 Task: Buy 1 Electric Griddles from Indoor Grills & Griddles section under best seller category for shipping address: Cameron White, 2432 August Lane, Shreveport, Louisiana 71101, Cell Number 3184332610. Pay from credit card ending with 7965, CVV 549
Action: Mouse moved to (161, 89)
Screenshot: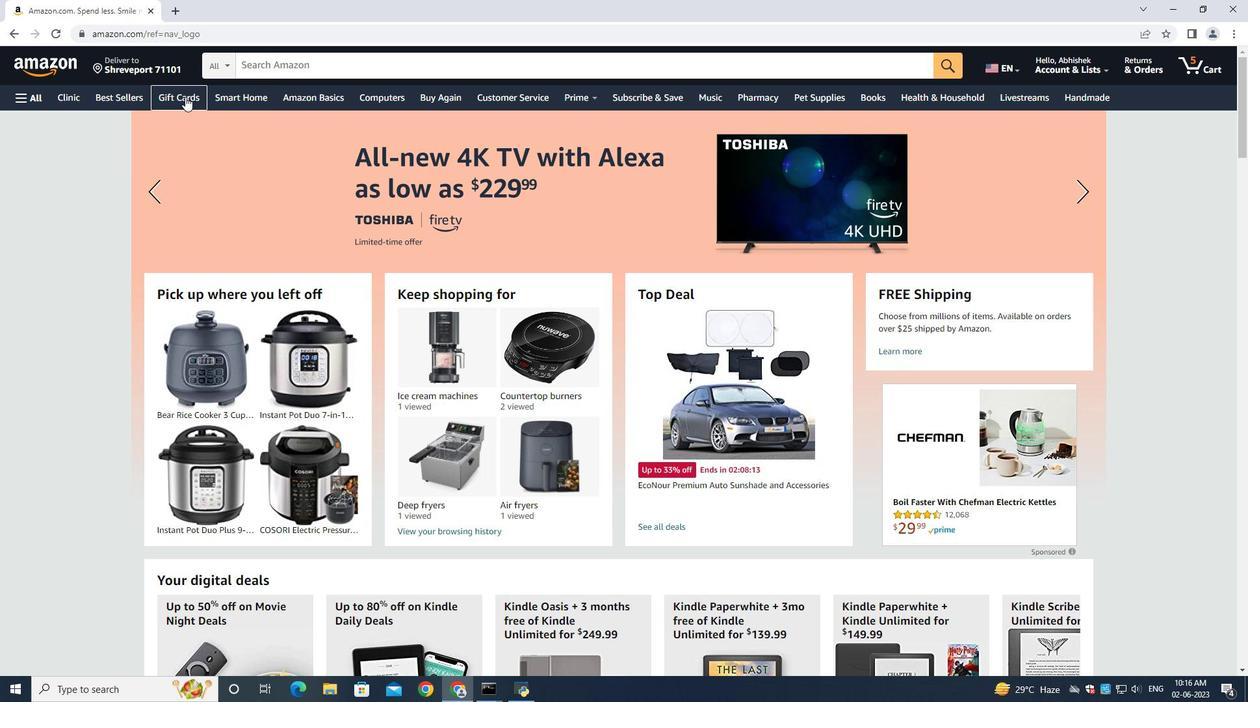 
Action: Mouse pressed left at (161, 89)
Screenshot: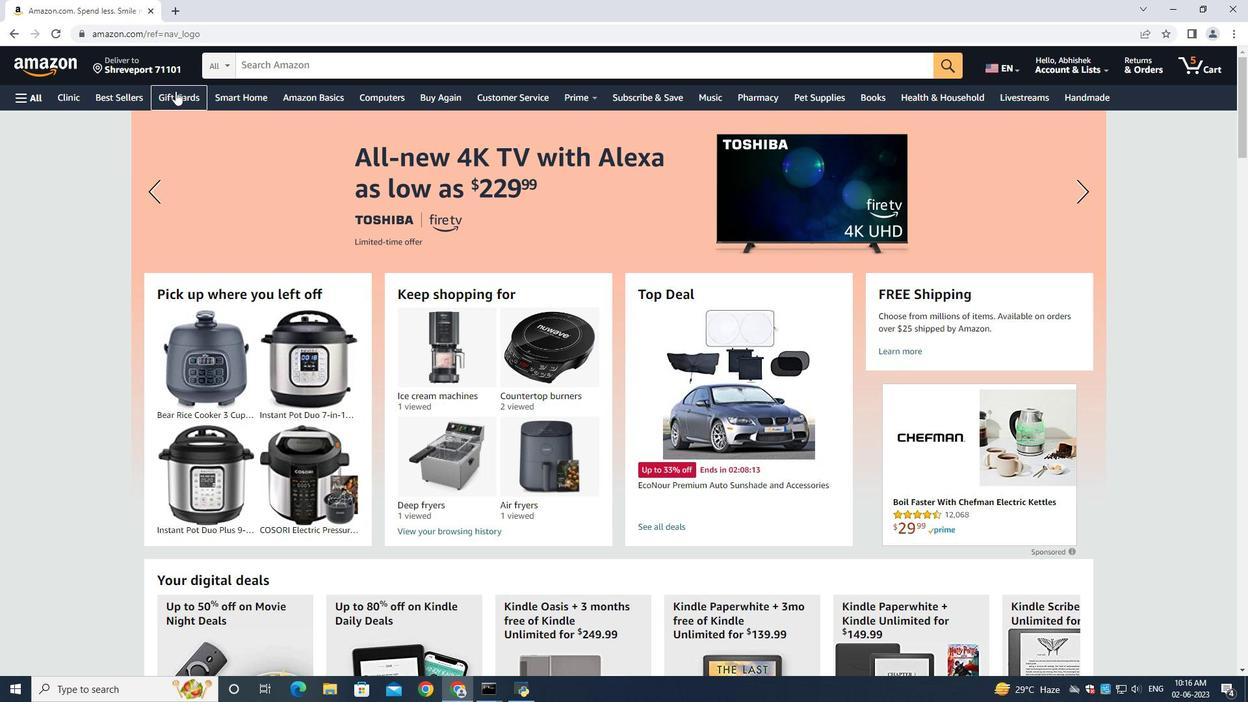 
Action: Mouse moved to (100, 92)
Screenshot: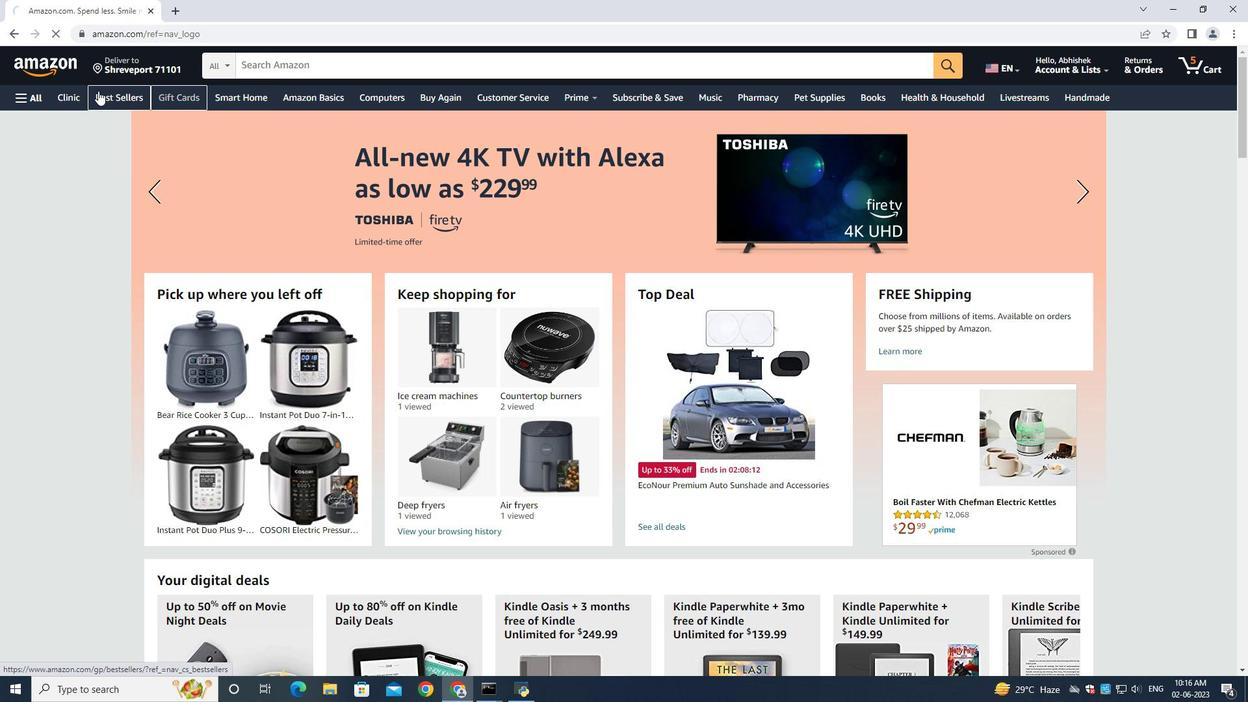 
Action: Mouse pressed left at (100, 92)
Screenshot: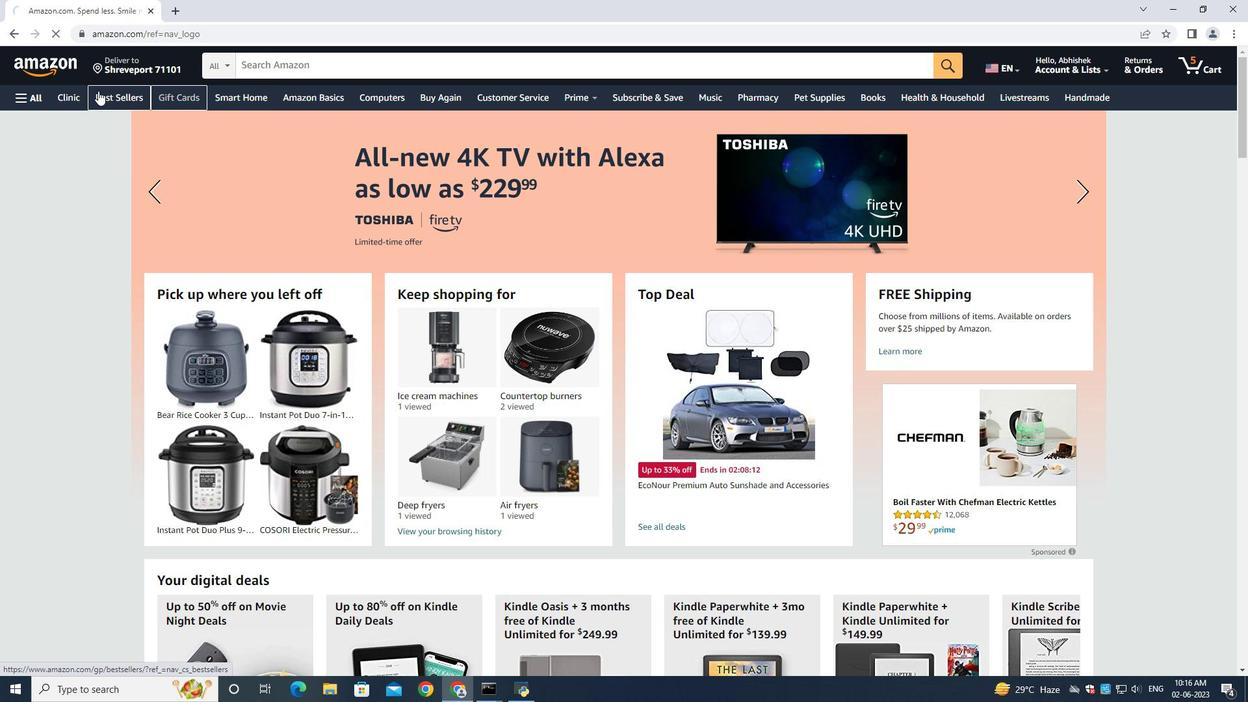
Action: Mouse moved to (102, 93)
Screenshot: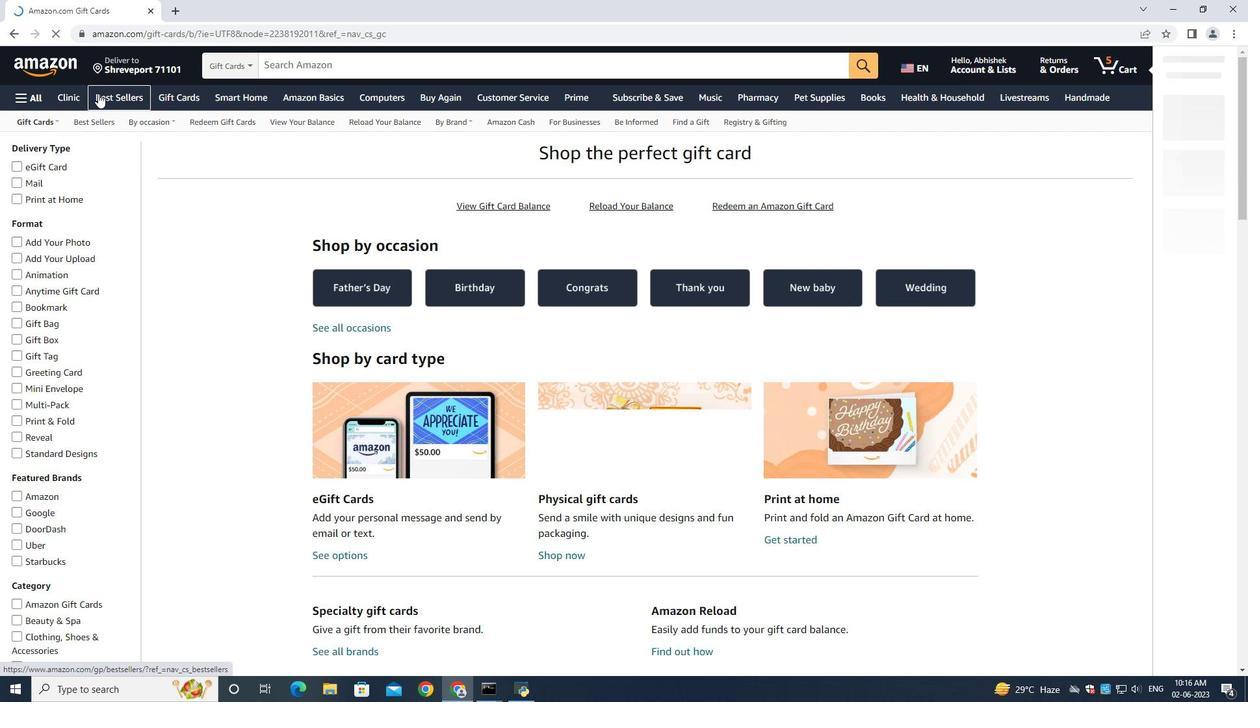 
Action: Mouse pressed left at (102, 93)
Screenshot: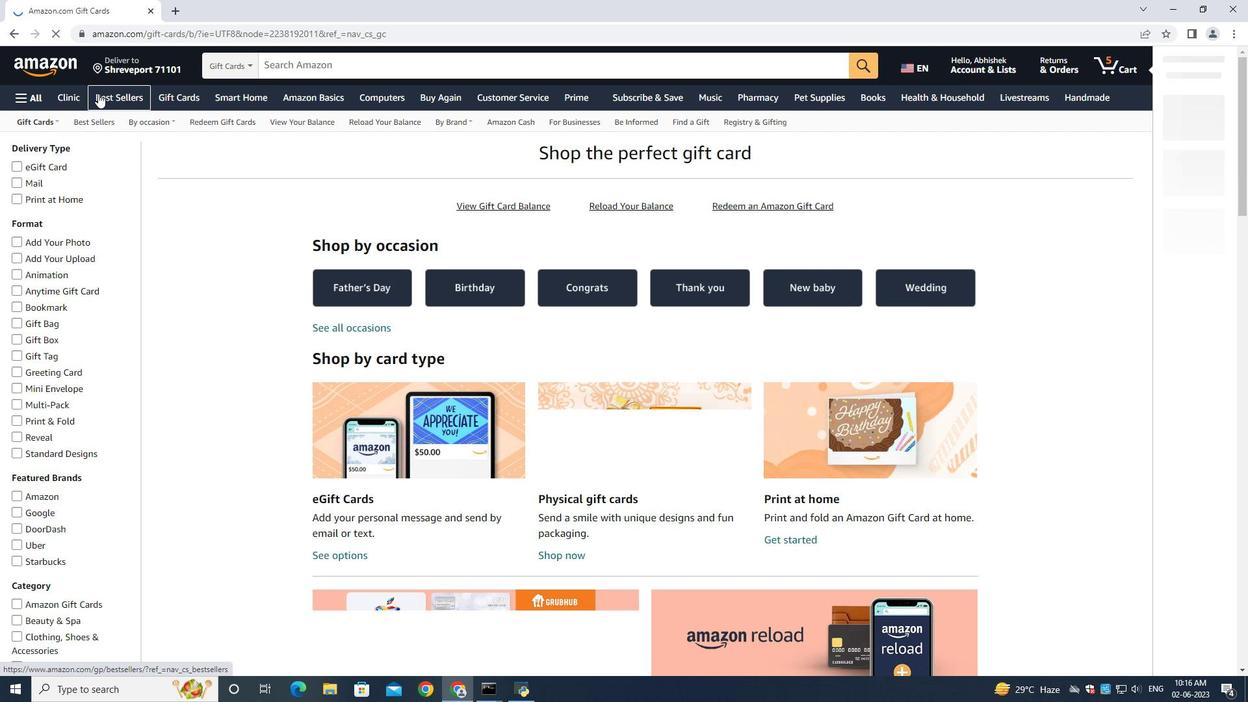 
Action: Mouse moved to (261, 71)
Screenshot: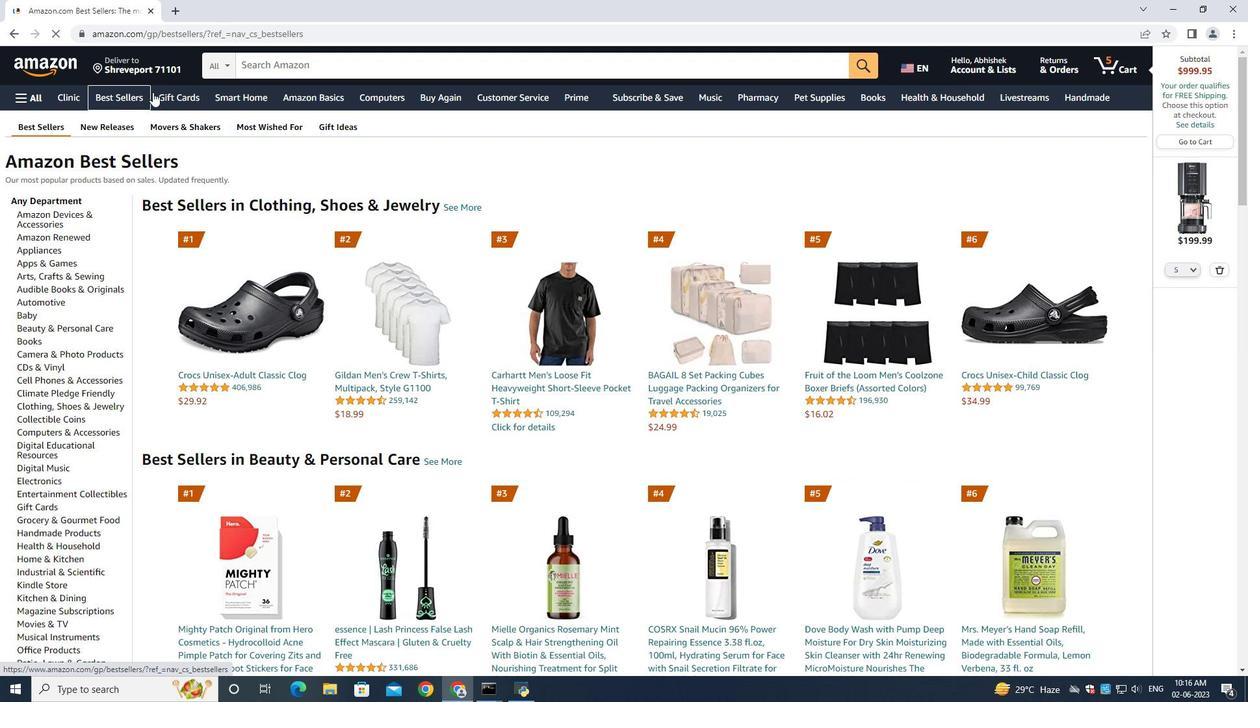 
Action: Mouse pressed left at (261, 71)
Screenshot: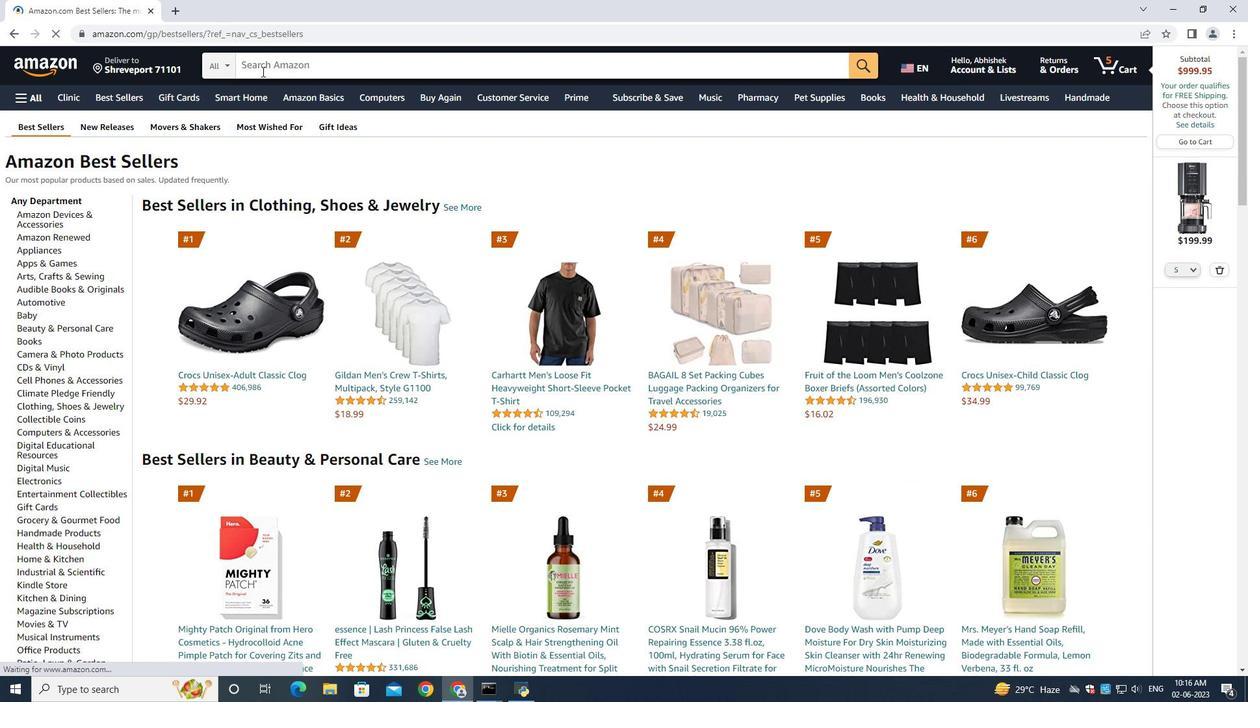 
Action: Key pressed <Key.shift>Electric<Key.space><Key.shift><Key.shift><Key.shift><Key.shift><Key.shift><Key.shift><Key.shift><Key.shift><Key.shift><Key.shift><Key.shift><Key.shift><Key.shift><Key.shift><Key.shift><Key.shift><Key.shift><Key.shift><Key.shift><Key.shift><Key.shift><Key.shift><Key.shift><Key.shift><Key.shift><Key.shift>Griddles<Key.enter>
Screenshot: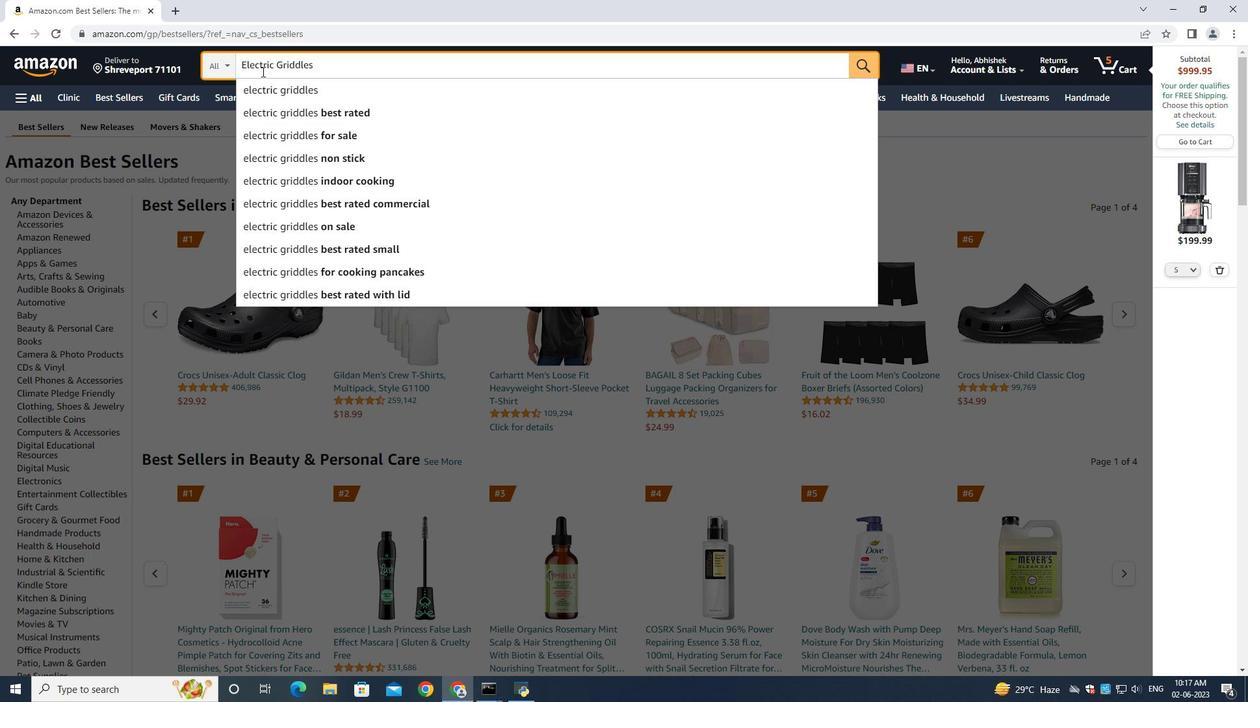 
Action: Mouse moved to (1229, 272)
Screenshot: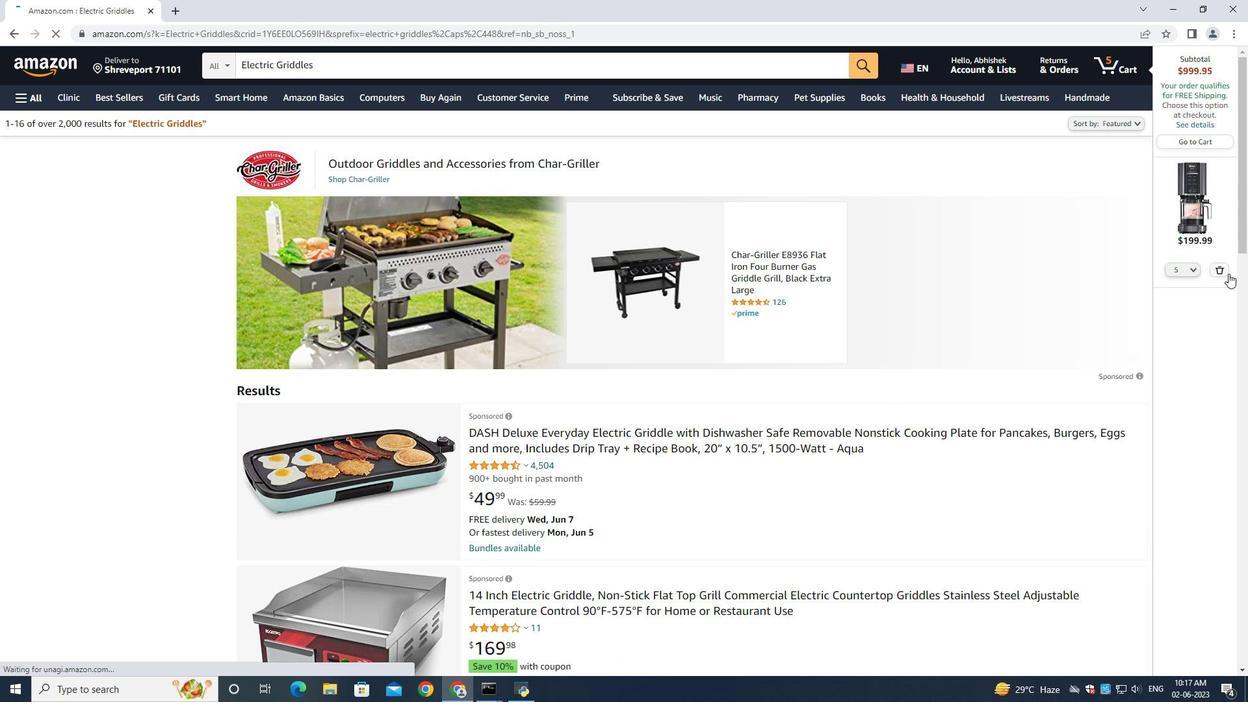 
Action: Mouse pressed left at (1229, 272)
Screenshot: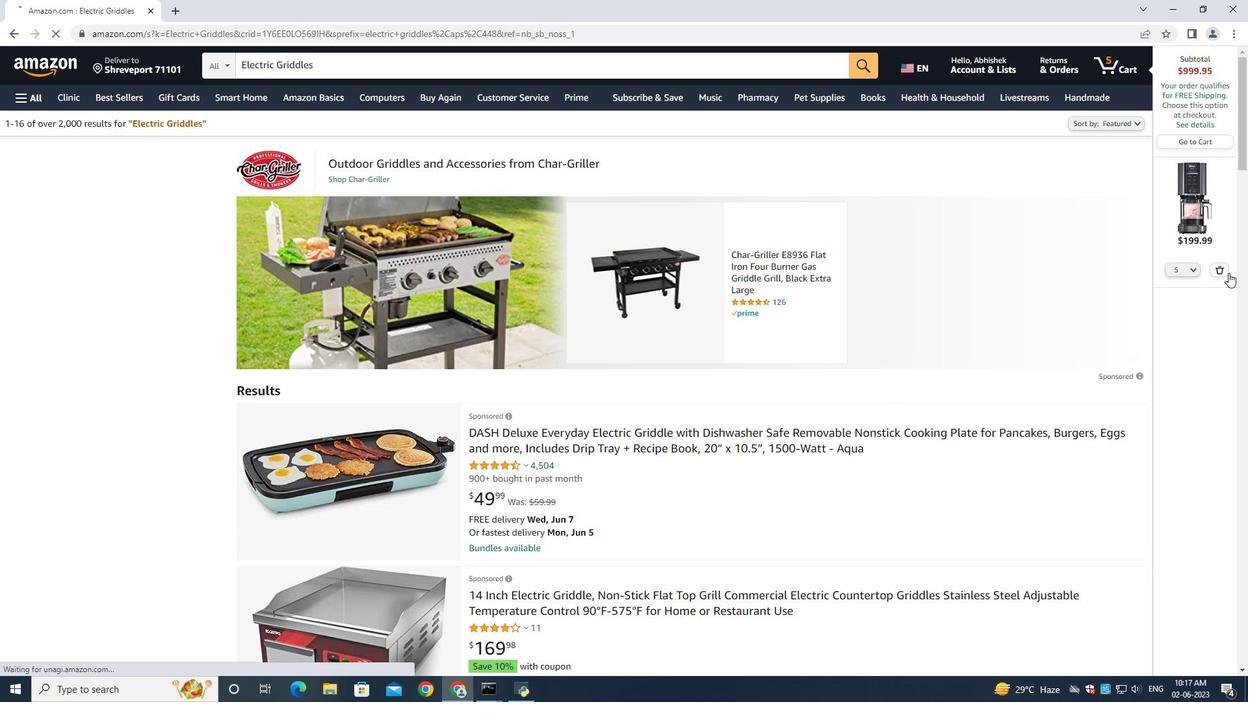 
Action: Mouse moved to (1220, 270)
Screenshot: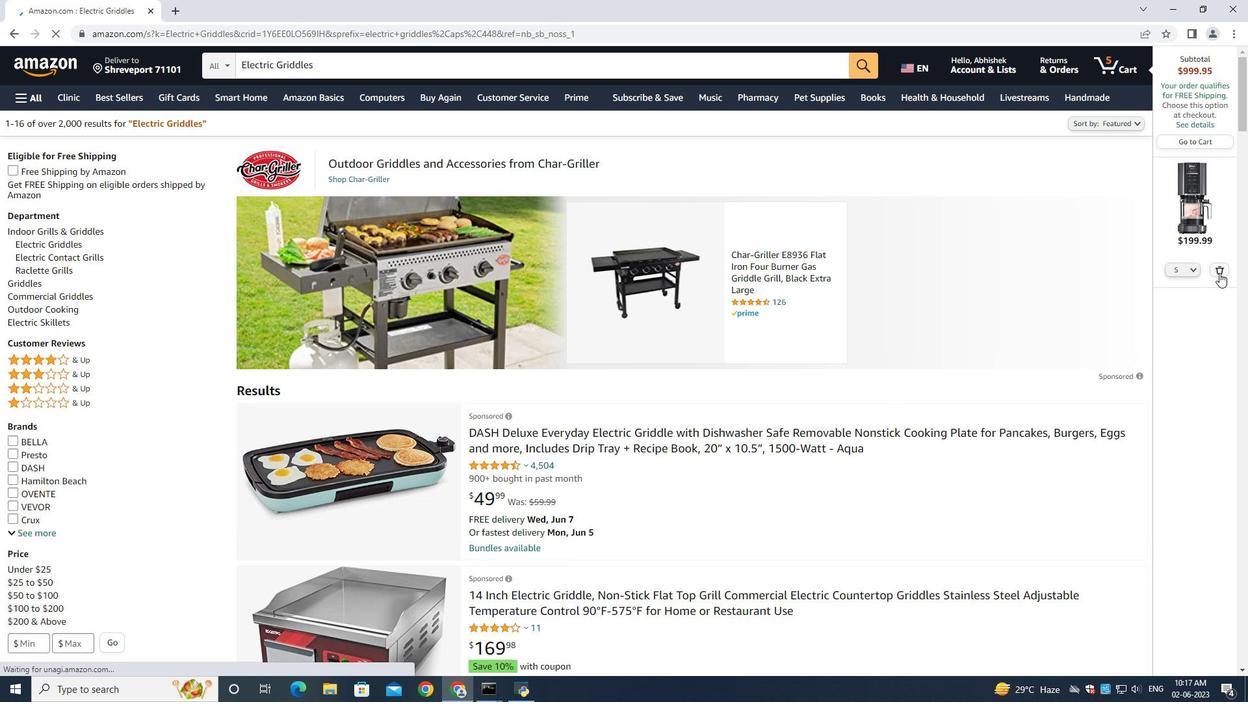 
Action: Mouse pressed left at (1220, 270)
Screenshot: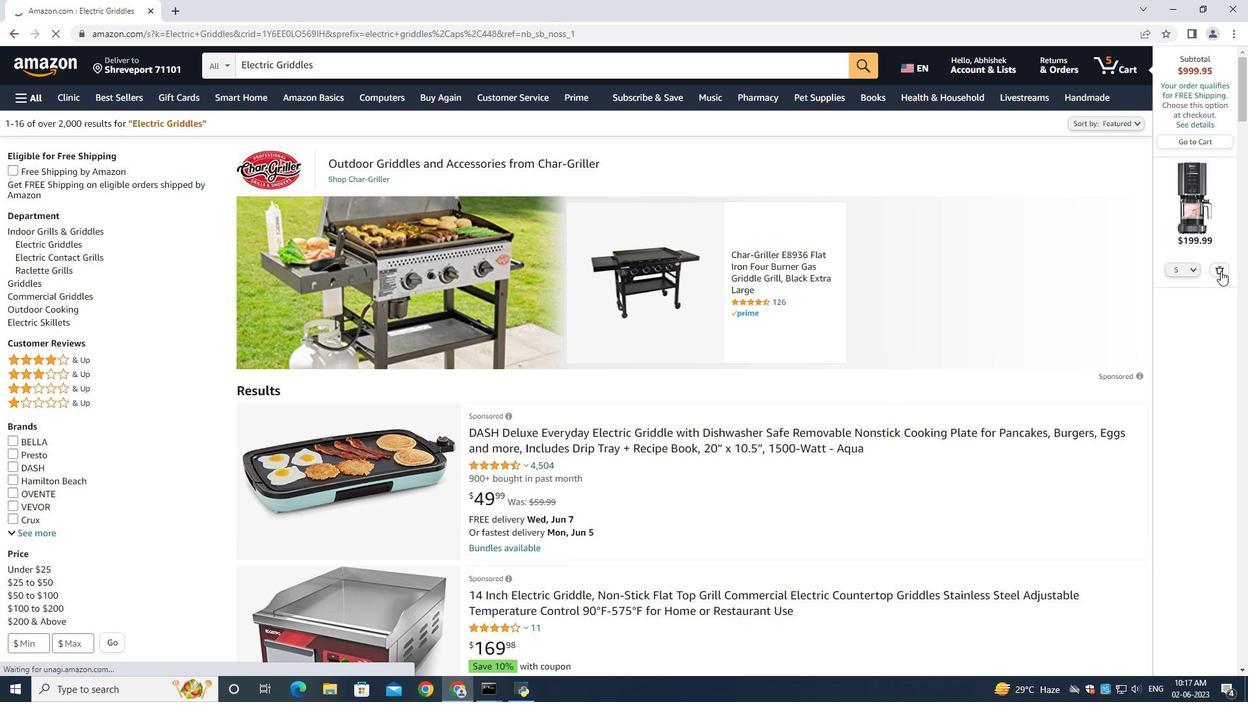 
Action: Mouse moved to (1216, 271)
Screenshot: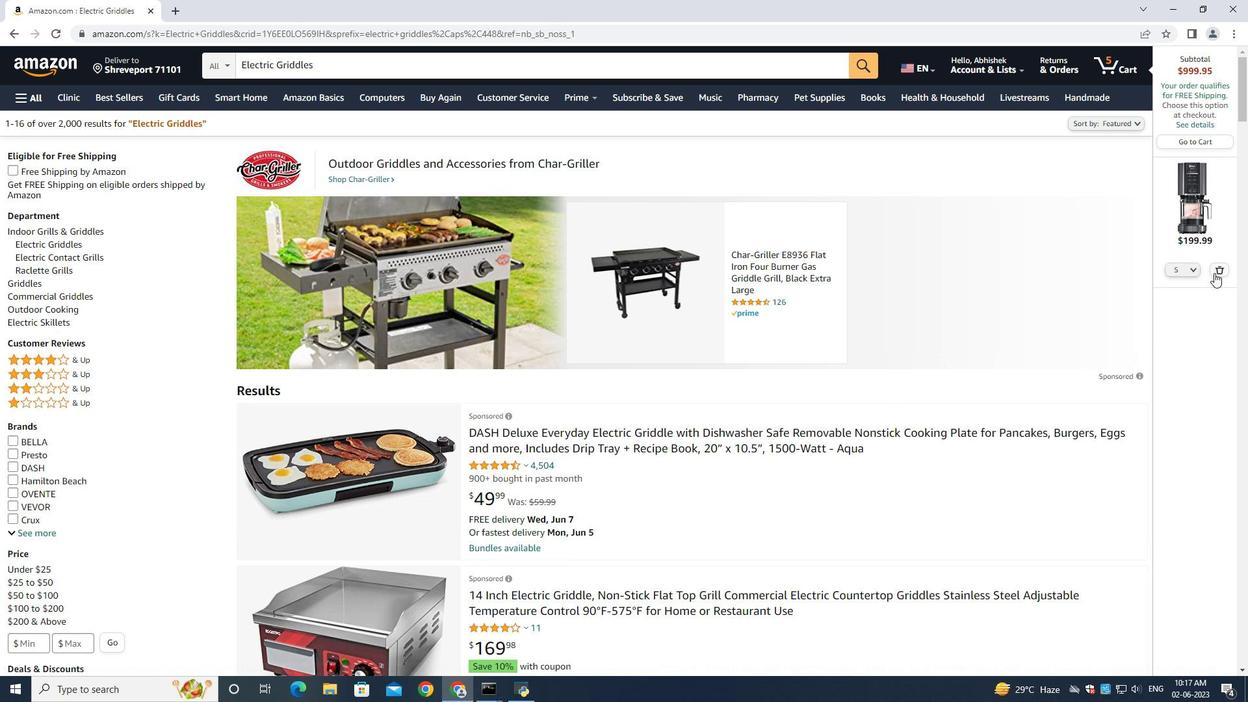 
Action: Mouse pressed left at (1216, 271)
Screenshot: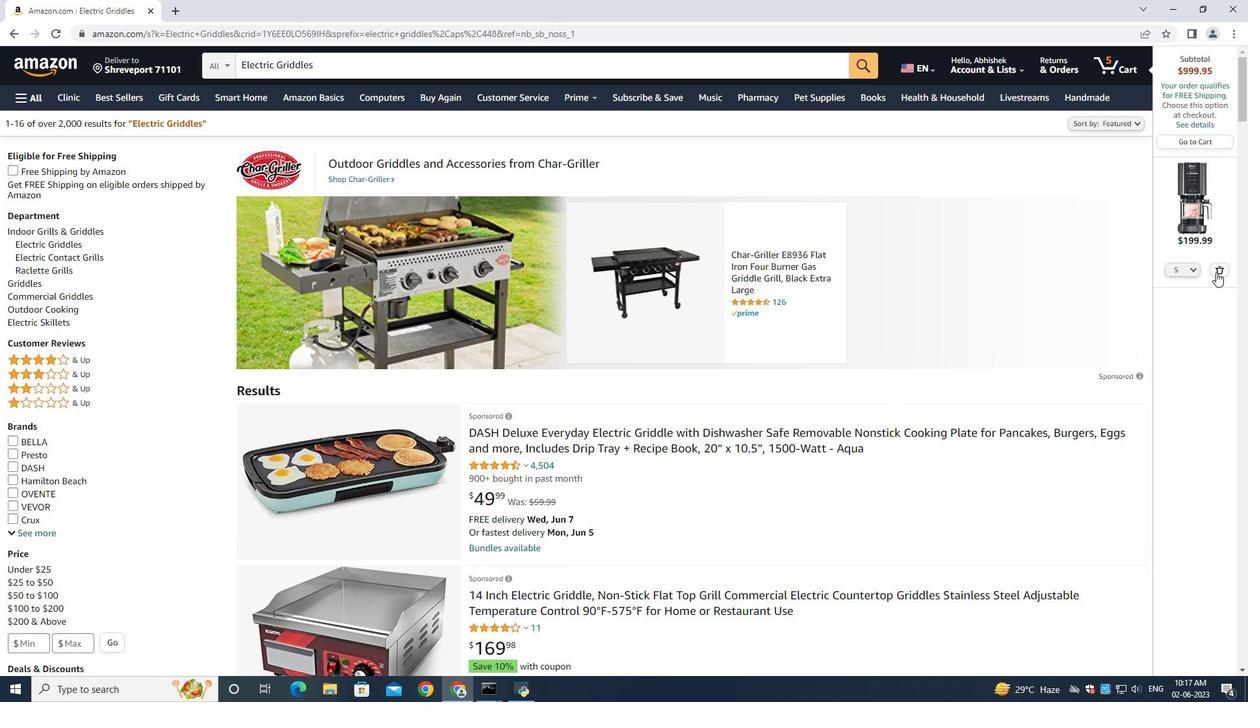 
Action: Mouse moved to (580, 326)
Screenshot: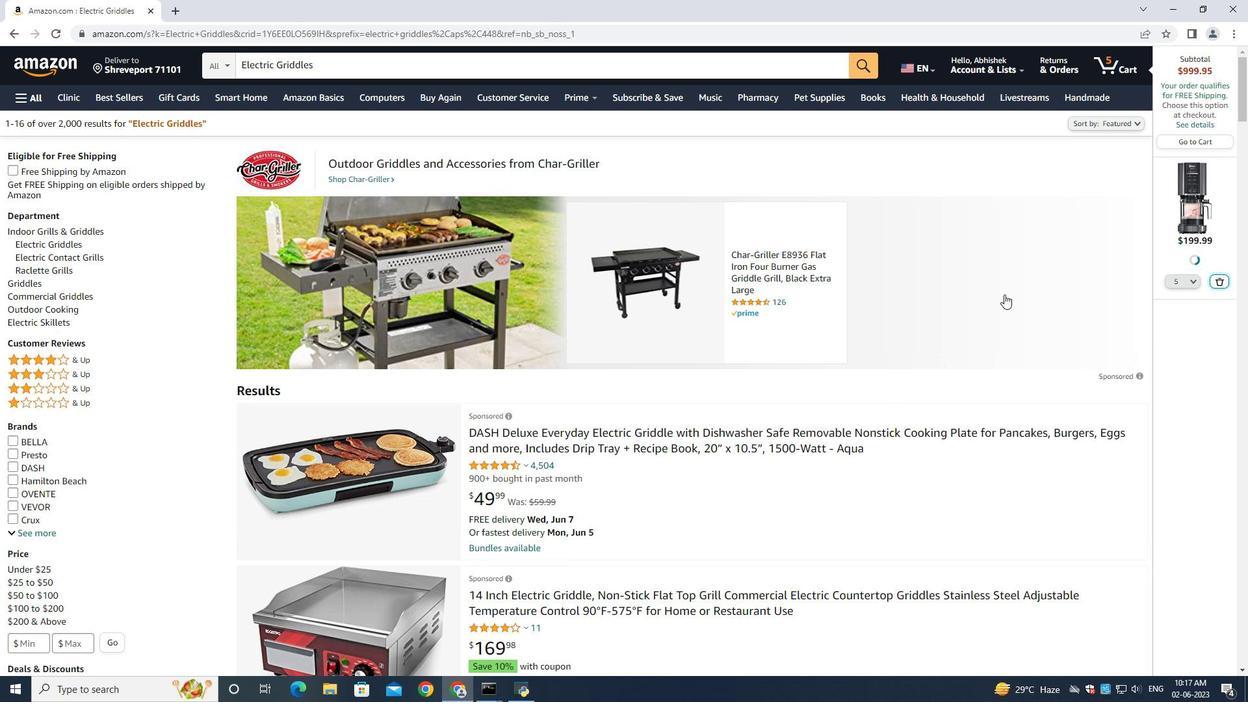 
Action: Mouse scrolled (580, 325) with delta (0, 0)
Screenshot: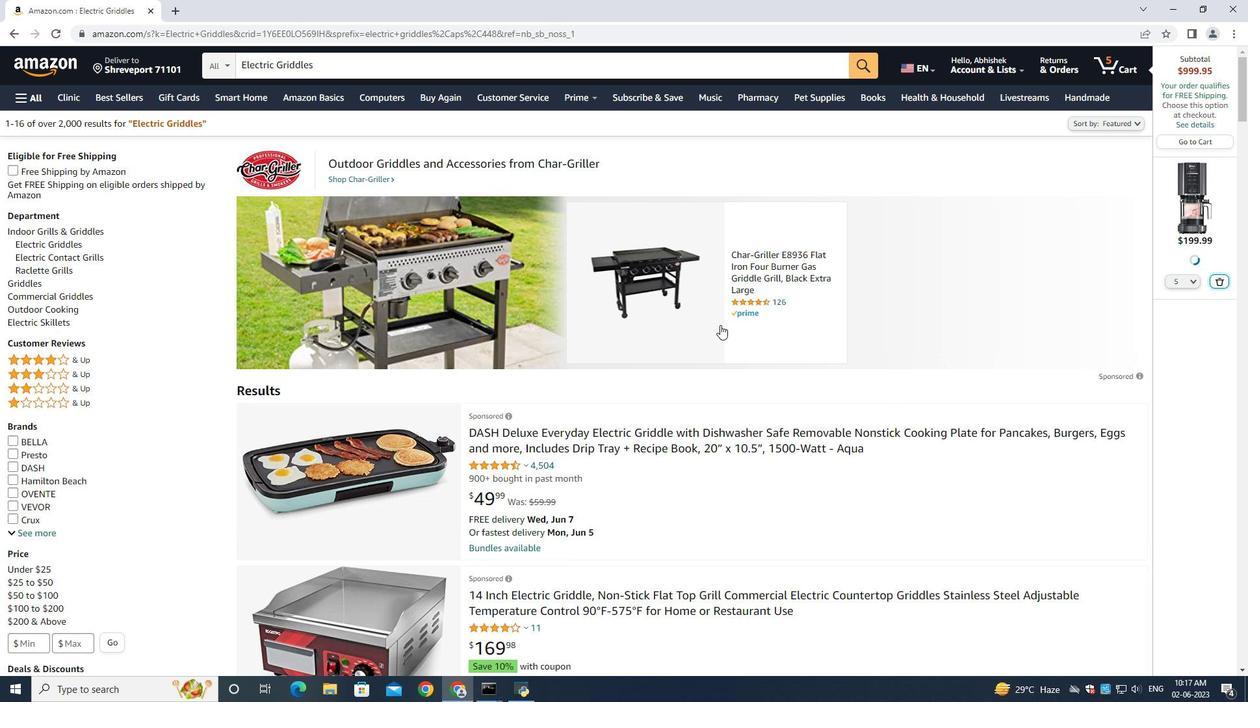 
Action: Mouse moved to (580, 326)
Screenshot: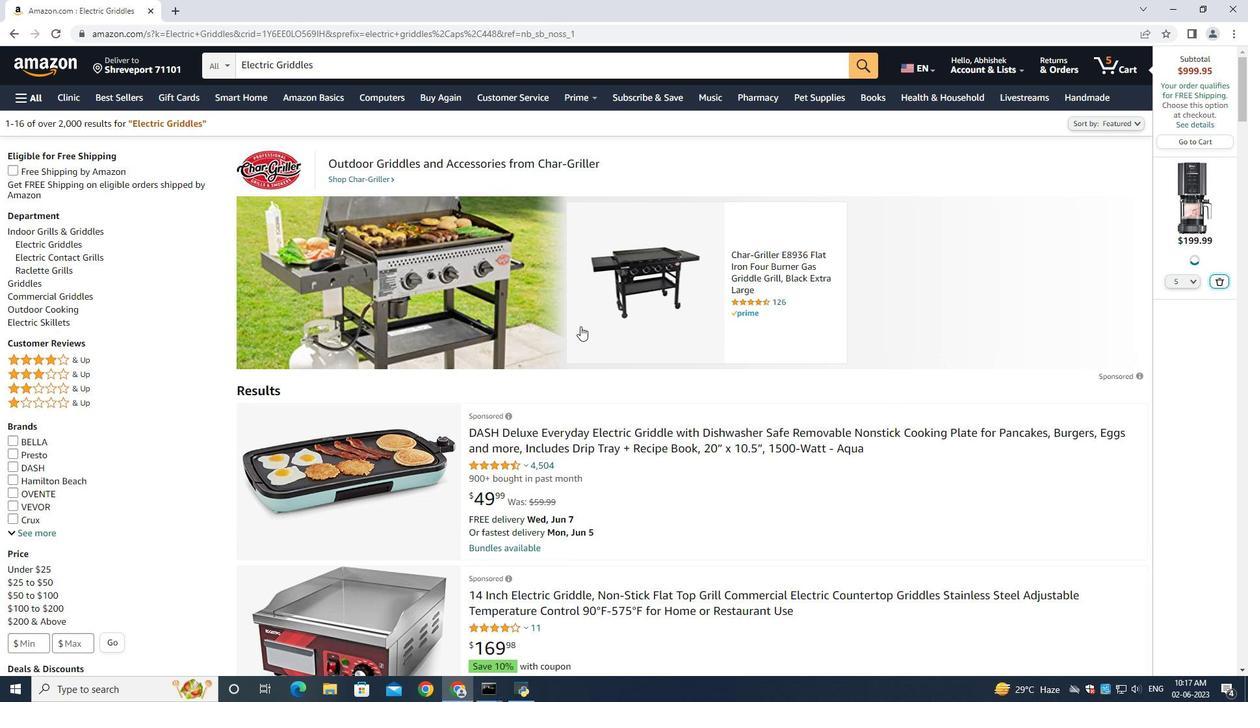 
Action: Mouse scrolled (580, 325) with delta (0, 0)
Screenshot: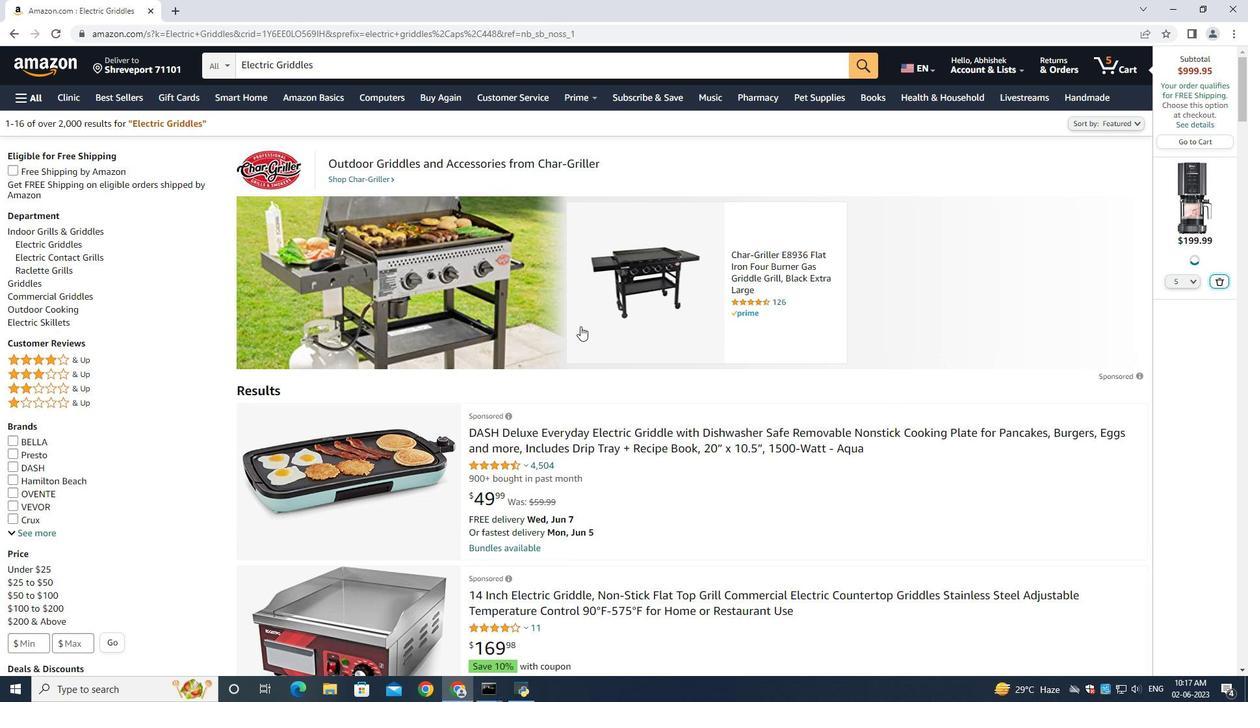
Action: Mouse moved to (580, 325)
Screenshot: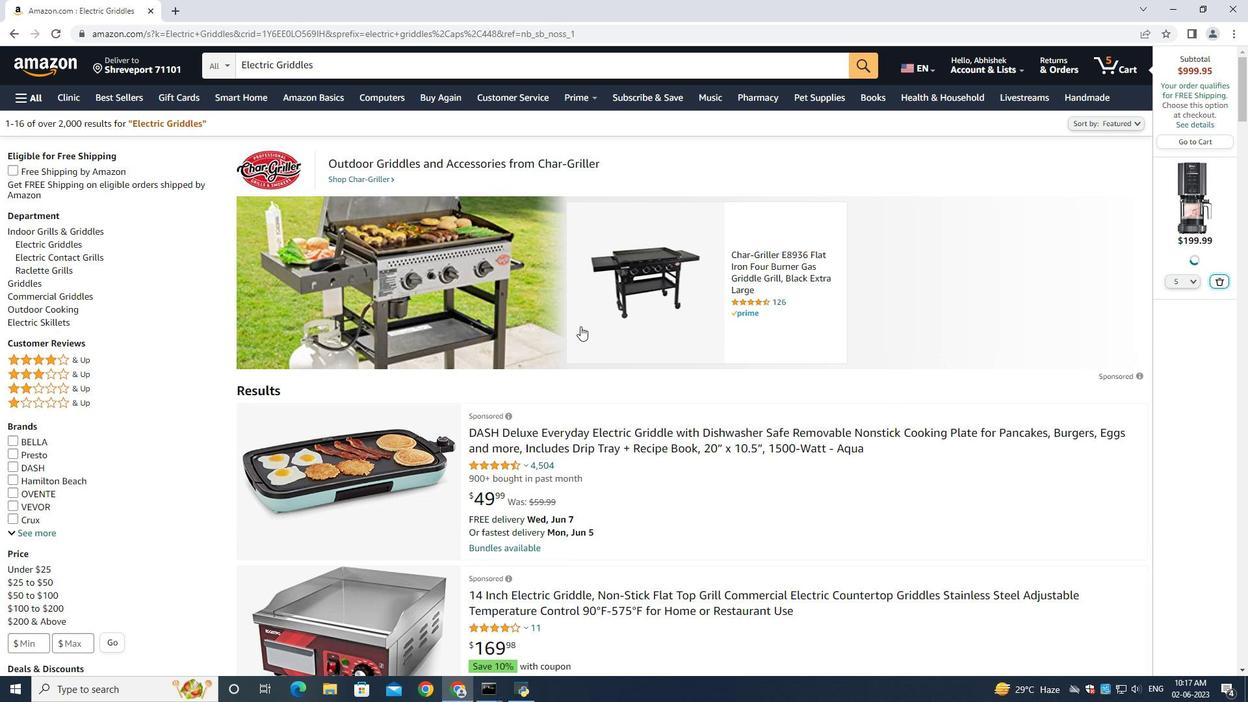 
Action: Mouse scrolled (580, 325) with delta (0, 0)
Screenshot: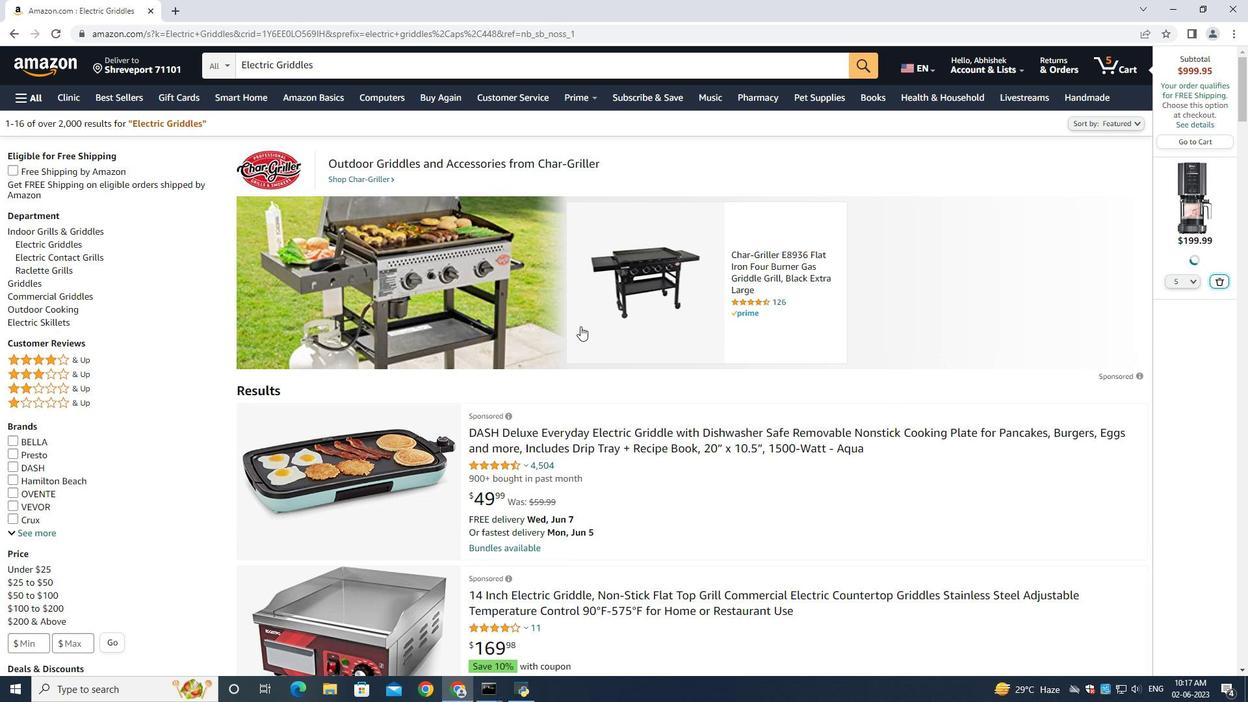 
Action: Mouse moved to (232, 271)
Screenshot: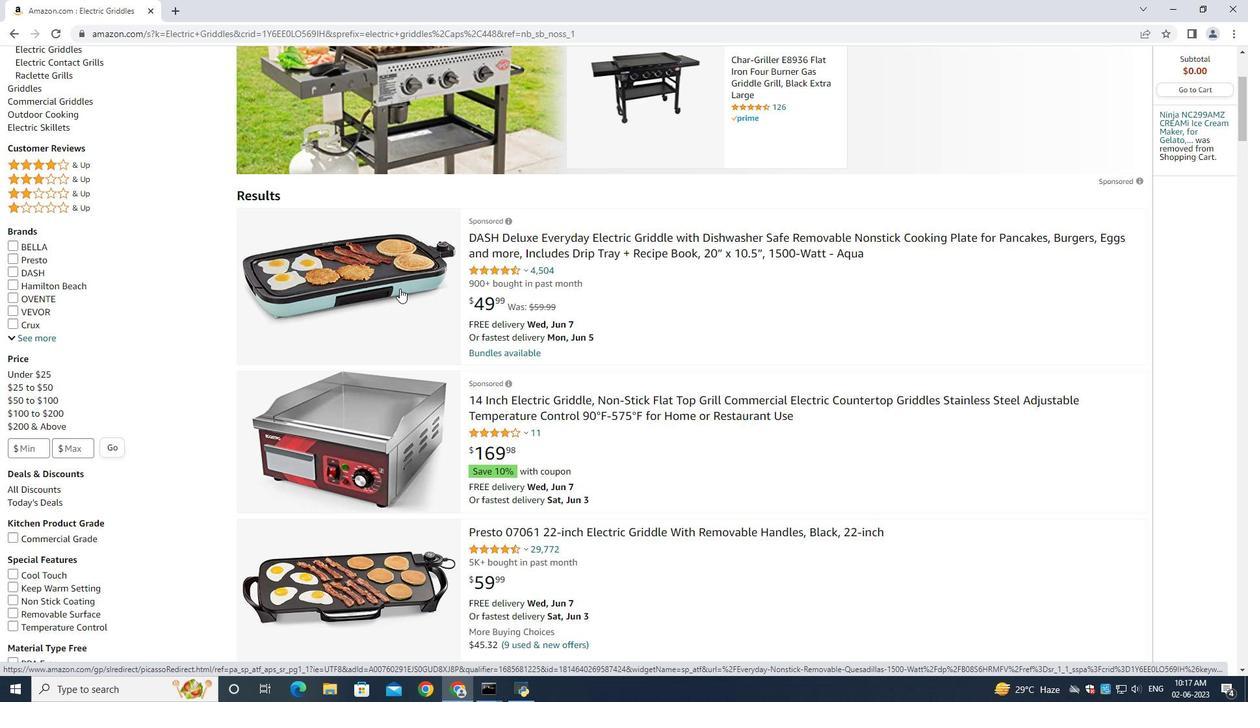 
Action: Mouse scrolled (232, 271) with delta (0, 0)
Screenshot: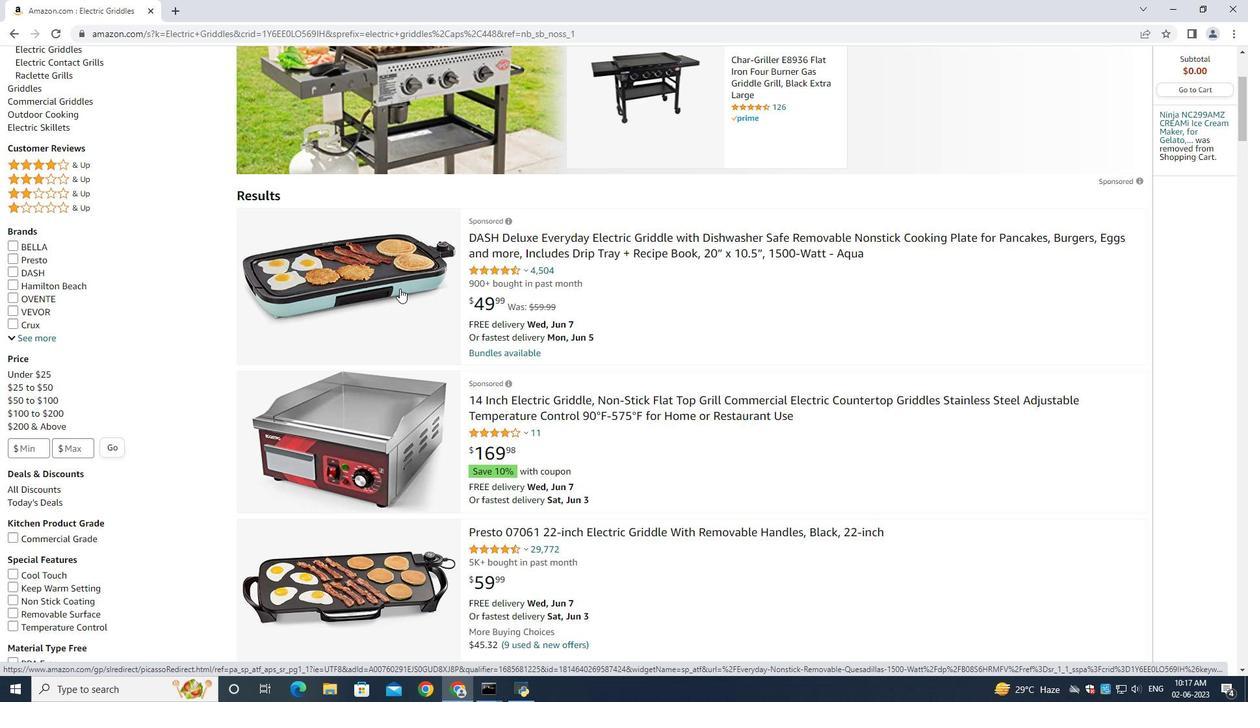 
Action: Mouse moved to (232, 271)
Screenshot: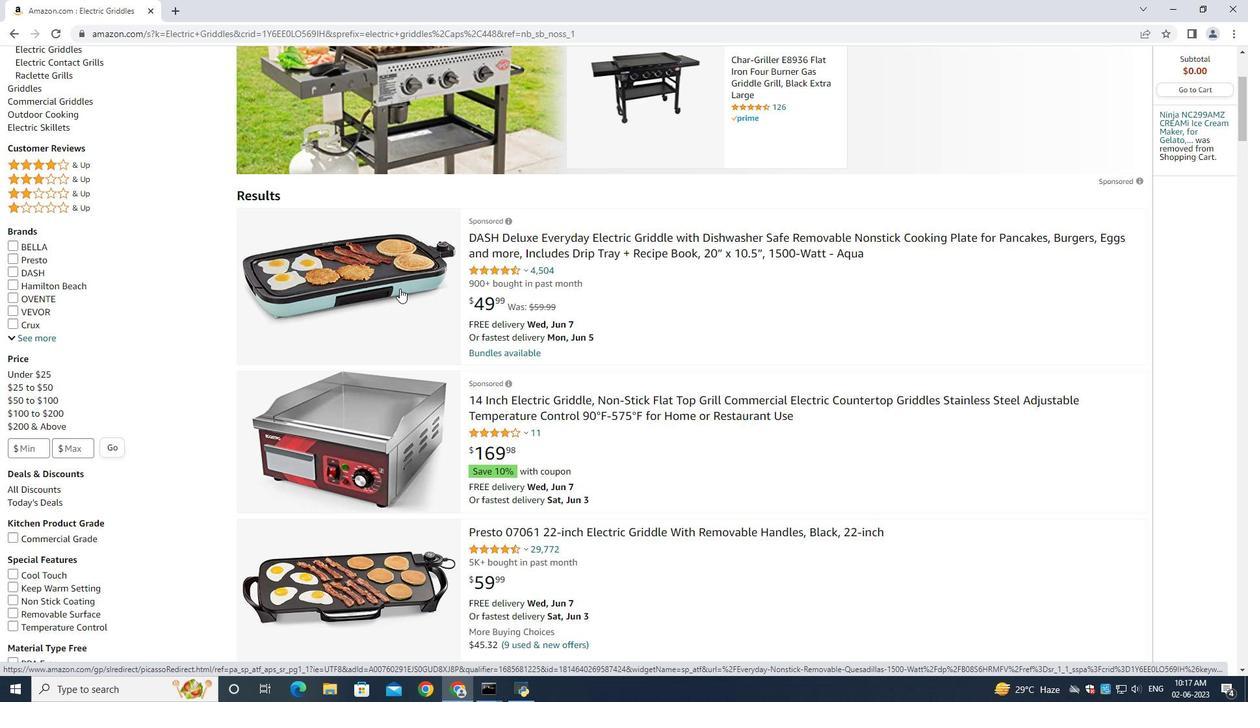 
Action: Mouse scrolled (232, 271) with delta (0, 0)
Screenshot: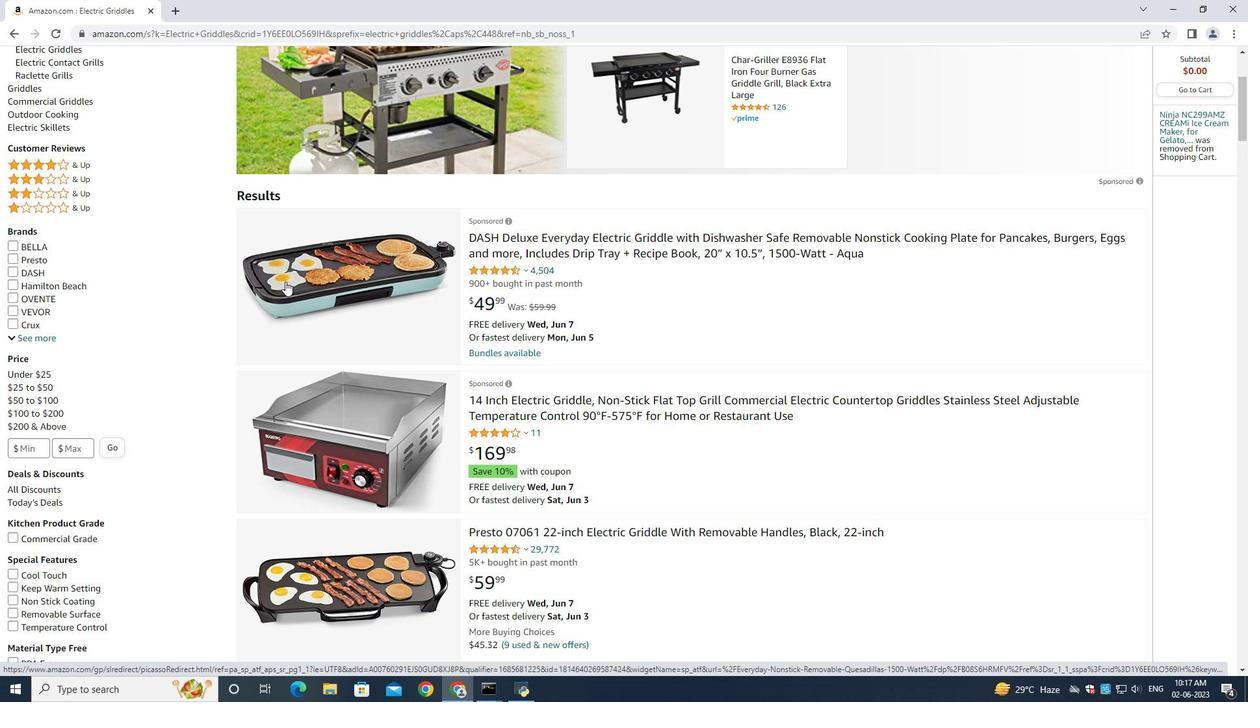 
Action: Mouse scrolled (232, 271) with delta (0, 0)
Screenshot: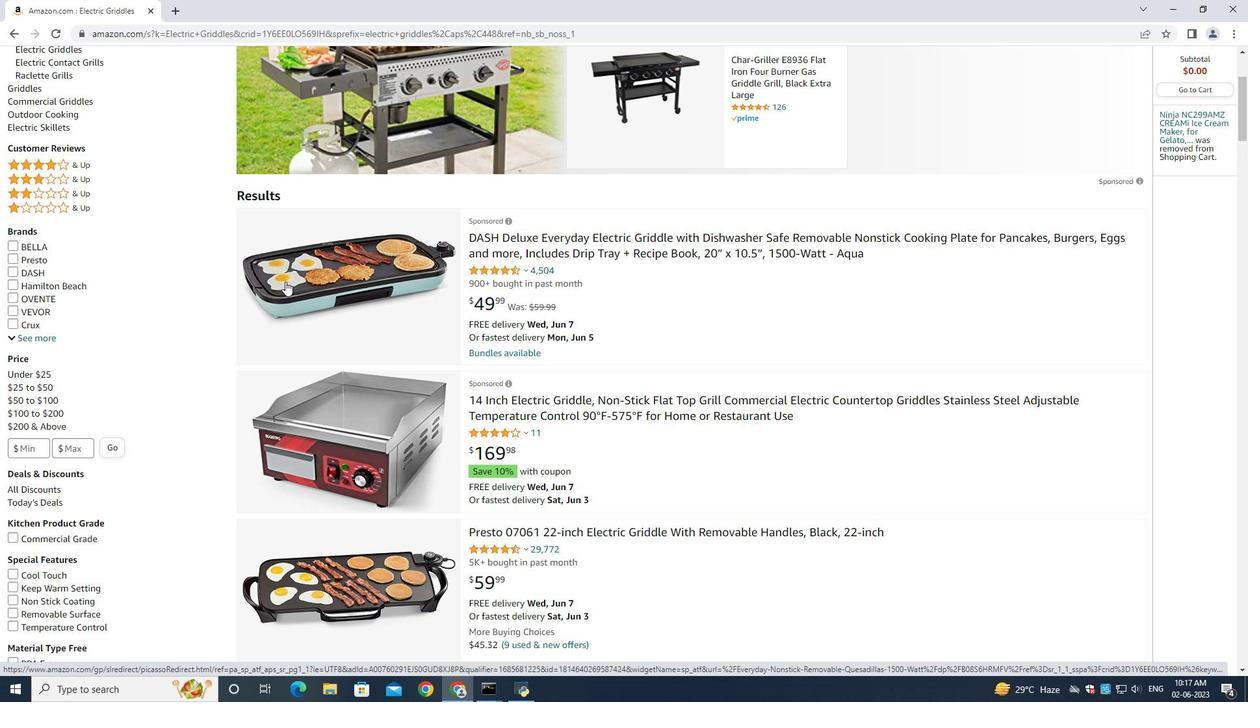 
Action: Mouse scrolled (232, 271) with delta (0, 0)
Screenshot: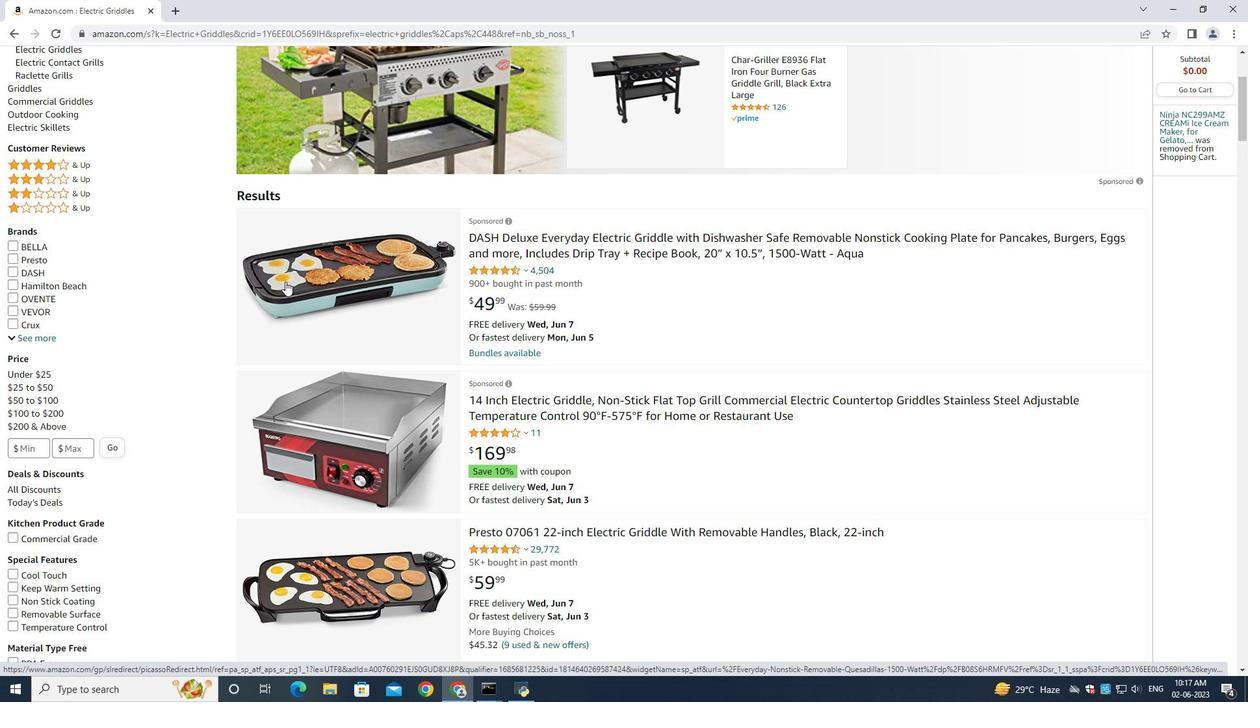 
Action: Mouse scrolled (232, 271) with delta (0, 0)
Screenshot: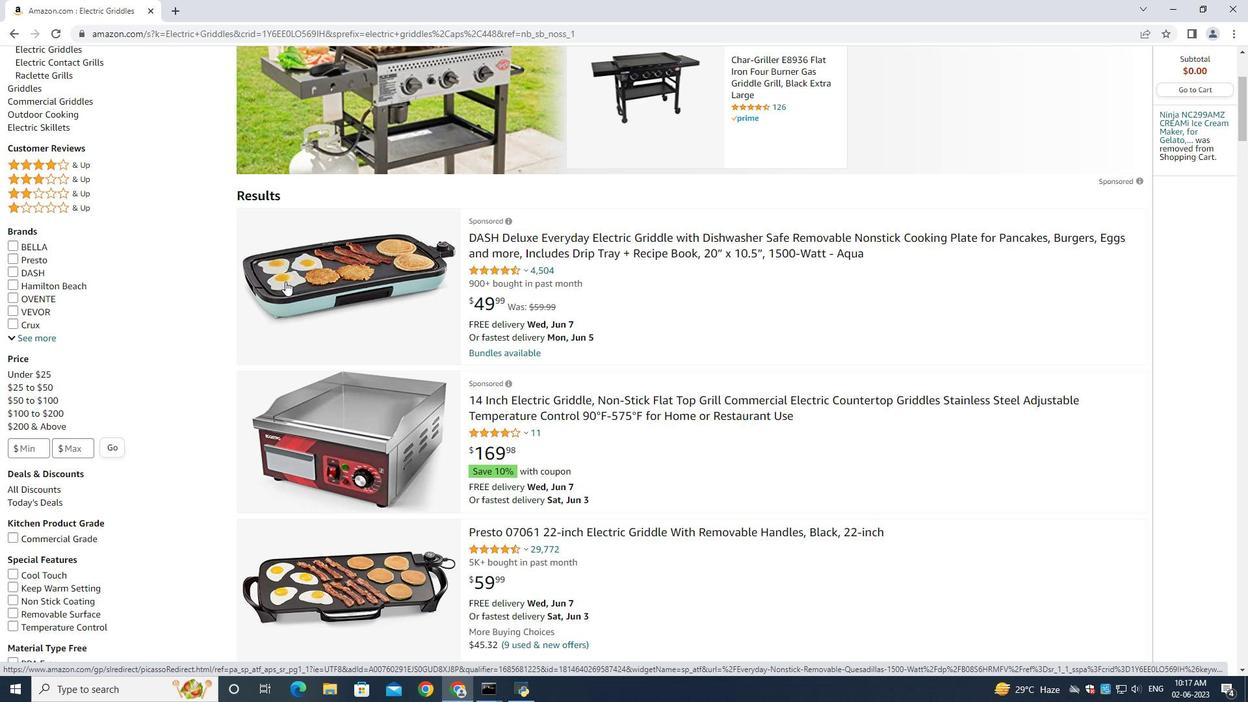 
Action: Mouse moved to (70, 232)
Screenshot: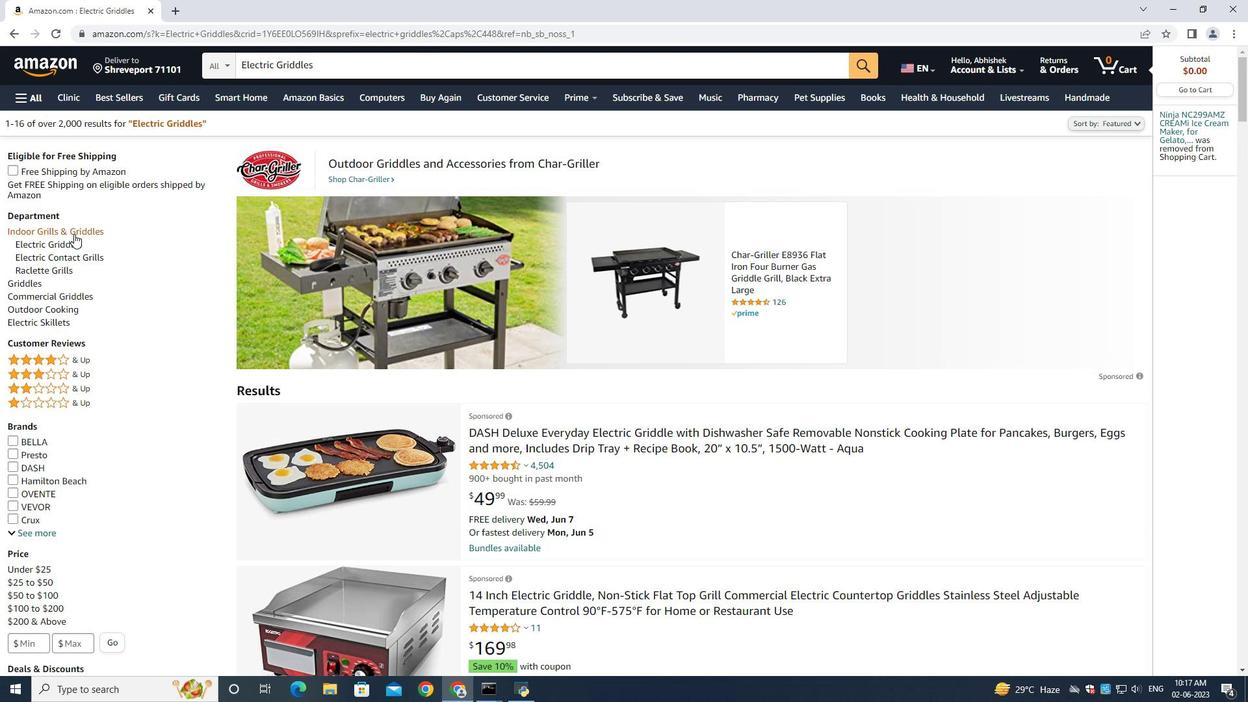 
Action: Mouse pressed left at (70, 232)
Screenshot: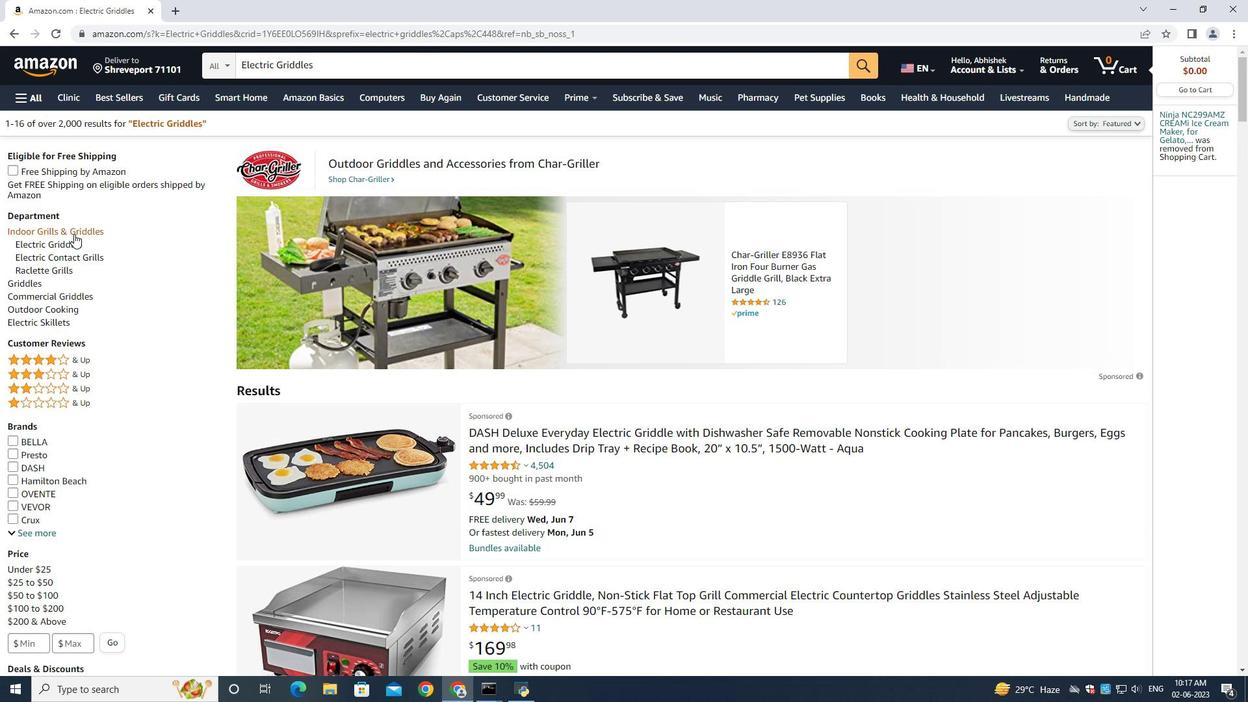 
Action: Mouse moved to (730, 410)
Screenshot: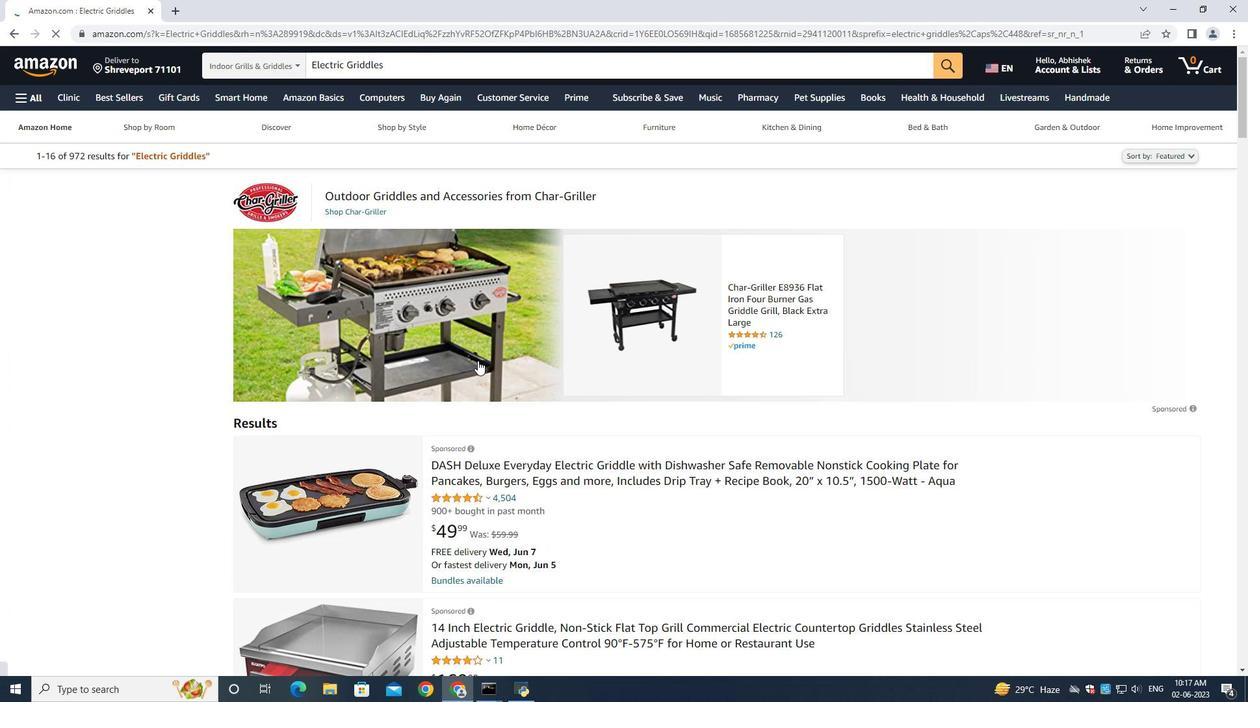 
Action: Mouse scrolled (730, 409) with delta (0, 0)
Screenshot: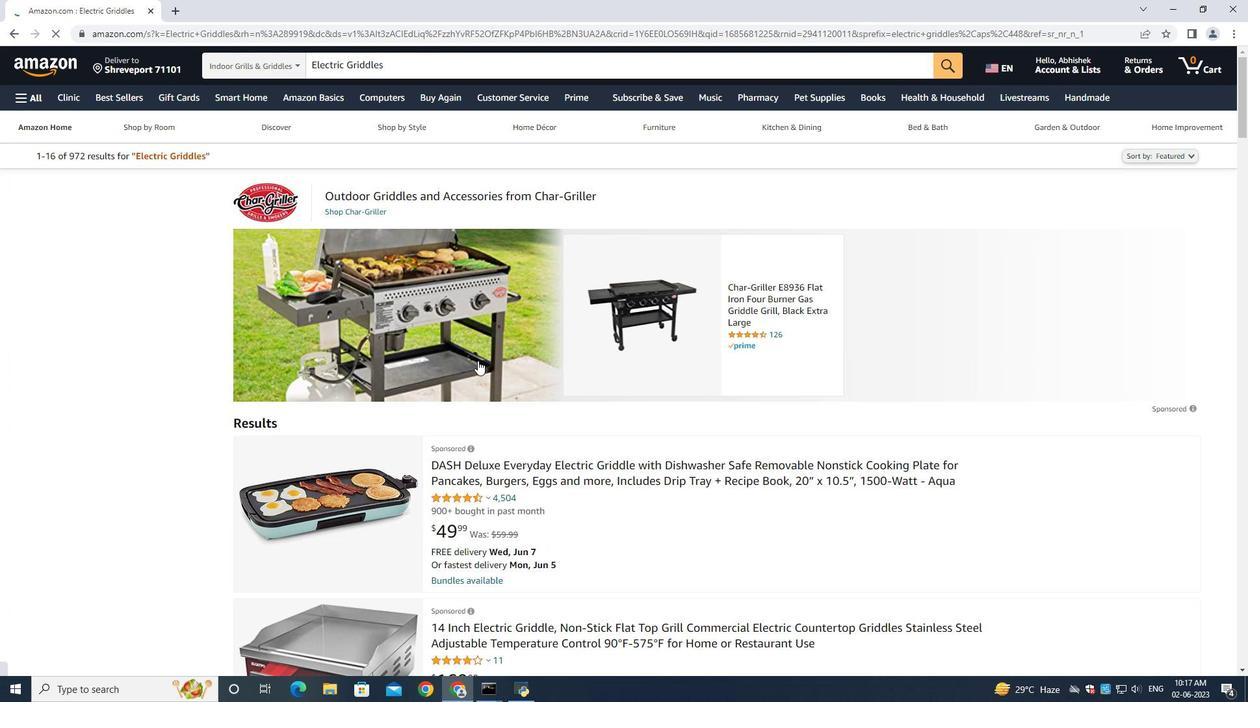 
Action: Mouse moved to (730, 410)
Screenshot: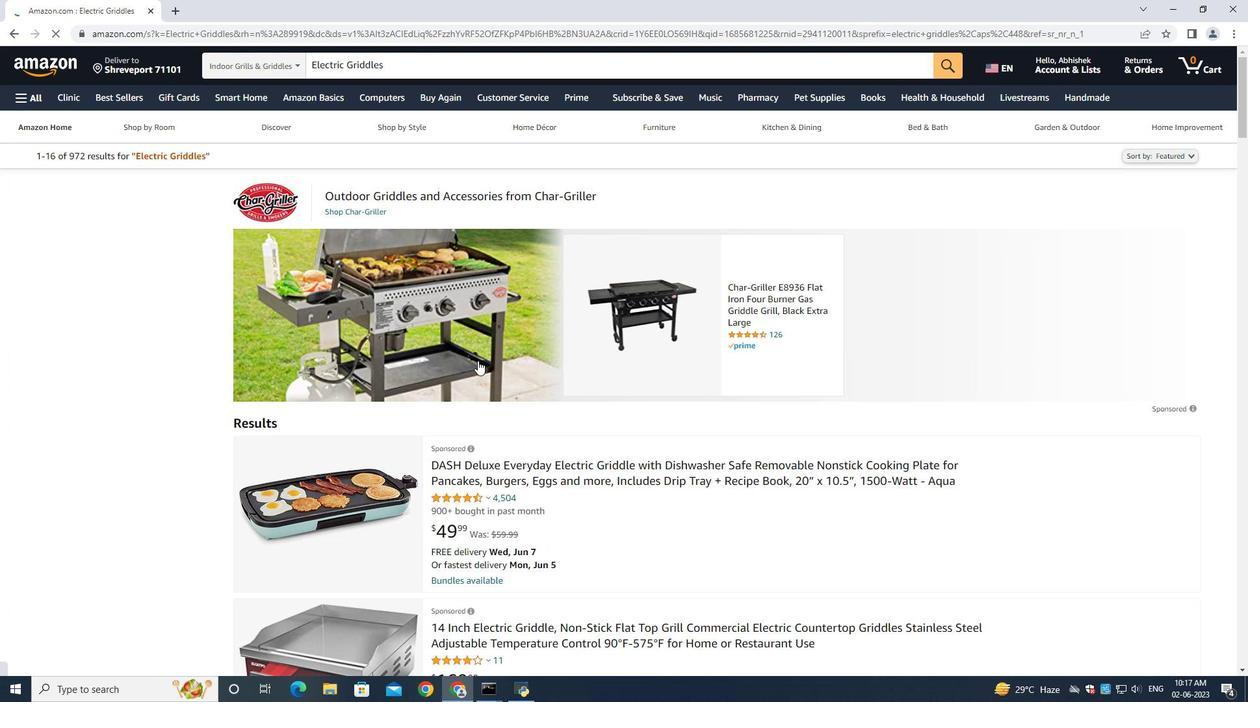 
Action: Mouse scrolled (730, 410) with delta (0, 0)
Screenshot: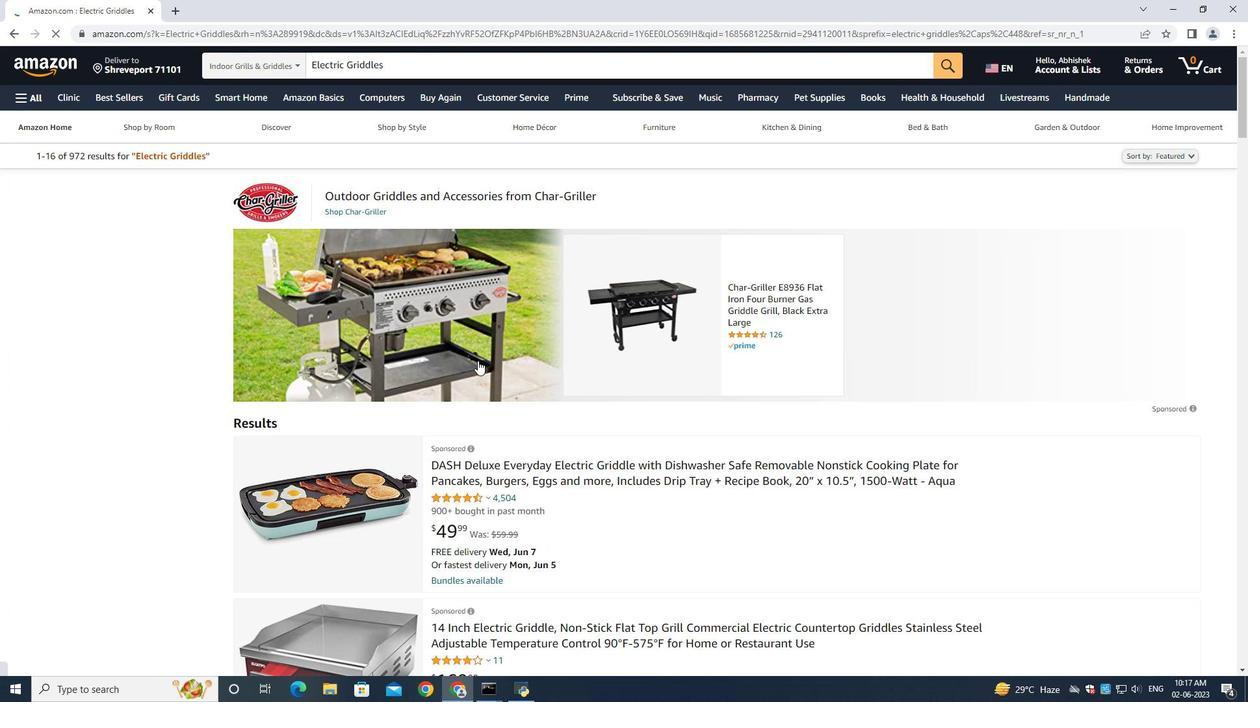 
Action: Mouse scrolled (730, 410) with delta (0, 0)
Screenshot: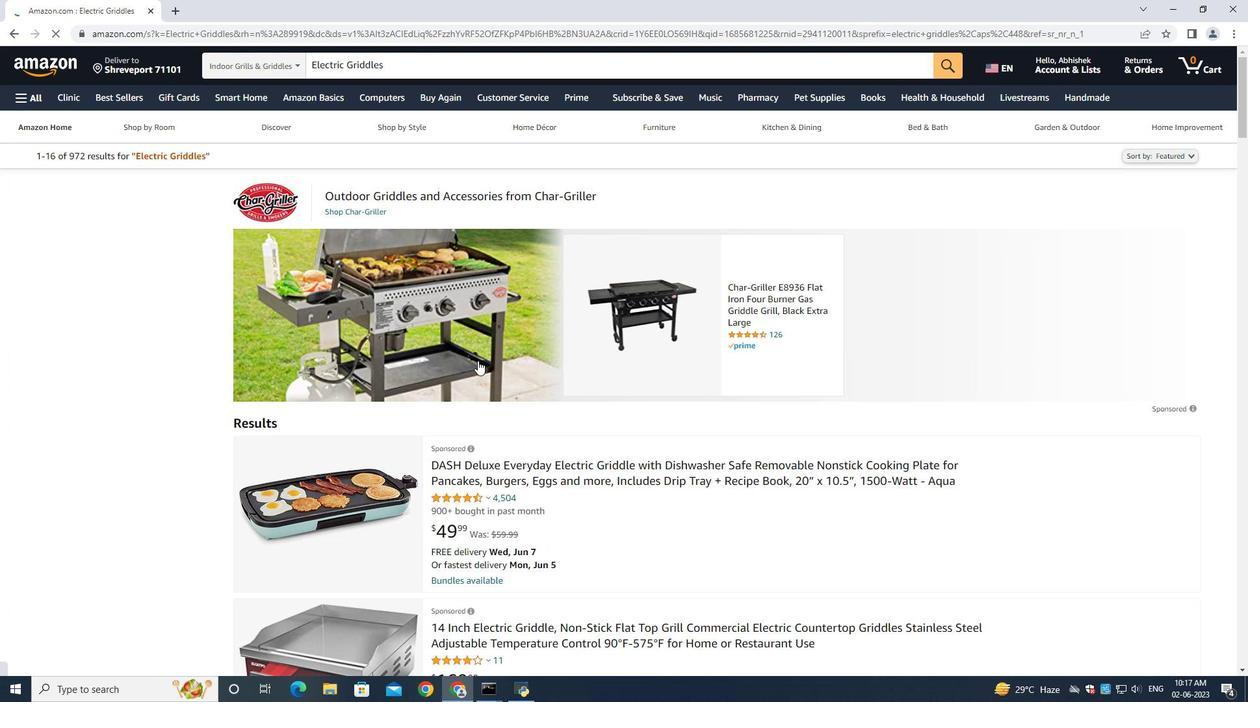
Action: Mouse scrolled (730, 410) with delta (0, 0)
Screenshot: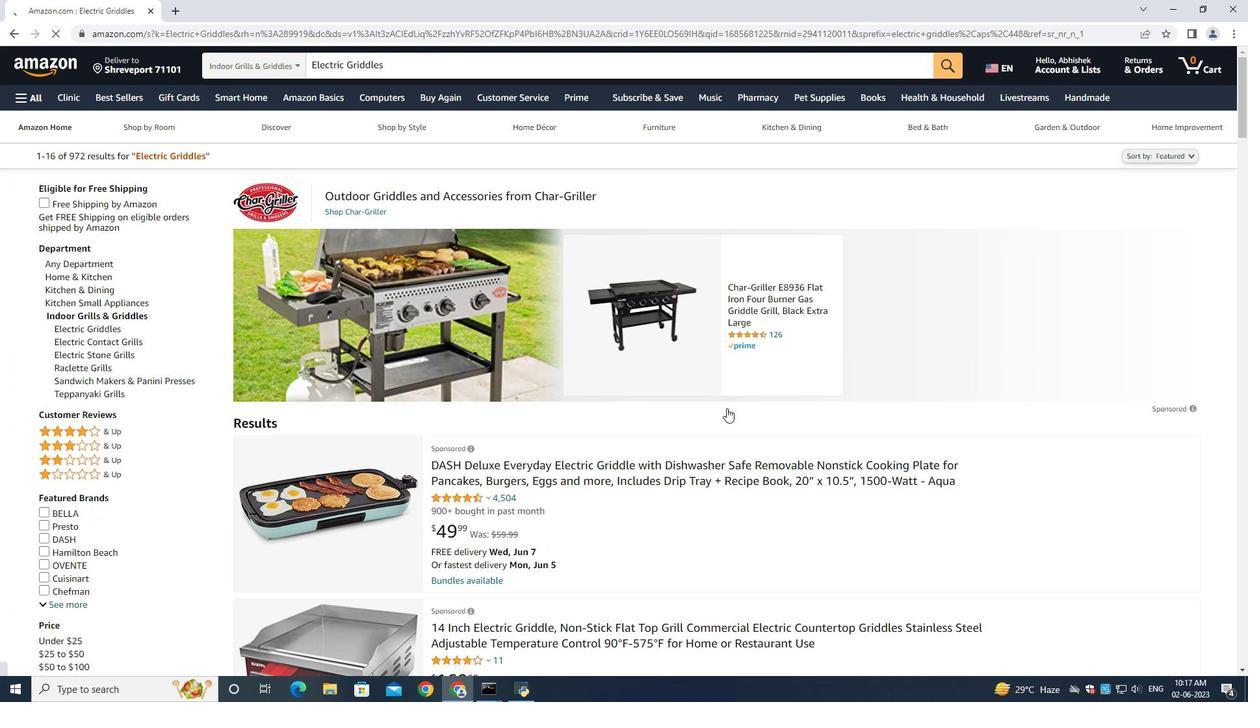 
Action: Mouse scrolled (730, 410) with delta (0, 0)
Screenshot: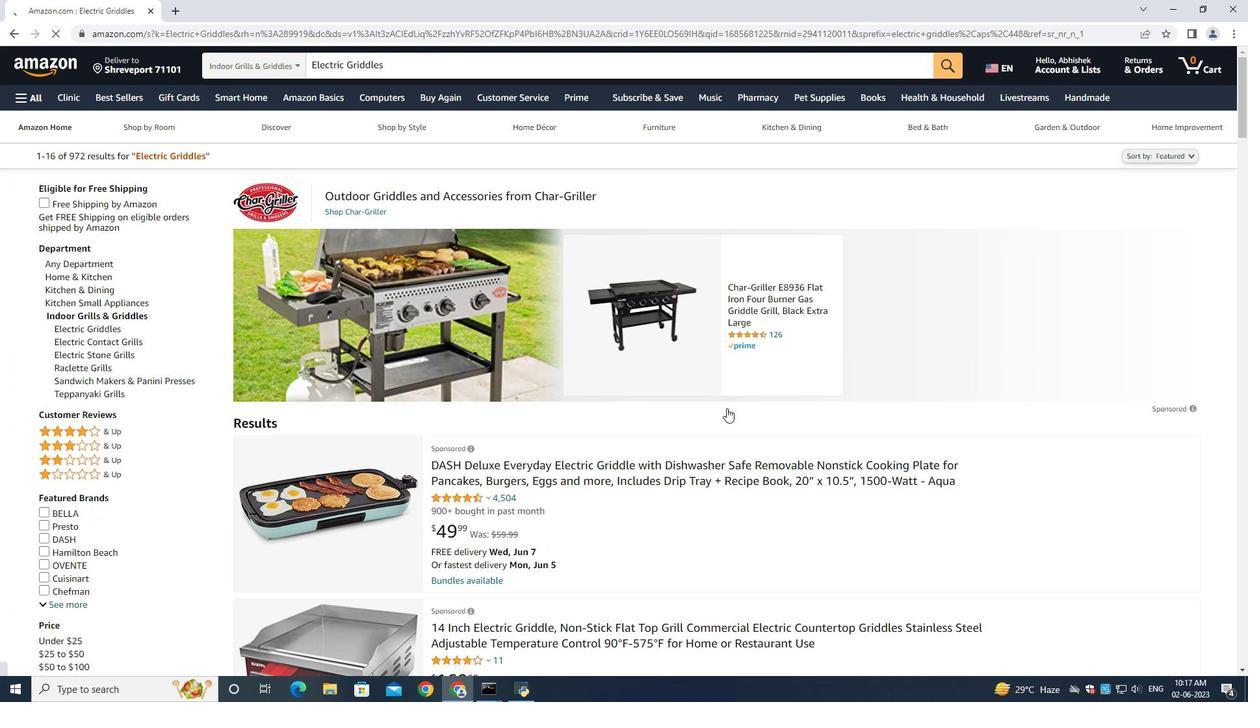 
Action: Mouse scrolled (730, 410) with delta (0, 0)
Screenshot: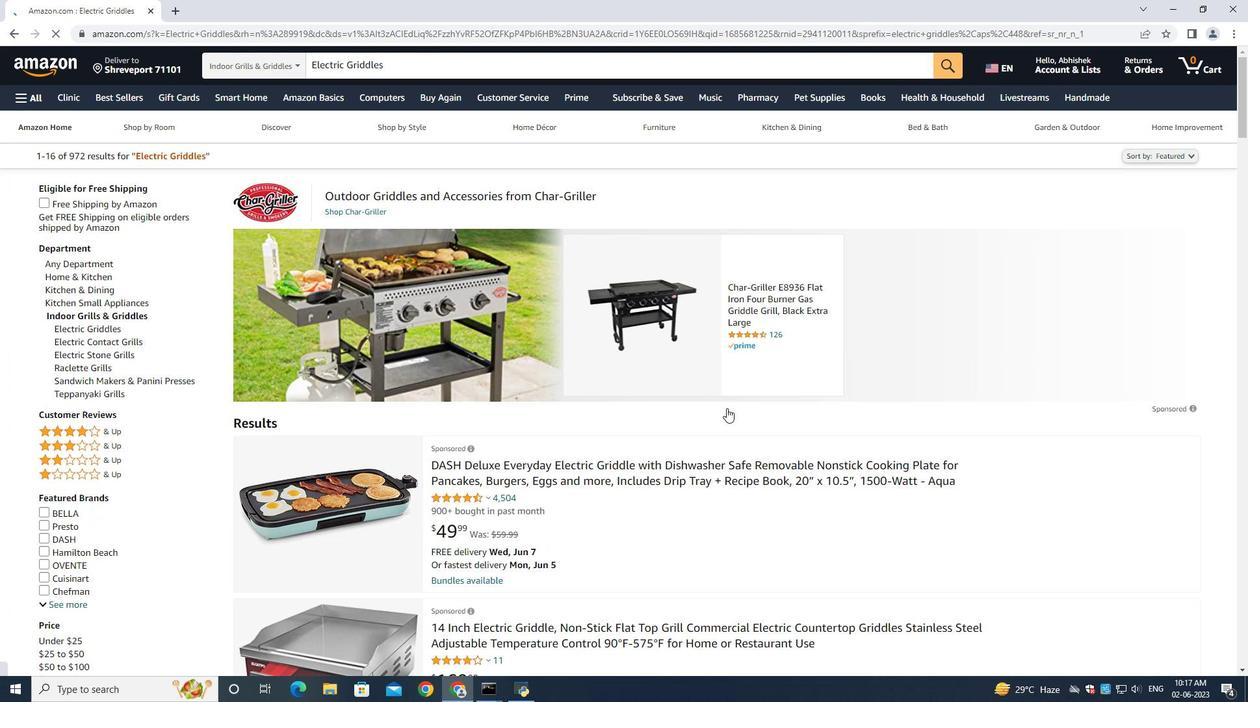 
Action: Mouse moved to (562, 284)
Screenshot: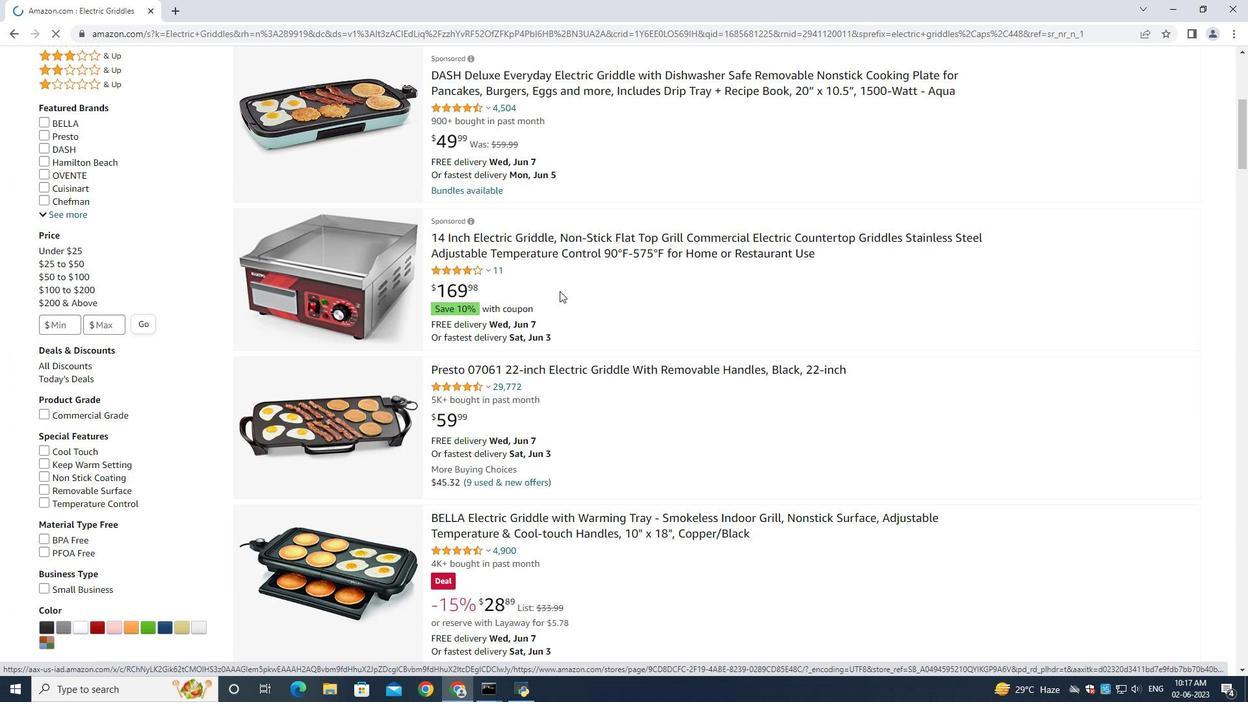 
Action: Mouse scrolled (562, 284) with delta (0, 0)
Screenshot: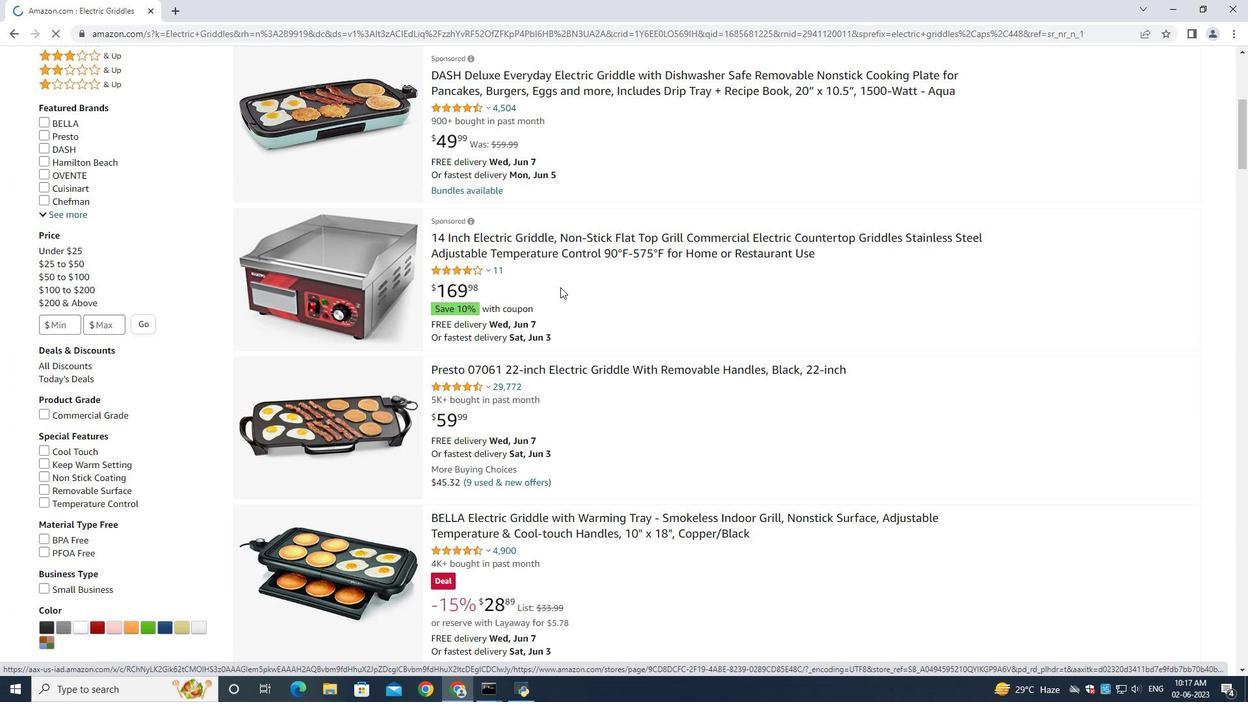 
Action: Mouse scrolled (562, 284) with delta (0, 0)
Screenshot: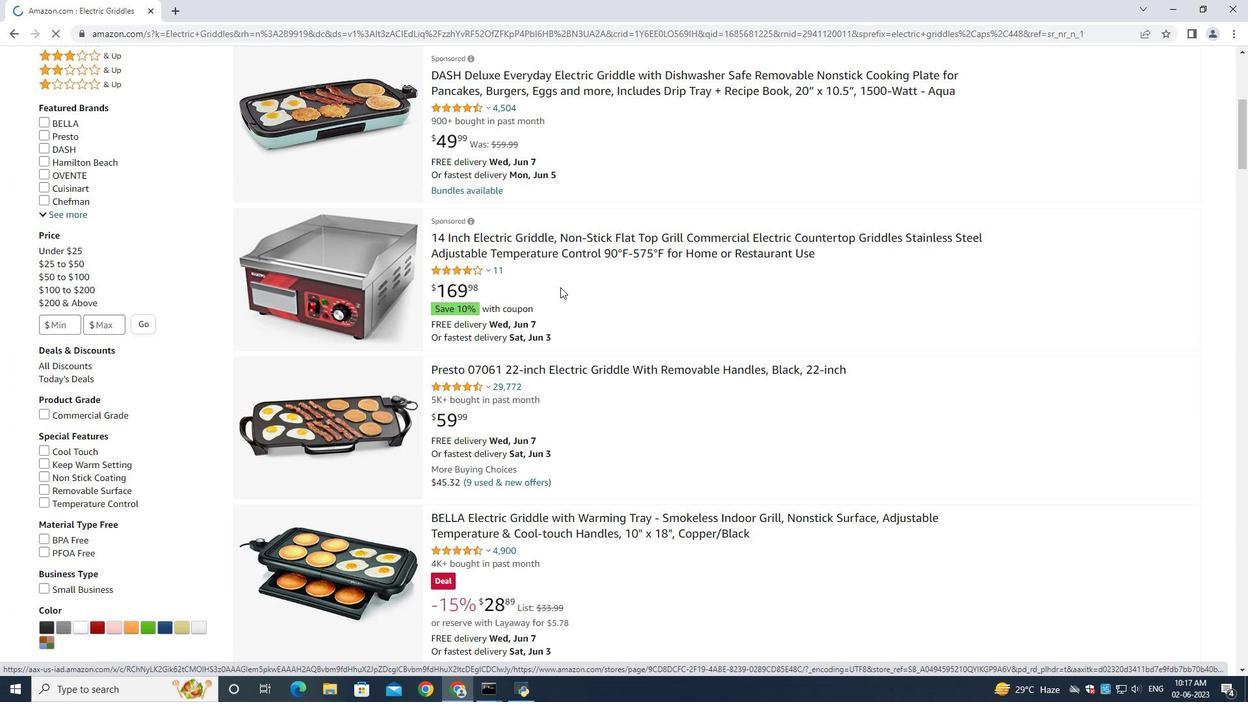 
Action: Mouse scrolled (562, 284) with delta (0, 0)
Screenshot: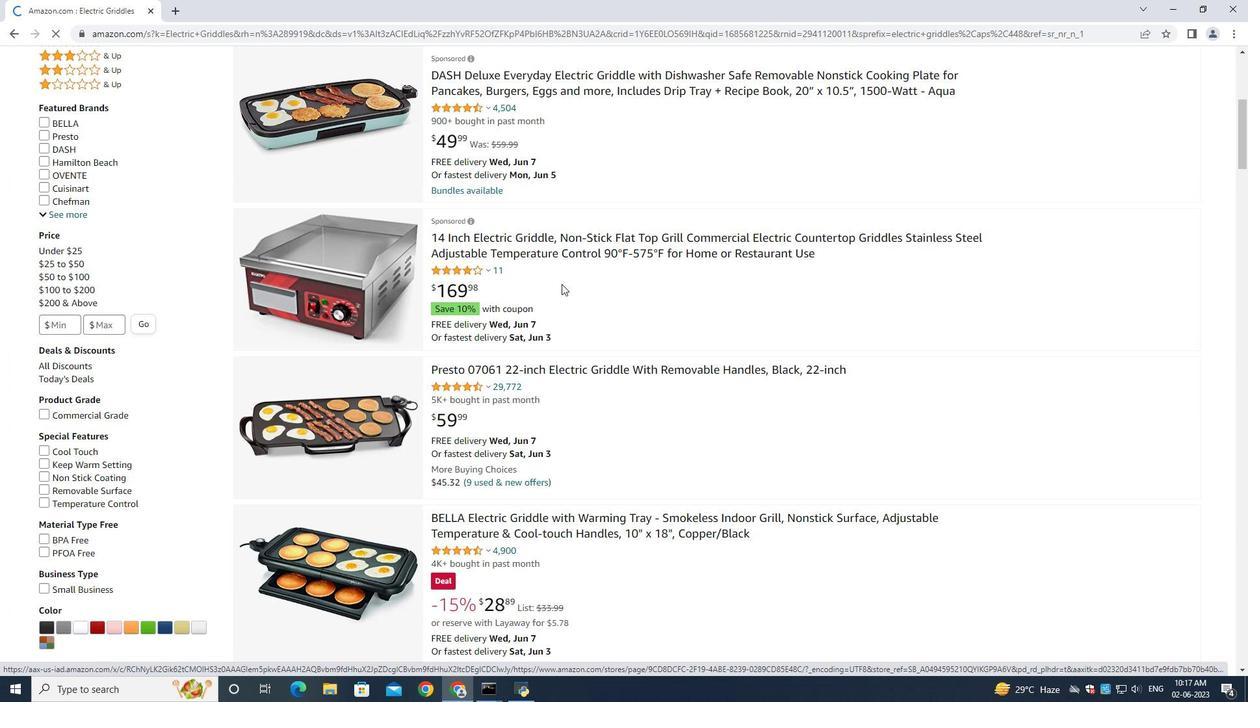 
Action: Mouse scrolled (562, 284) with delta (0, 0)
Screenshot: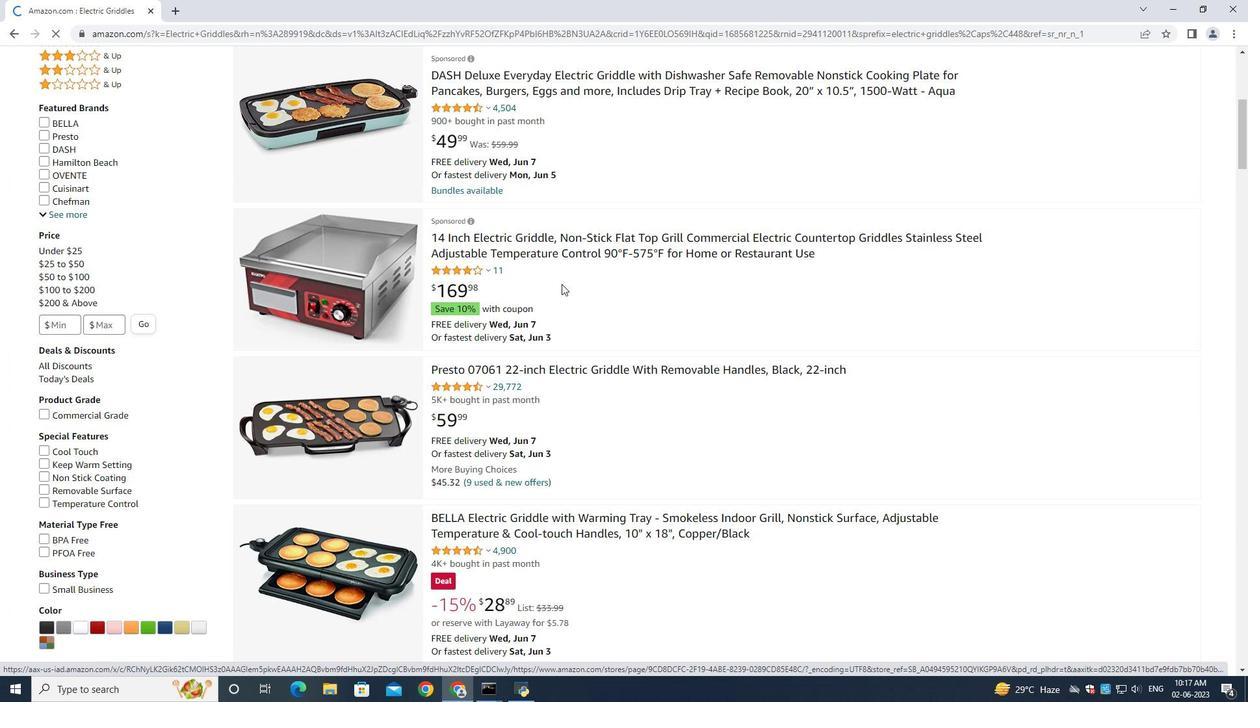 
Action: Mouse moved to (609, 349)
Screenshot: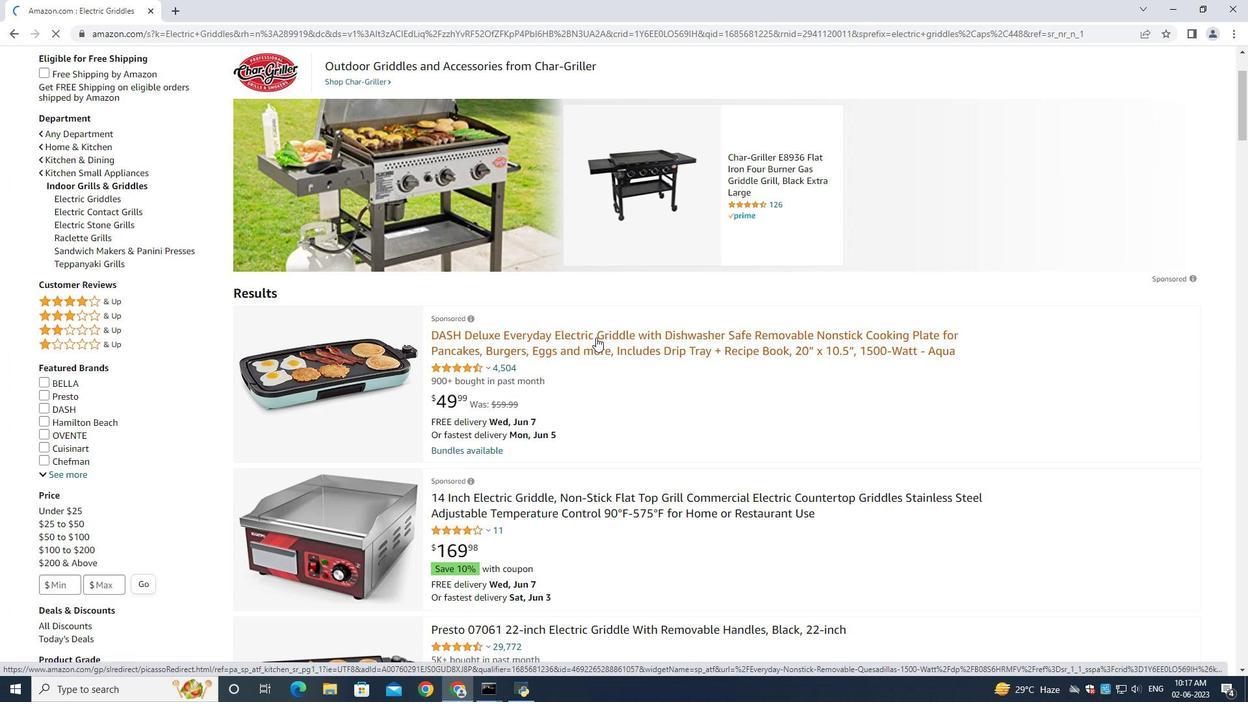 
Action: Mouse pressed left at (609, 349)
Screenshot: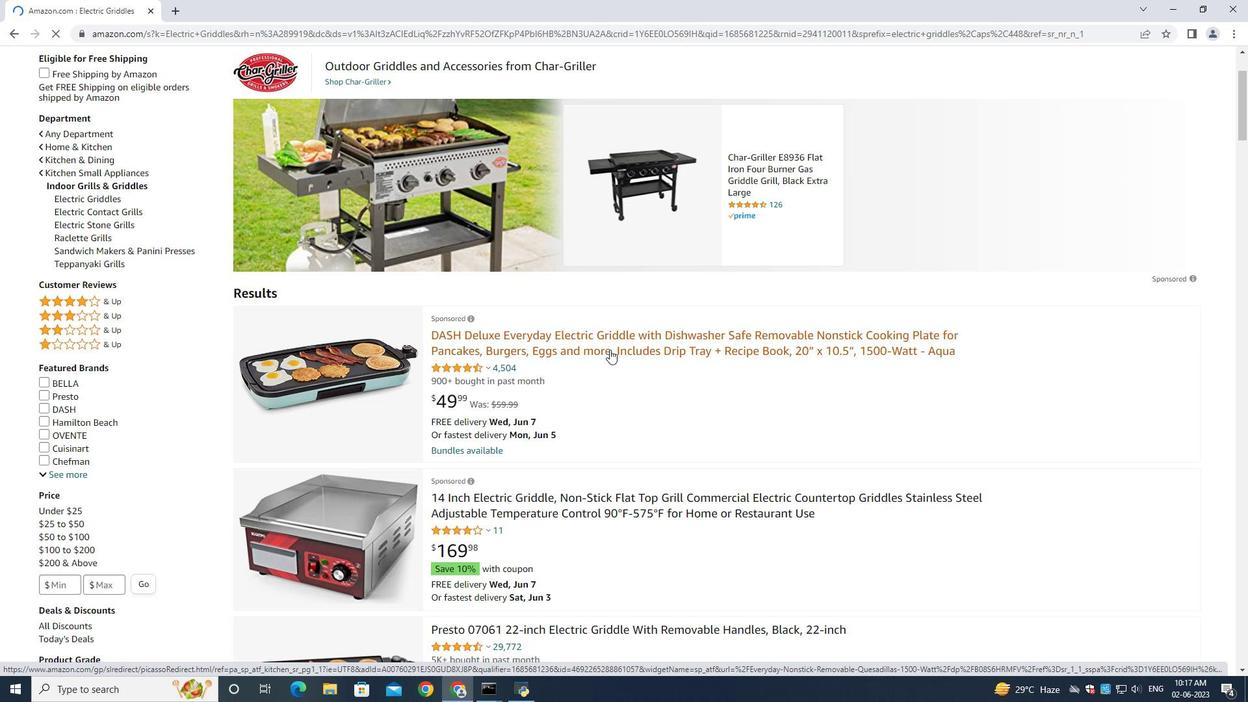 
Action: Mouse moved to (1007, 514)
Screenshot: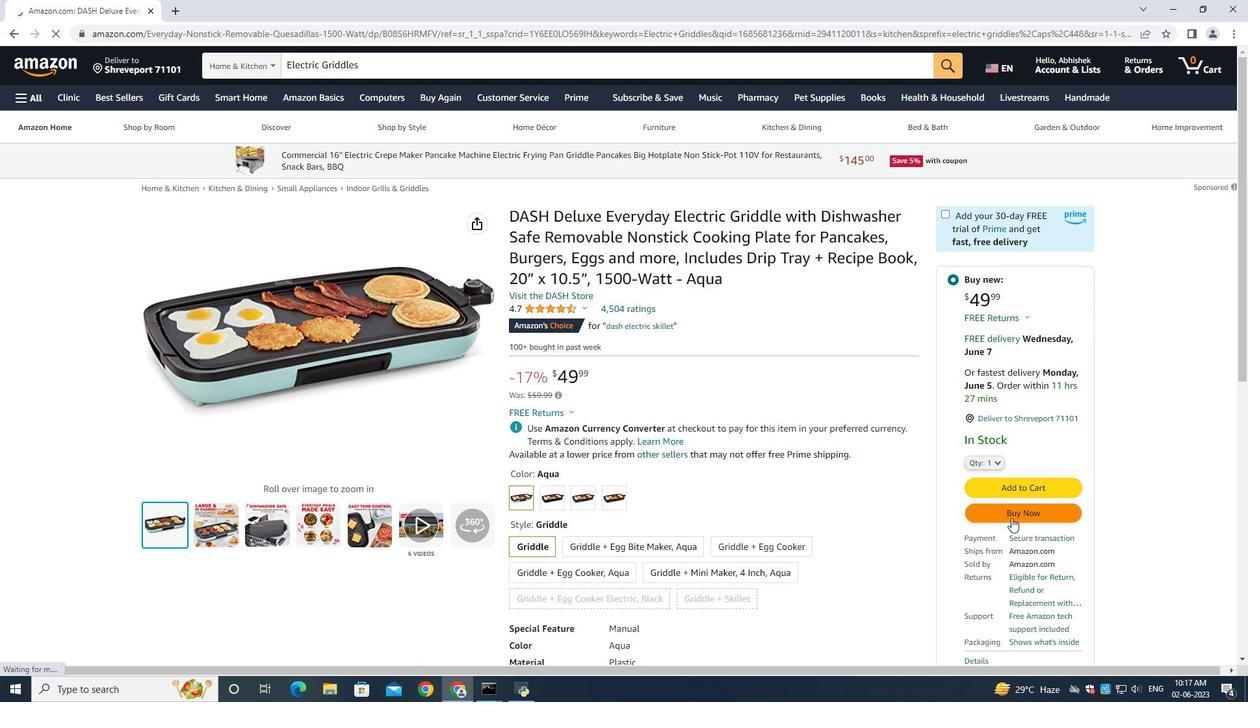 
Action: Mouse pressed left at (1007, 514)
Screenshot: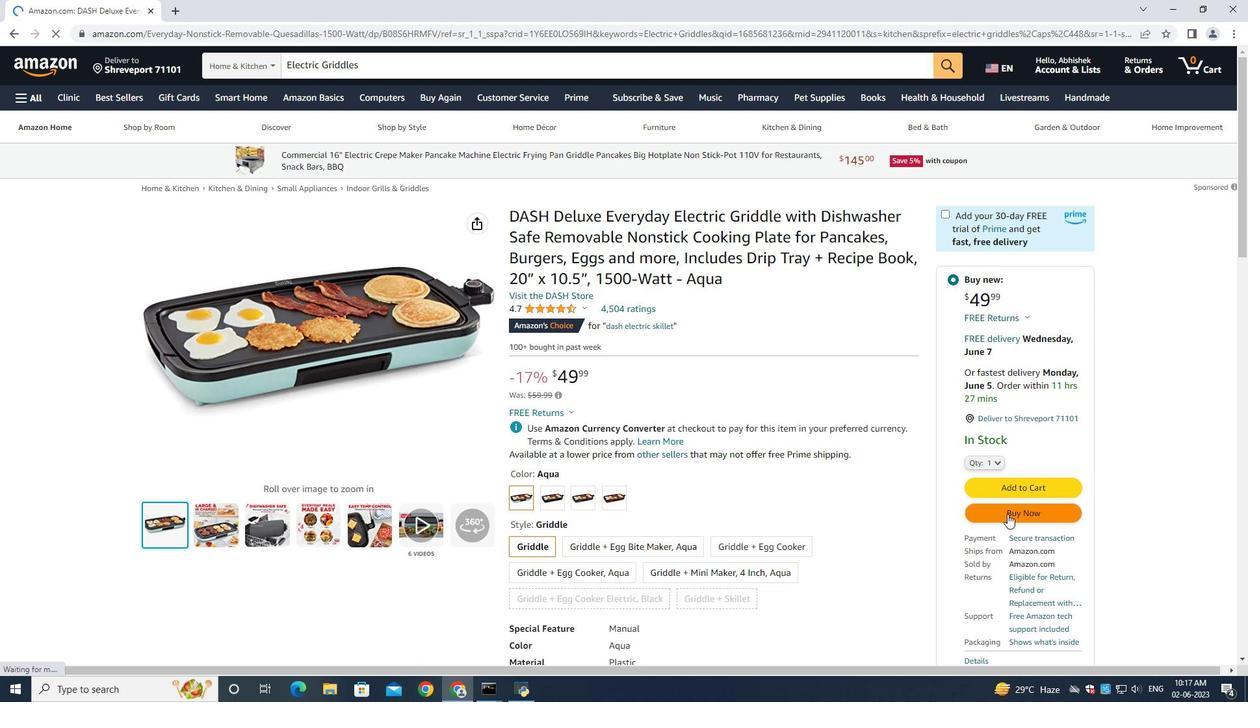 
Action: Mouse moved to (527, 439)
Screenshot: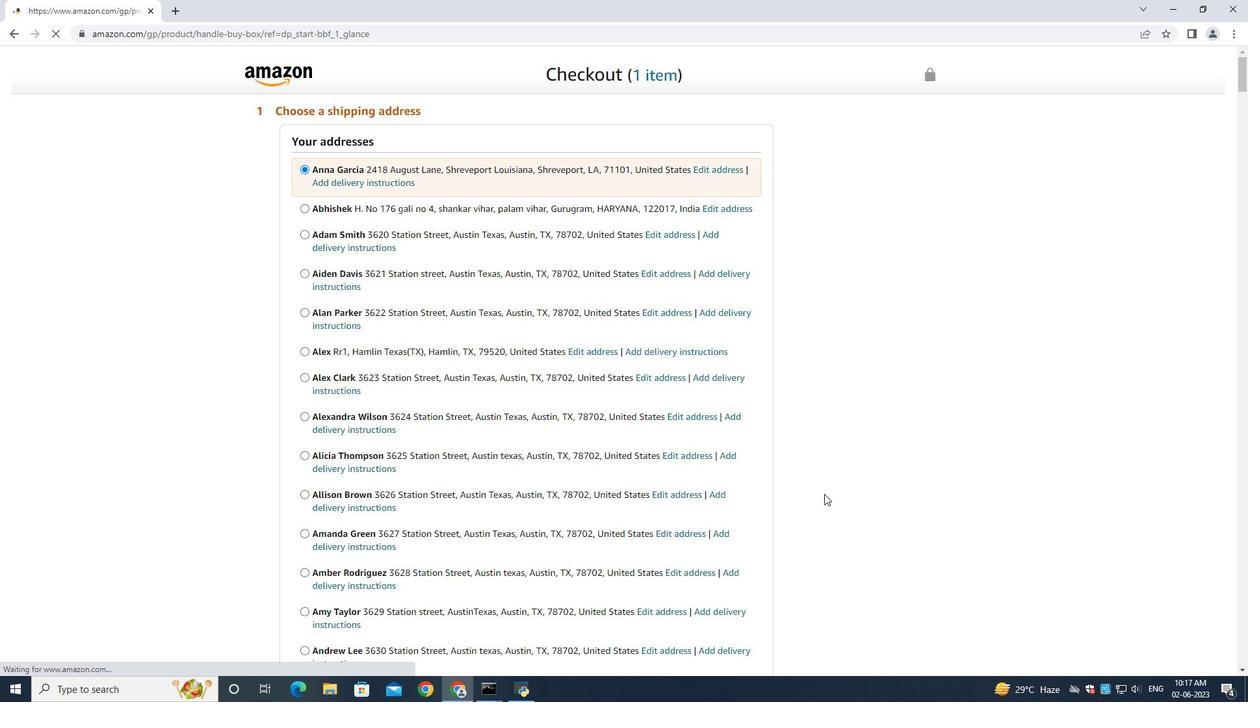 
Action: Mouse scrolled (527, 438) with delta (0, 0)
Screenshot: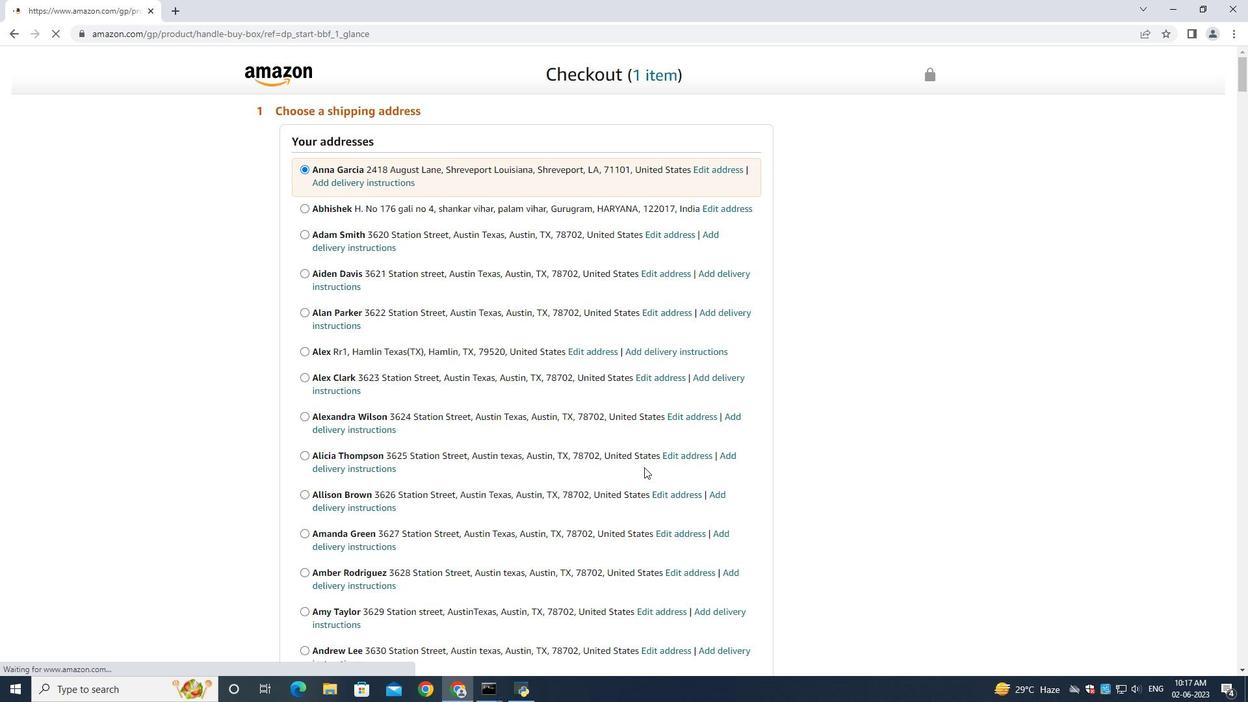 
Action: Mouse scrolled (527, 438) with delta (0, 0)
Screenshot: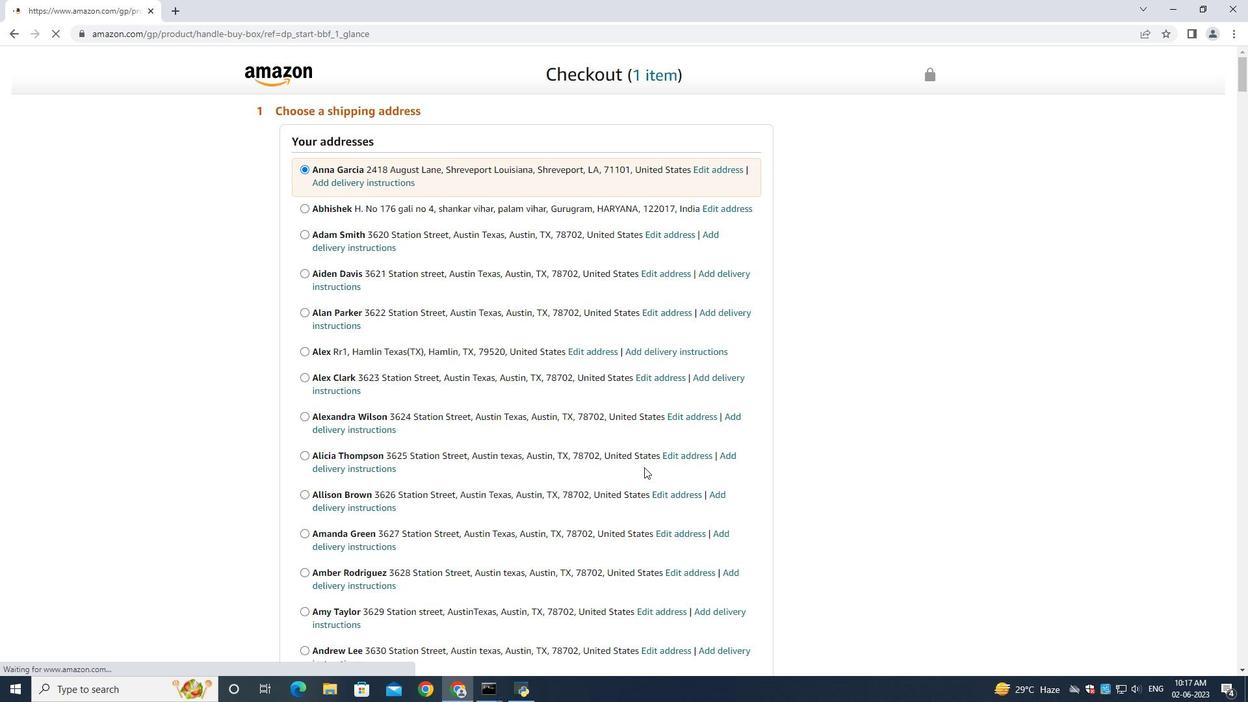 
Action: Mouse scrolled (527, 438) with delta (0, 0)
Screenshot: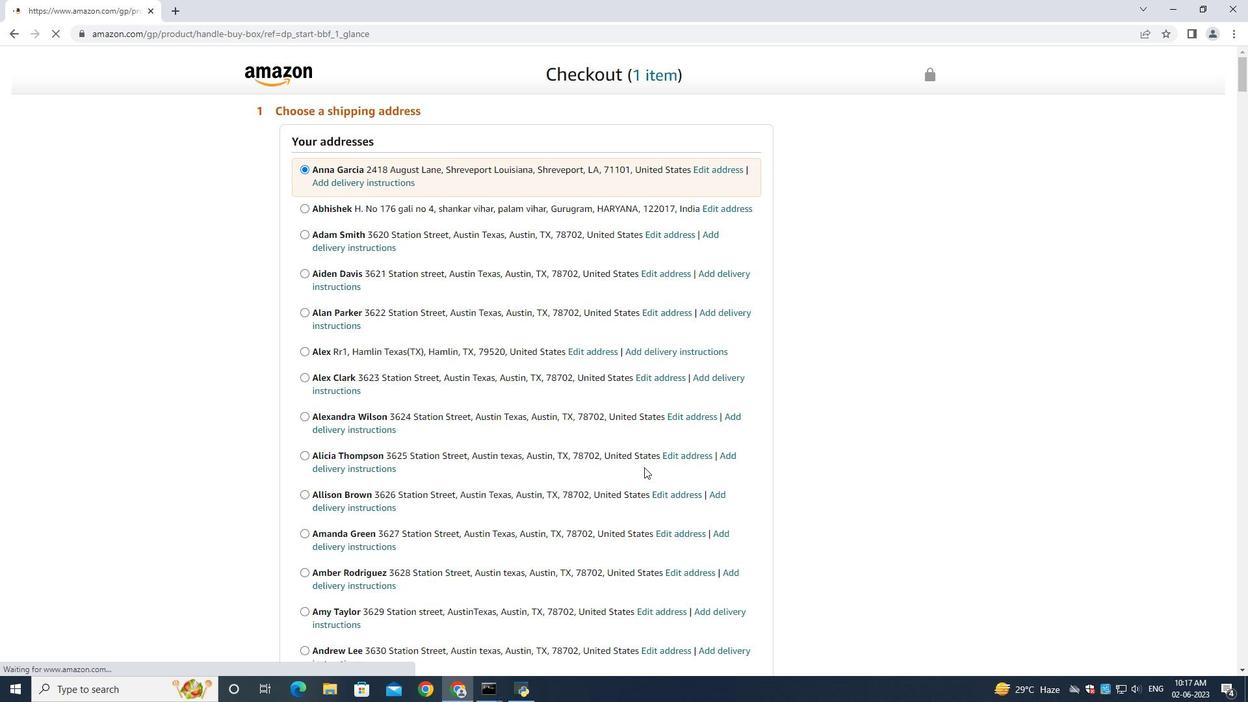 
Action: Mouse scrolled (527, 438) with delta (0, 0)
Screenshot: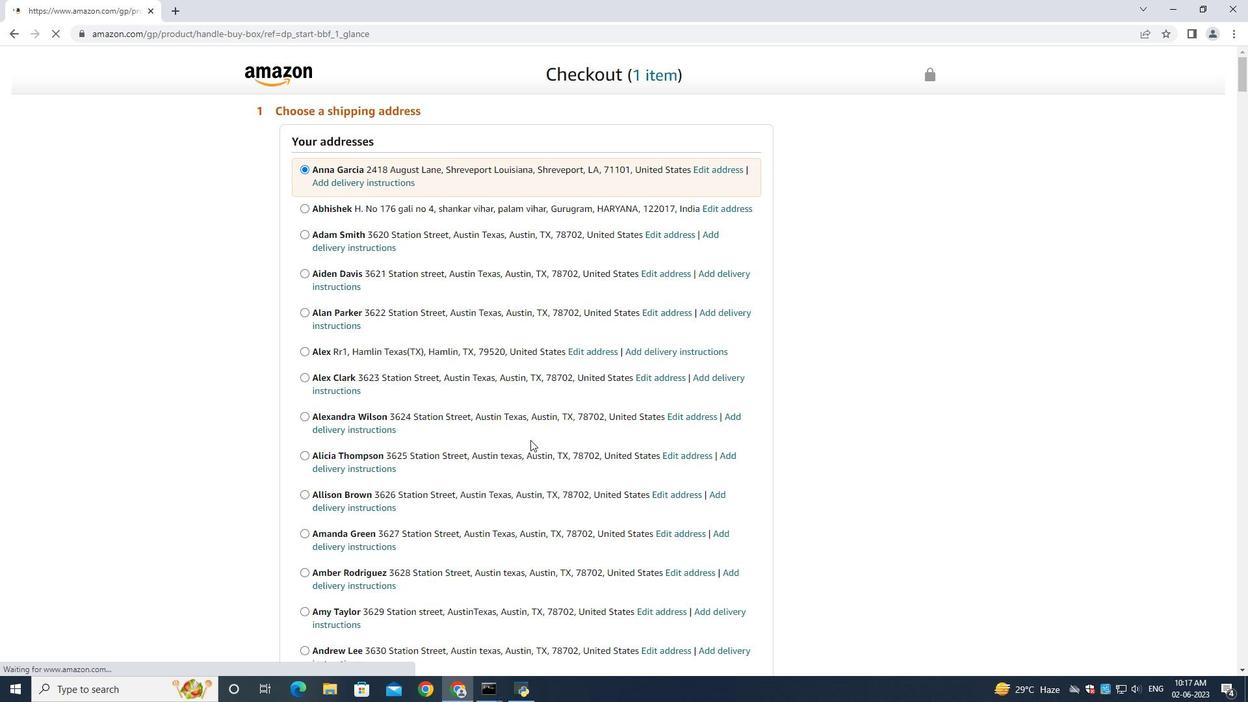 
Action: Mouse scrolled (527, 438) with delta (0, -1)
Screenshot: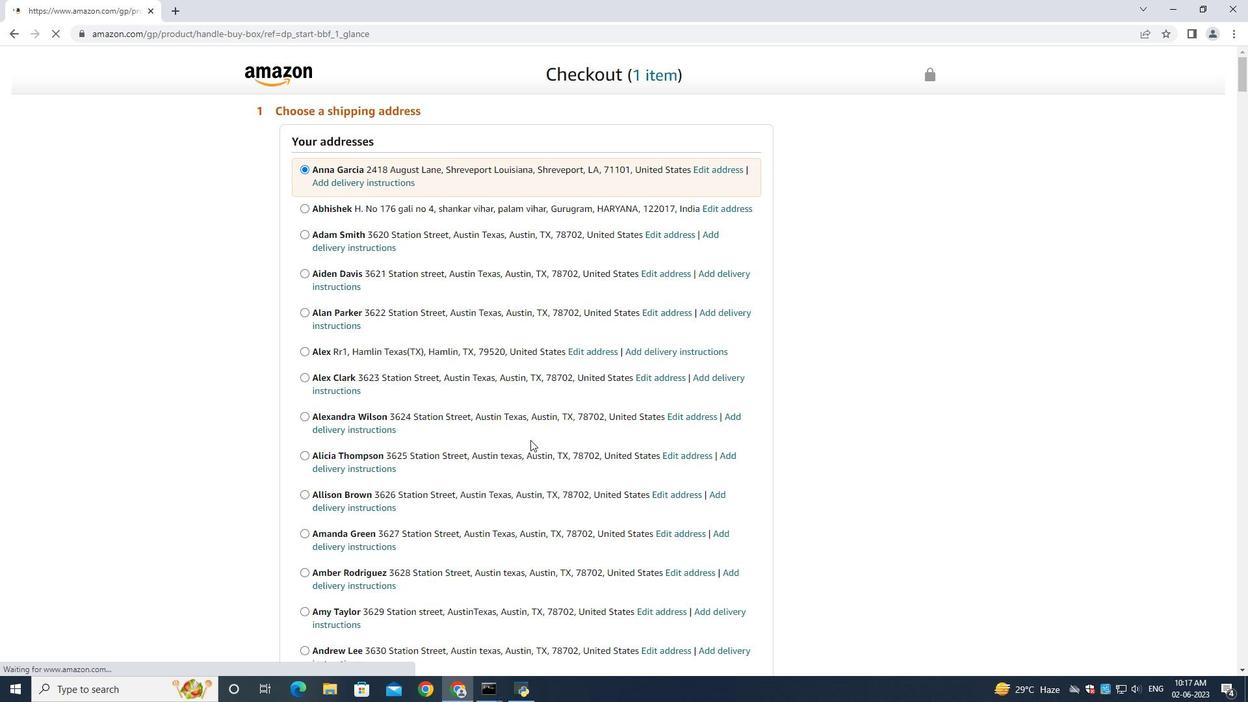 
Action: Mouse scrolled (527, 438) with delta (0, 0)
Screenshot: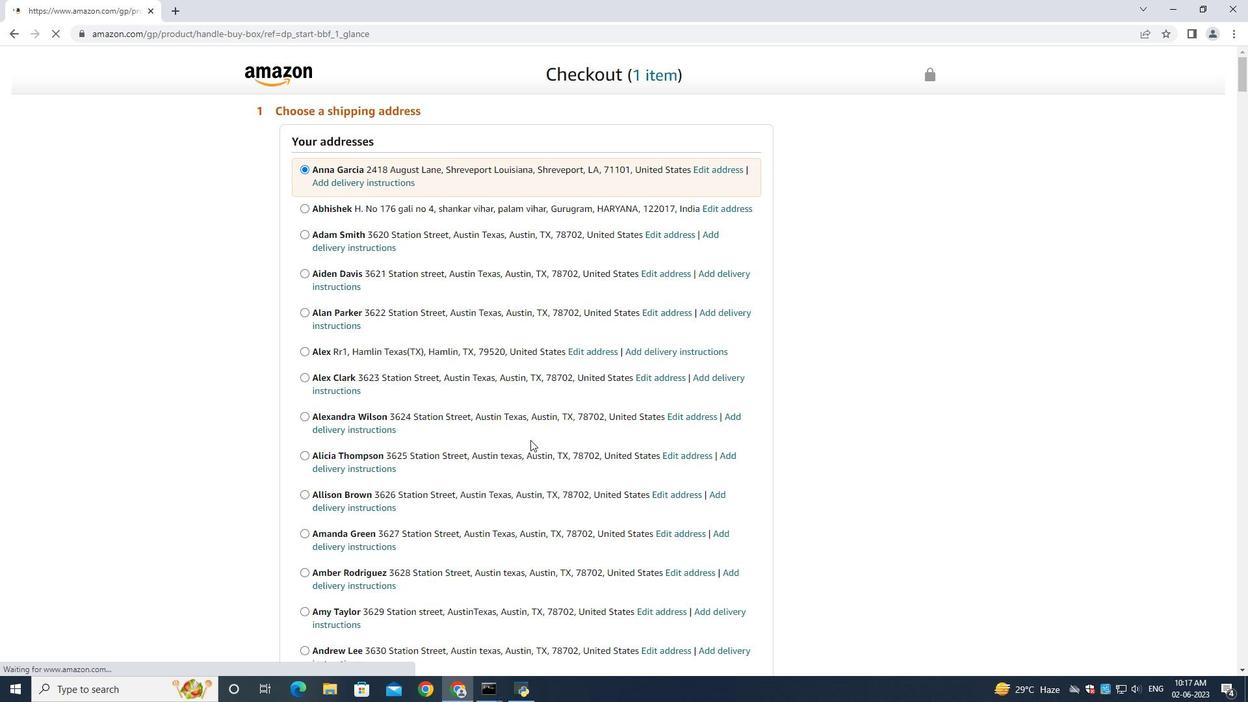 
Action: Mouse scrolled (527, 438) with delta (0, 0)
Screenshot: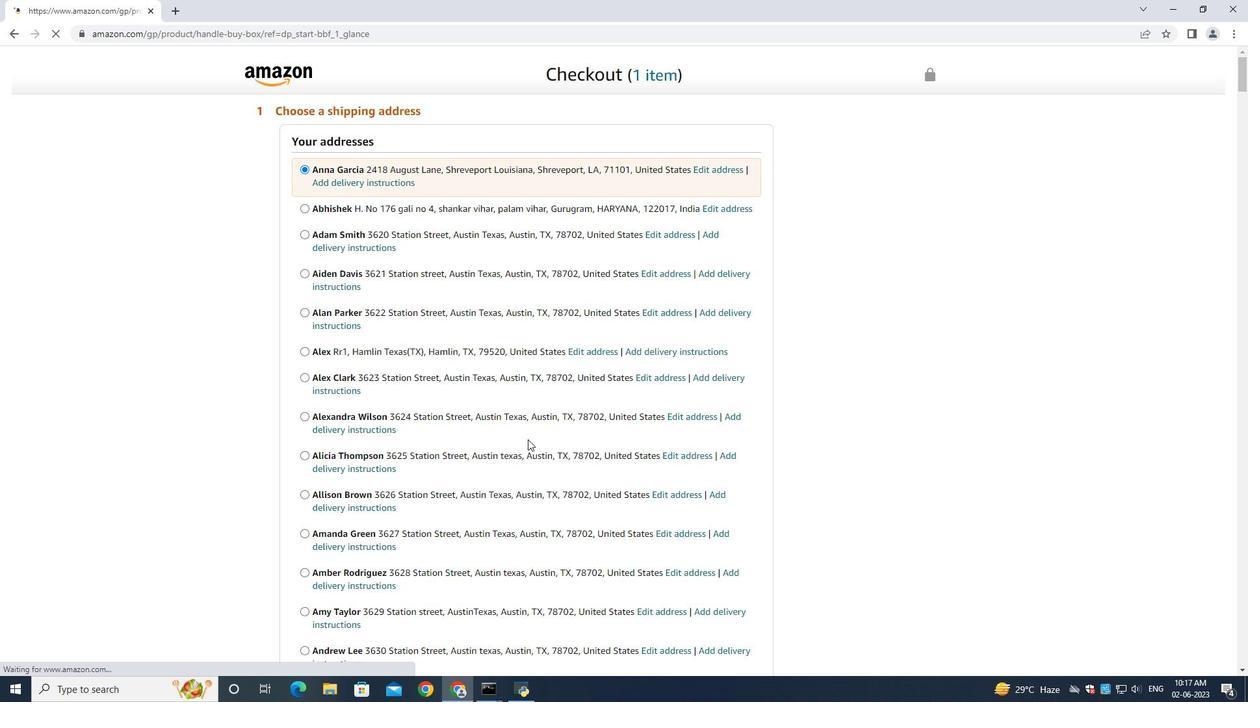
Action: Mouse moved to (527, 435)
Screenshot: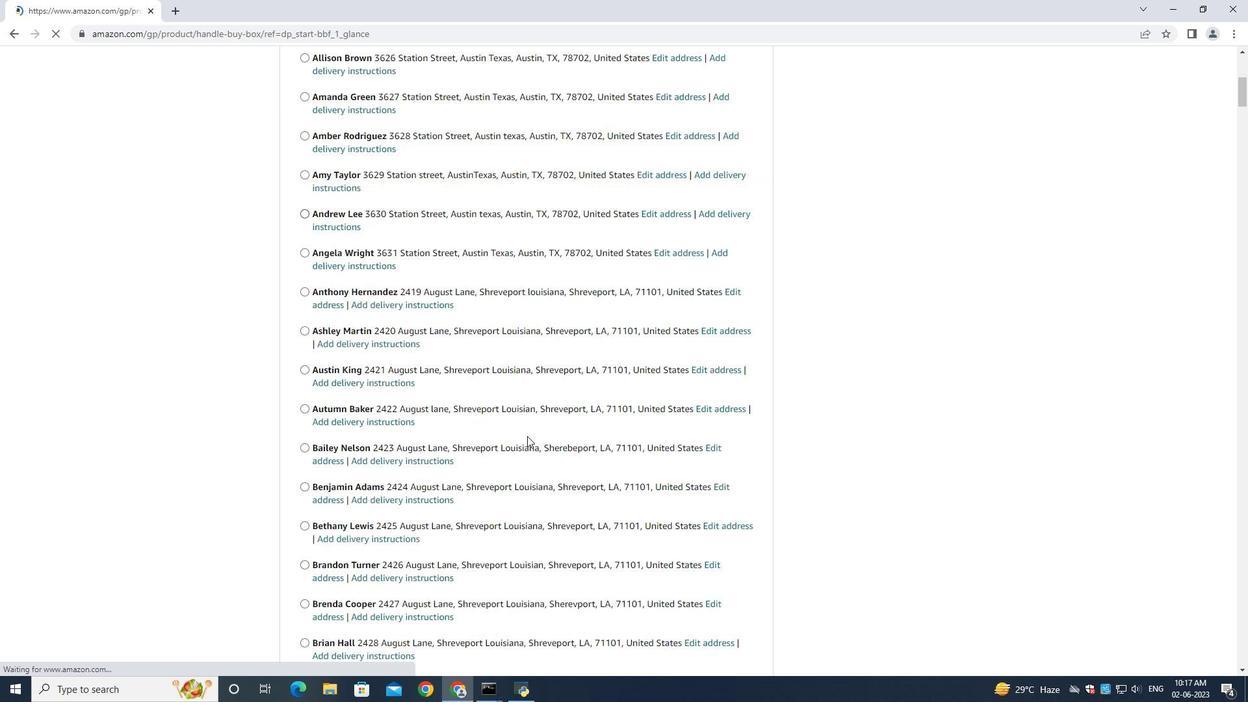 
Action: Mouse scrolled (527, 434) with delta (0, 0)
Screenshot: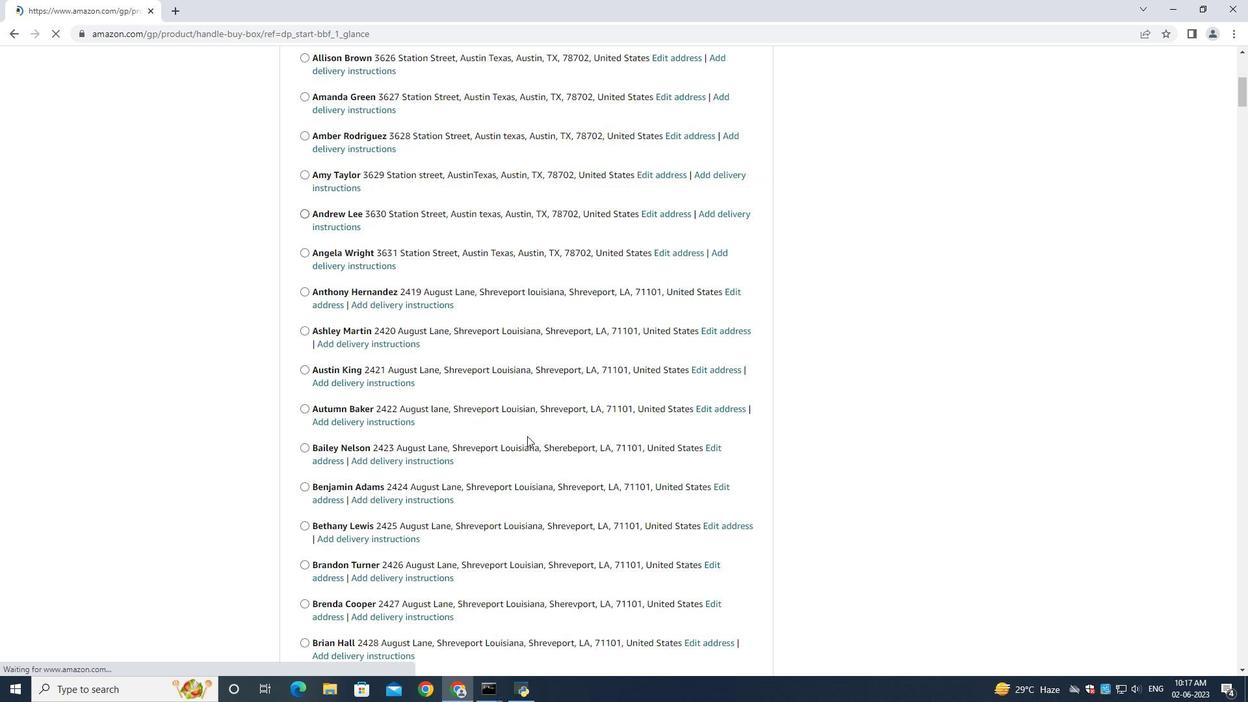 
Action: Mouse scrolled (527, 434) with delta (0, 0)
Screenshot: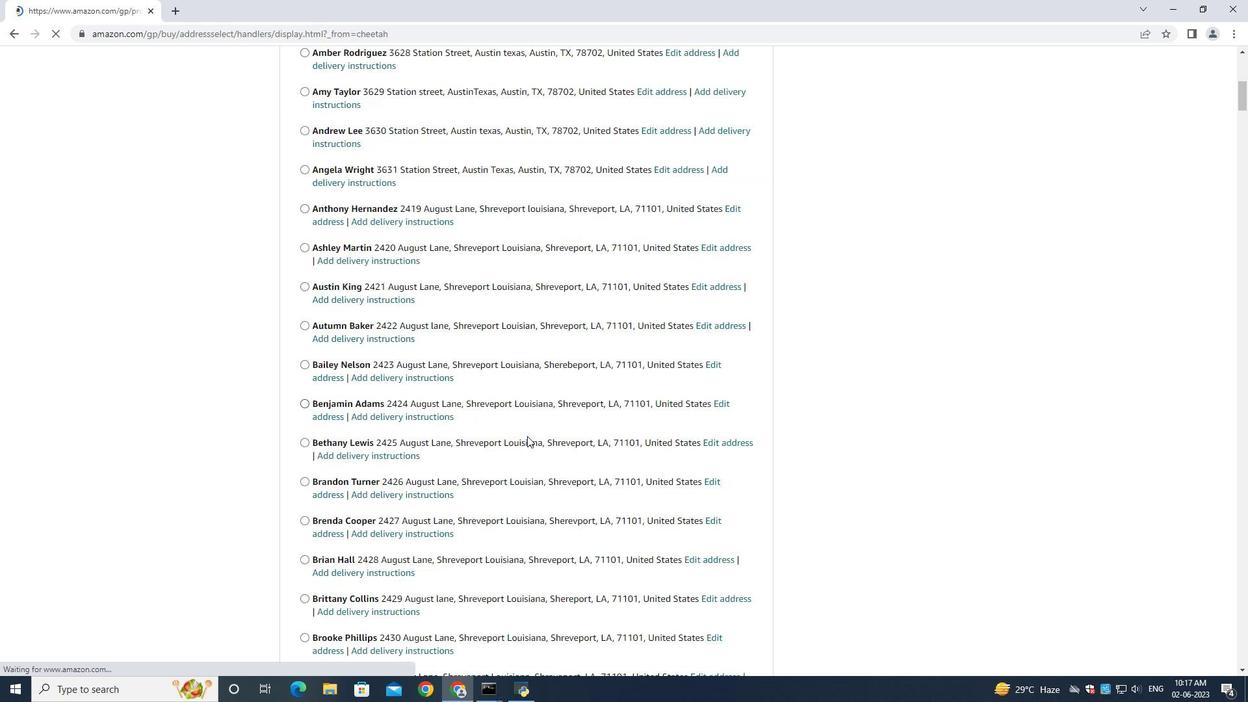 
Action: Mouse scrolled (527, 434) with delta (0, 0)
Screenshot: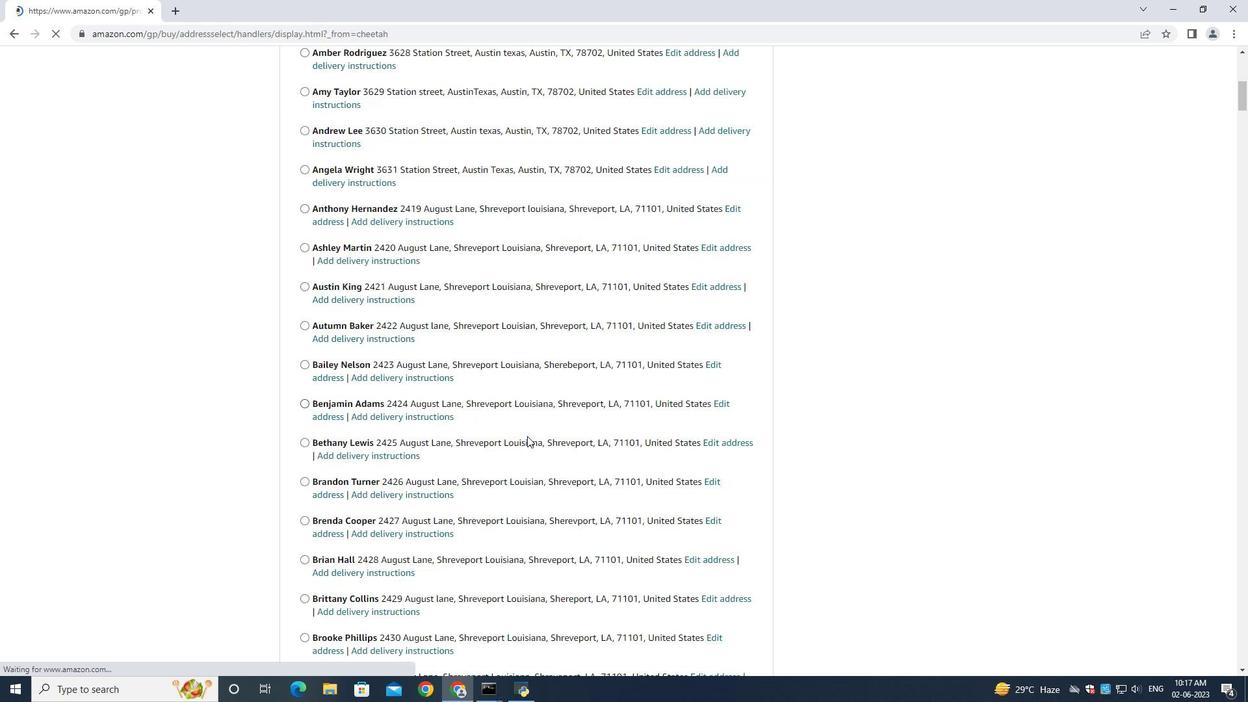 
Action: Mouse scrolled (527, 434) with delta (0, -1)
Screenshot: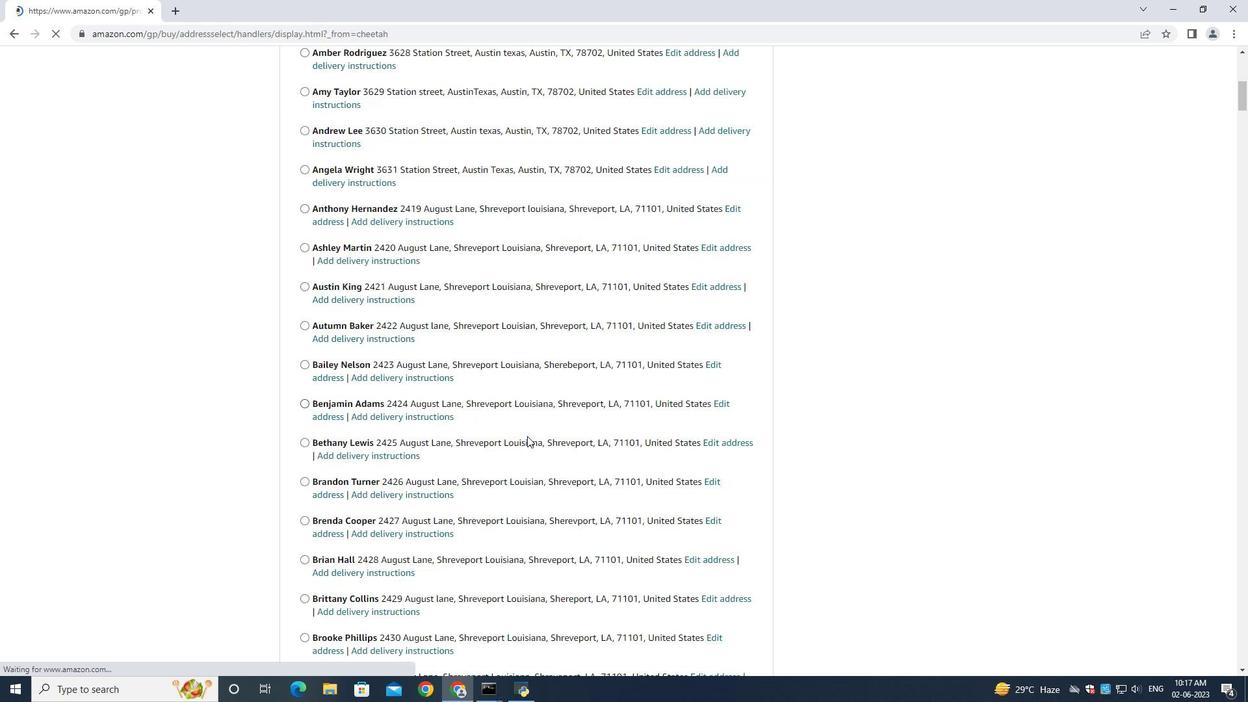 
Action: Mouse scrolled (527, 434) with delta (0, 0)
Screenshot: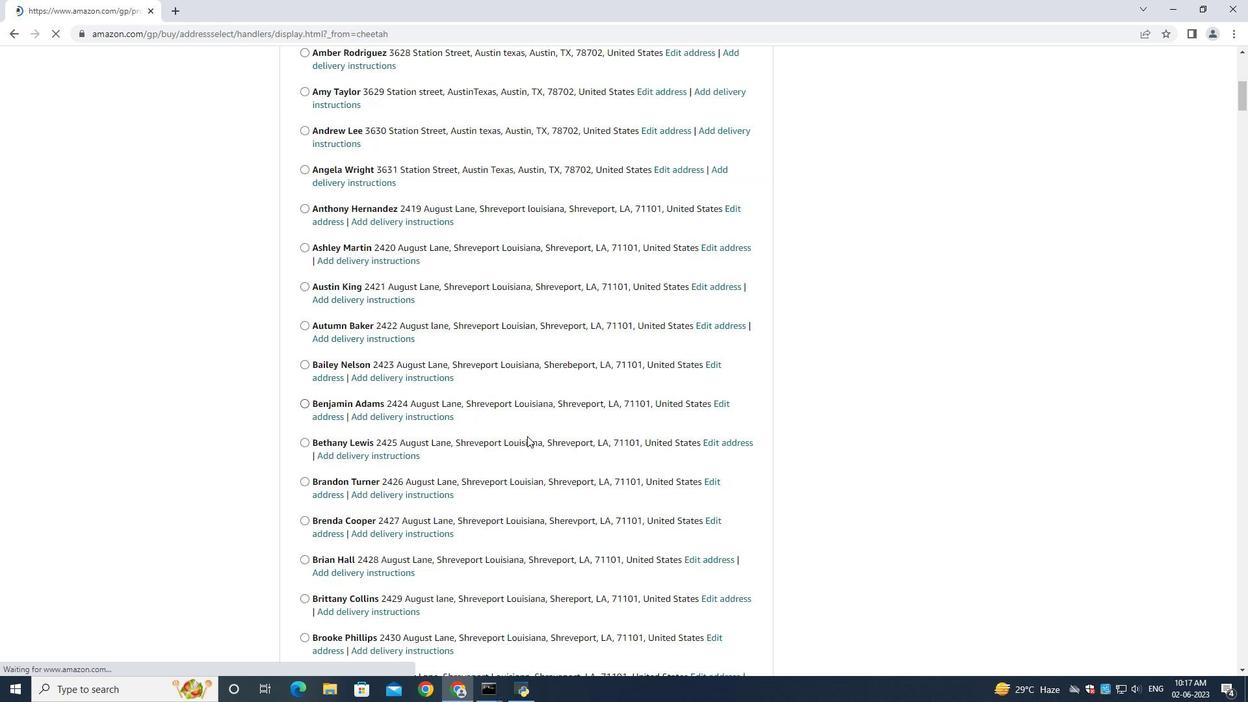 
Action: Mouse scrolled (527, 434) with delta (0, 0)
Screenshot: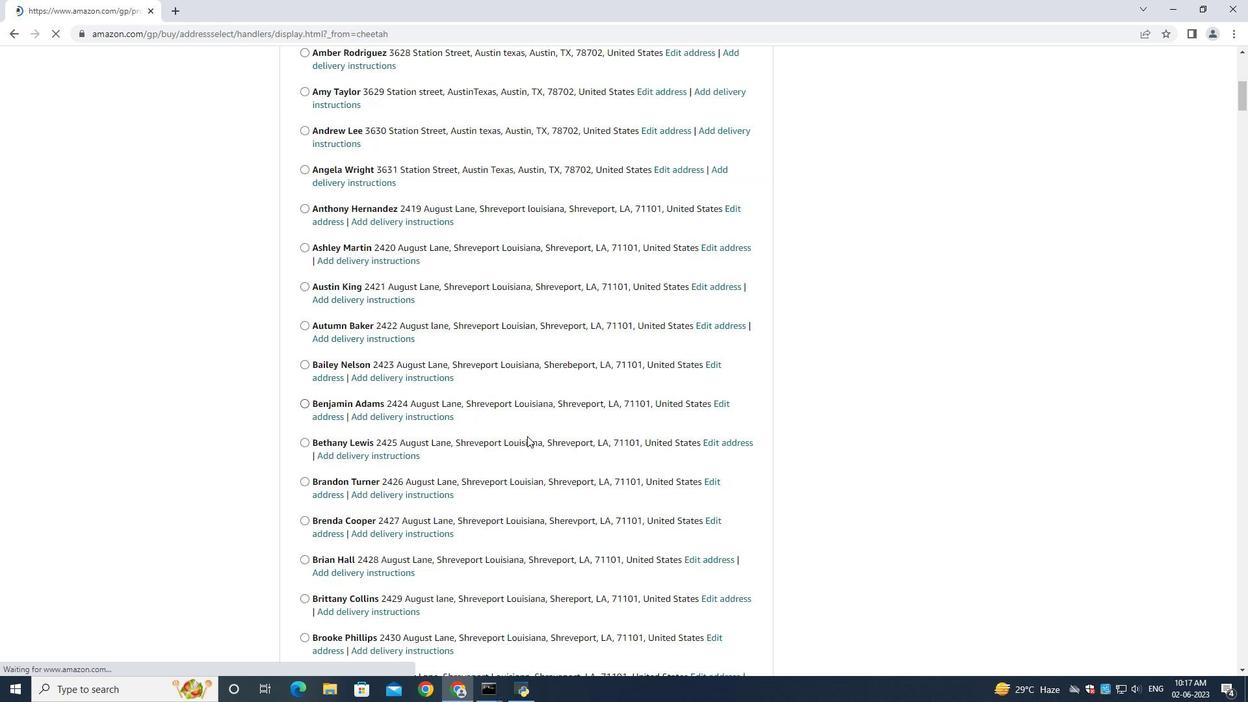 
Action: Mouse scrolled (527, 434) with delta (0, 0)
Screenshot: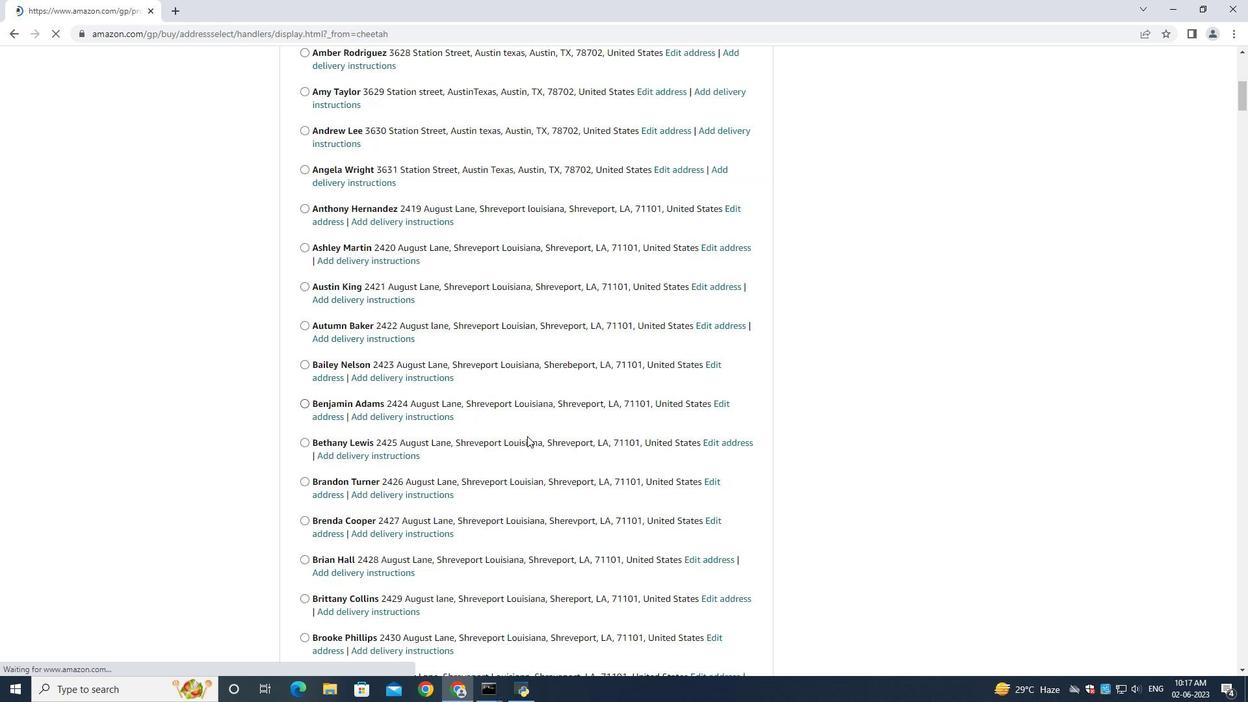 
Action: Mouse moved to (526, 432)
Screenshot: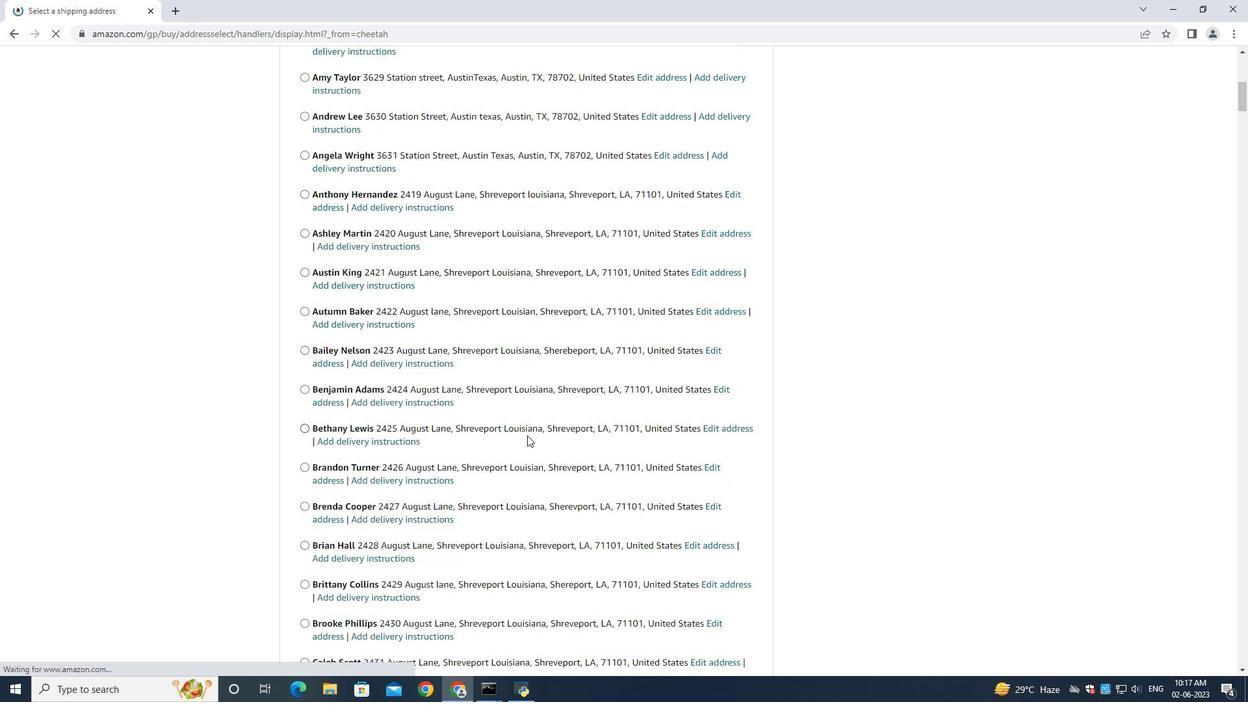 
Action: Mouse scrolled (526, 432) with delta (0, 0)
Screenshot: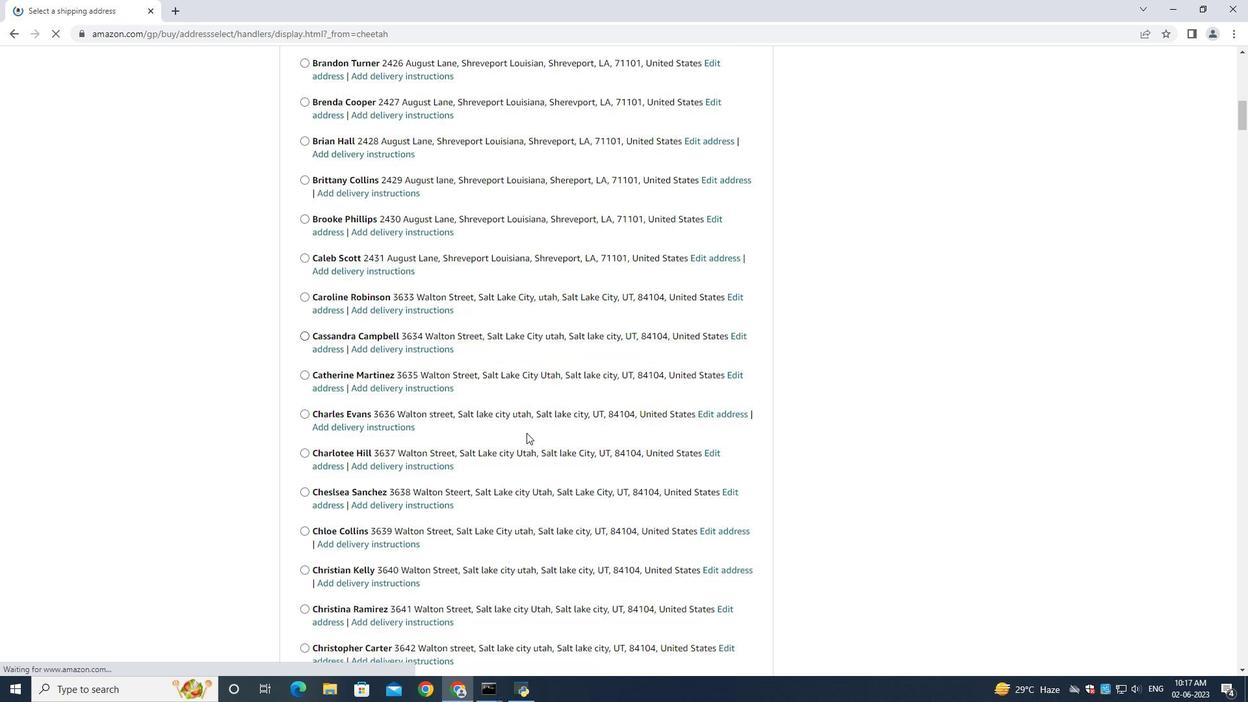
Action: Mouse scrolled (526, 432) with delta (0, 0)
Screenshot: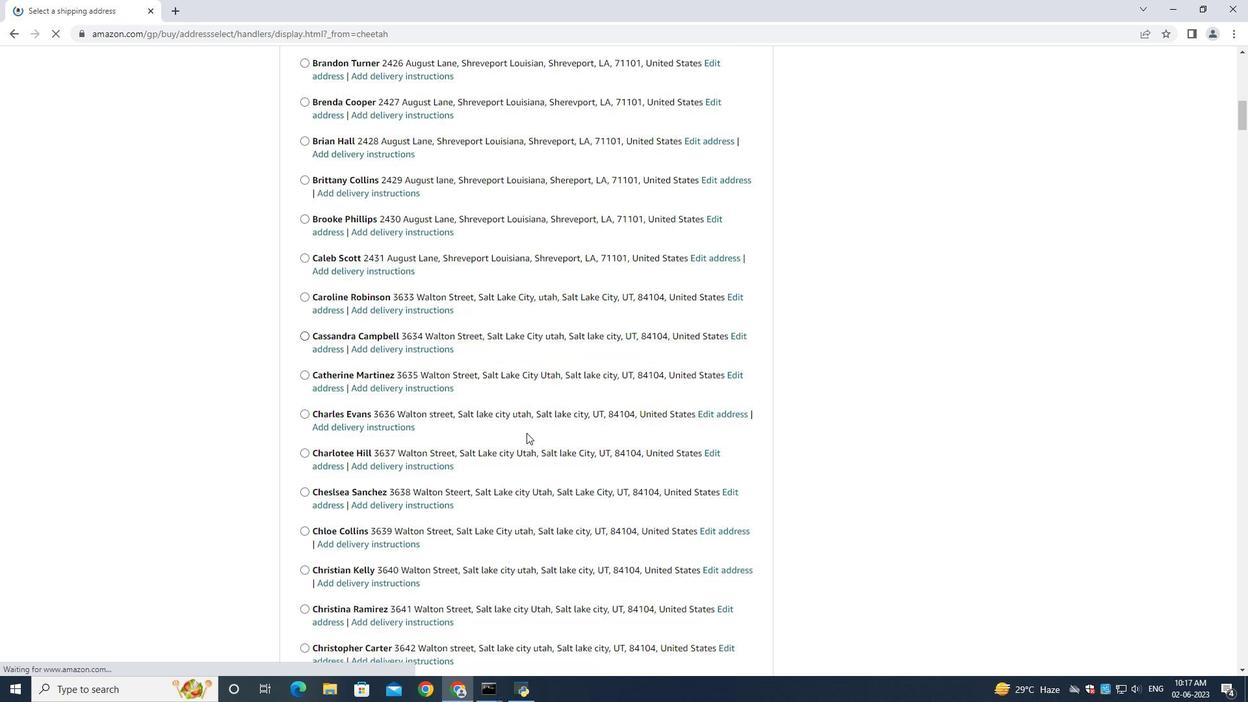 
Action: Mouse scrolled (526, 432) with delta (0, 0)
Screenshot: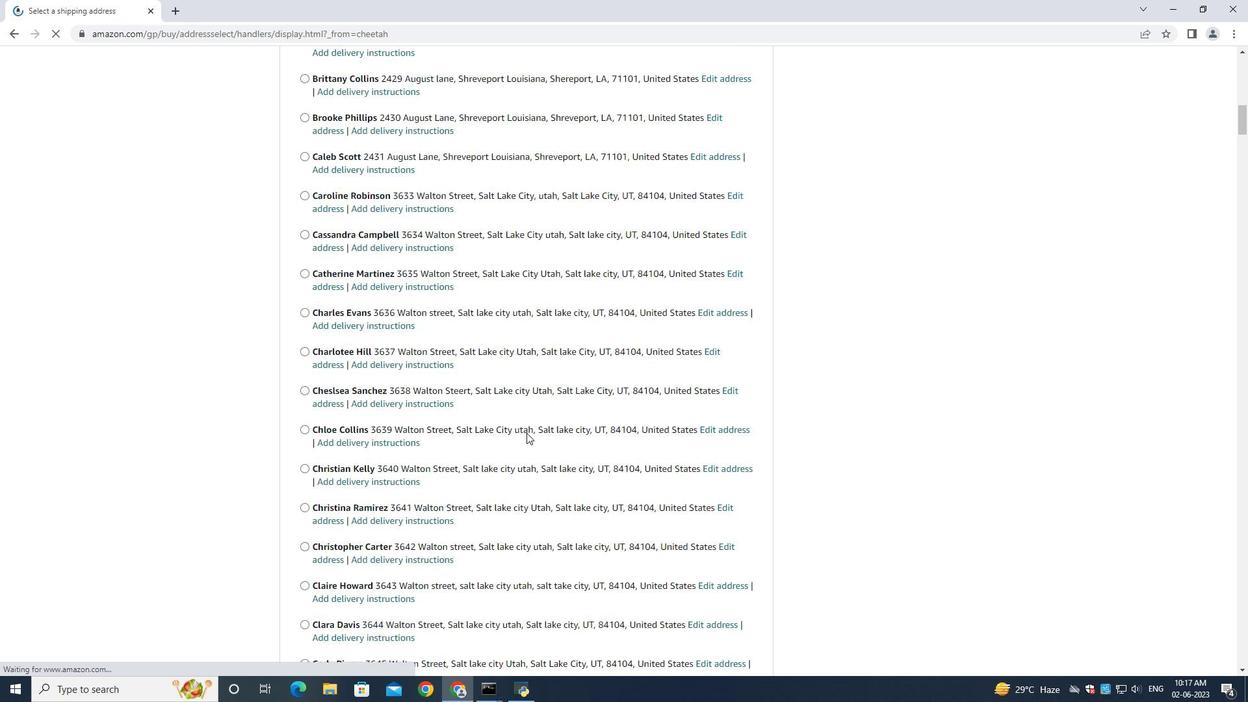 
Action: Mouse scrolled (526, 432) with delta (0, 0)
Screenshot: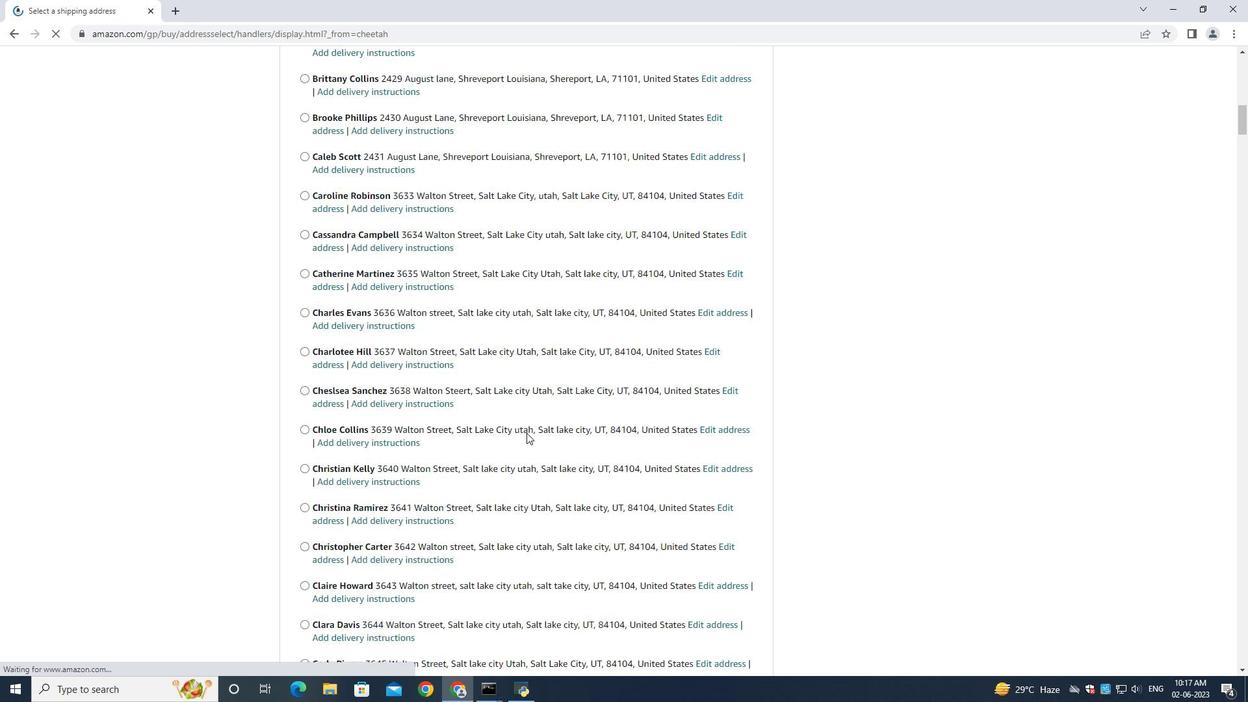 
Action: Mouse scrolled (526, 432) with delta (0, 0)
Screenshot: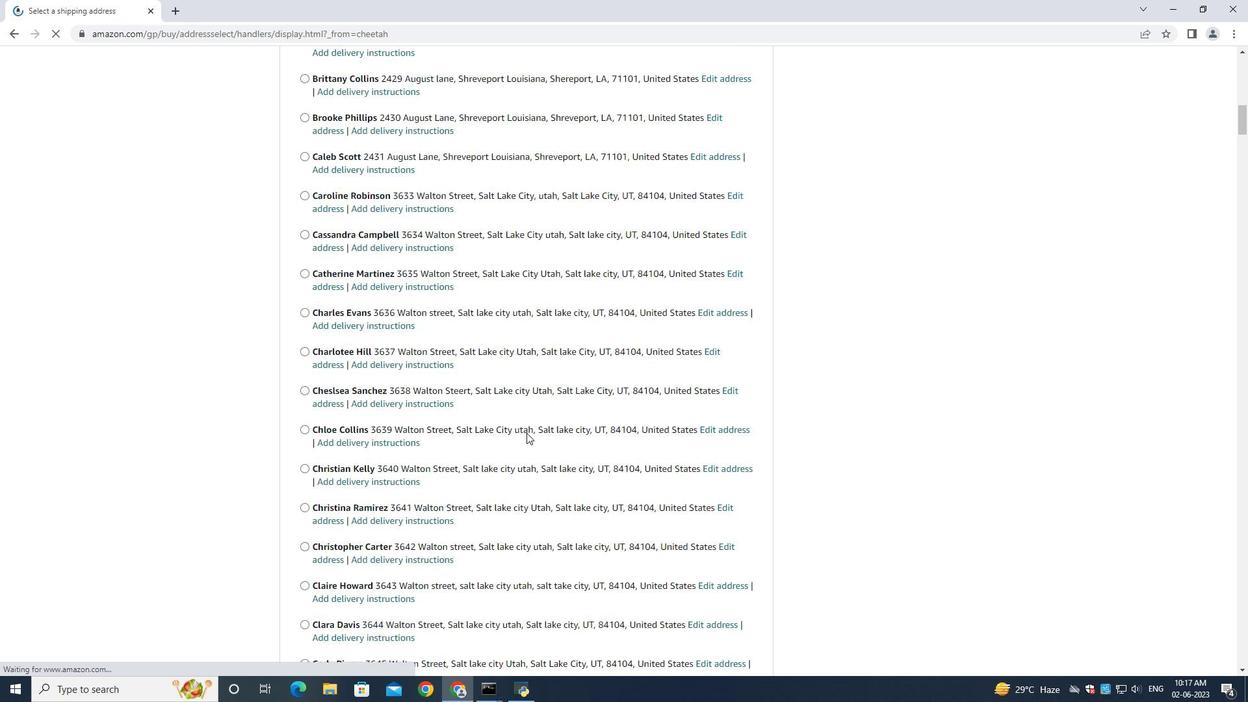 
Action: Mouse scrolled (526, 431) with delta (0, -1)
Screenshot: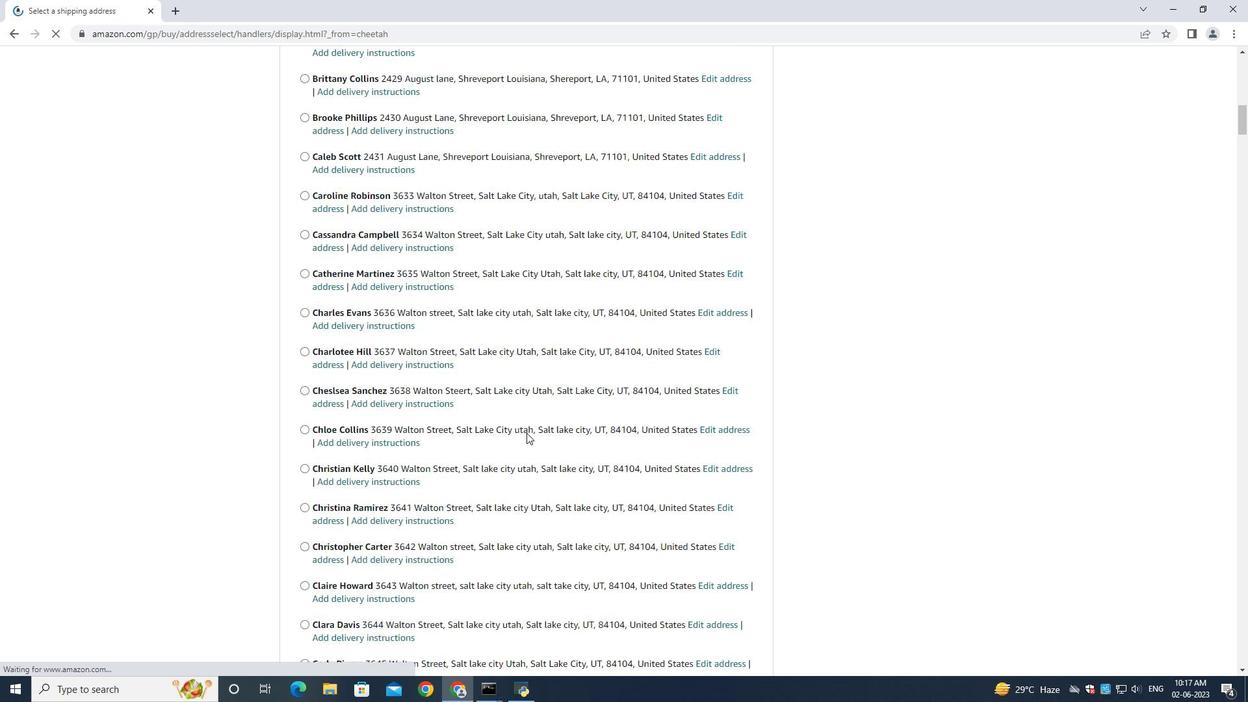 
Action: Mouse scrolled (526, 432) with delta (0, 0)
Screenshot: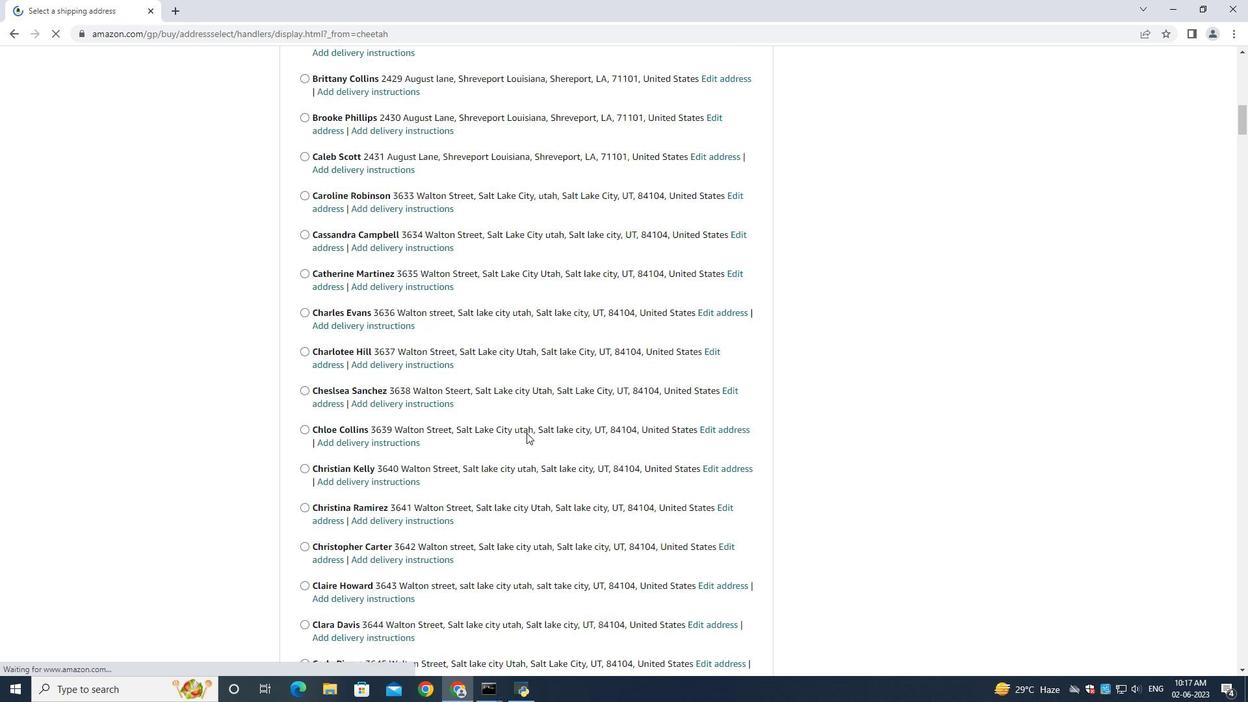 
Action: Mouse scrolled (526, 432) with delta (0, 0)
Screenshot: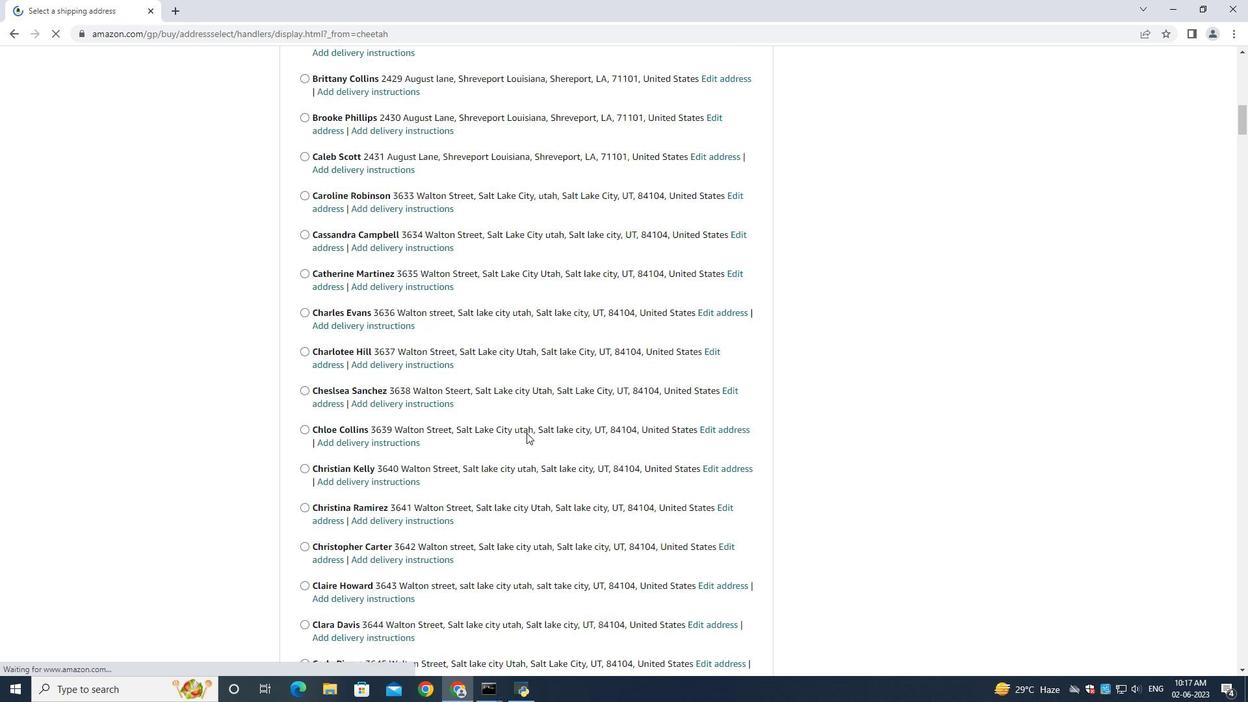 
Action: Mouse moved to (527, 431)
Screenshot: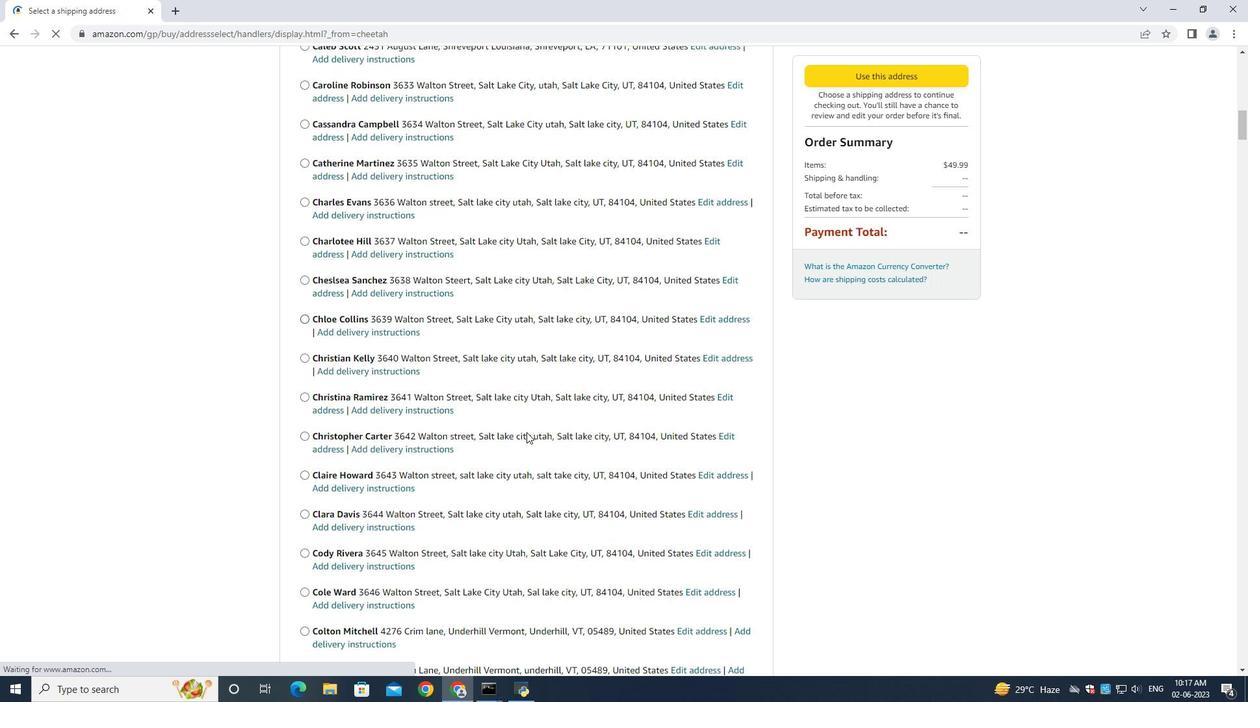 
Action: Mouse scrolled (527, 430) with delta (0, 0)
Screenshot: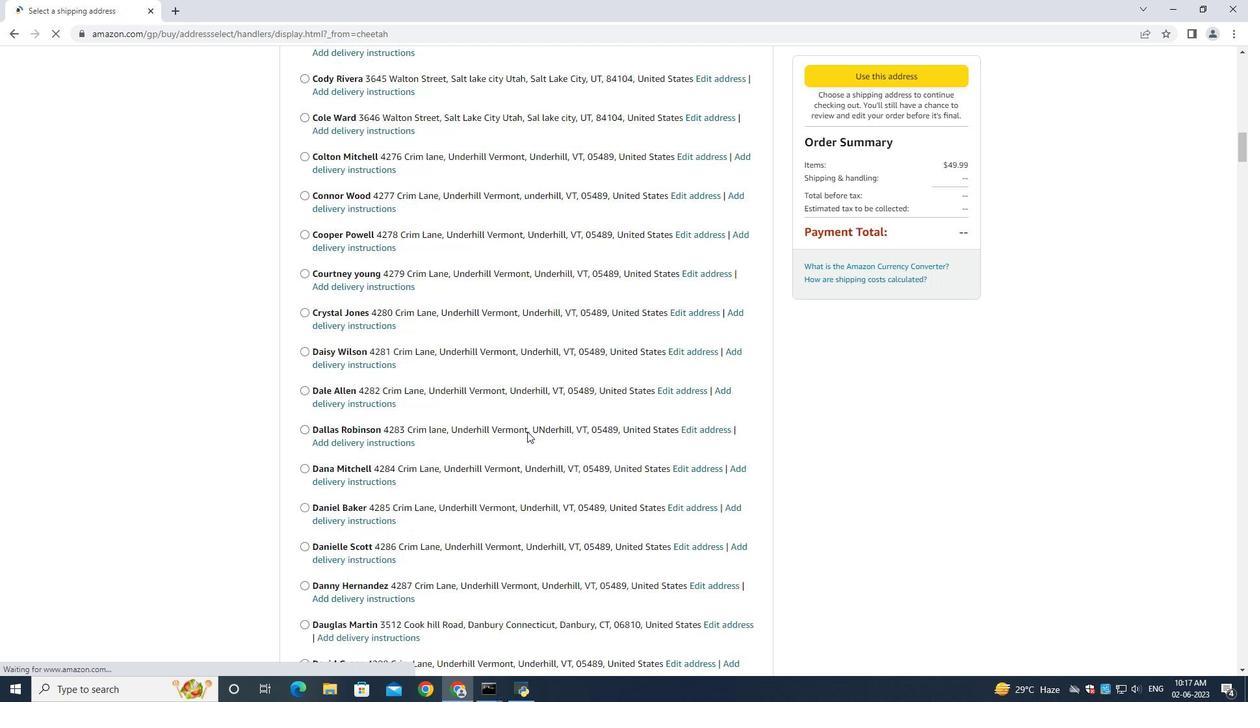 
Action: Mouse scrolled (527, 430) with delta (0, 0)
Screenshot: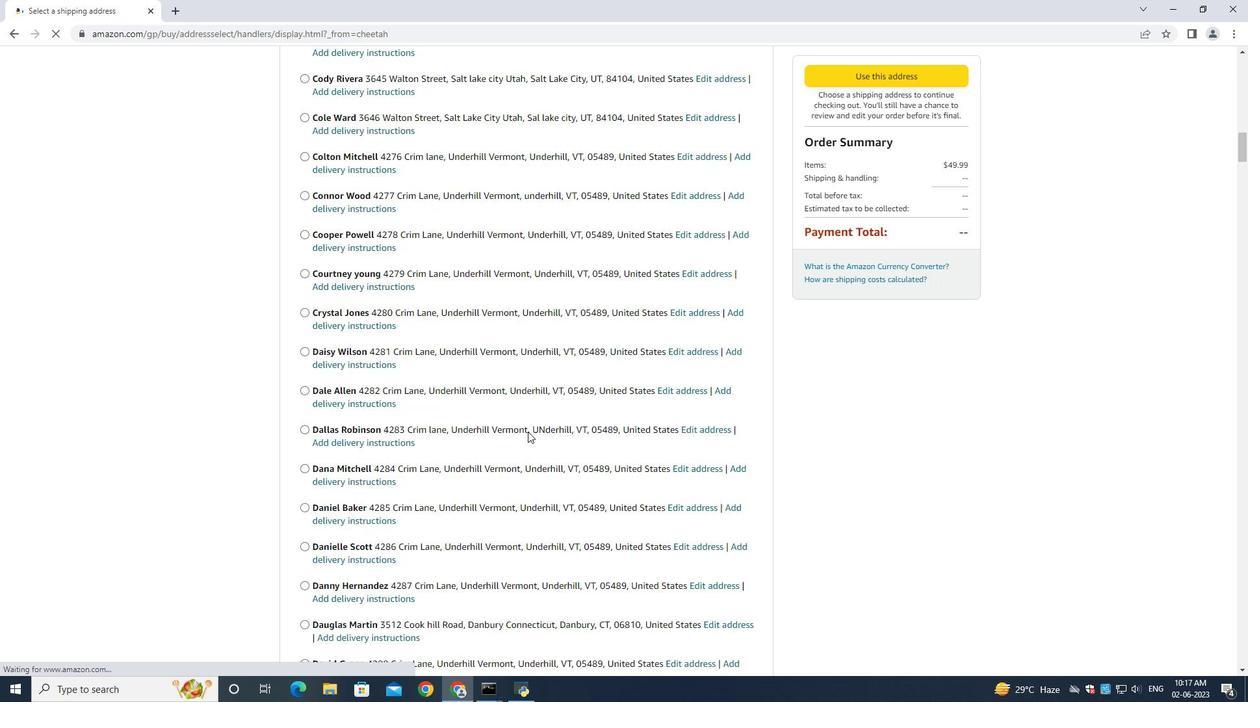 
Action: Mouse scrolled (527, 430) with delta (0, 0)
Screenshot: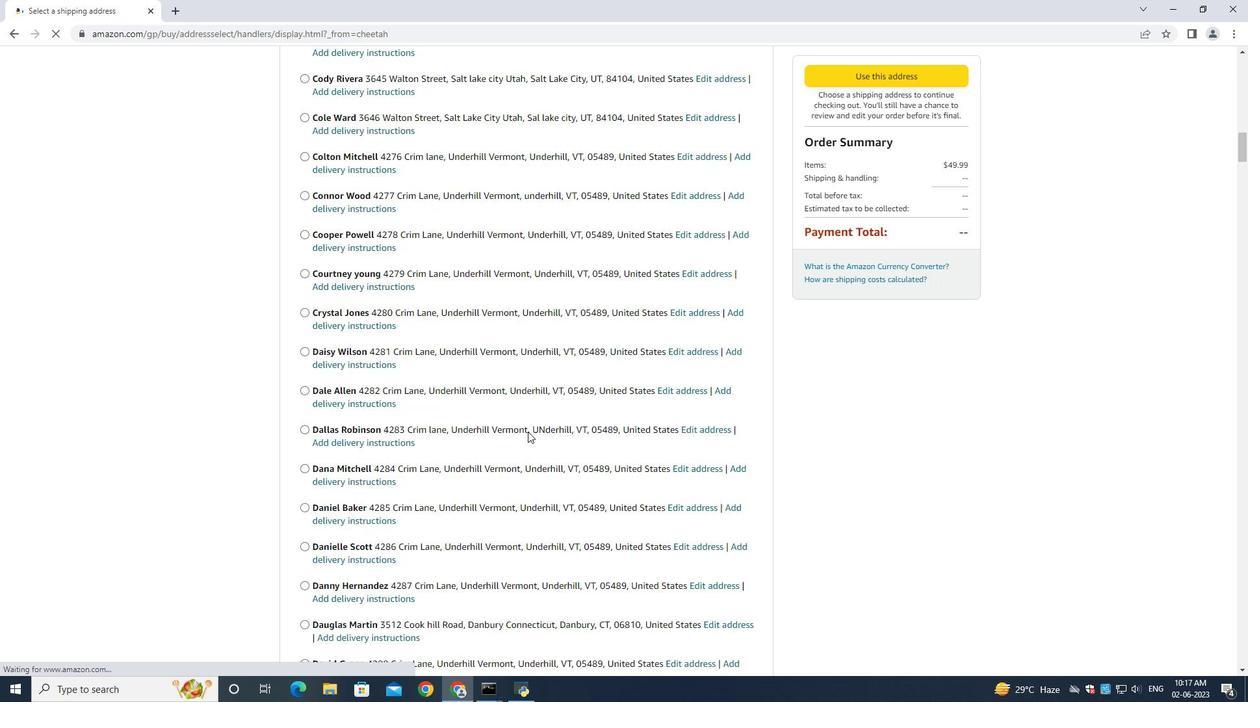 
Action: Mouse scrolled (527, 430) with delta (0, 0)
Screenshot: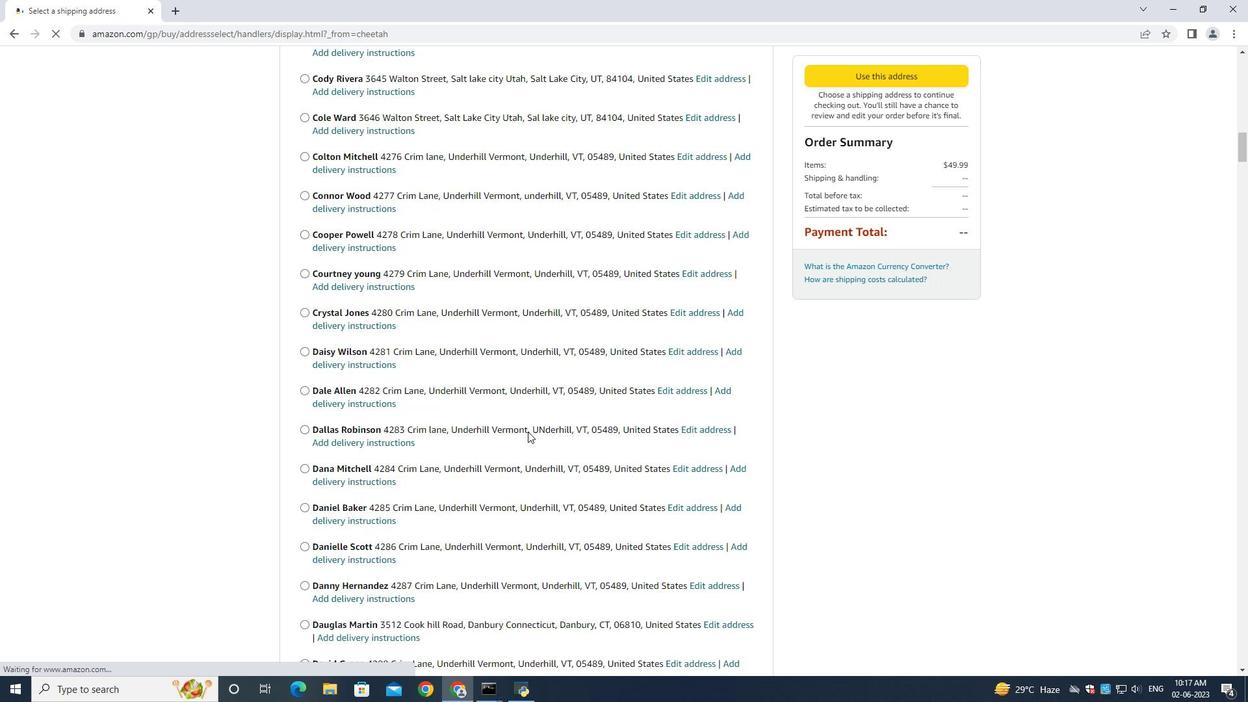 
Action: Mouse scrolled (527, 430) with delta (0, 0)
Screenshot: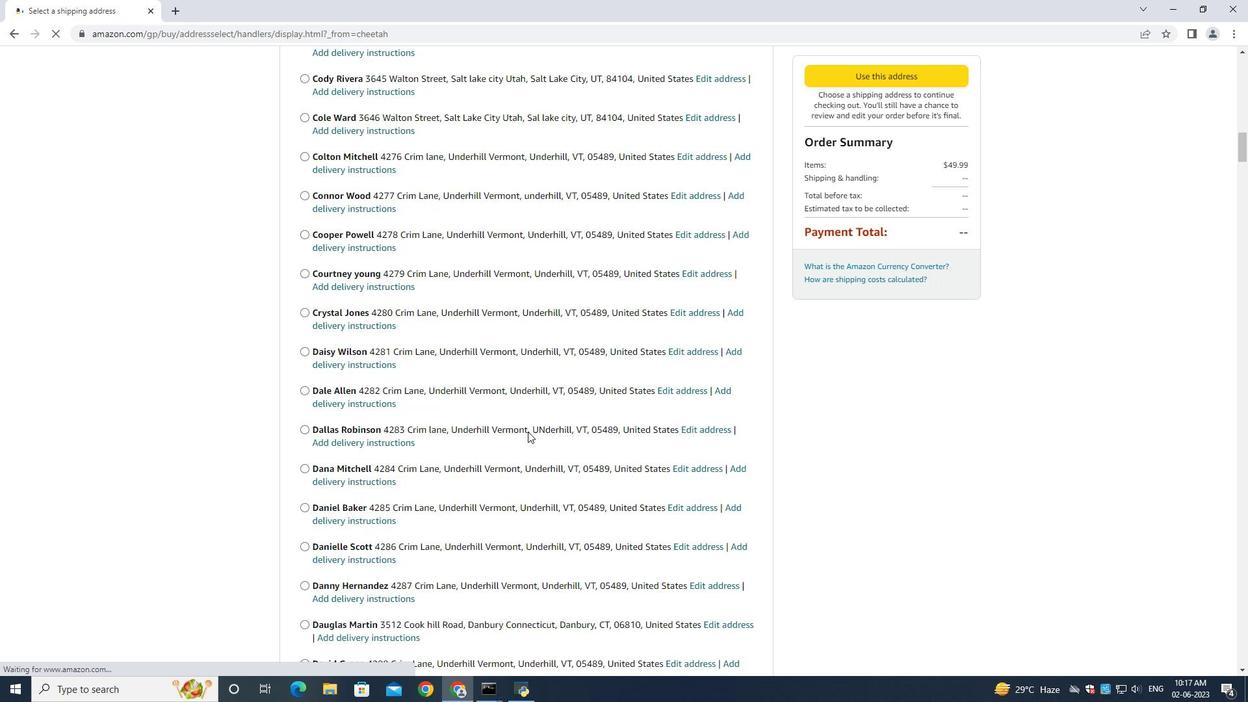 
Action: Mouse scrolled (527, 430) with delta (0, 0)
Screenshot: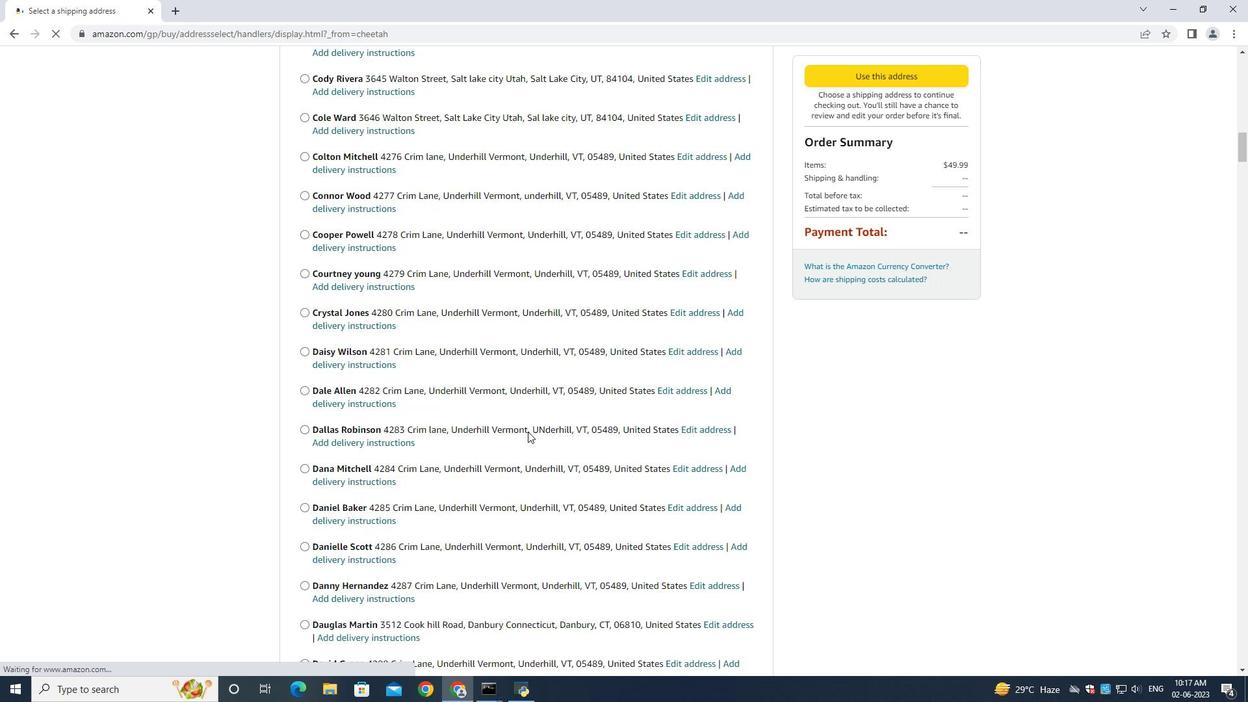 
Action: Mouse scrolled (527, 430) with delta (0, 0)
Screenshot: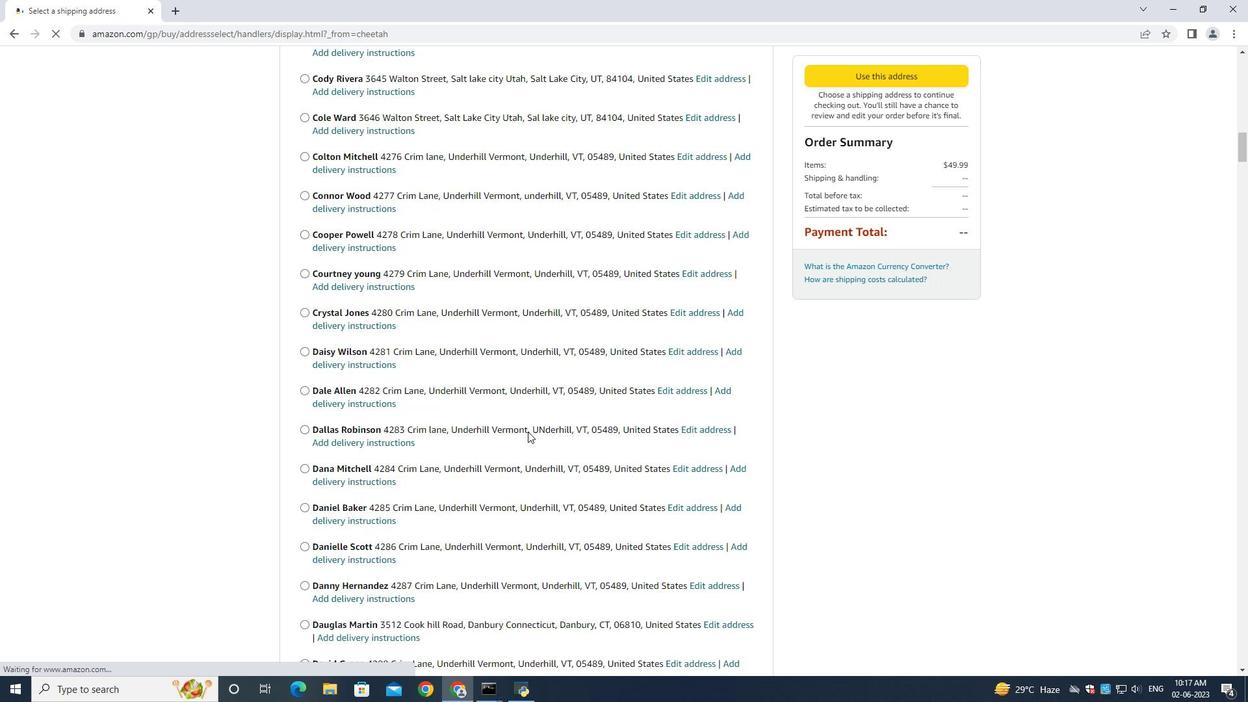
Action: Mouse scrolled (527, 430) with delta (0, 0)
Screenshot: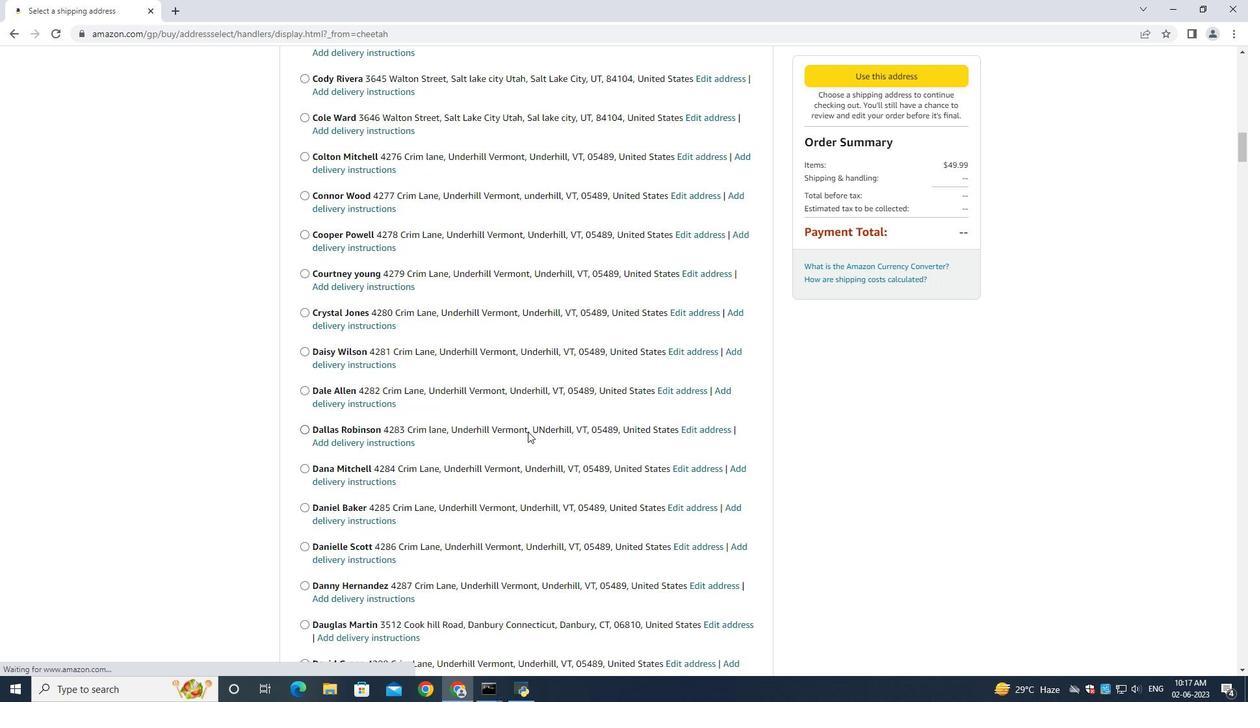
Action: Mouse scrolled (527, 430) with delta (0, 0)
Screenshot: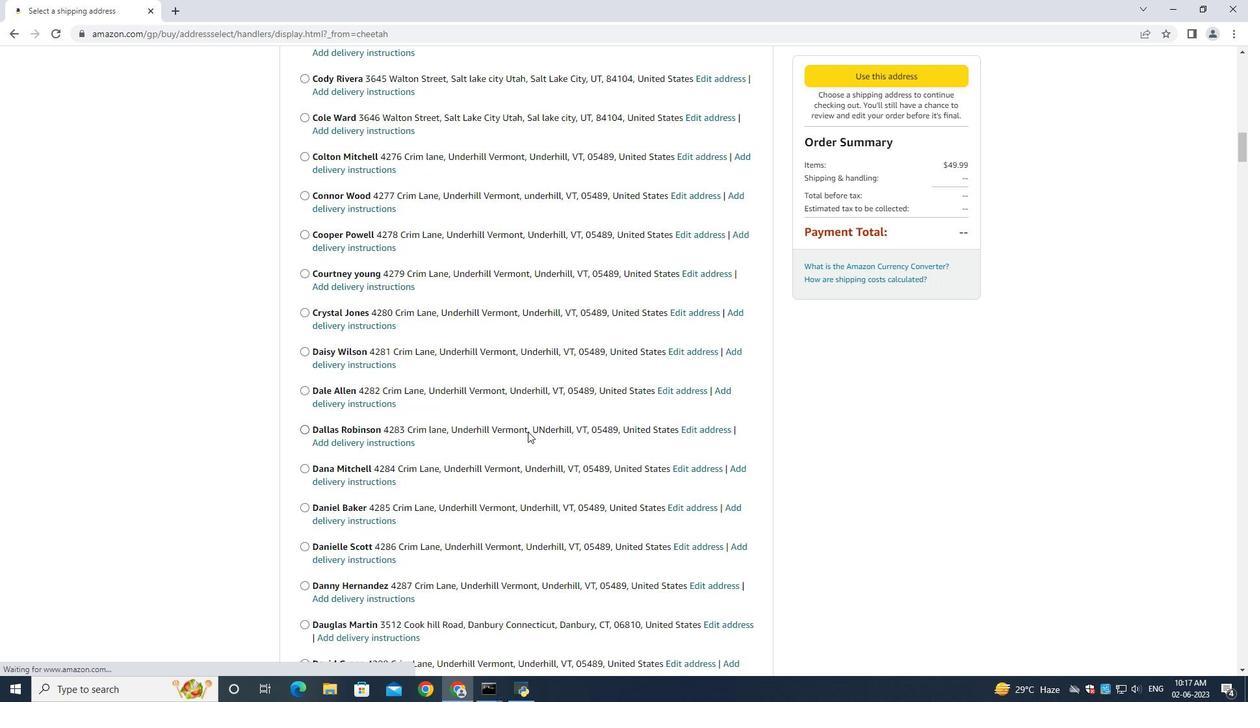 
Action: Mouse scrolled (527, 430) with delta (0, 0)
Screenshot: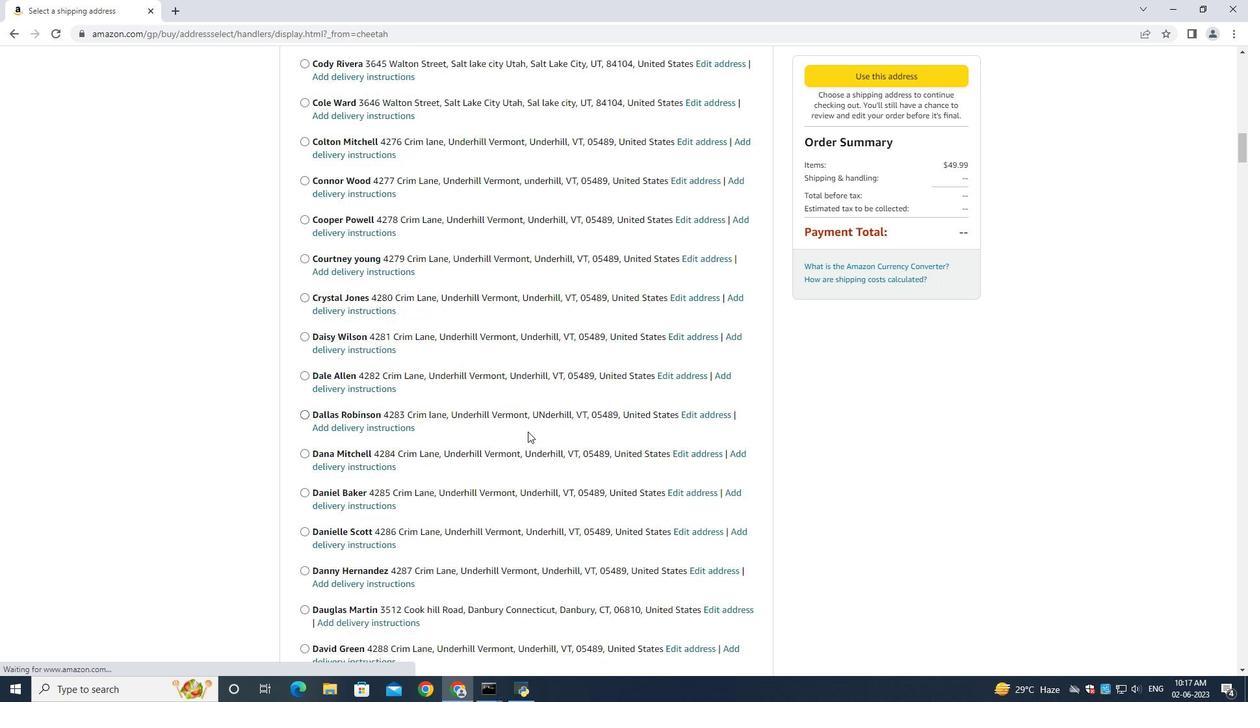 
Action: Mouse scrolled (527, 430) with delta (0, 0)
Screenshot: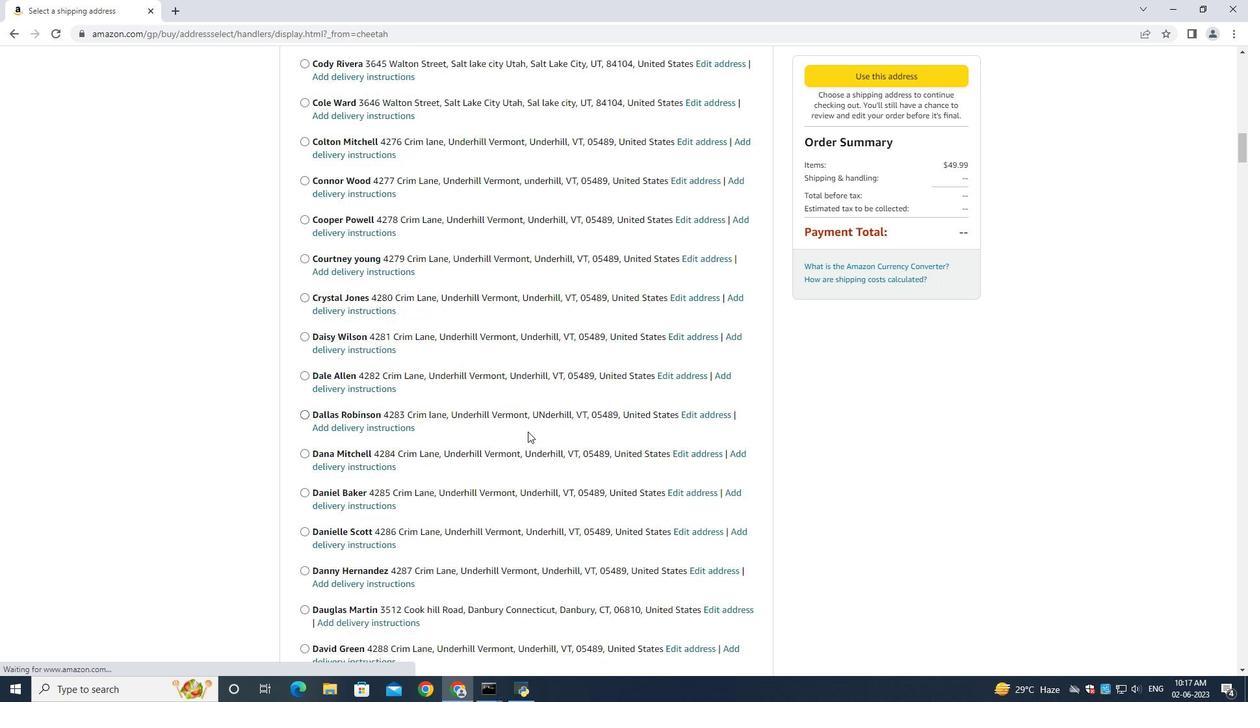 
Action: Mouse scrolled (527, 430) with delta (0, 0)
Screenshot: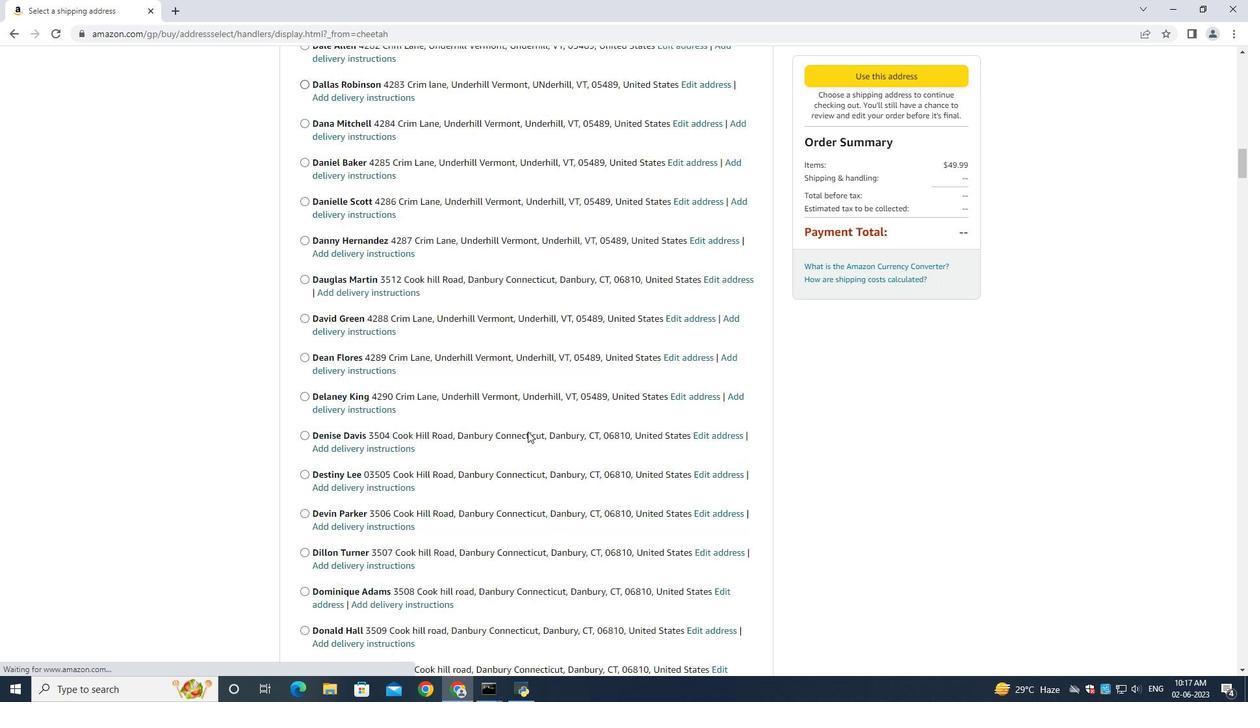 
Action: Mouse scrolled (527, 430) with delta (0, 0)
Screenshot: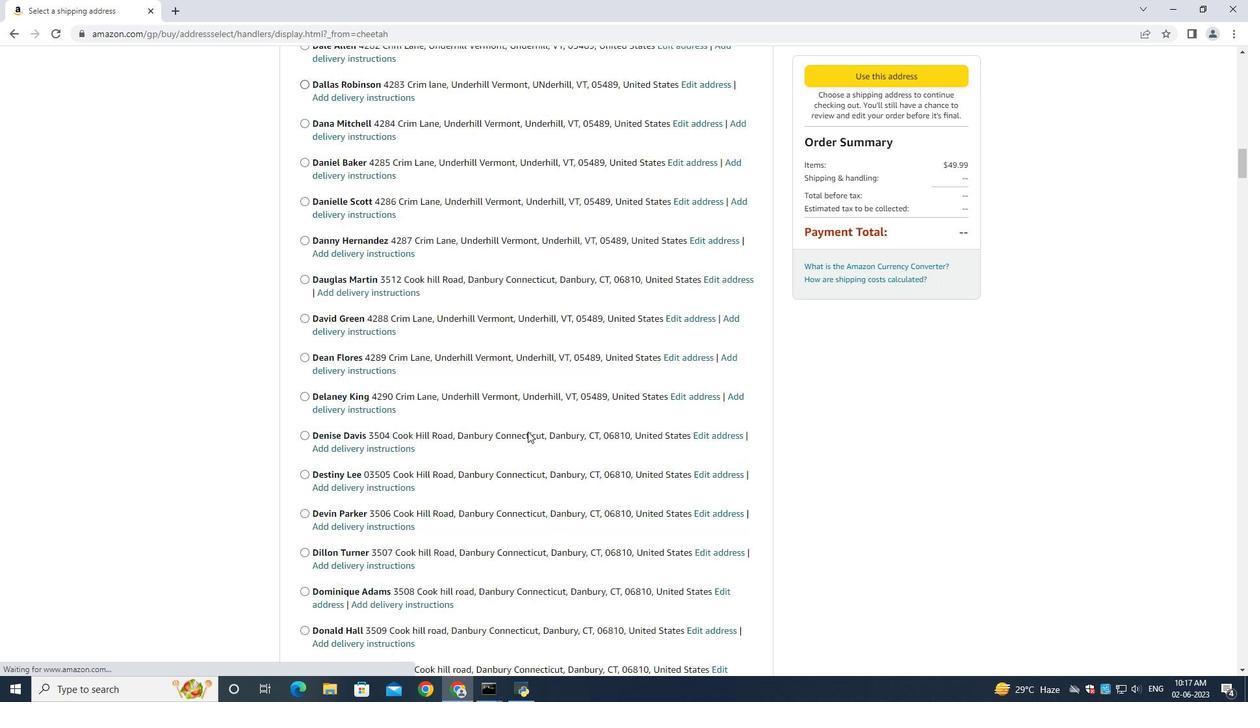 
Action: Mouse moved to (527, 431)
Screenshot: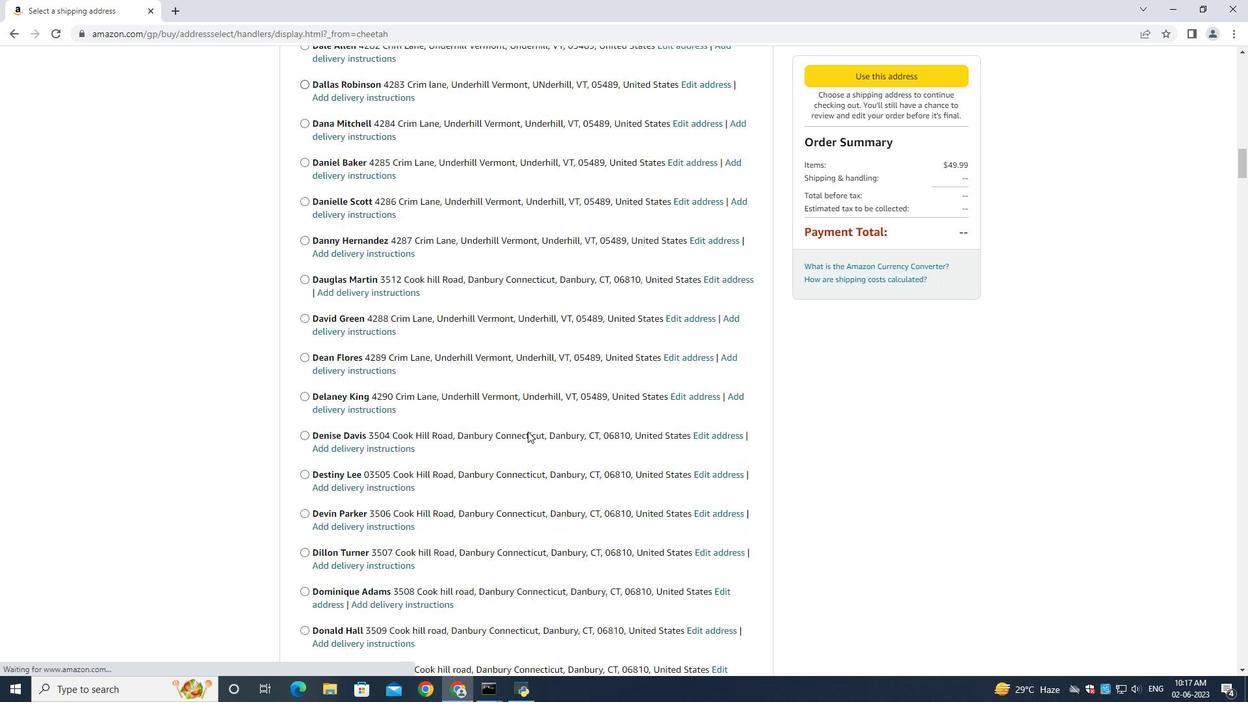 
Action: Mouse scrolled (527, 430) with delta (0, 0)
Screenshot: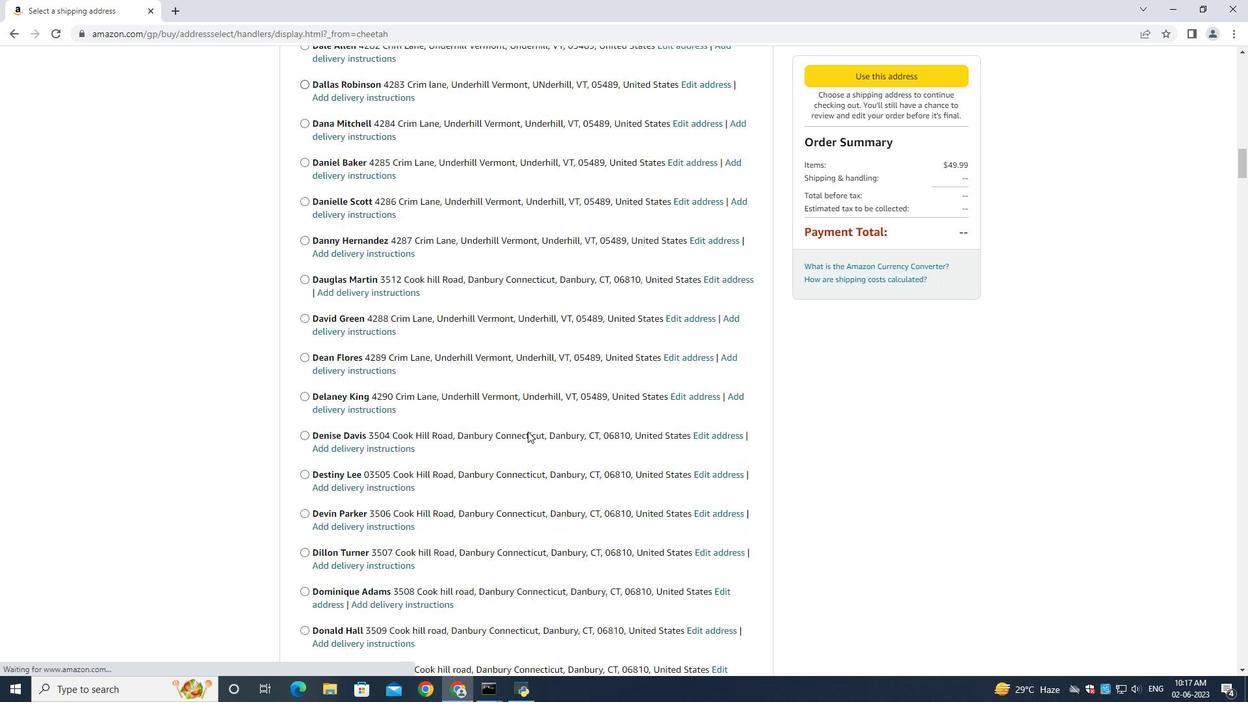 
Action: Mouse scrolled (527, 430) with delta (0, 0)
Screenshot: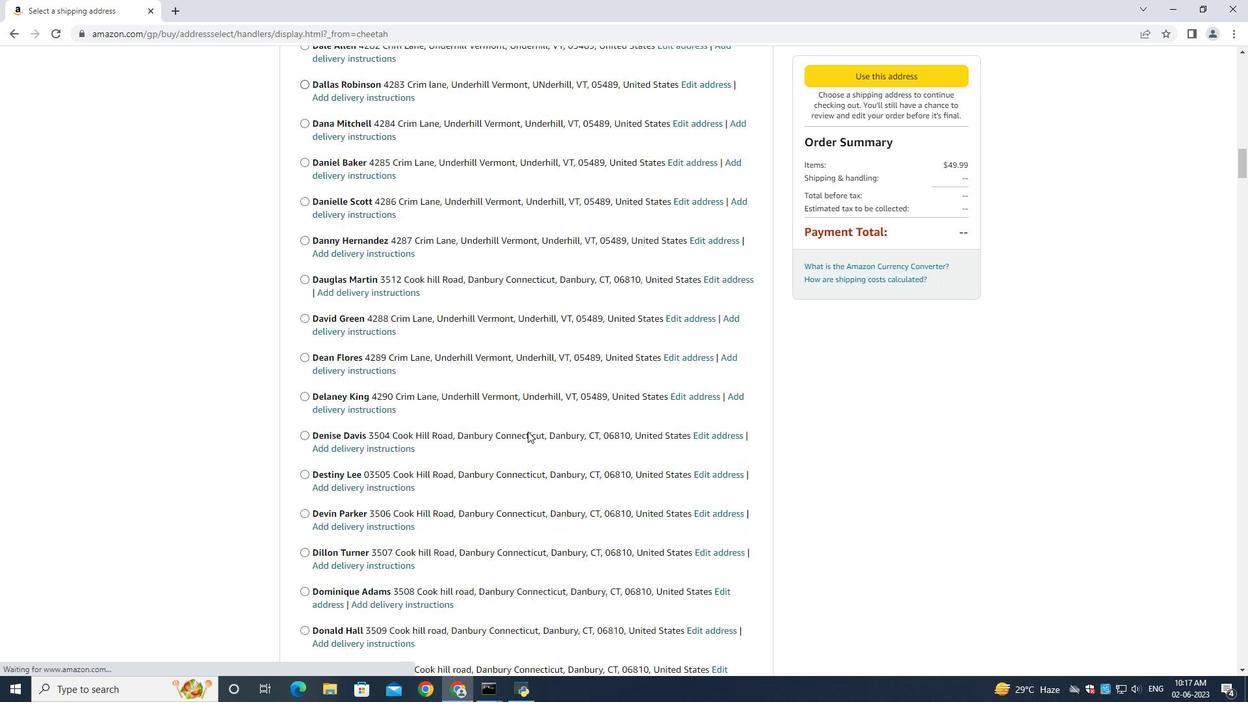 
Action: Mouse scrolled (527, 430) with delta (0, 0)
Screenshot: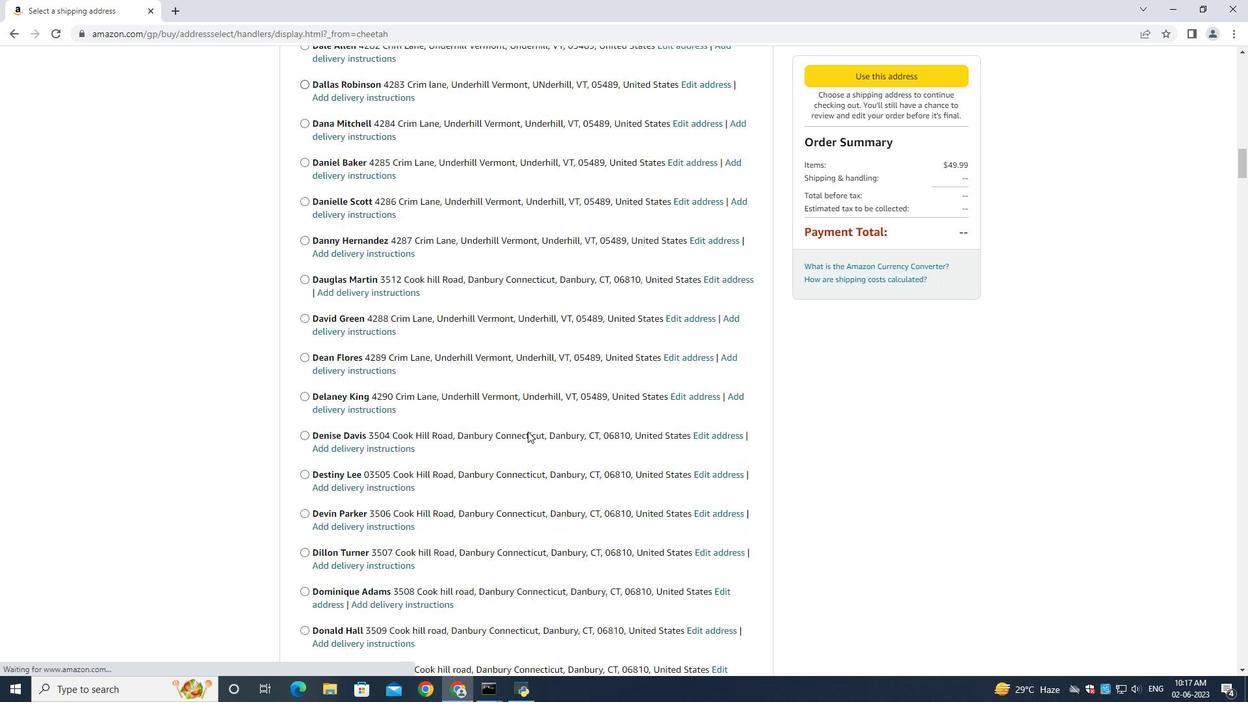 
Action: Mouse scrolled (527, 430) with delta (0, 0)
Screenshot: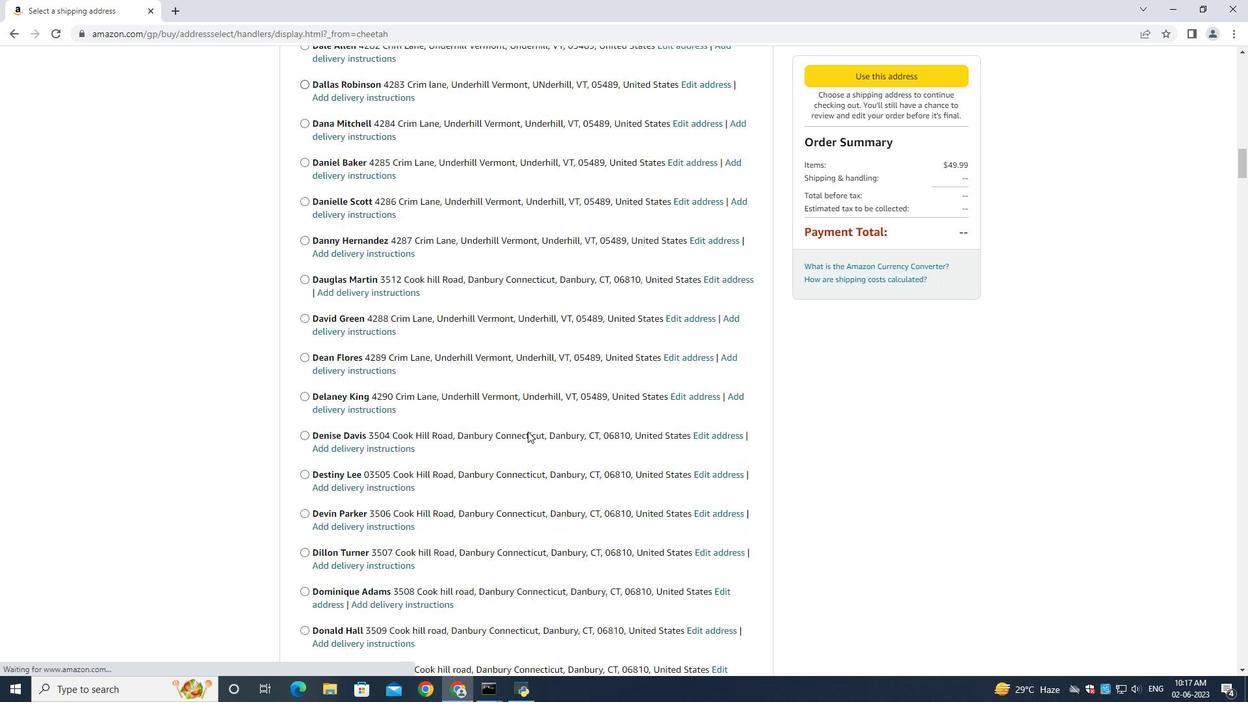 
Action: Mouse scrolled (527, 430) with delta (0, 0)
Screenshot: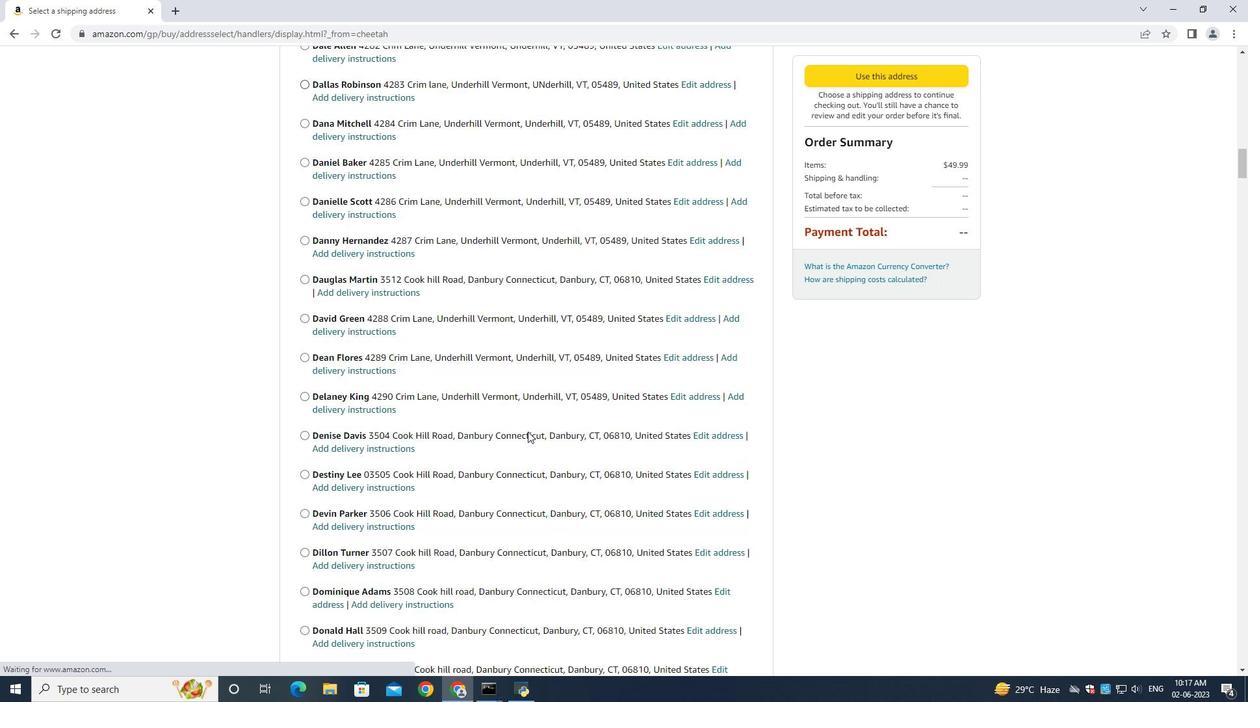 
Action: Mouse moved to (527, 431)
Screenshot: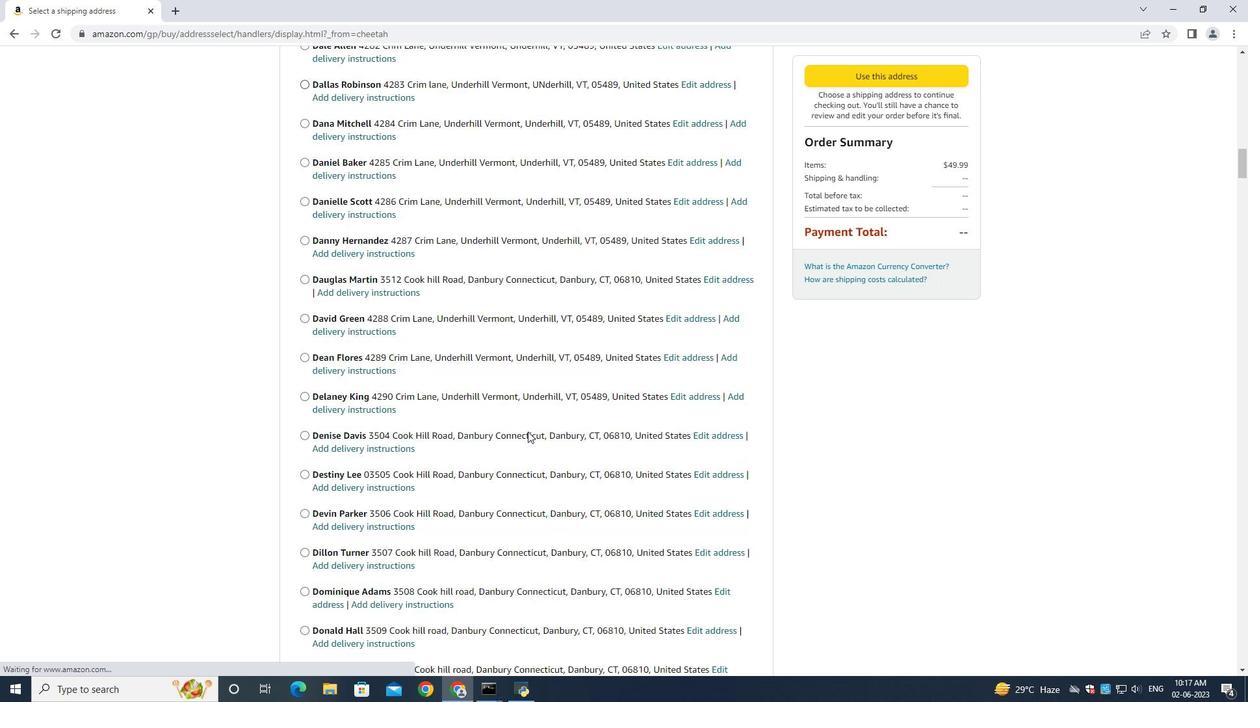 
Action: Mouse scrolled (527, 430) with delta (0, 0)
Screenshot: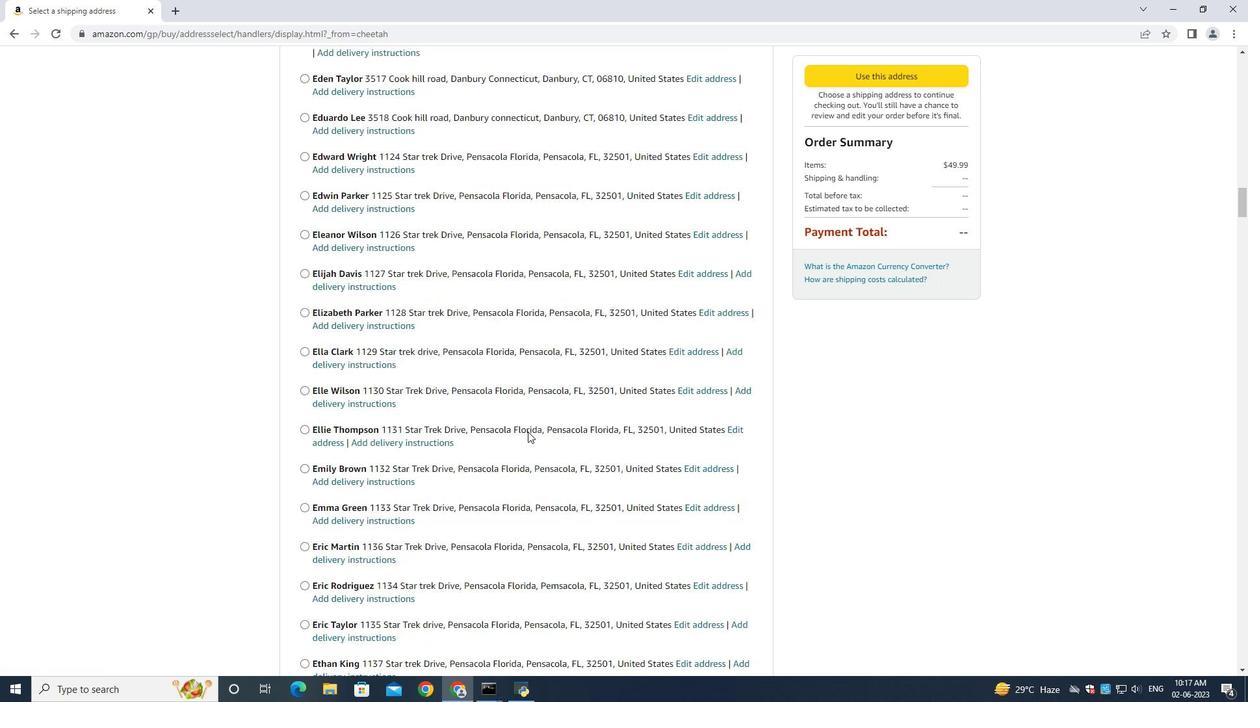 
Action: Mouse scrolled (527, 430) with delta (0, 0)
Screenshot: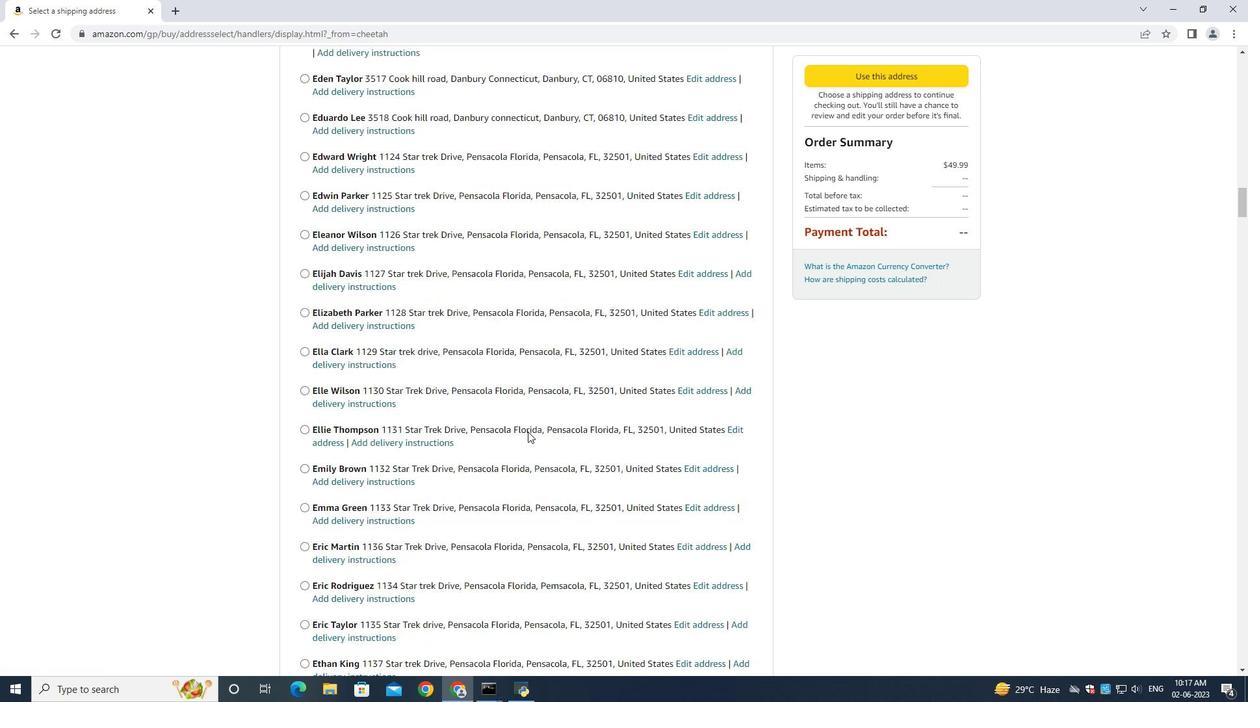 
Action: Mouse scrolled (527, 430) with delta (0, 0)
Screenshot: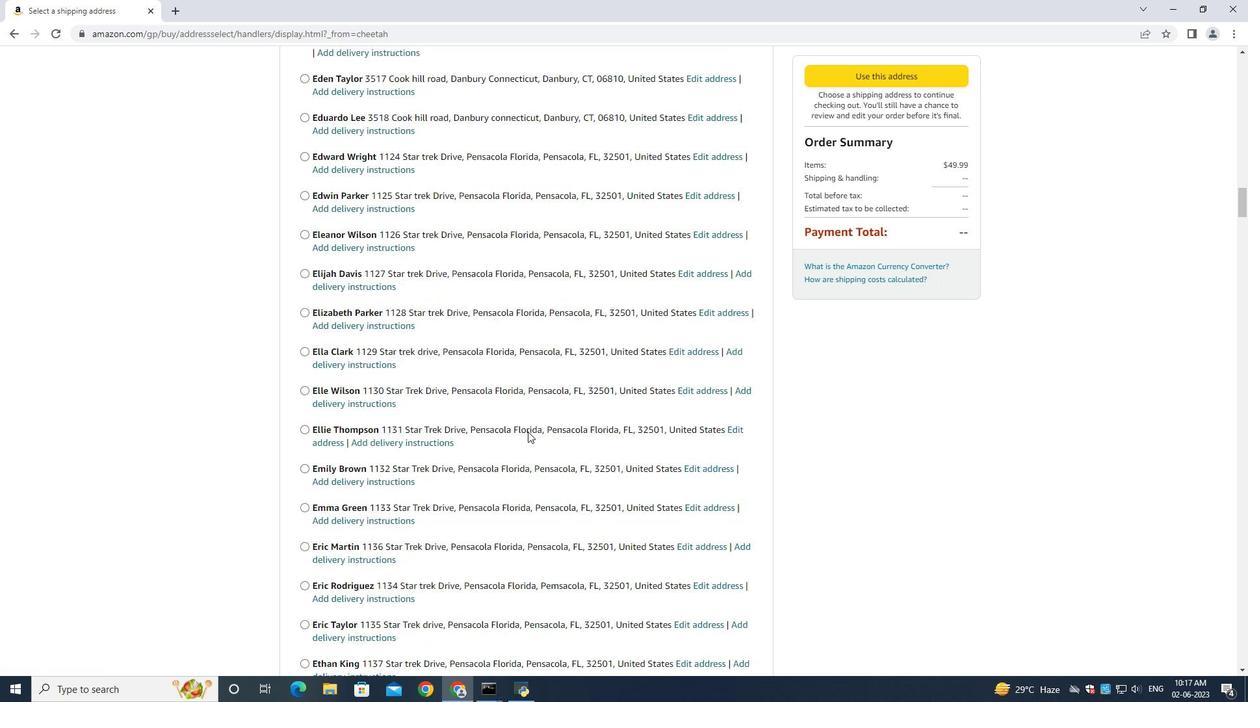 
Action: Mouse scrolled (527, 430) with delta (0, 0)
Screenshot: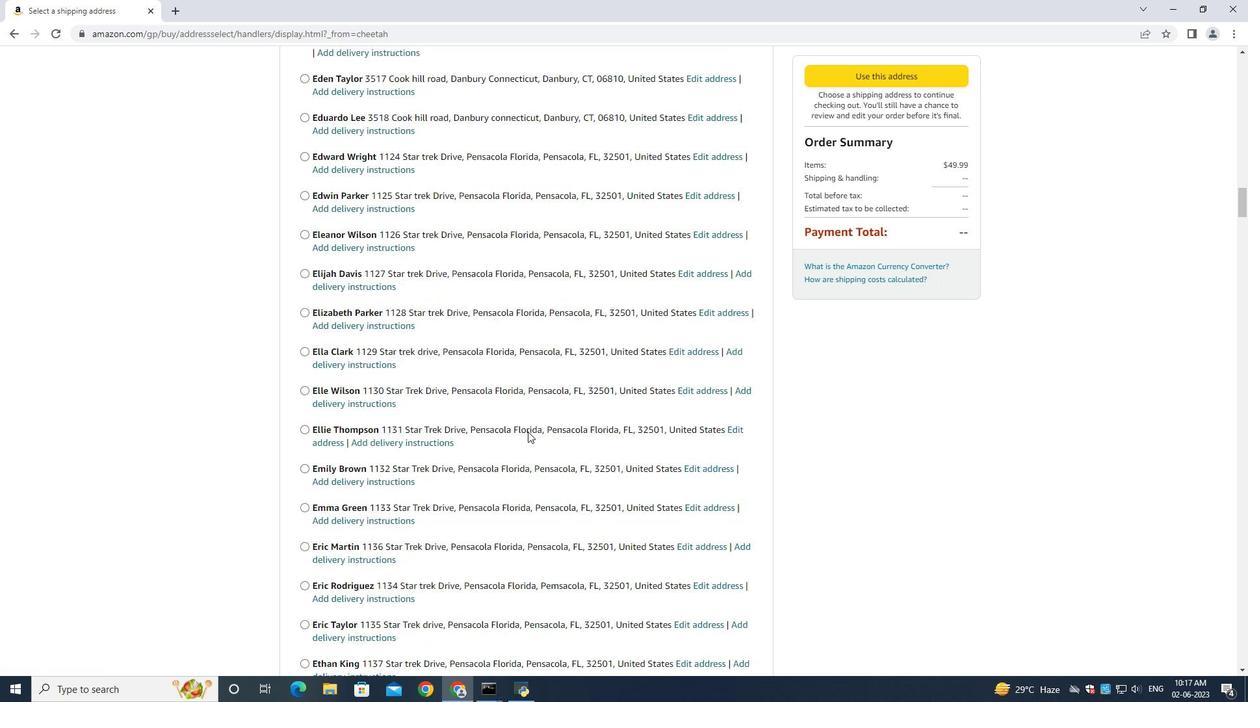 
Action: Mouse scrolled (527, 430) with delta (0, 0)
Screenshot: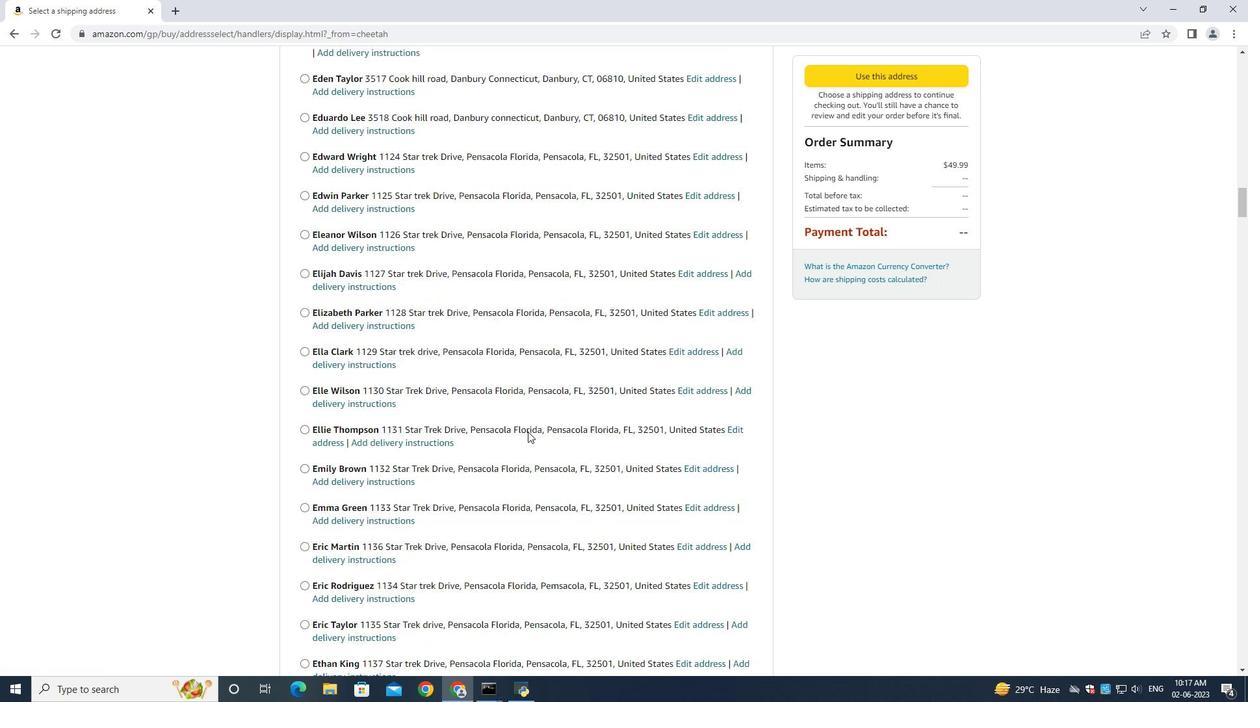 
Action: Mouse scrolled (527, 430) with delta (0, 0)
Screenshot: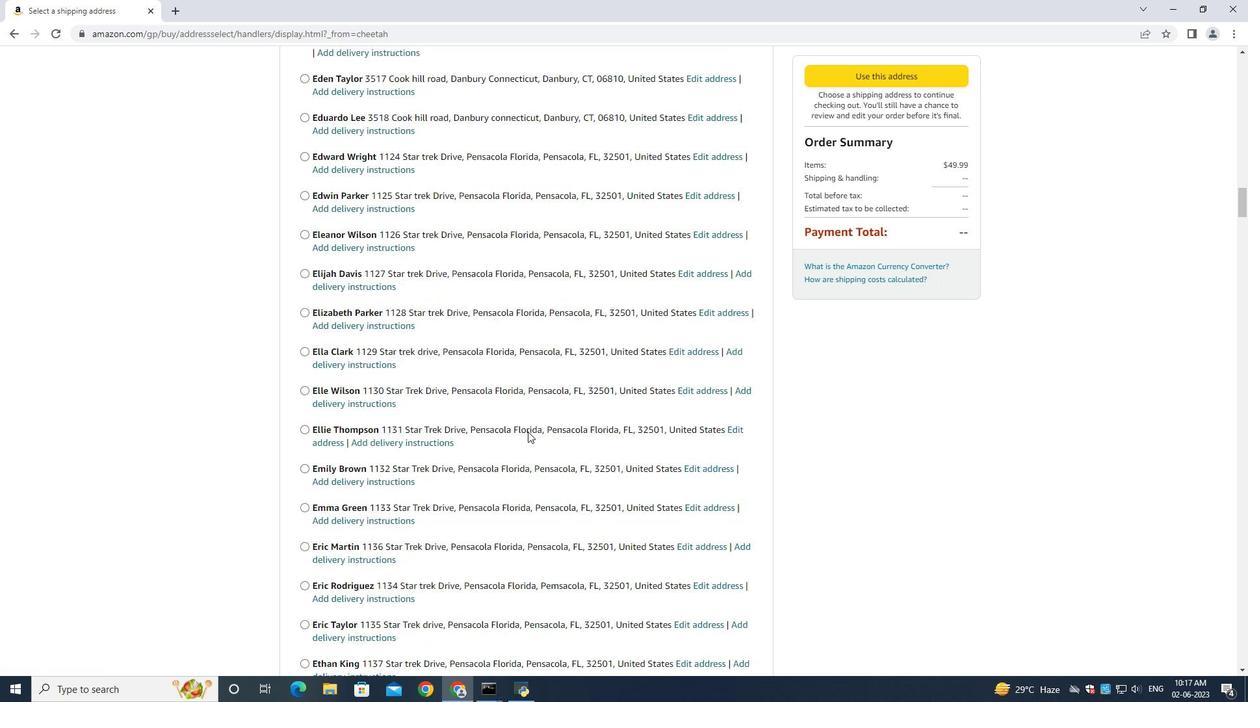
Action: Mouse scrolled (527, 430) with delta (0, 0)
Screenshot: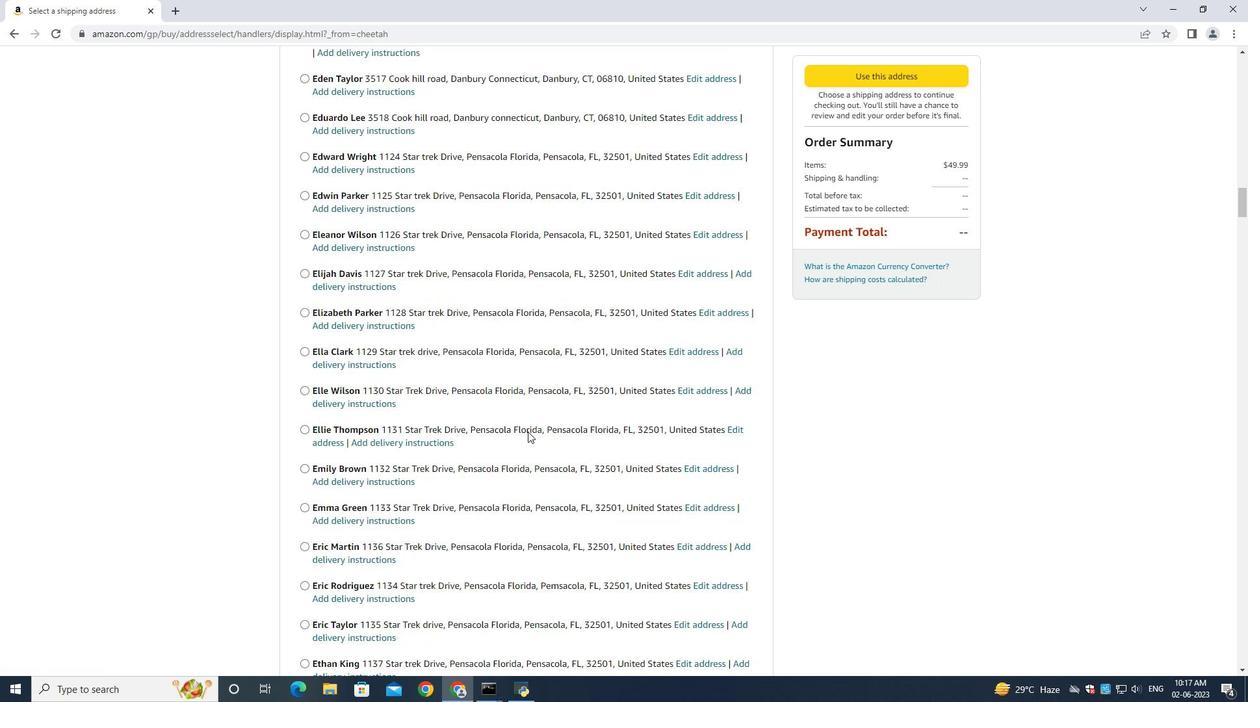 
Action: Mouse scrolled (527, 430) with delta (0, 0)
Screenshot: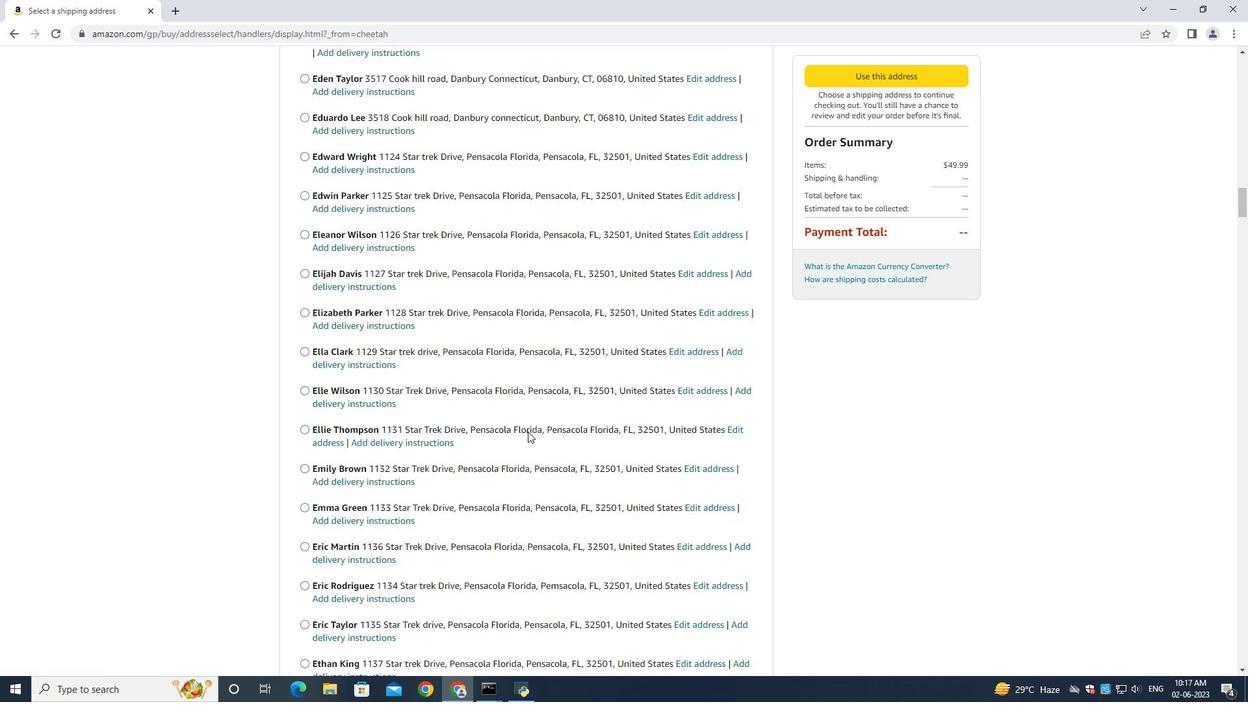 
Action: Mouse moved to (527, 432)
Screenshot: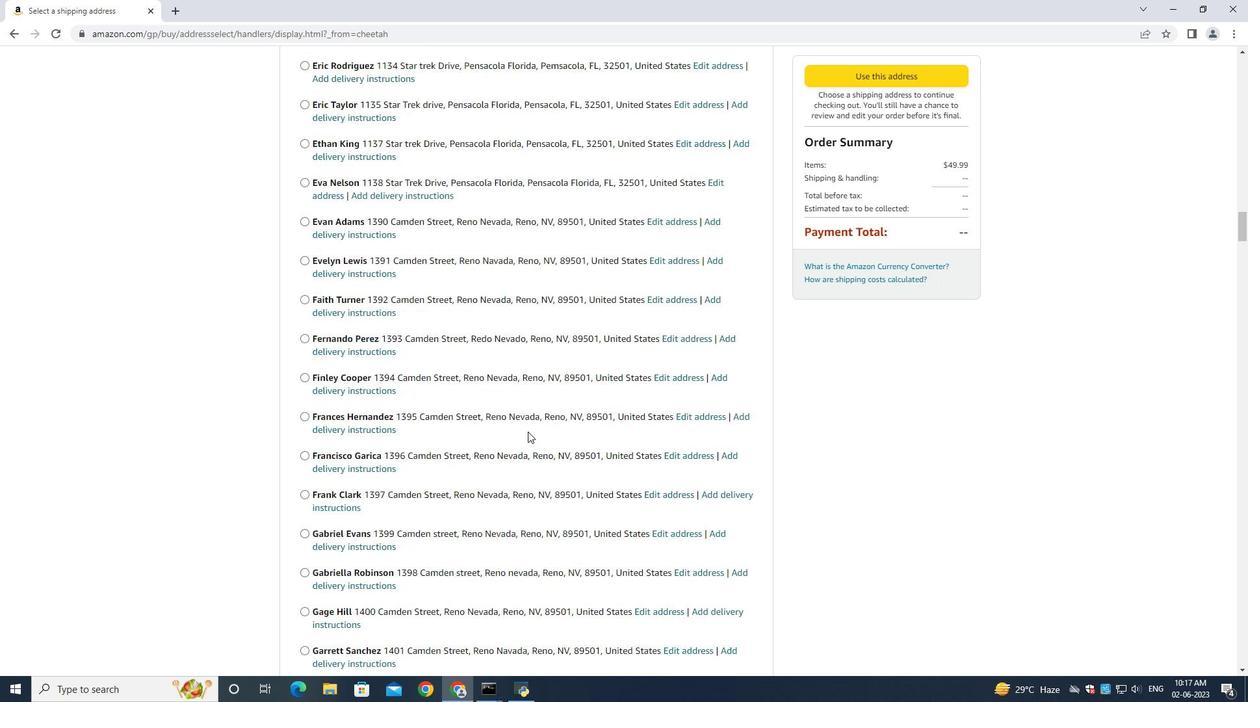
Action: Mouse scrolled (527, 432) with delta (0, 0)
Screenshot: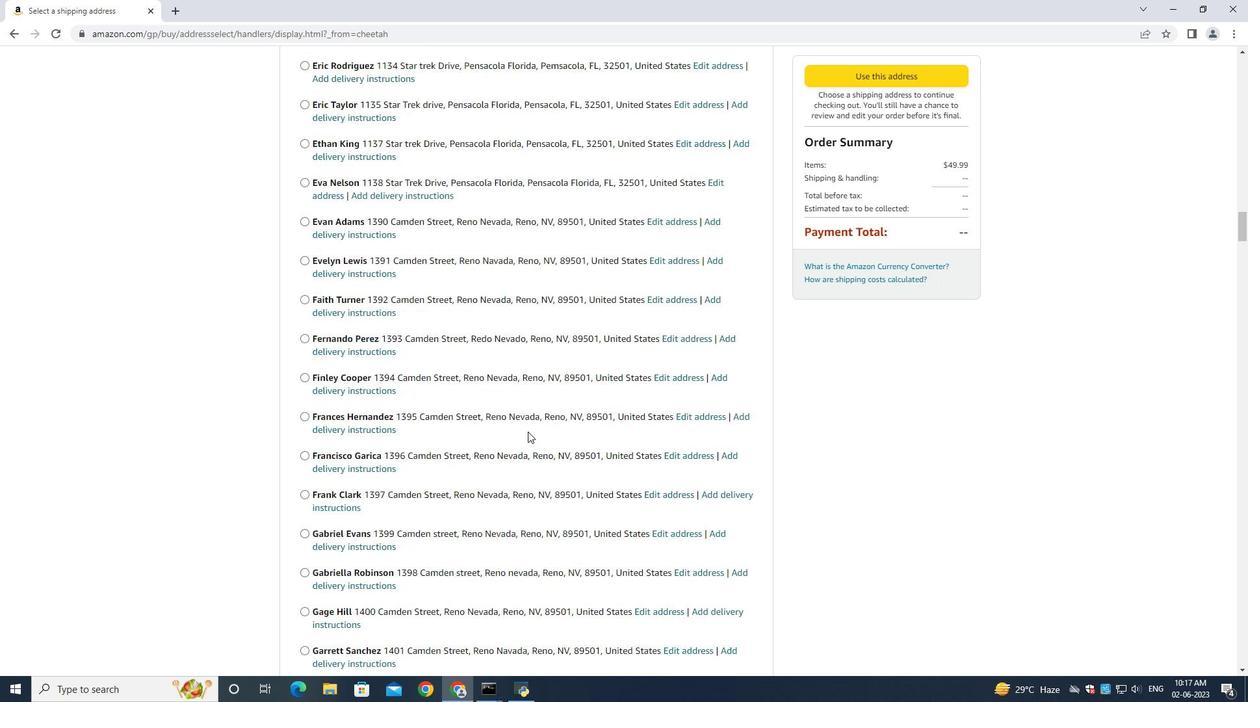 
Action: Mouse moved to (528, 434)
Screenshot: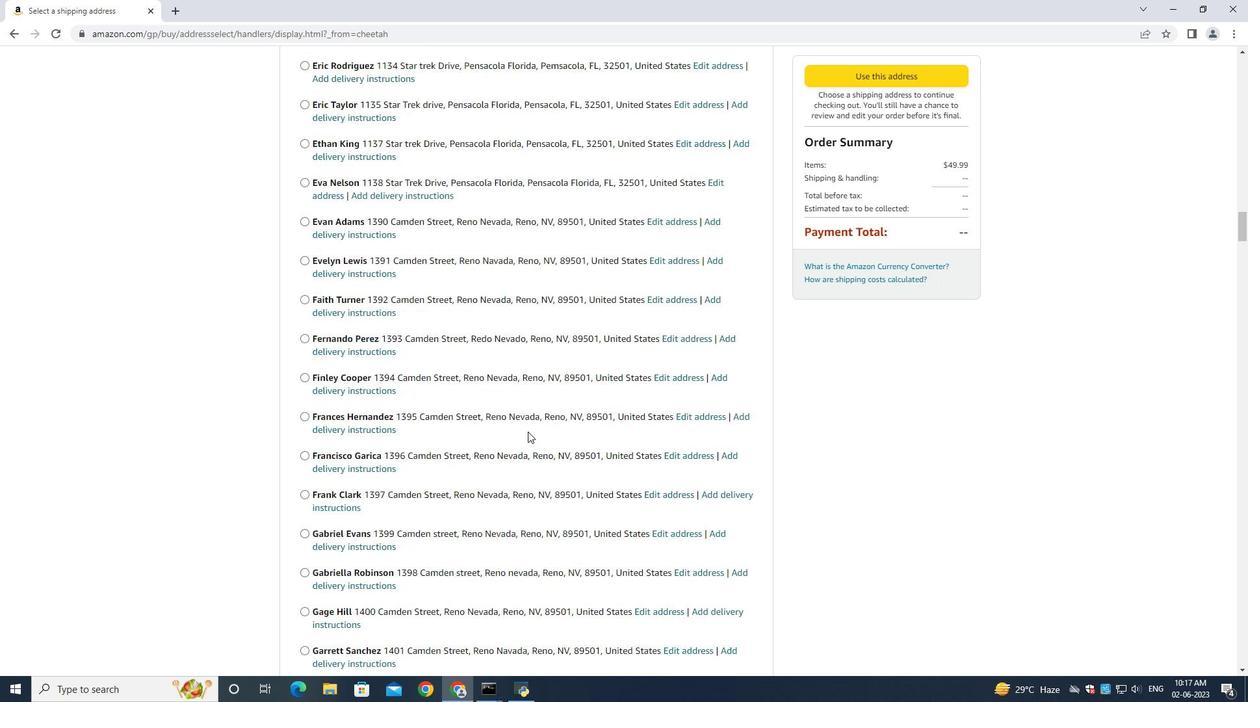 
Action: Mouse scrolled (528, 433) with delta (0, 0)
Screenshot: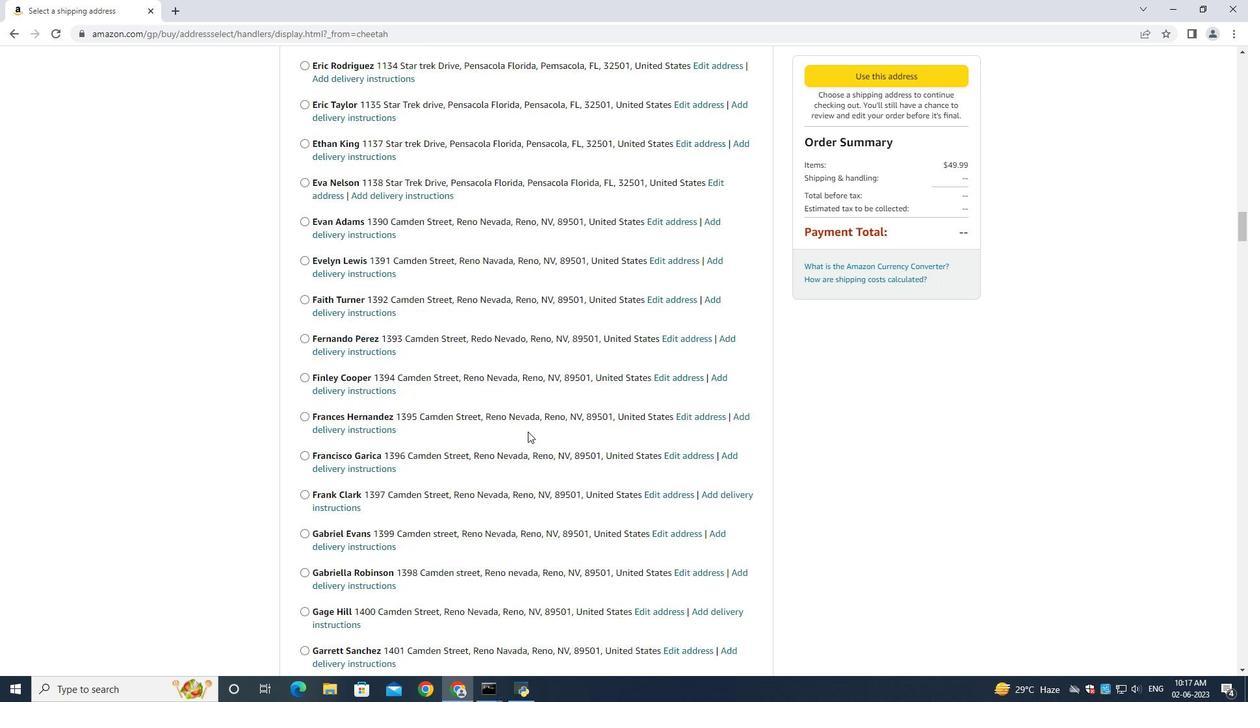
Action: Mouse scrolled (528, 433) with delta (0, 0)
Screenshot: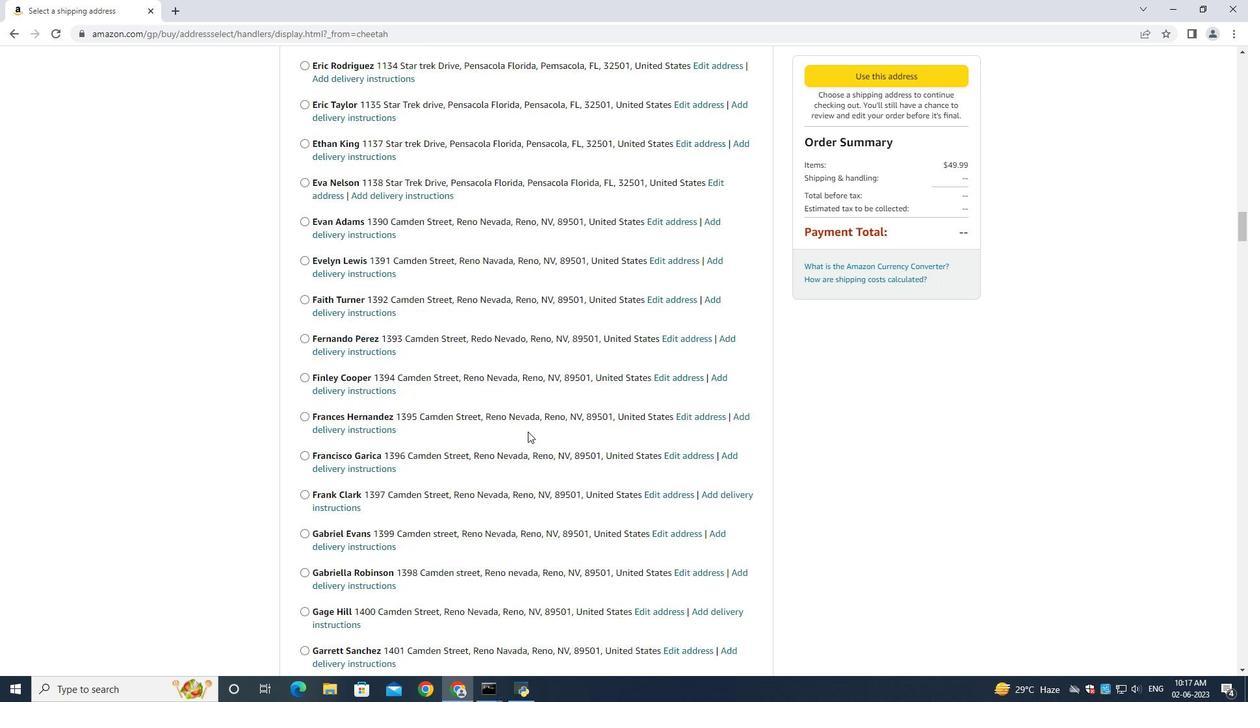 
Action: Mouse moved to (528, 434)
Screenshot: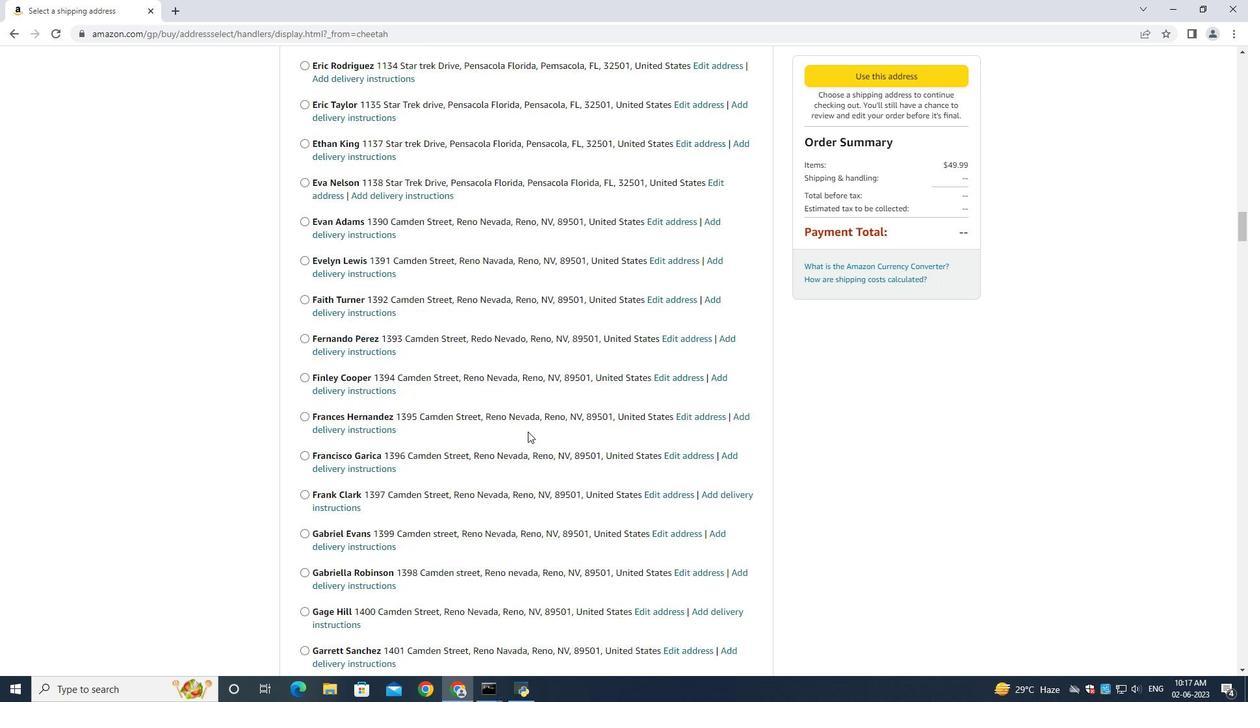 
Action: Mouse scrolled (528, 434) with delta (0, 0)
Screenshot: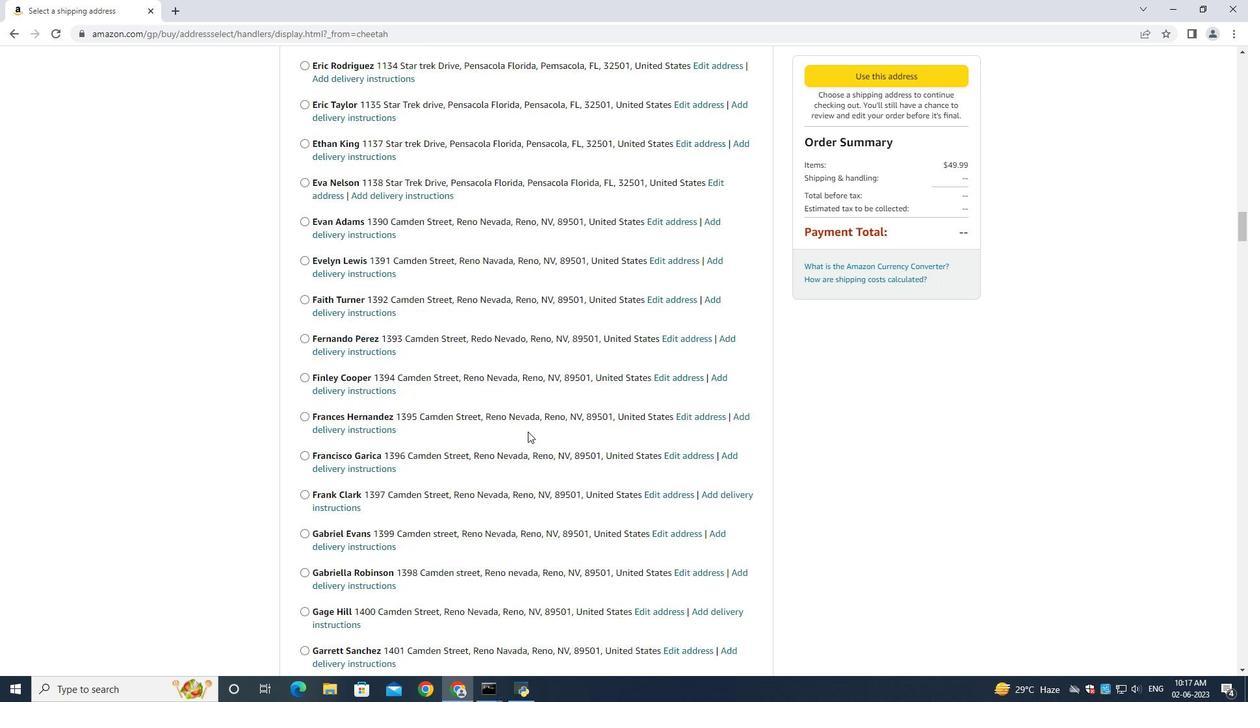 
Action: Mouse scrolled (528, 434) with delta (0, 0)
Screenshot: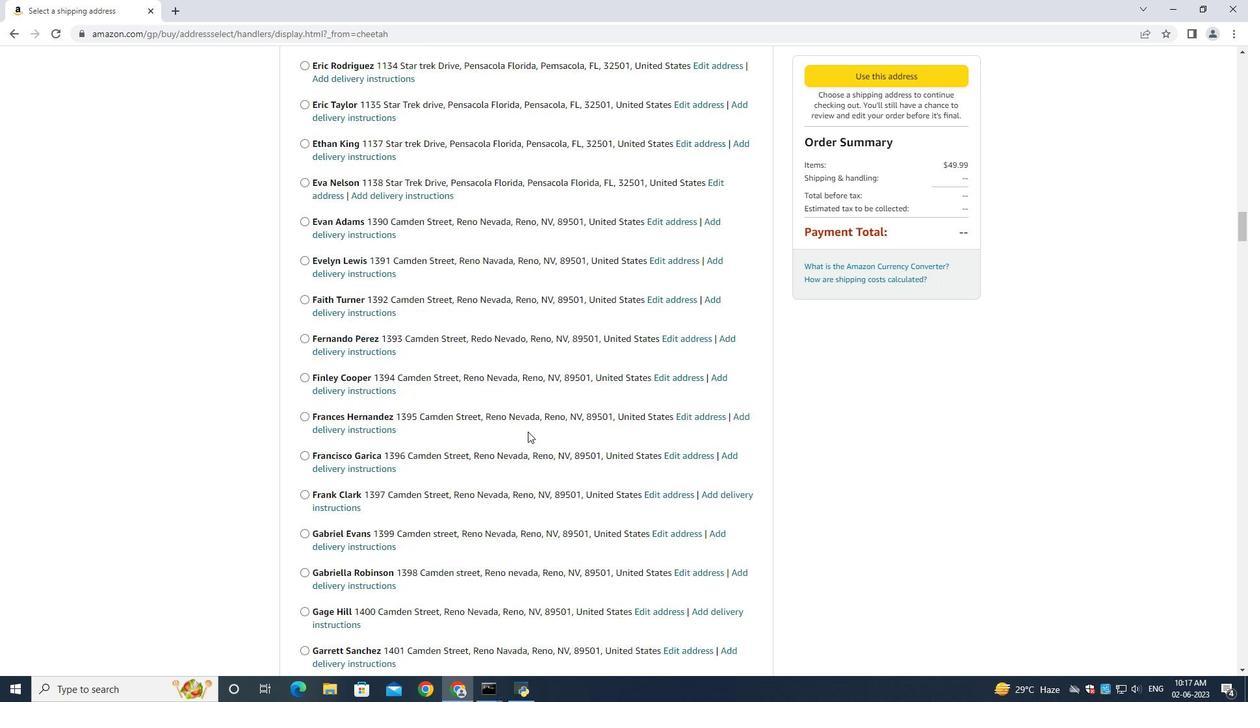 
Action: Mouse scrolled (528, 434) with delta (0, 0)
Screenshot: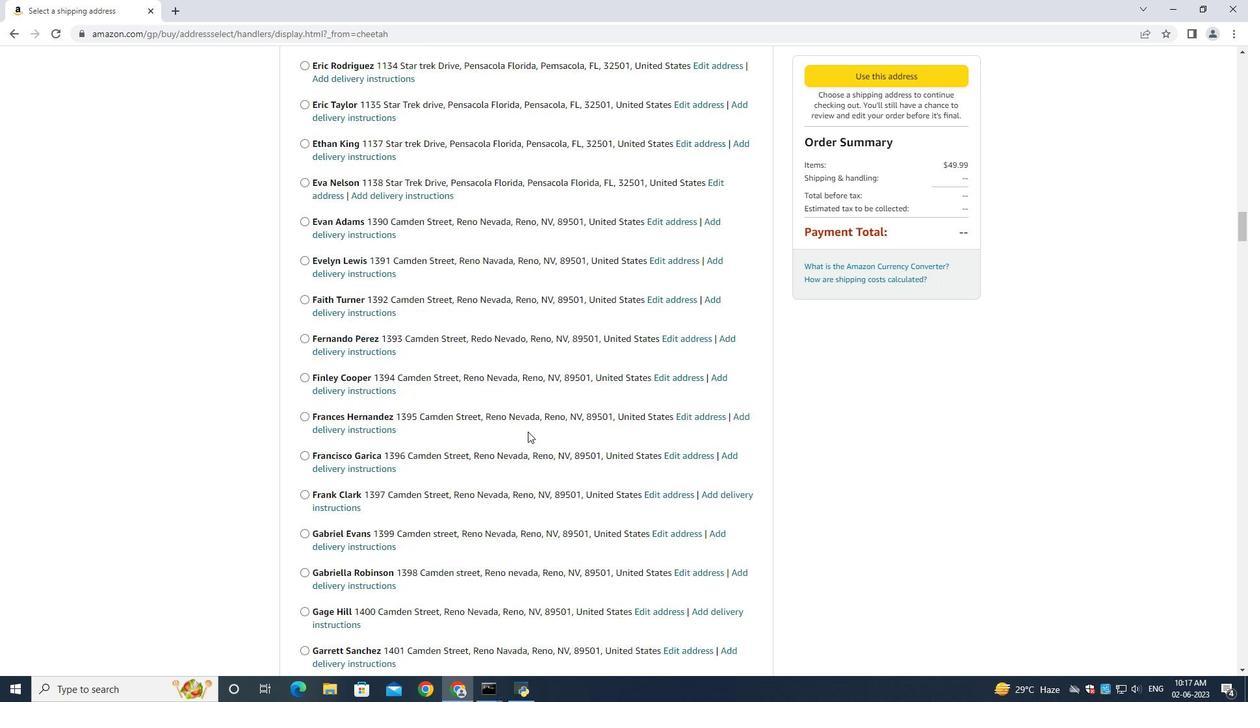 
Action: Mouse scrolled (528, 434) with delta (0, 0)
Screenshot: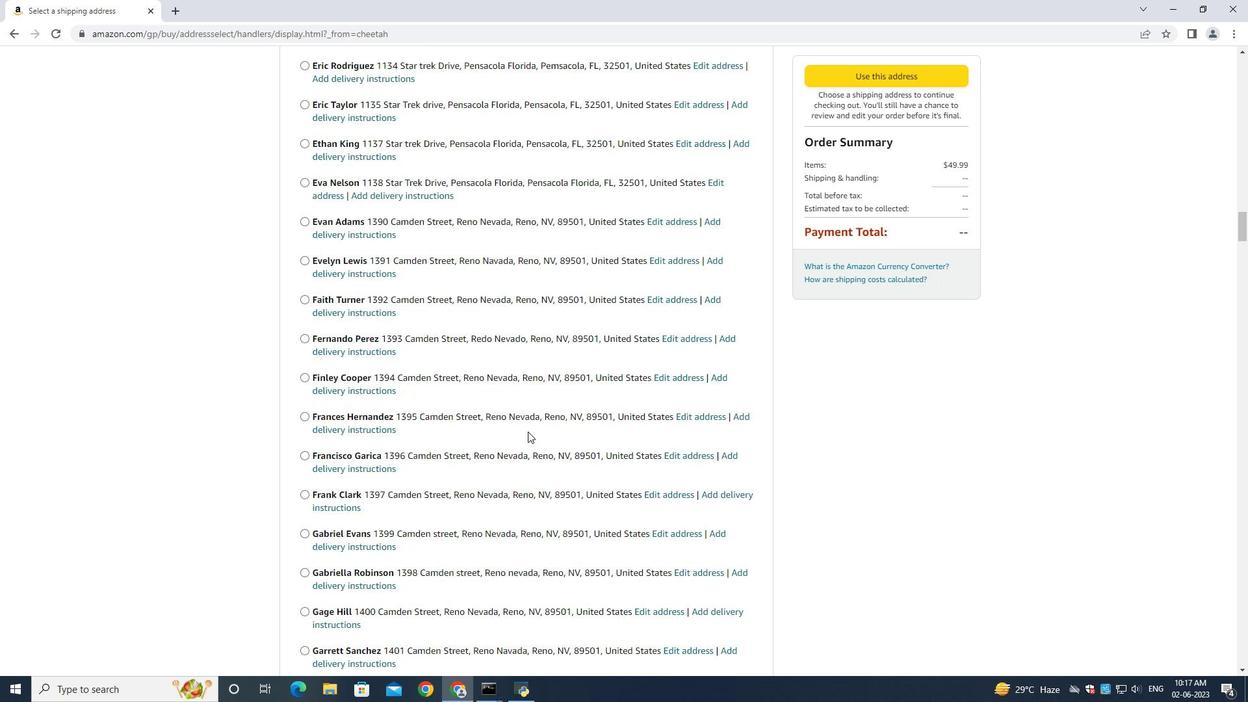 
Action: Mouse scrolled (528, 434) with delta (0, 0)
Screenshot: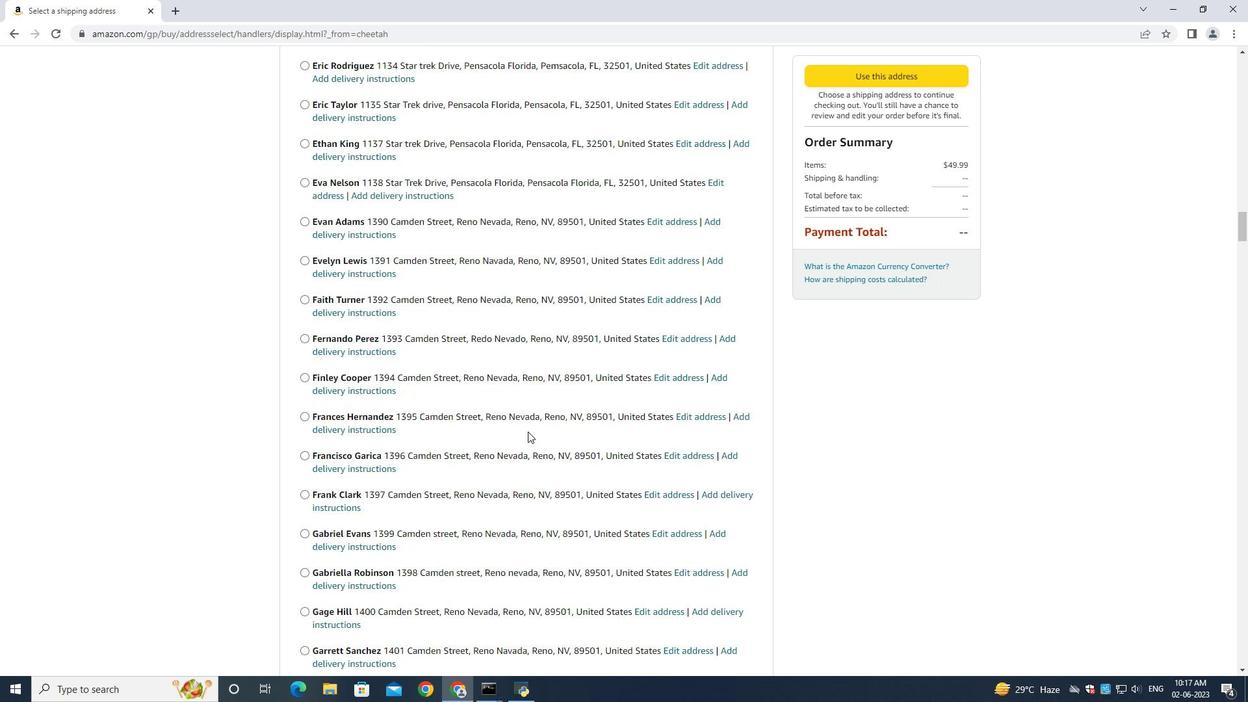 
Action: Mouse scrolled (528, 434) with delta (0, 0)
Screenshot: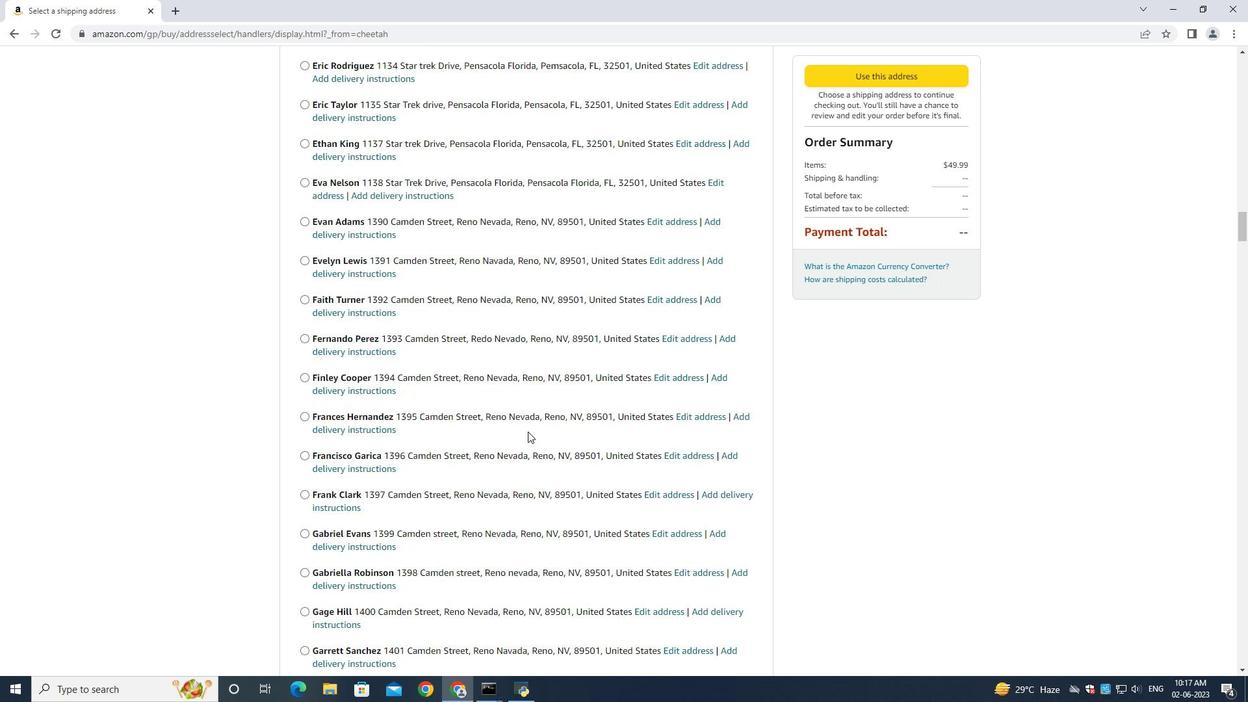 
Action: Mouse scrolled (528, 434) with delta (0, 0)
Screenshot: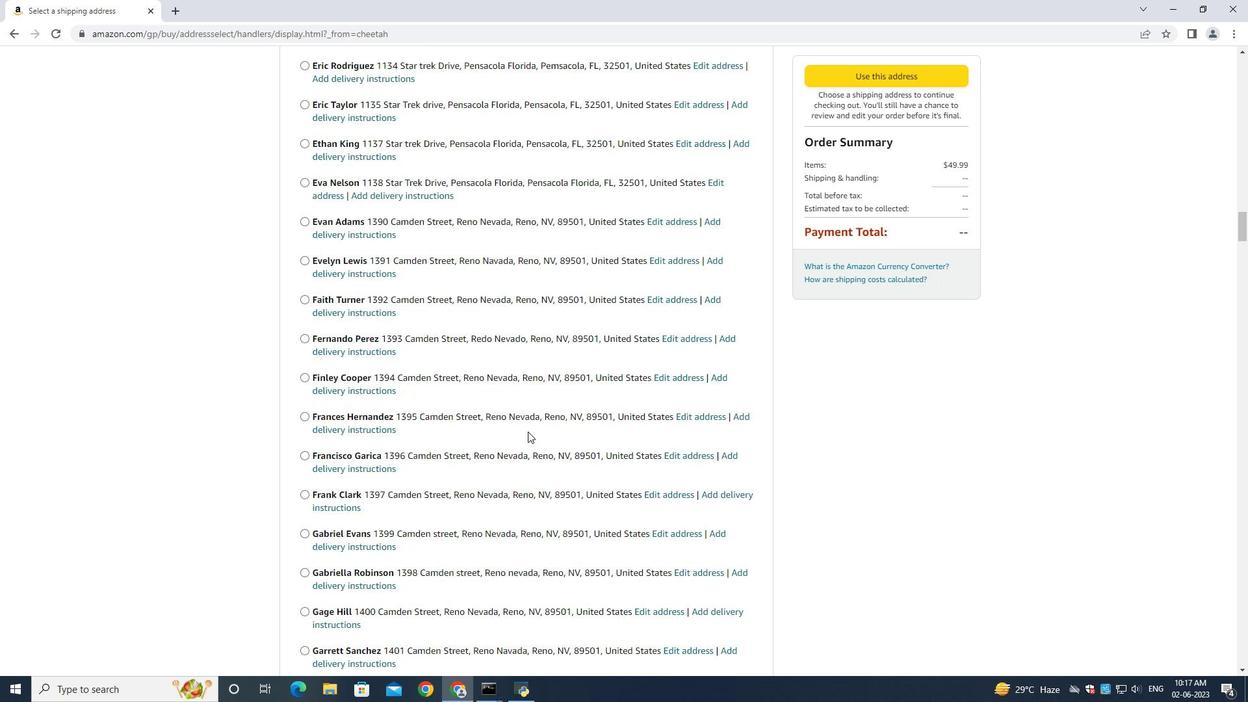 
Action: Mouse scrolled (528, 434) with delta (0, 0)
Screenshot: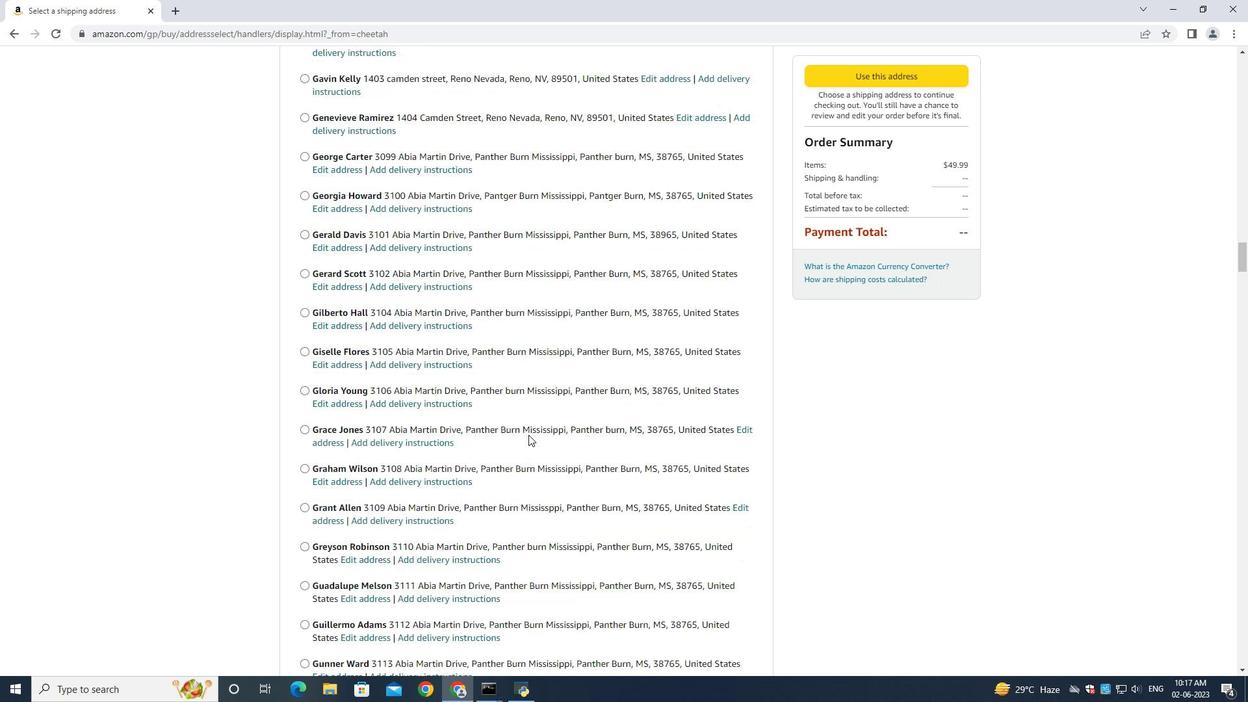 
Action: Mouse scrolled (528, 434) with delta (0, 0)
Screenshot: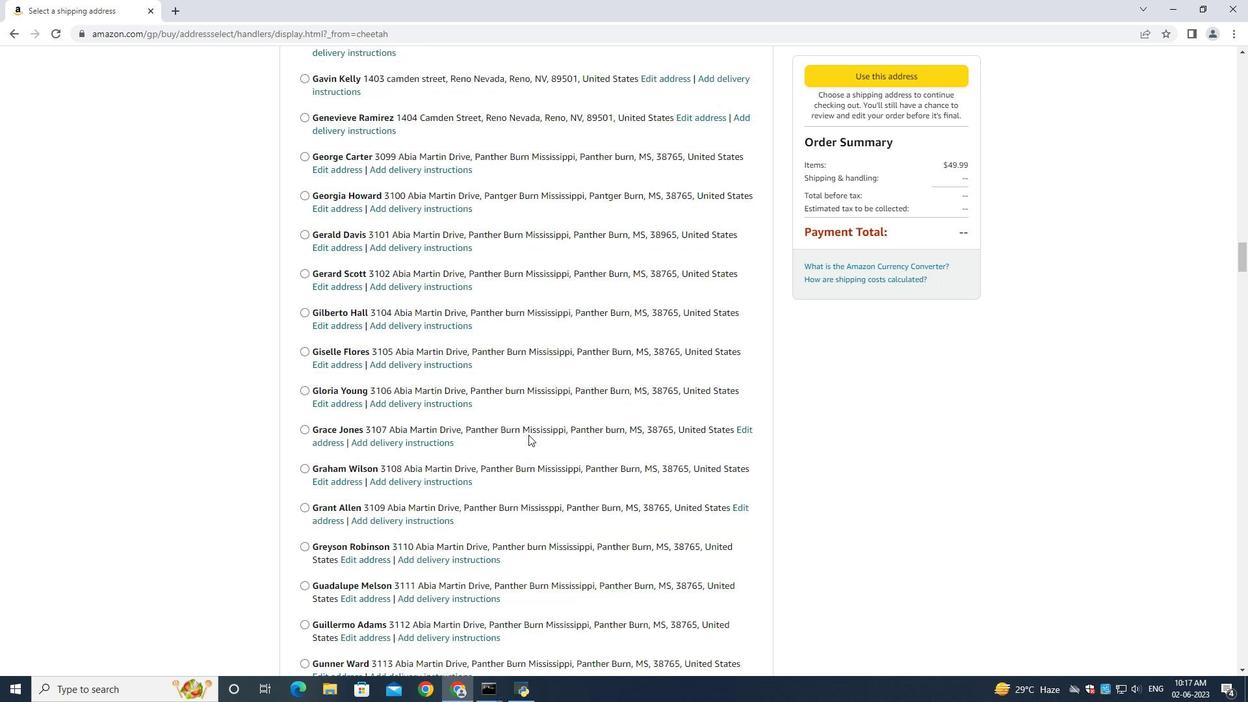 
Action: Mouse scrolled (528, 434) with delta (0, 0)
Screenshot: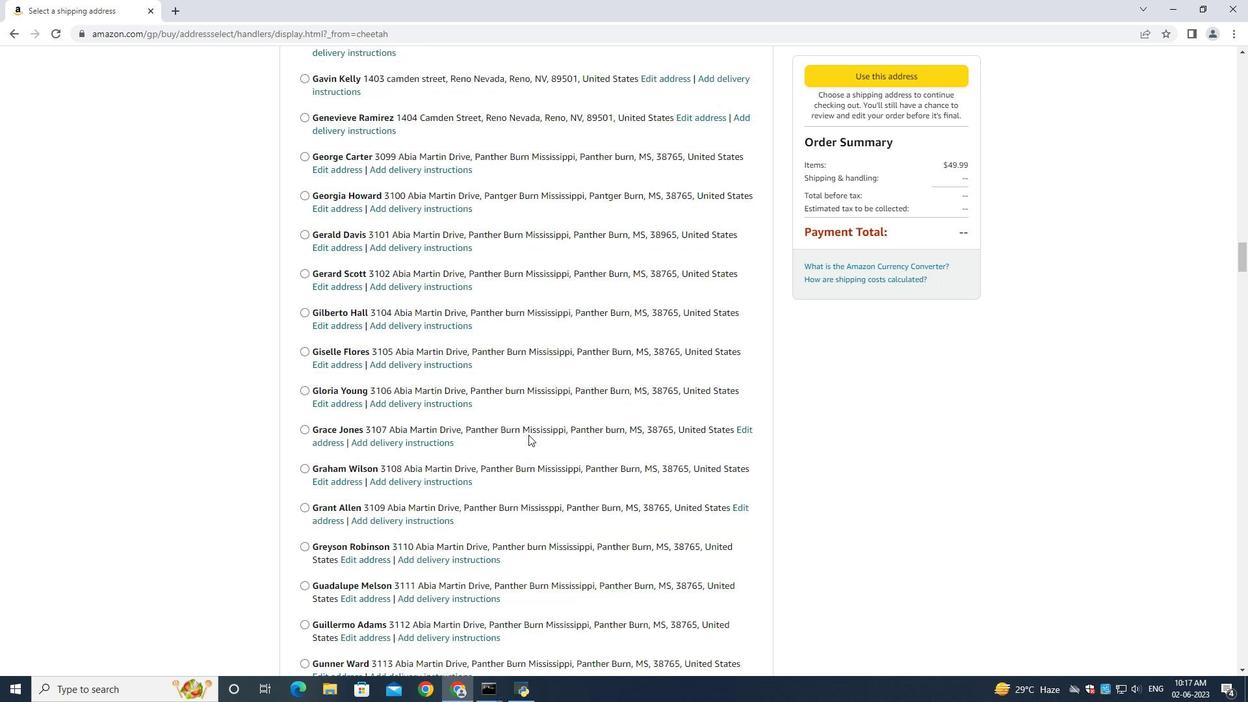 
Action: Mouse scrolled (528, 434) with delta (0, 0)
Screenshot: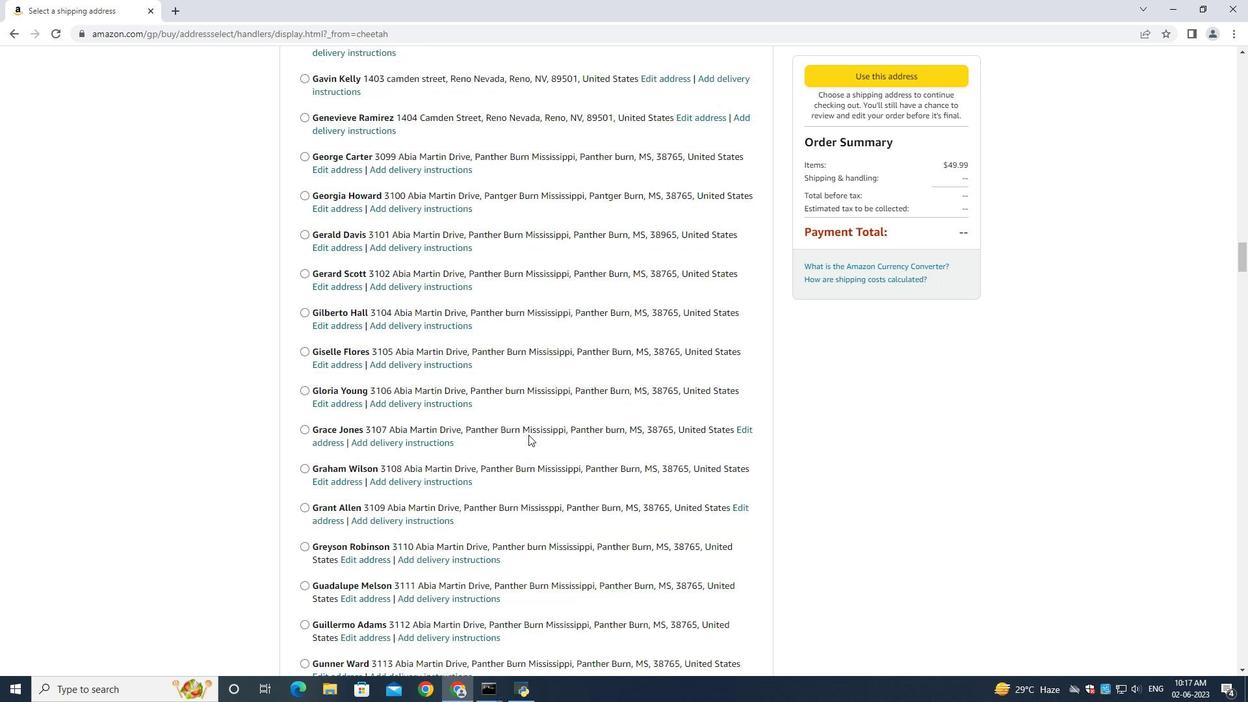 
Action: Mouse scrolled (528, 433) with delta (0, -1)
Screenshot: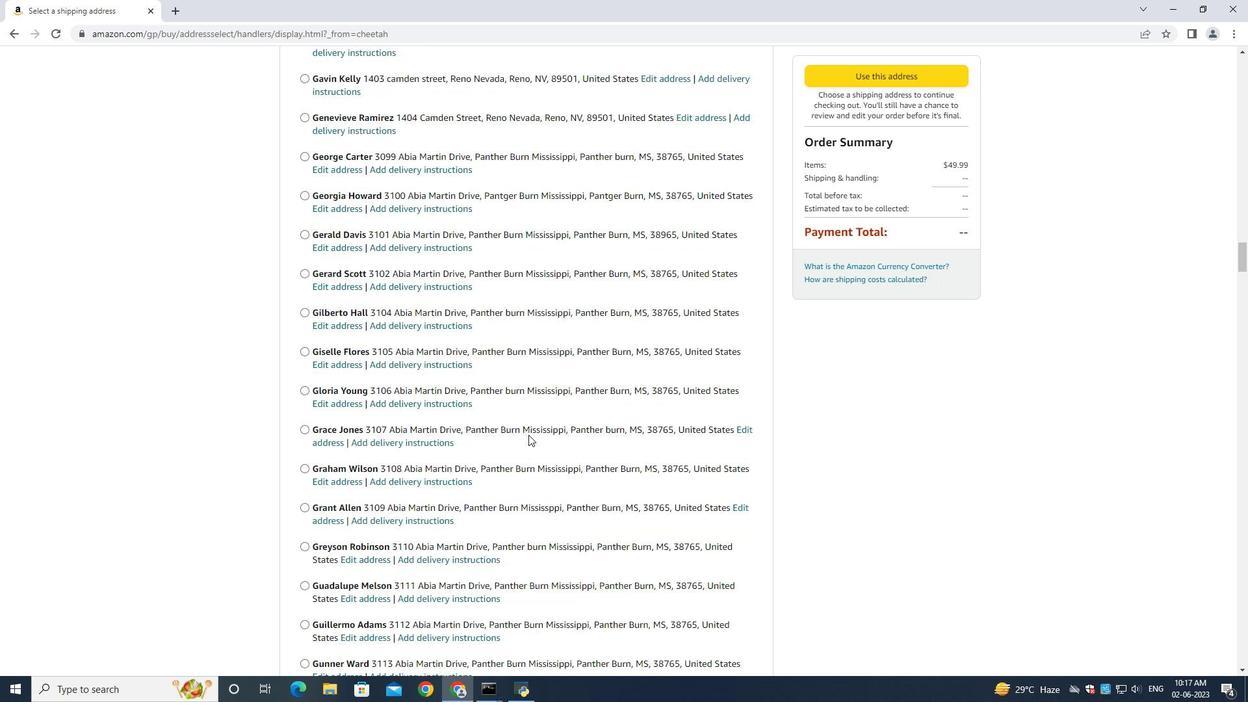 
Action: Mouse scrolled (528, 434) with delta (0, 0)
Screenshot: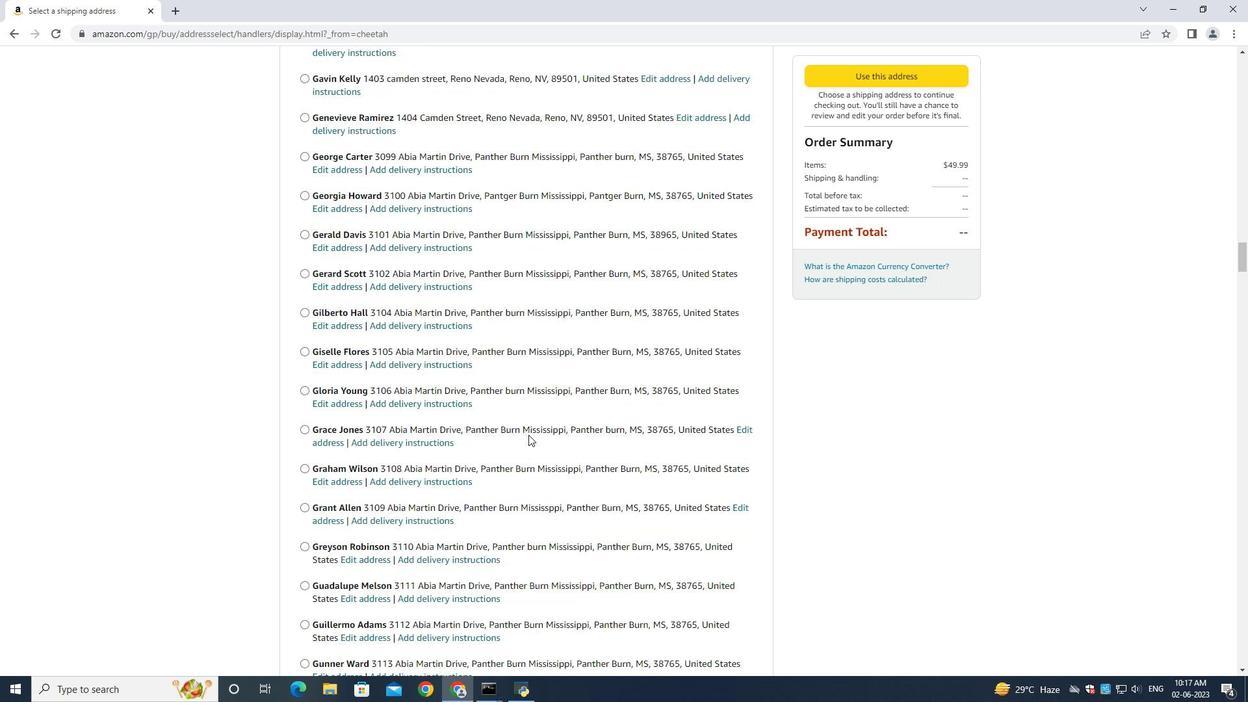 
Action: Mouse scrolled (528, 434) with delta (0, 0)
Screenshot: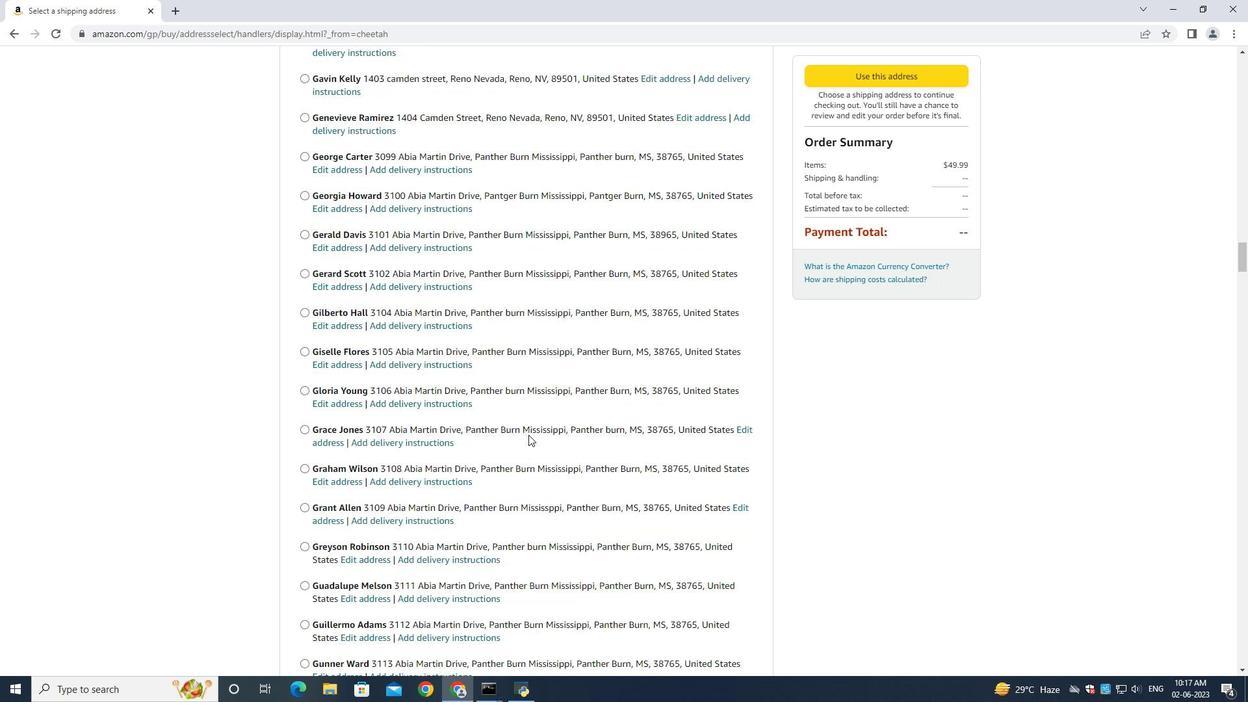 
Action: Mouse scrolled (528, 434) with delta (0, 0)
Screenshot: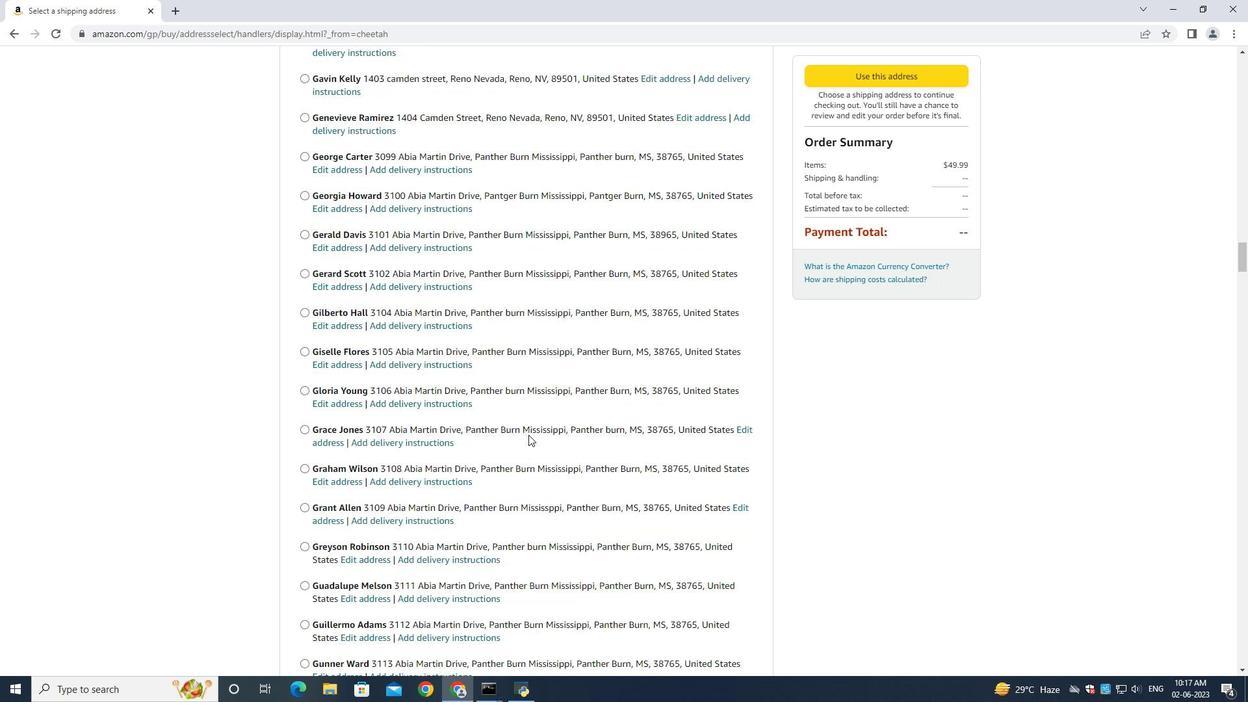 
Action: Mouse scrolled (528, 434) with delta (0, 0)
Screenshot: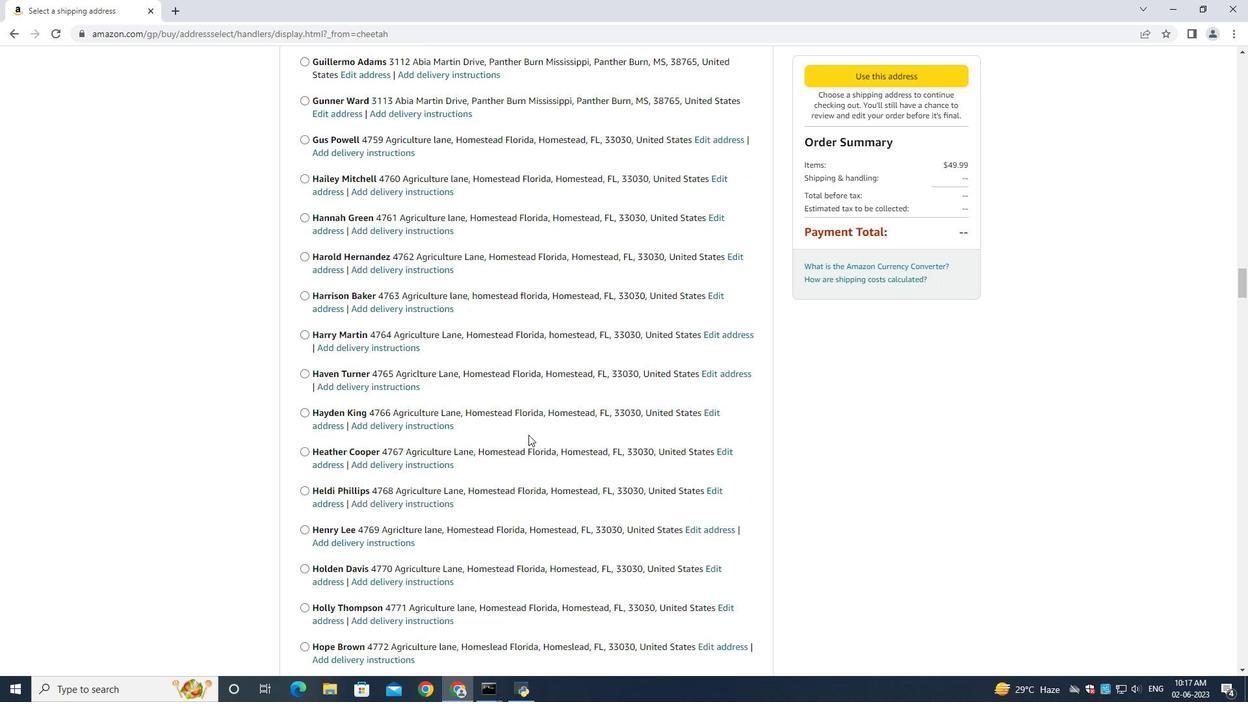 
Action: Mouse scrolled (528, 434) with delta (0, 0)
Screenshot: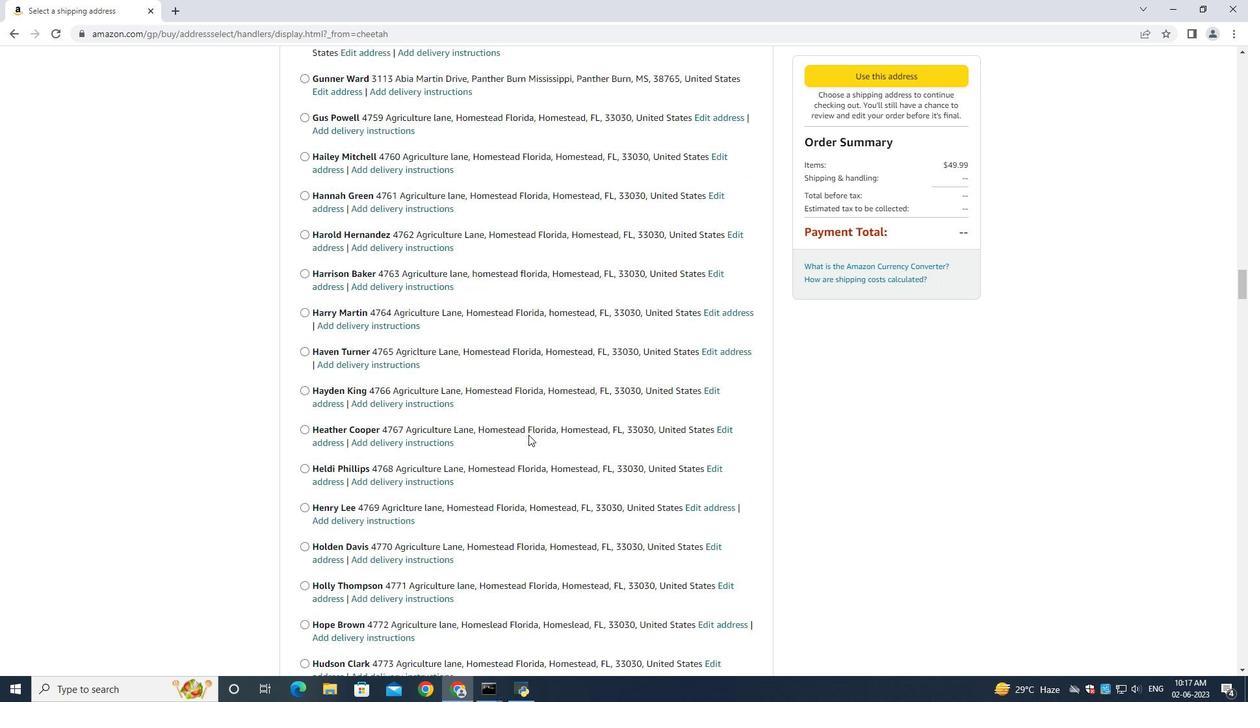 
Action: Mouse scrolled (528, 434) with delta (0, 0)
Screenshot: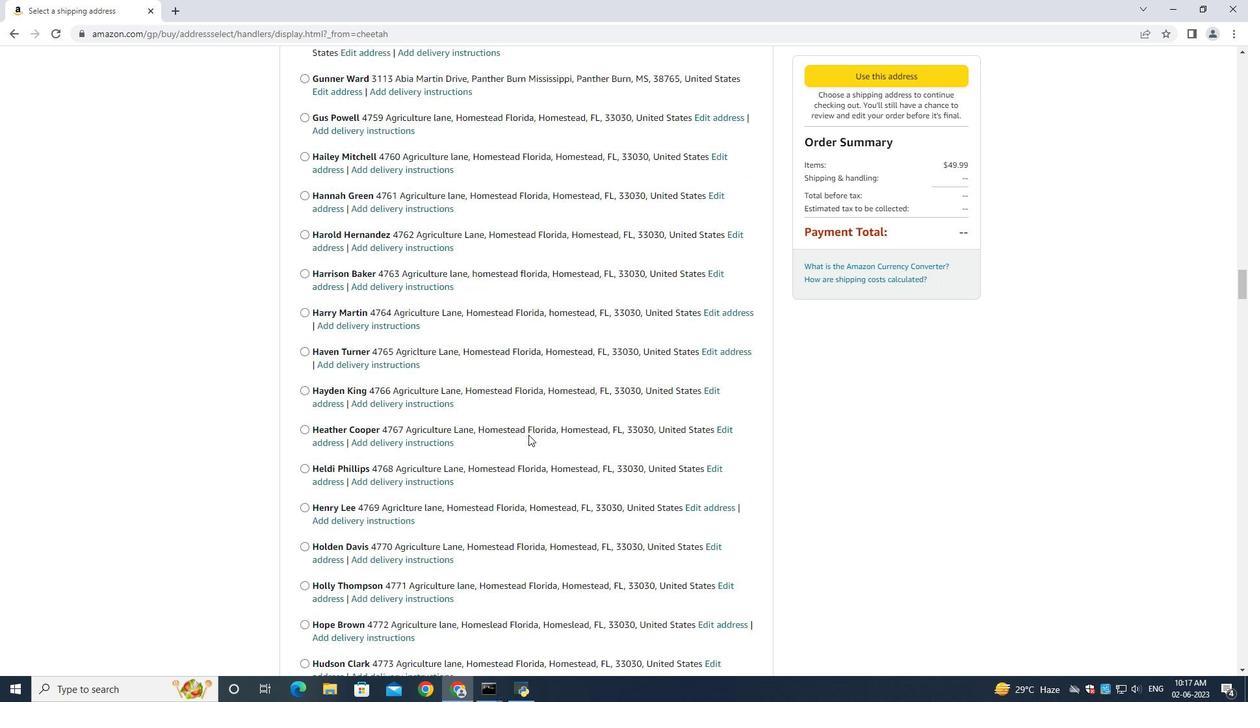 
Action: Mouse scrolled (528, 433) with delta (0, -1)
Screenshot: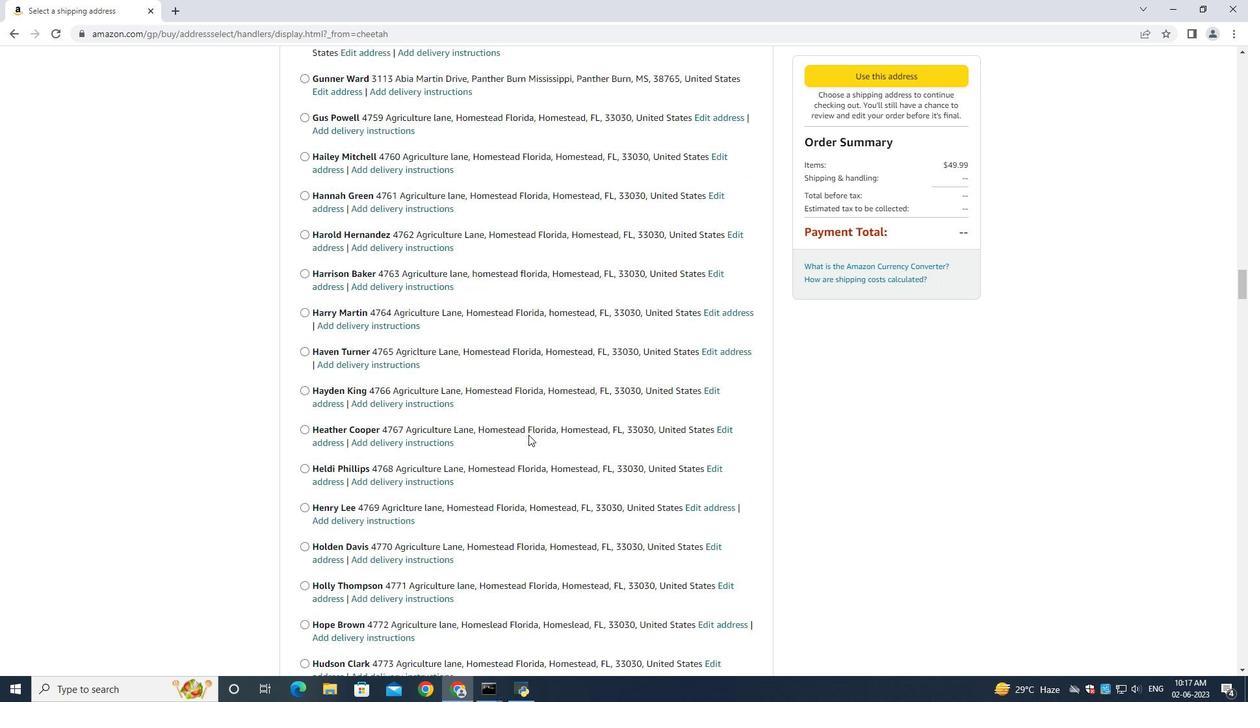 
Action: Mouse scrolled (528, 434) with delta (0, 0)
Screenshot: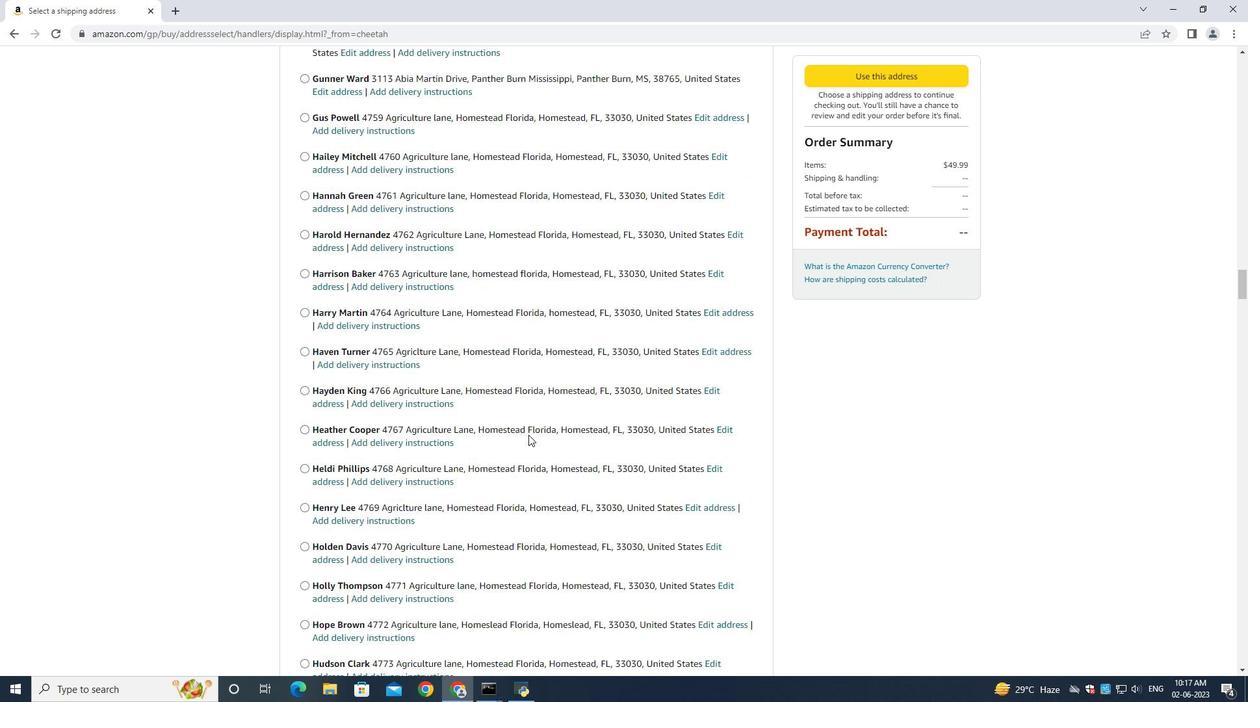 
Action: Mouse scrolled (528, 434) with delta (0, 0)
Screenshot: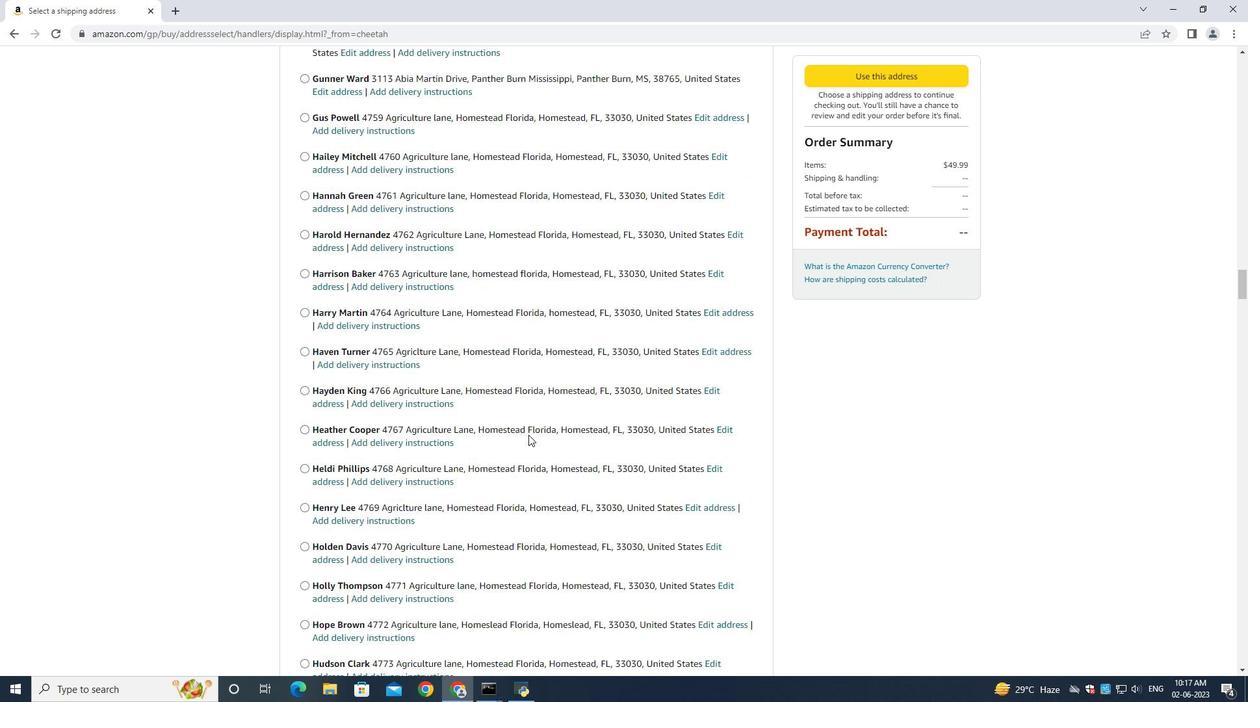
Action: Mouse scrolled (528, 434) with delta (0, 0)
Screenshot: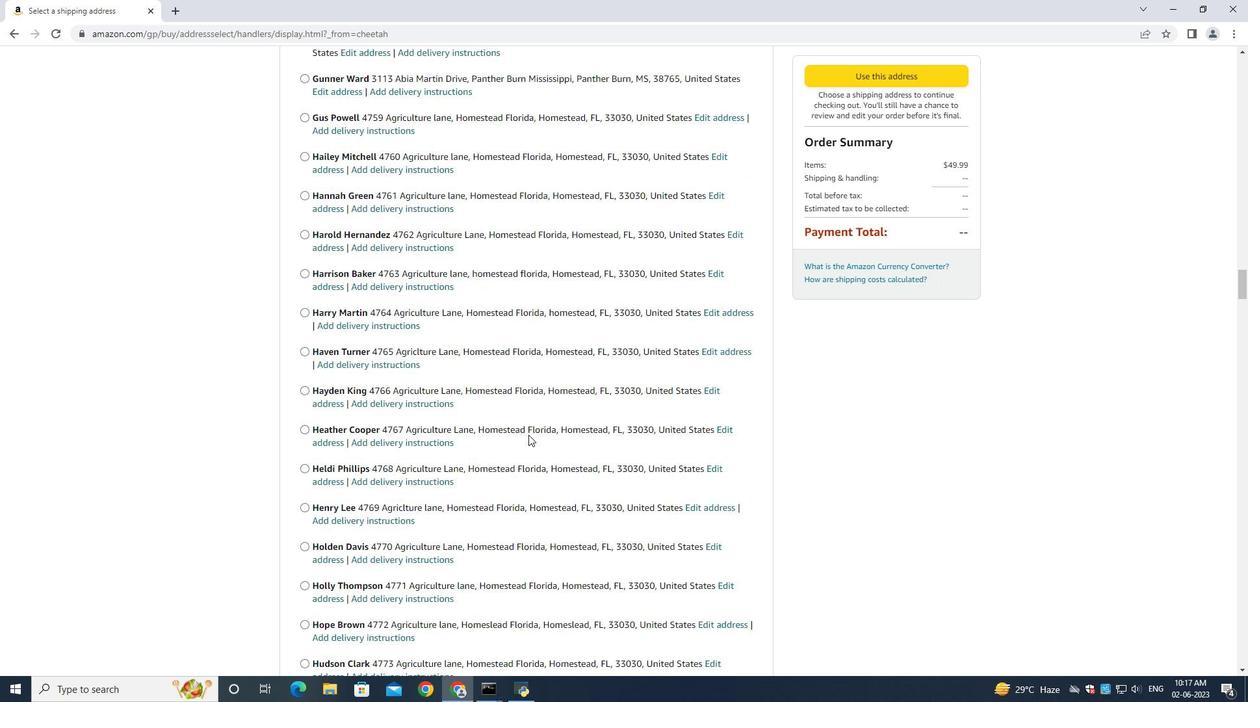 
Action: Mouse scrolled (528, 434) with delta (0, 0)
Screenshot: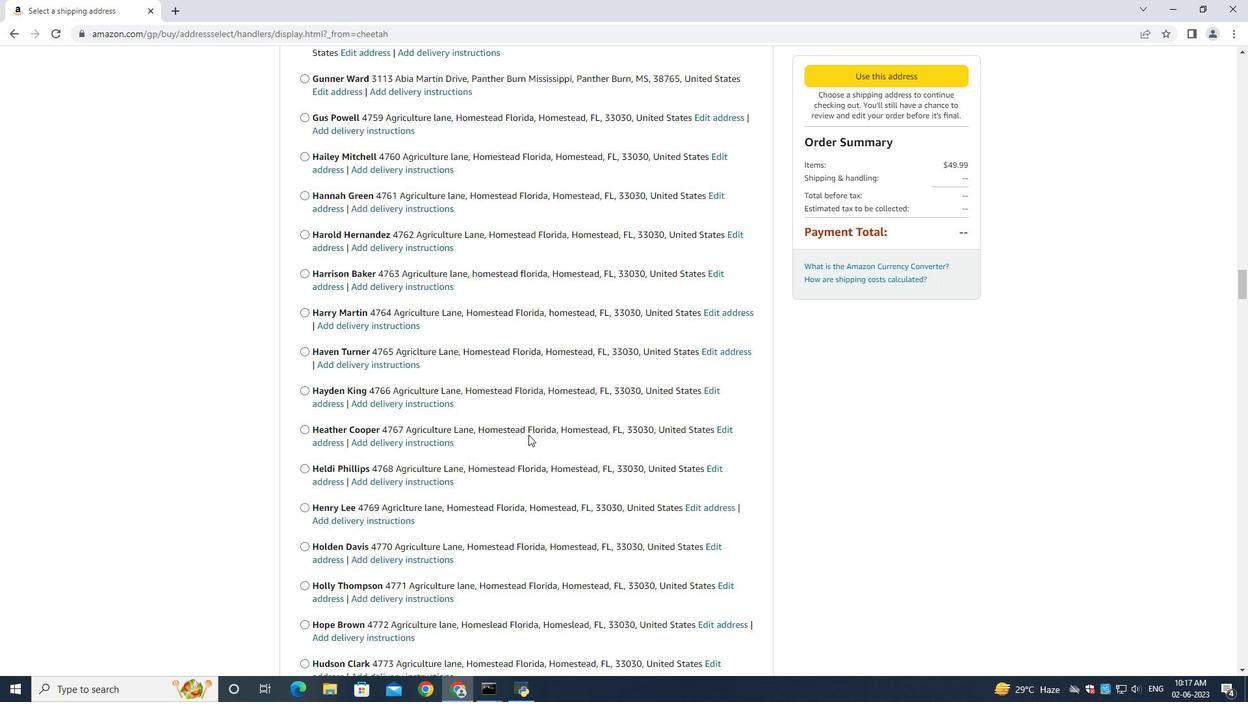 
Action: Mouse scrolled (528, 434) with delta (0, 0)
Screenshot: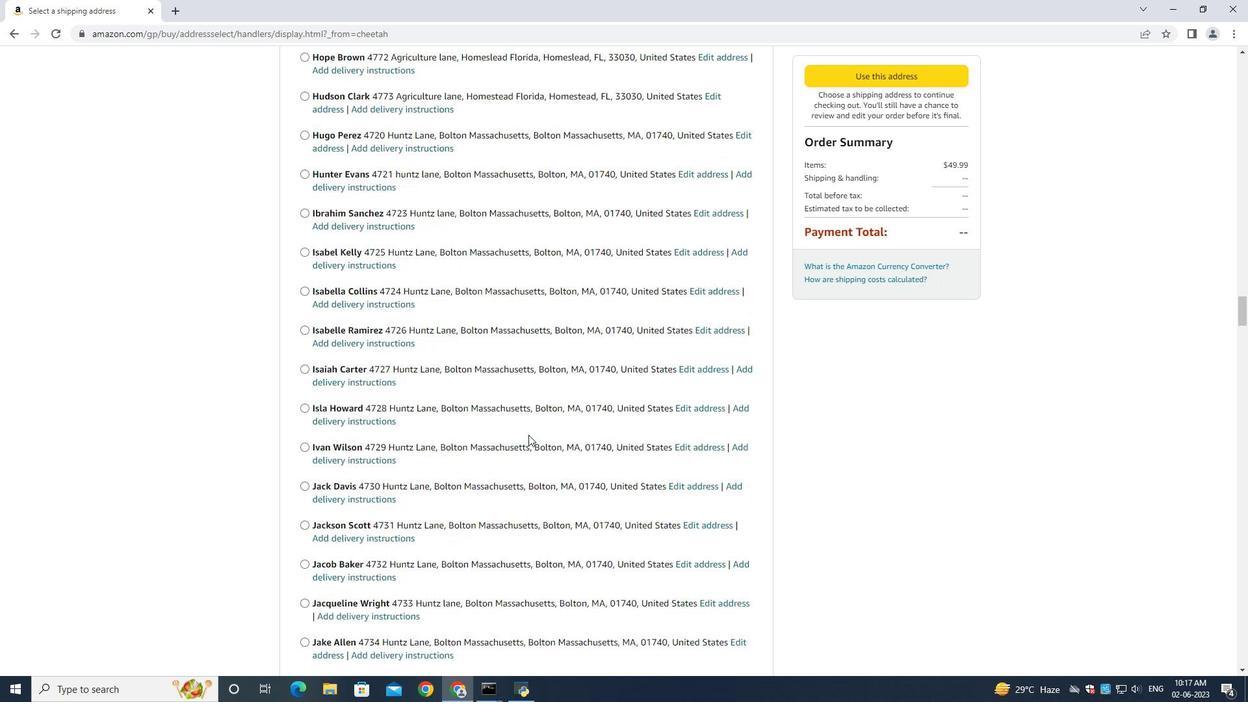 
Action: Mouse scrolled (528, 434) with delta (0, 0)
Screenshot: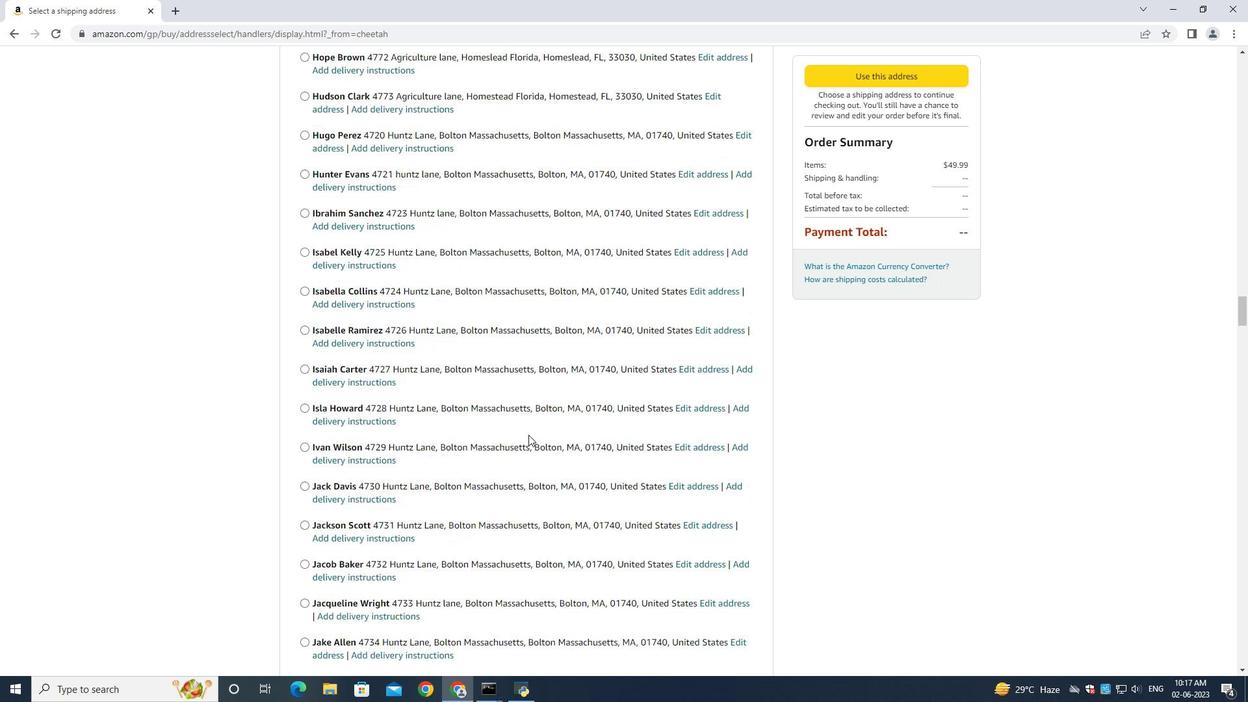 
Action: Mouse scrolled (528, 434) with delta (0, 0)
Screenshot: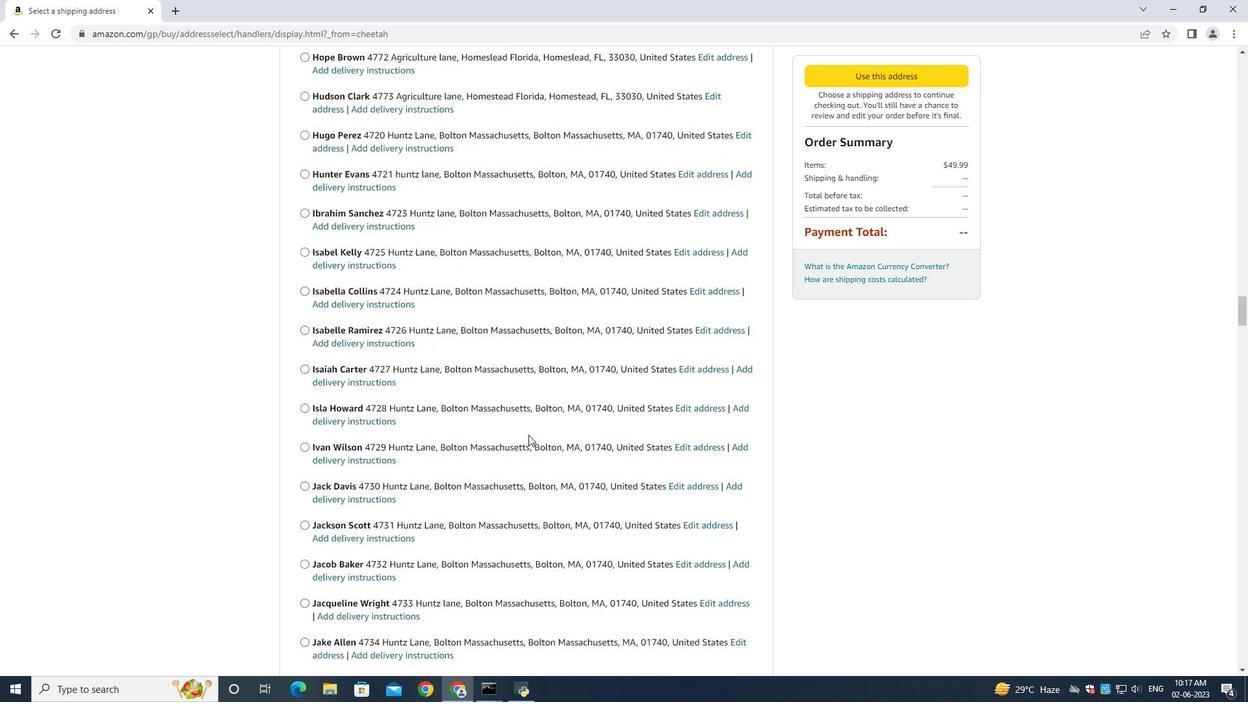 
Action: Mouse scrolled (528, 434) with delta (0, 0)
Screenshot: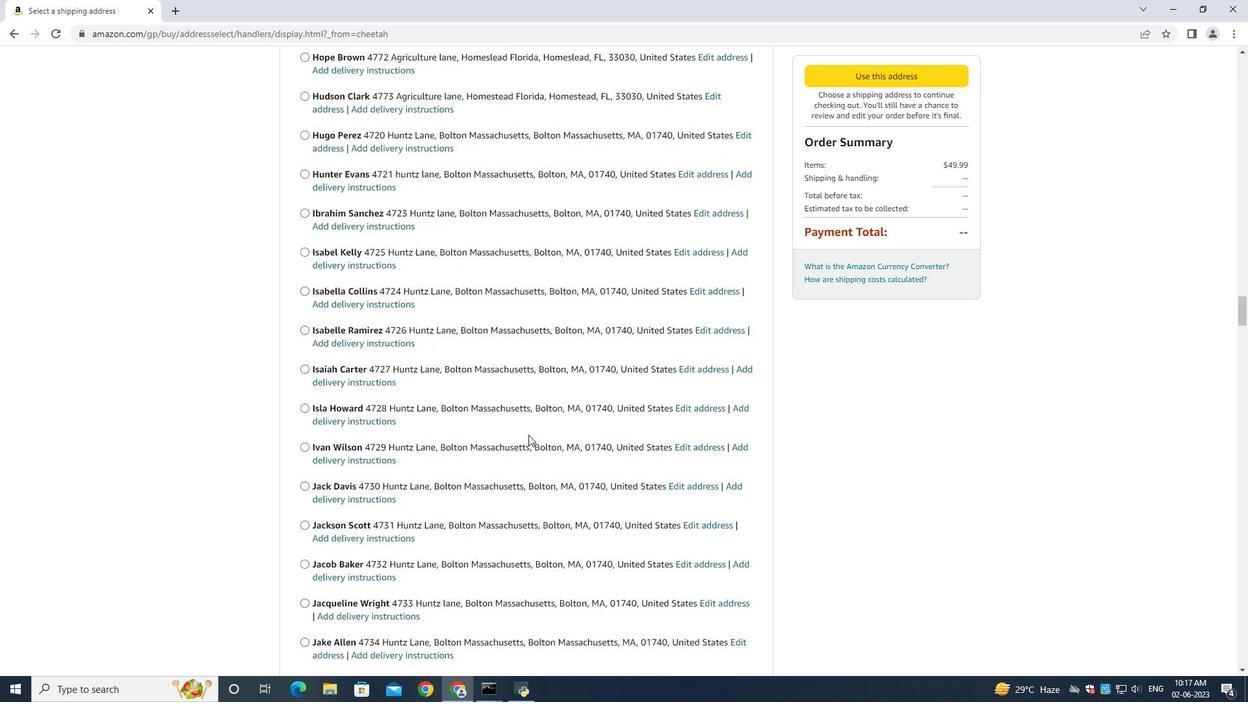 
Action: Mouse scrolled (528, 434) with delta (0, 0)
Screenshot: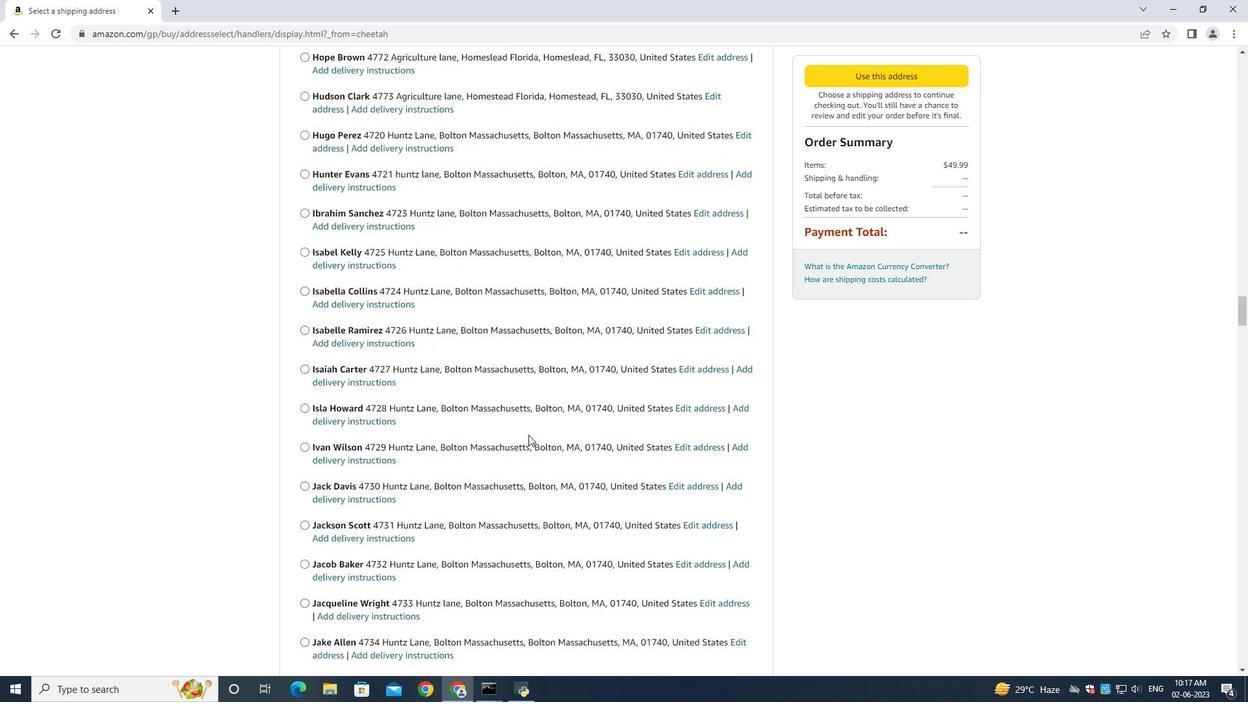 
Action: Mouse scrolled (528, 434) with delta (0, 0)
Screenshot: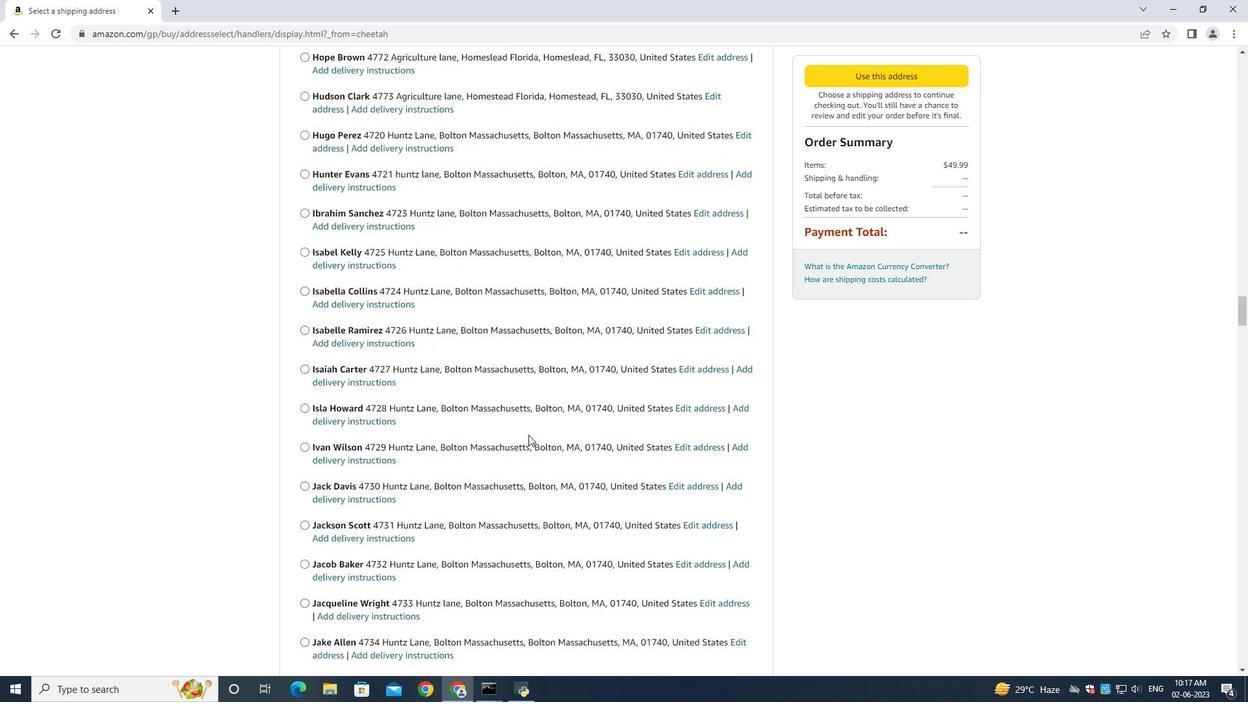 
Action: Mouse scrolled (528, 434) with delta (0, 0)
Screenshot: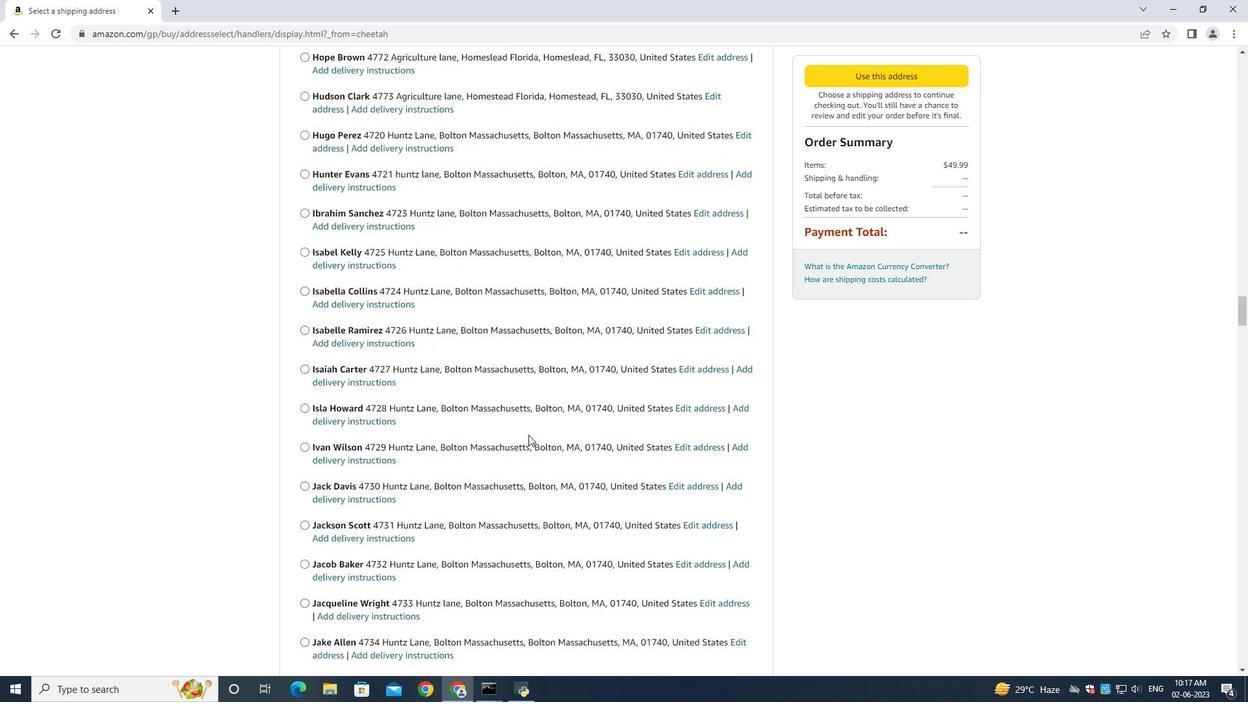 
Action: Mouse moved to (527, 429)
Screenshot: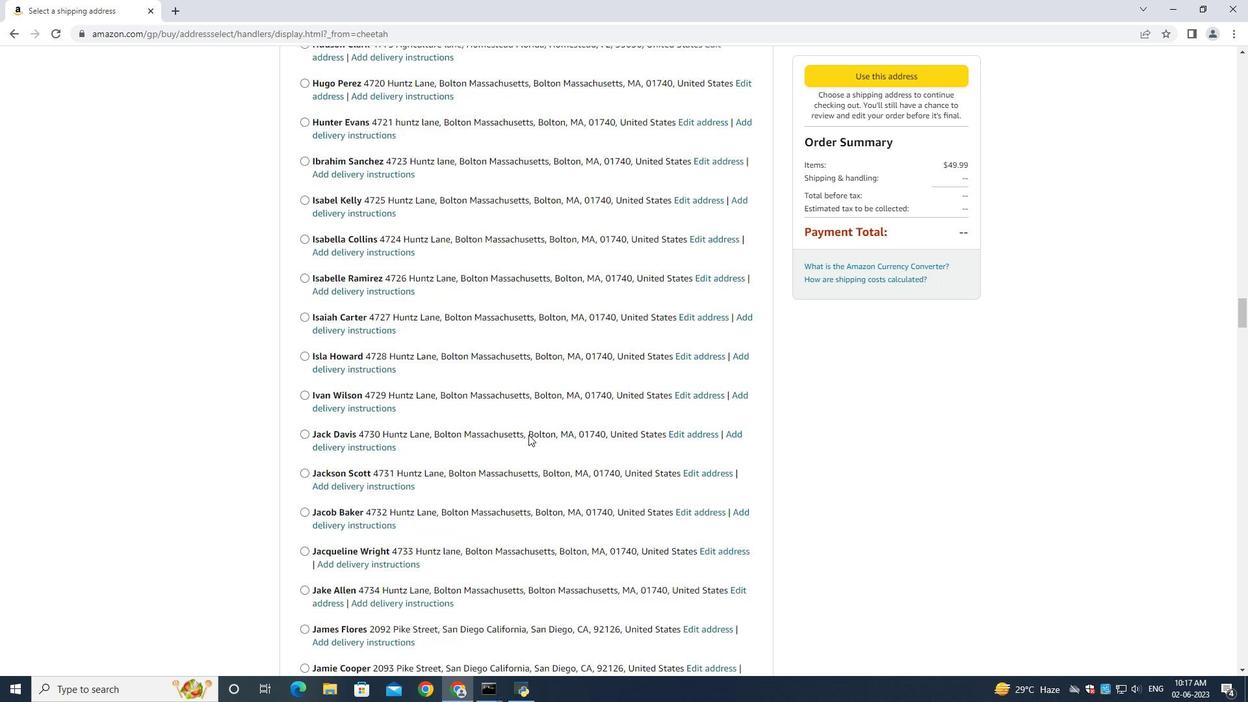 
Action: Mouse scrolled (527, 429) with delta (0, 0)
Screenshot: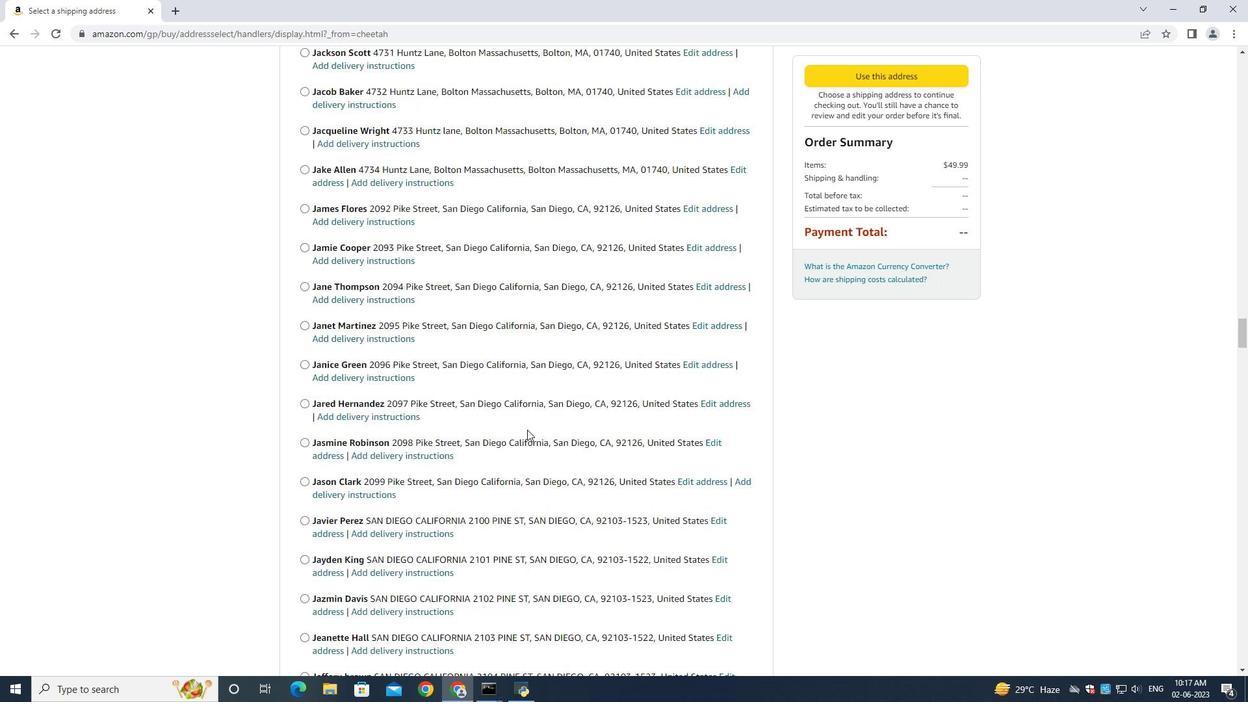 
Action: Mouse scrolled (527, 429) with delta (0, 0)
Screenshot: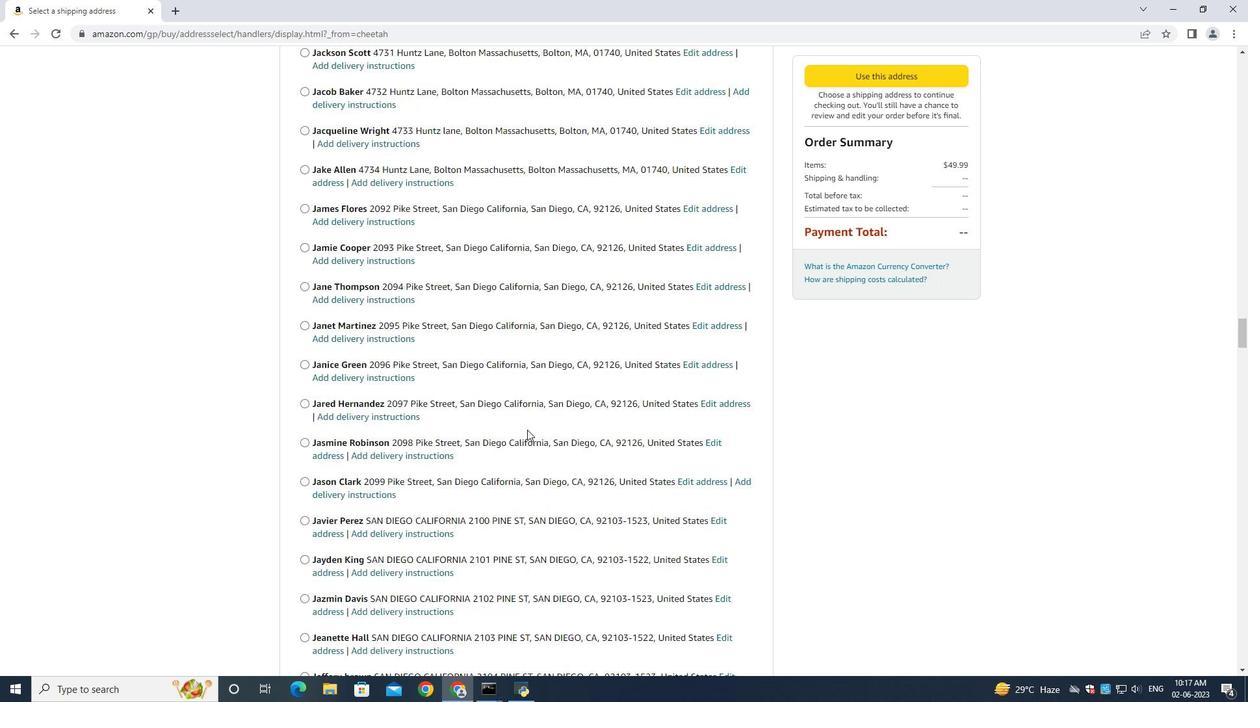 
Action: Mouse scrolled (527, 429) with delta (0, 0)
Screenshot: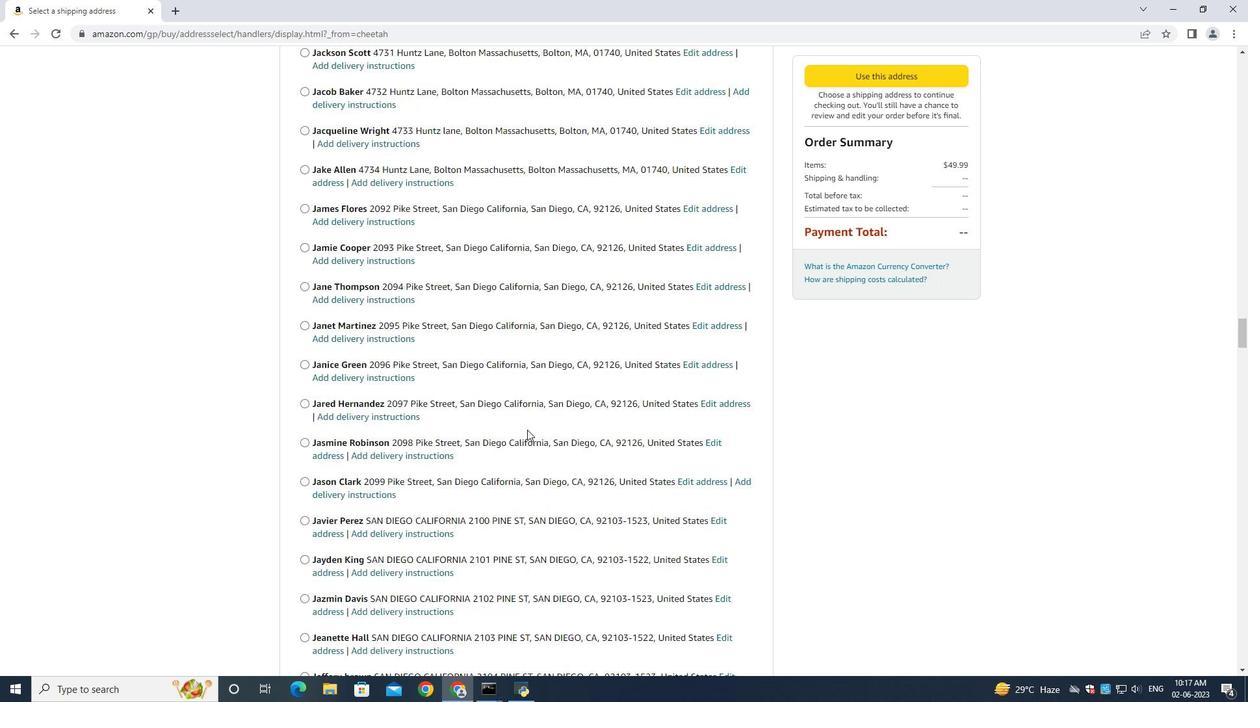
Action: Mouse scrolled (527, 429) with delta (0, 0)
Screenshot: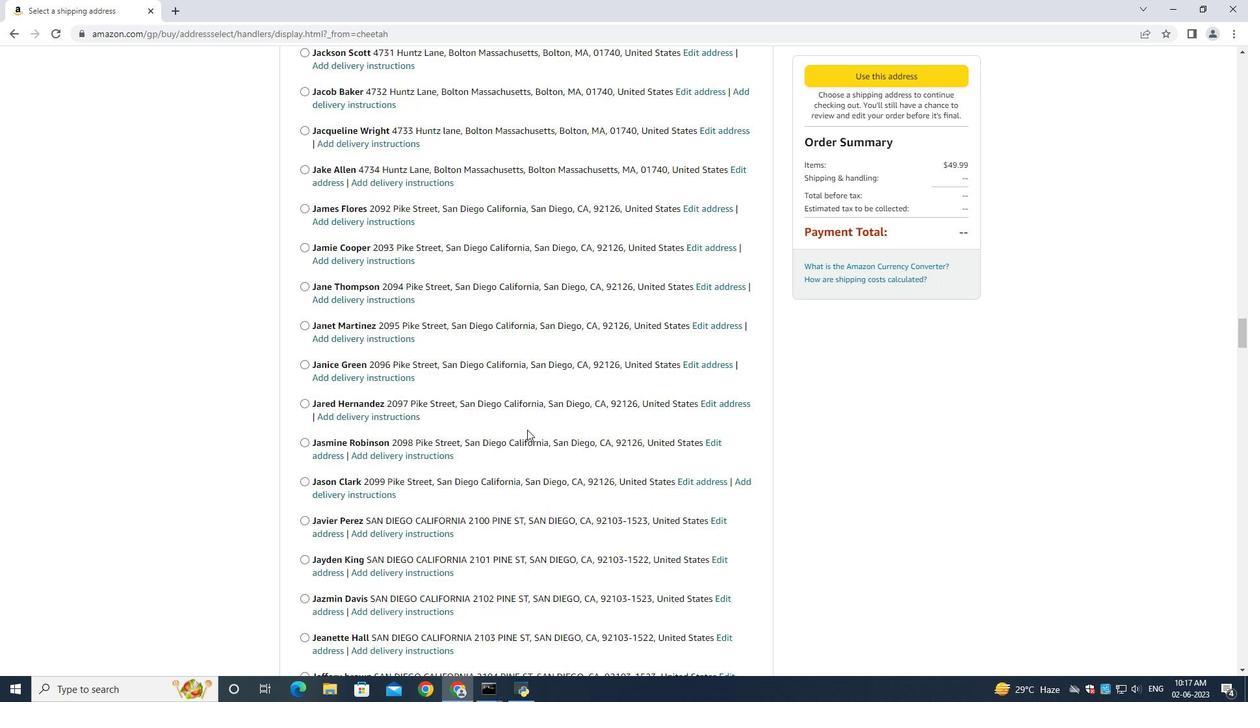 
Action: Mouse scrolled (527, 429) with delta (0, 0)
Screenshot: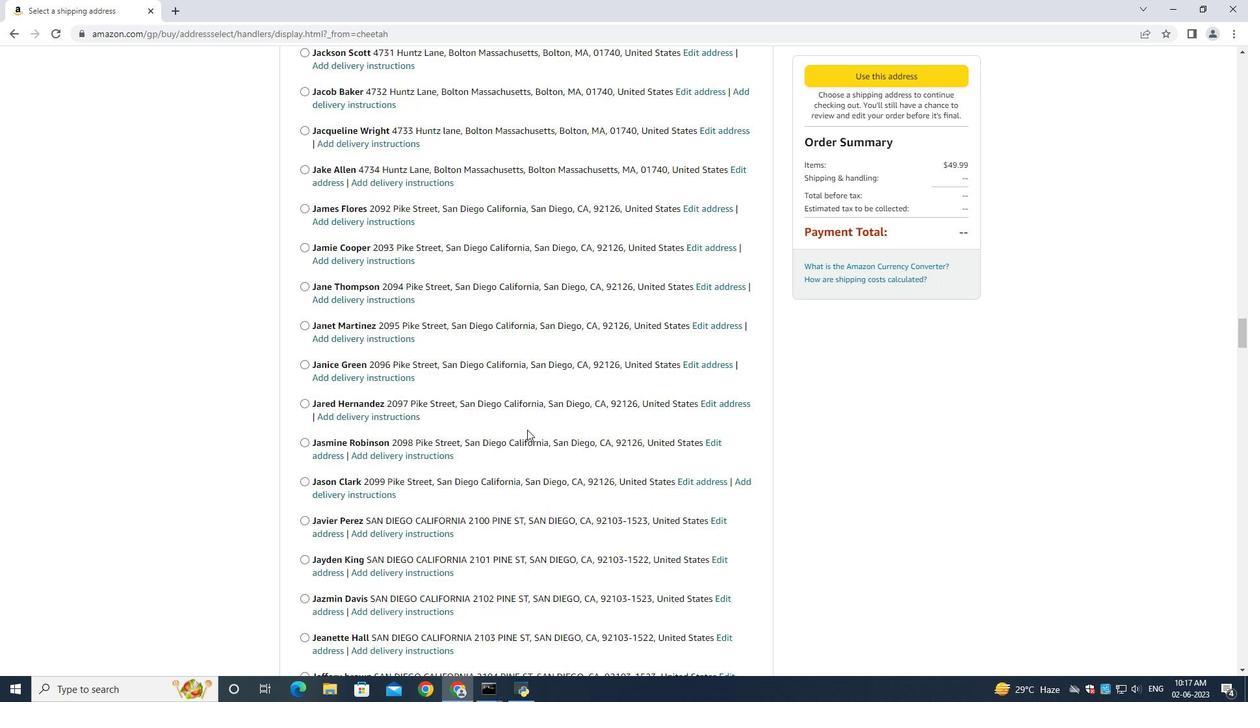 
Action: Mouse scrolled (527, 429) with delta (0, 0)
Screenshot: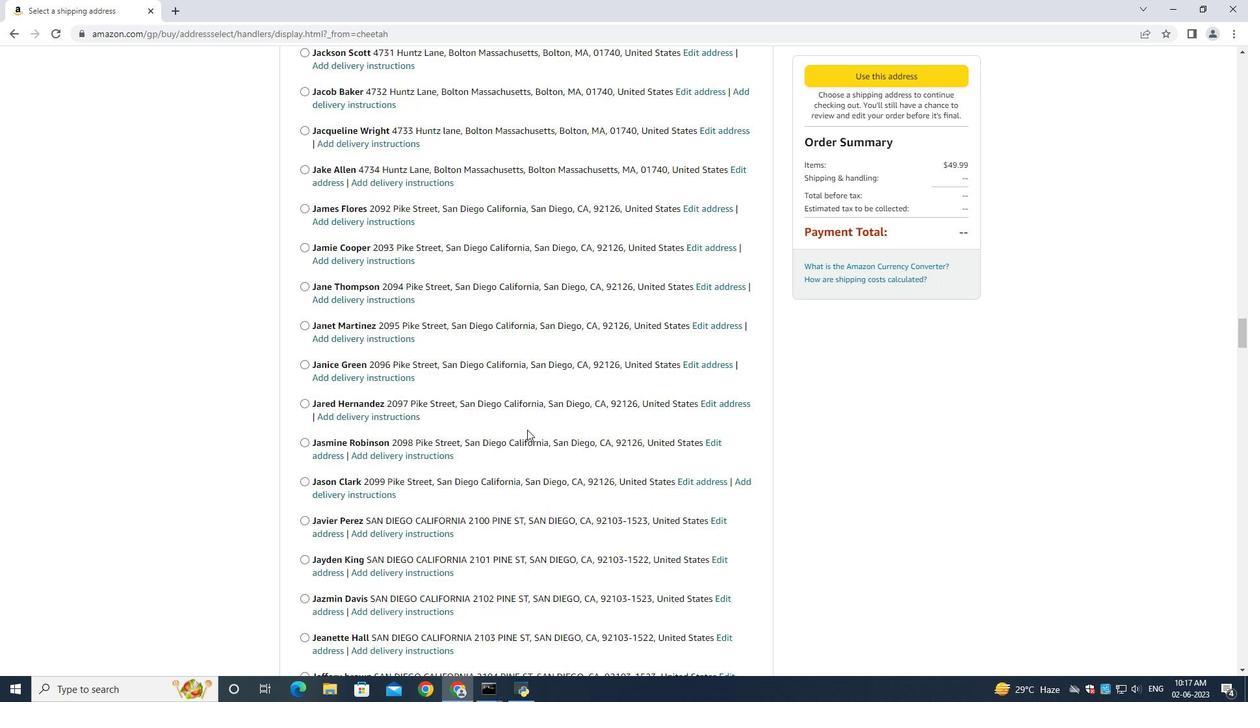 
Action: Mouse scrolled (527, 429) with delta (0, 0)
Screenshot: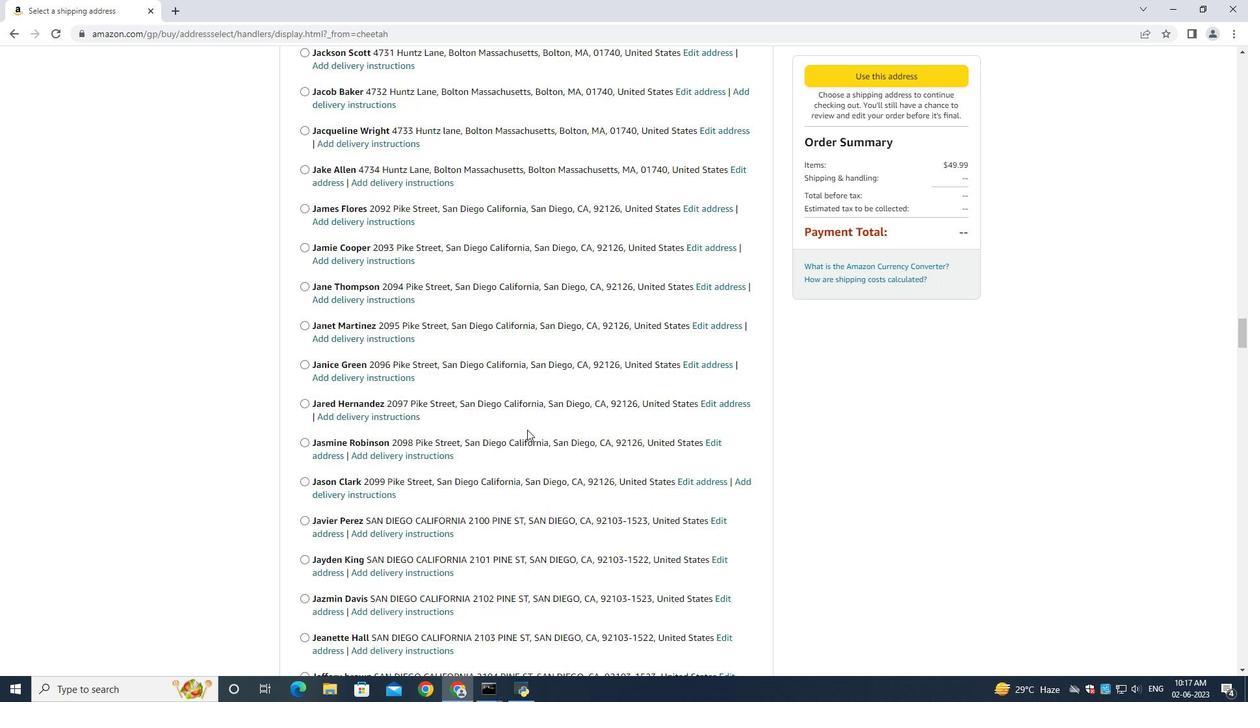 
Action: Mouse scrolled (527, 429) with delta (0, 0)
Screenshot: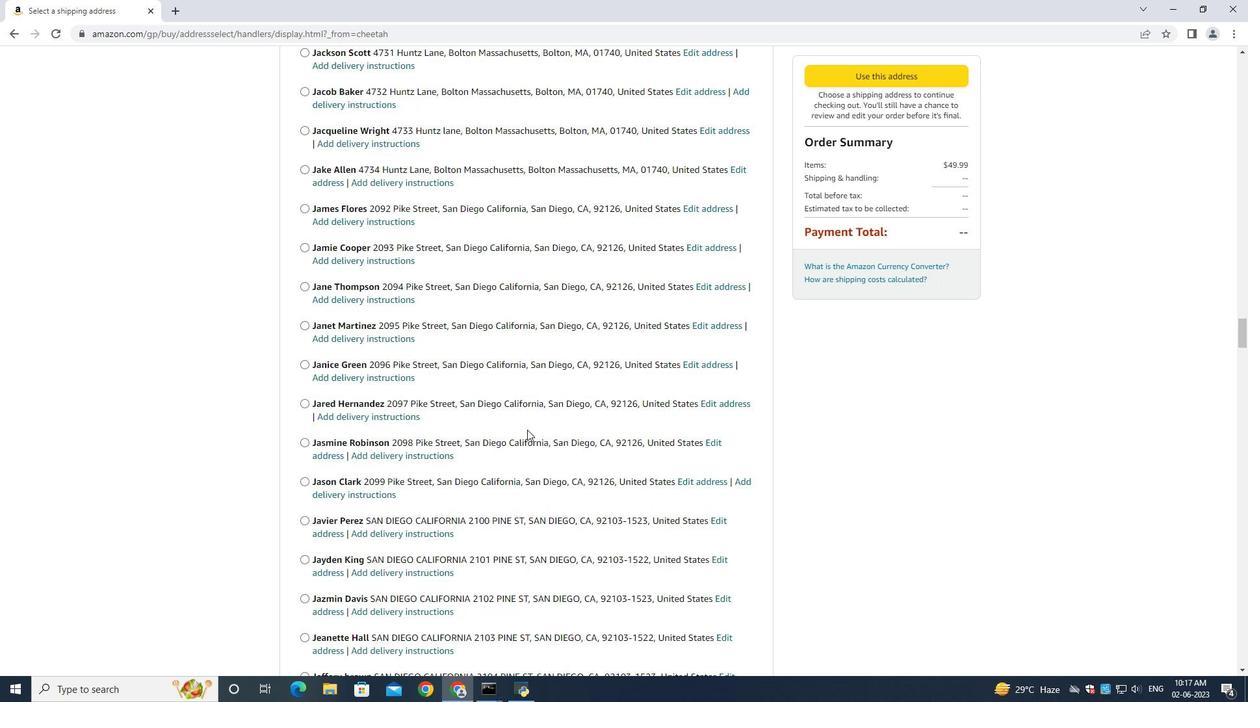 
Action: Mouse scrolled (527, 429) with delta (0, 0)
Screenshot: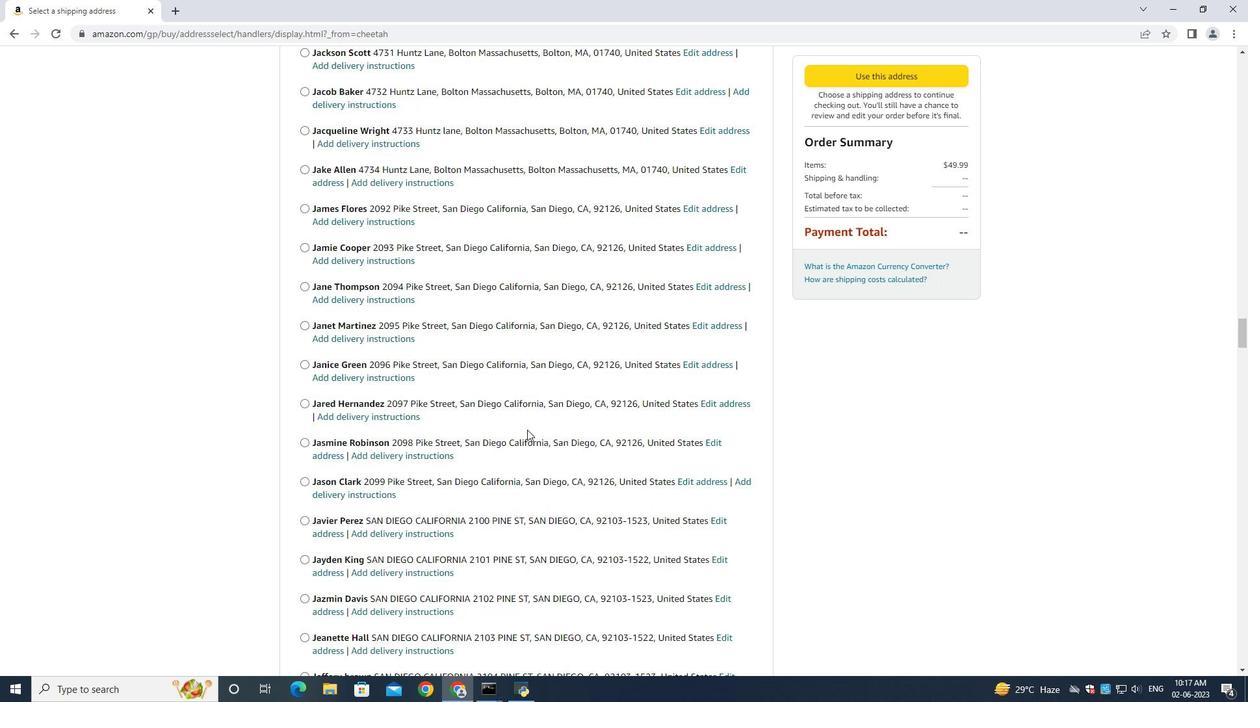 
Action: Mouse moved to (527, 429)
Screenshot: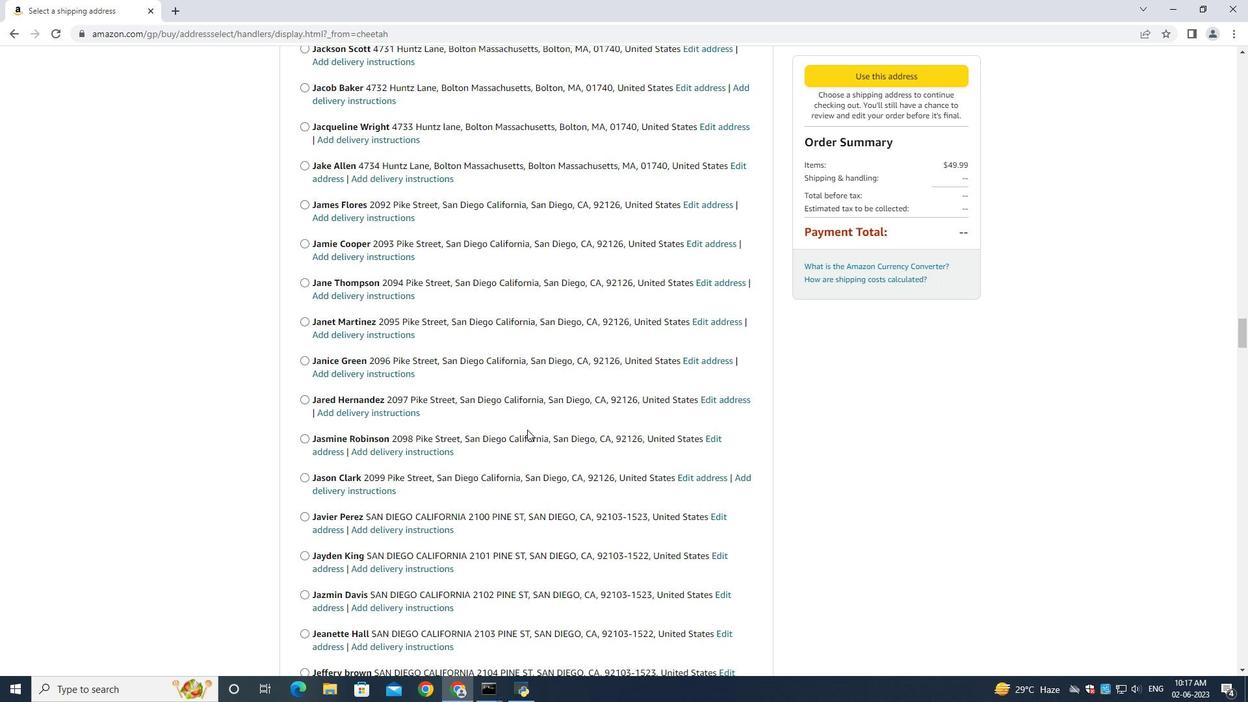
Action: Mouse scrolled (527, 428) with delta (0, 0)
Screenshot: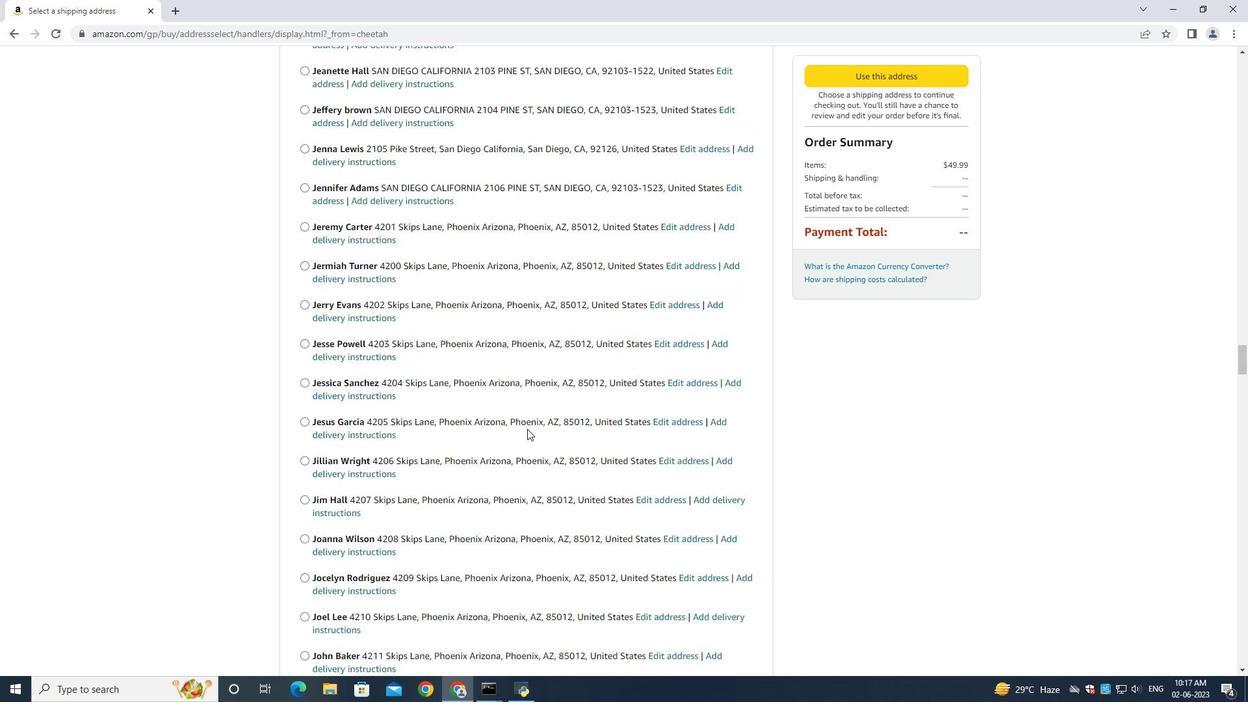 
Action: Mouse scrolled (527, 428) with delta (0, 0)
Screenshot: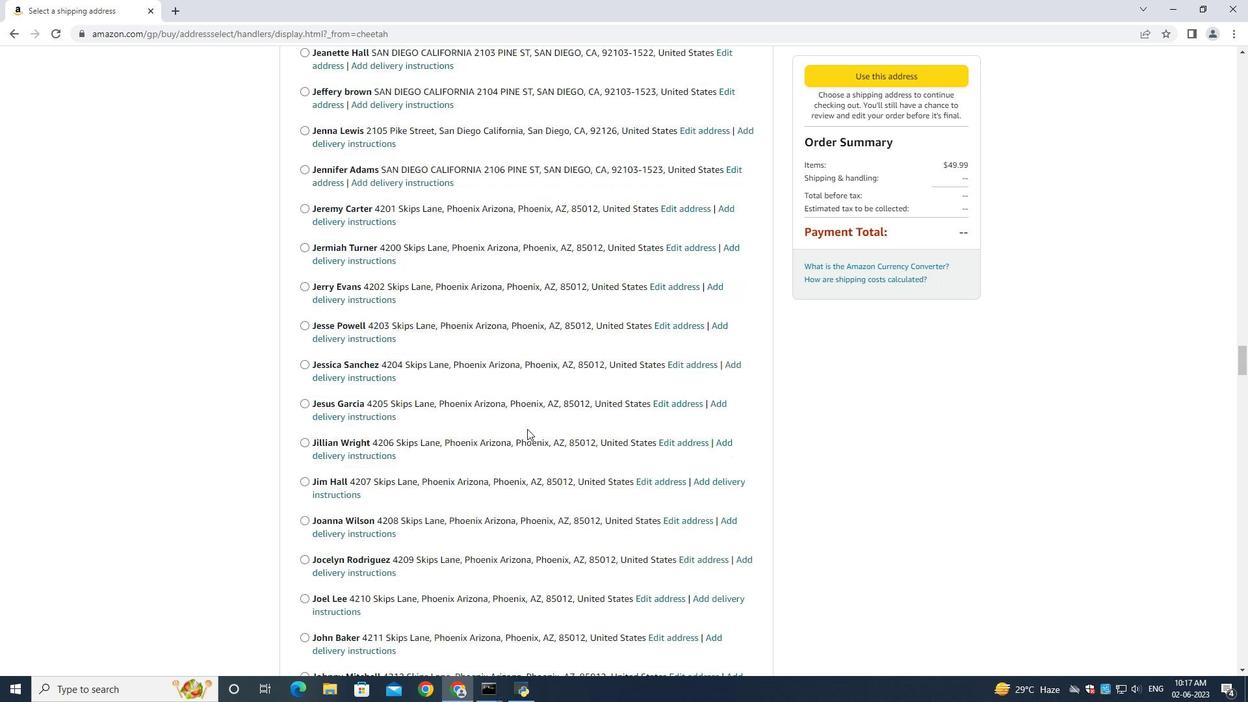 
Action: Mouse scrolled (527, 428) with delta (0, 0)
Screenshot: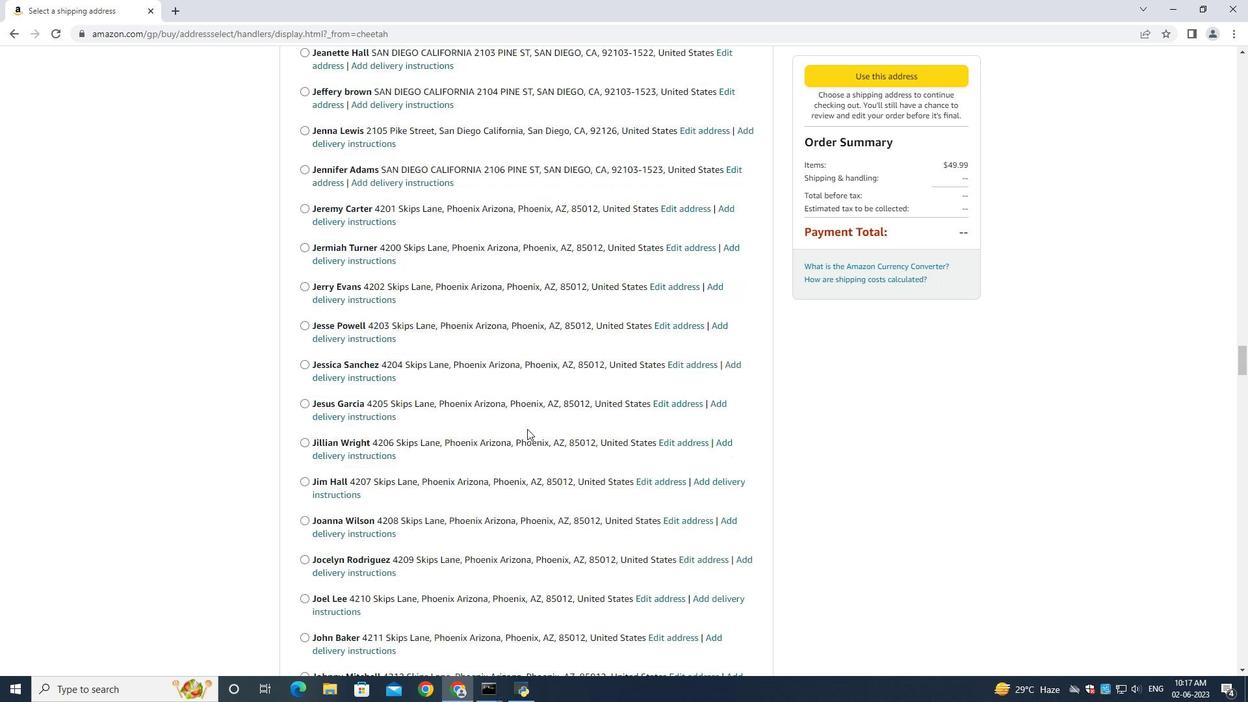
Action: Mouse scrolled (527, 428) with delta (0, 0)
Screenshot: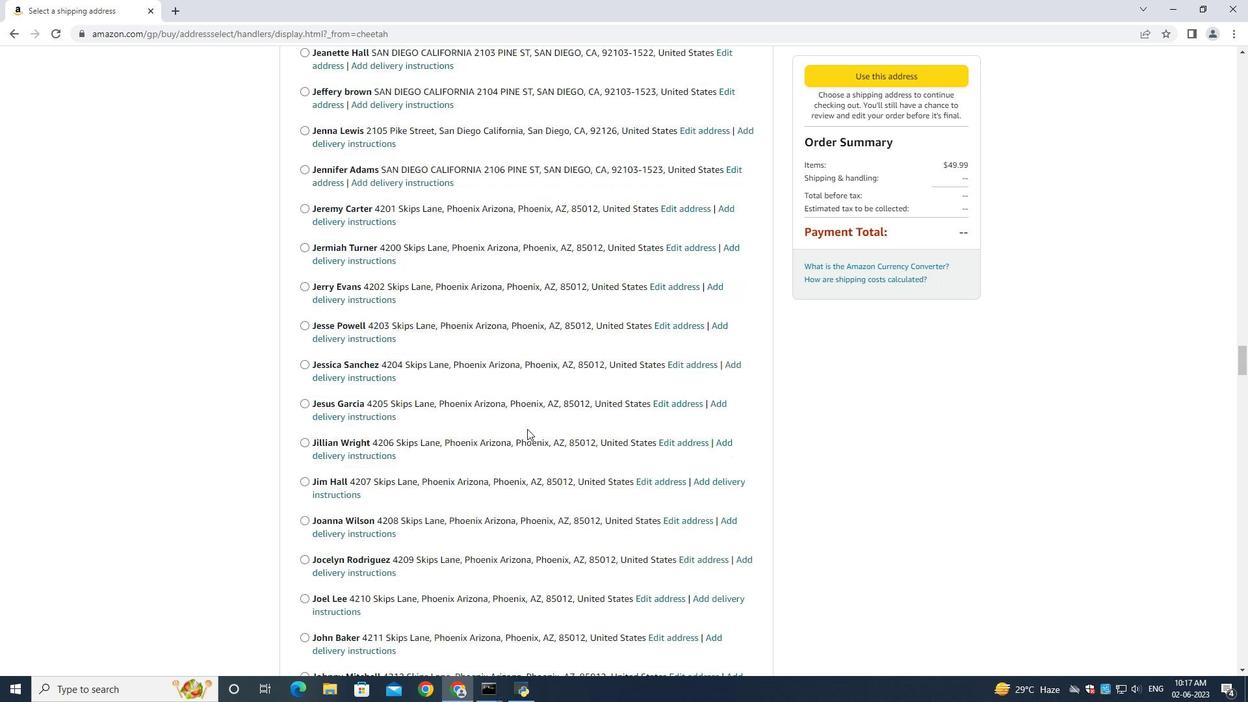 
Action: Mouse scrolled (527, 428) with delta (0, 0)
Screenshot: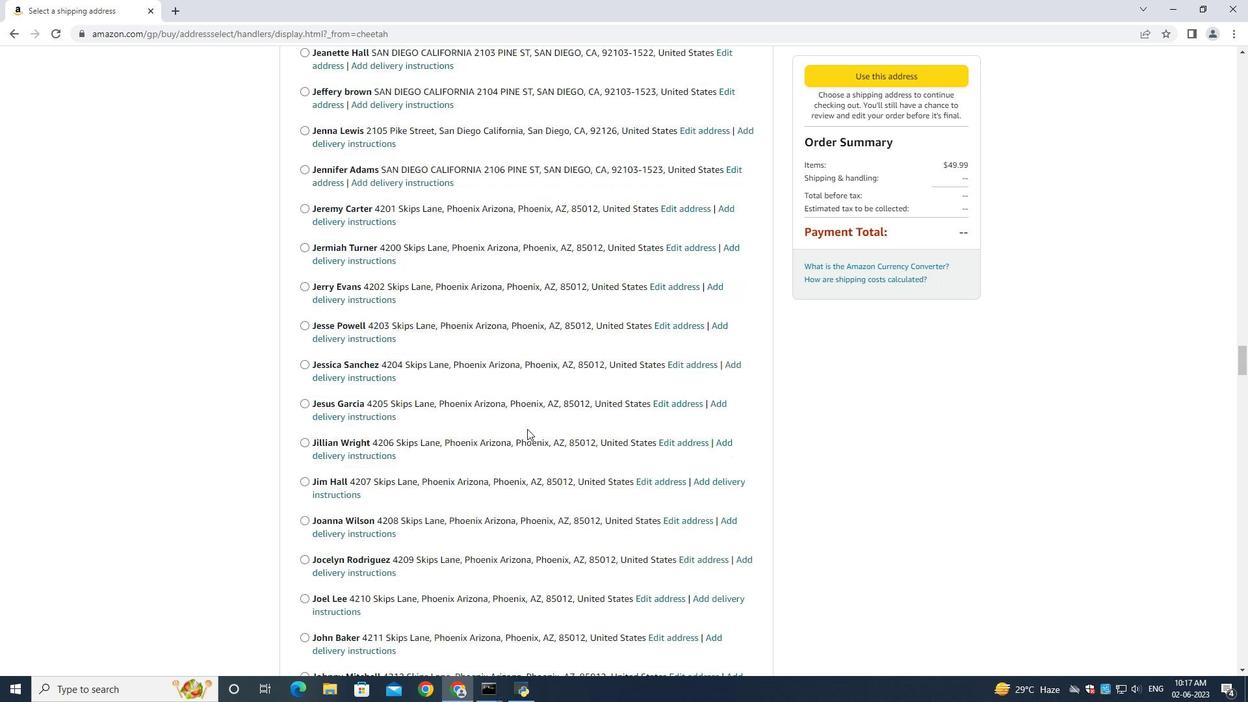 
Action: Mouse scrolled (527, 428) with delta (0, 0)
Screenshot: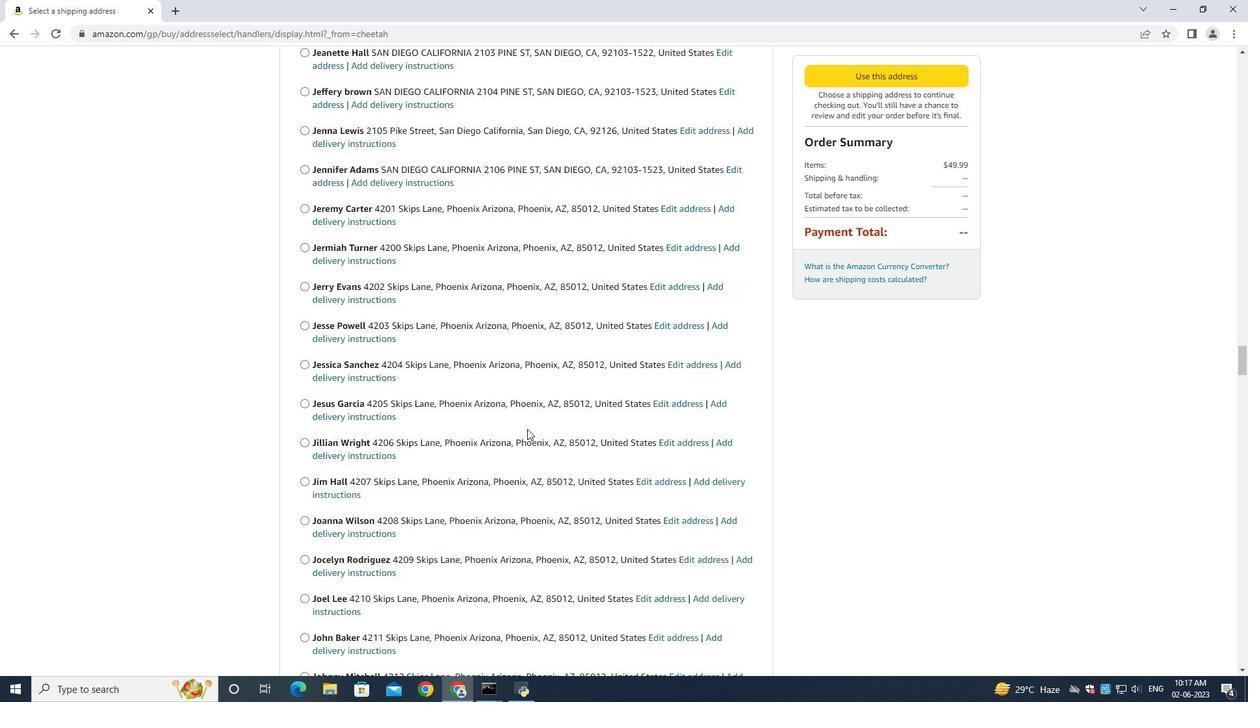 
Action: Mouse scrolled (527, 428) with delta (0, 0)
Screenshot: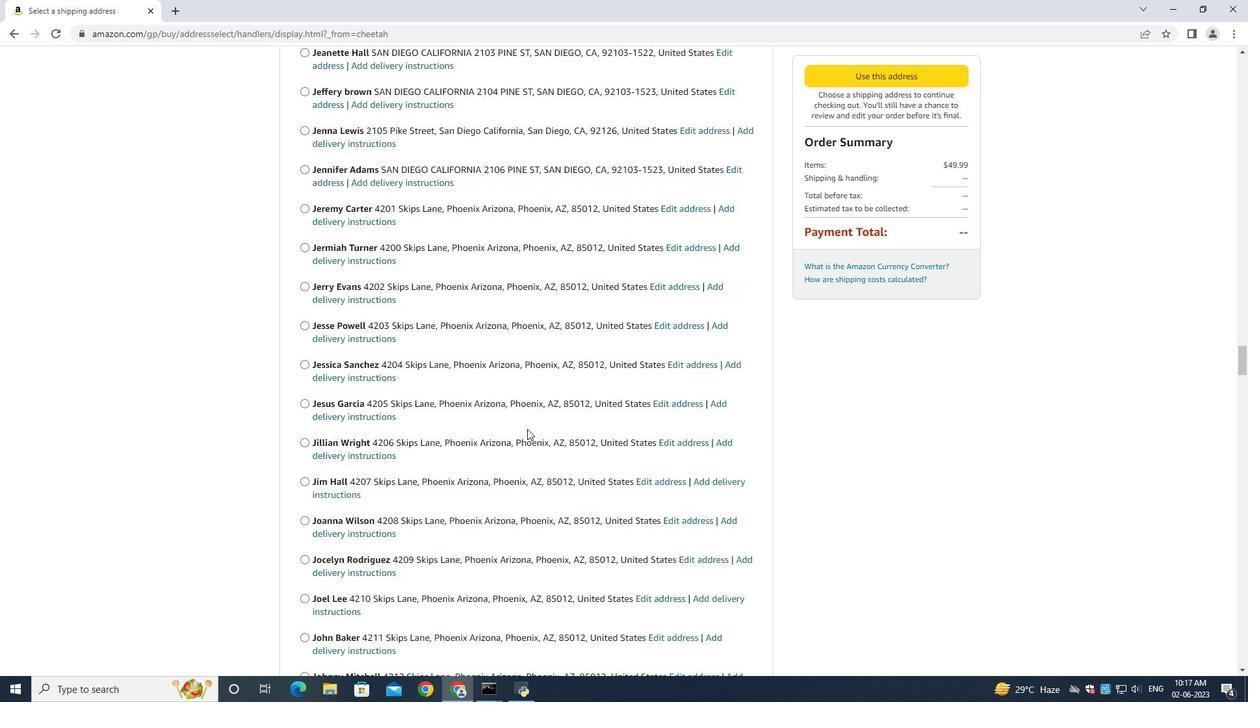 
Action: Mouse scrolled (527, 428) with delta (0, 0)
Screenshot: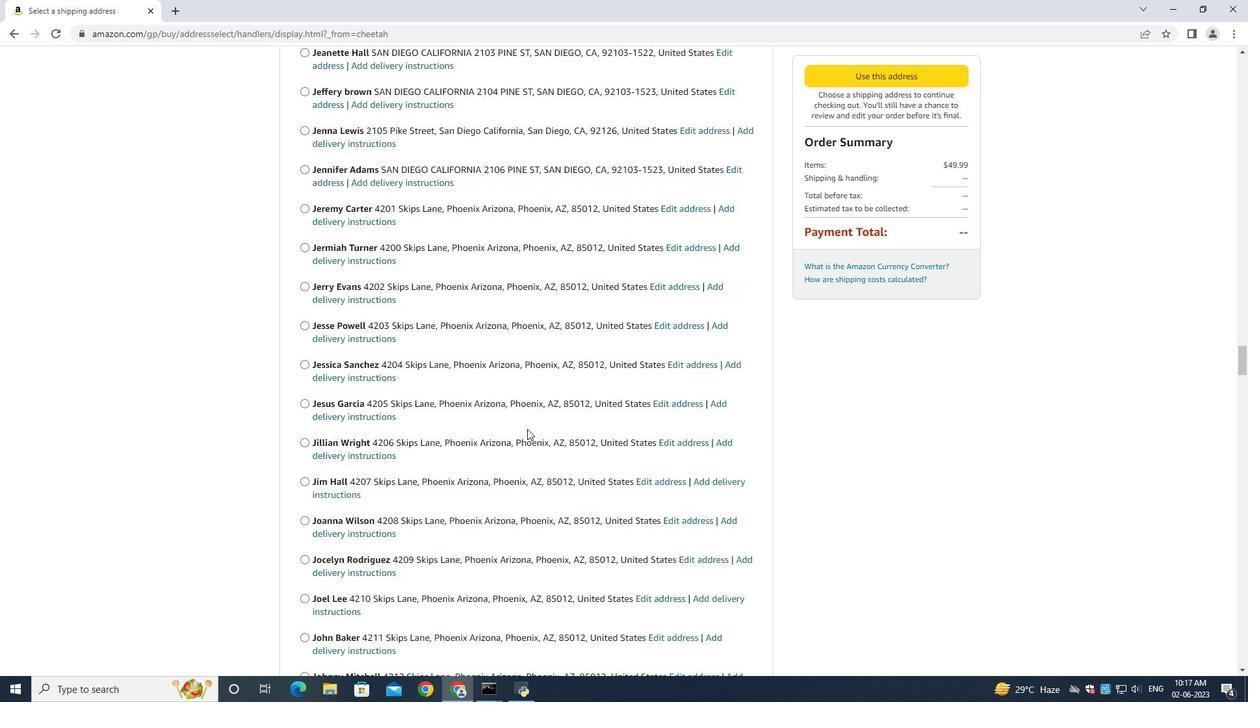 
Action: Mouse scrolled (527, 428) with delta (0, 0)
Screenshot: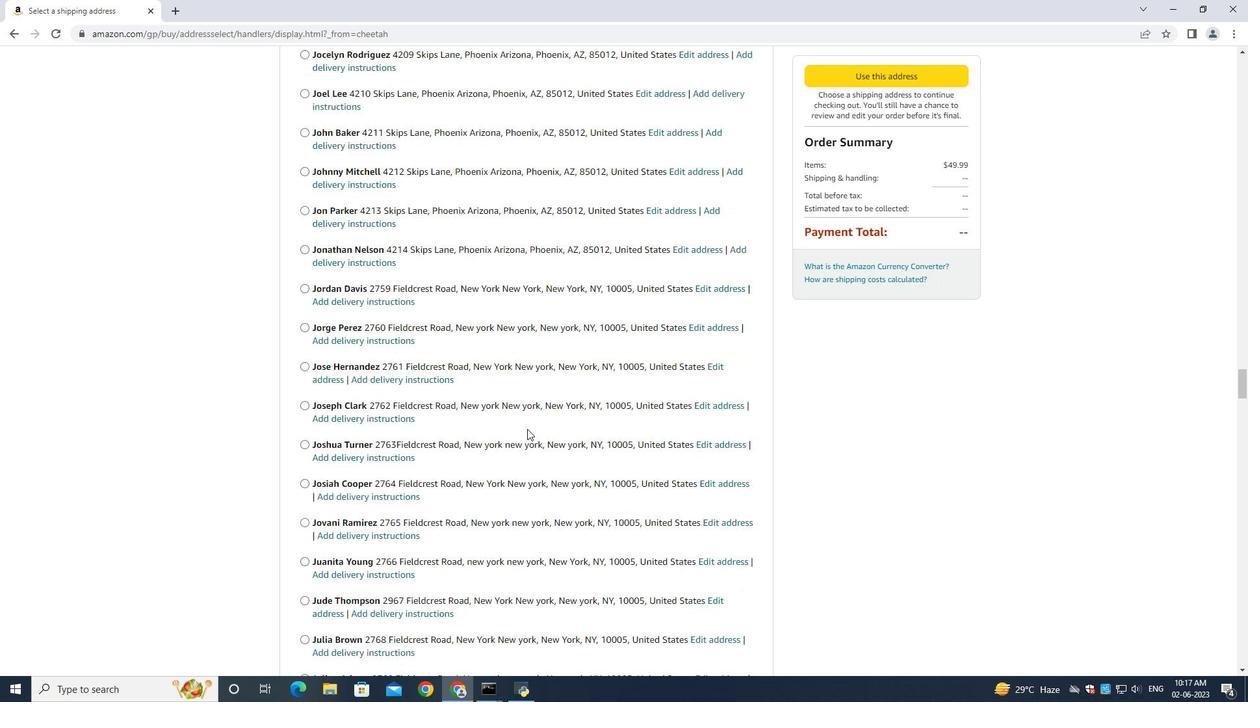 
Action: Mouse scrolled (527, 428) with delta (0, 0)
Screenshot: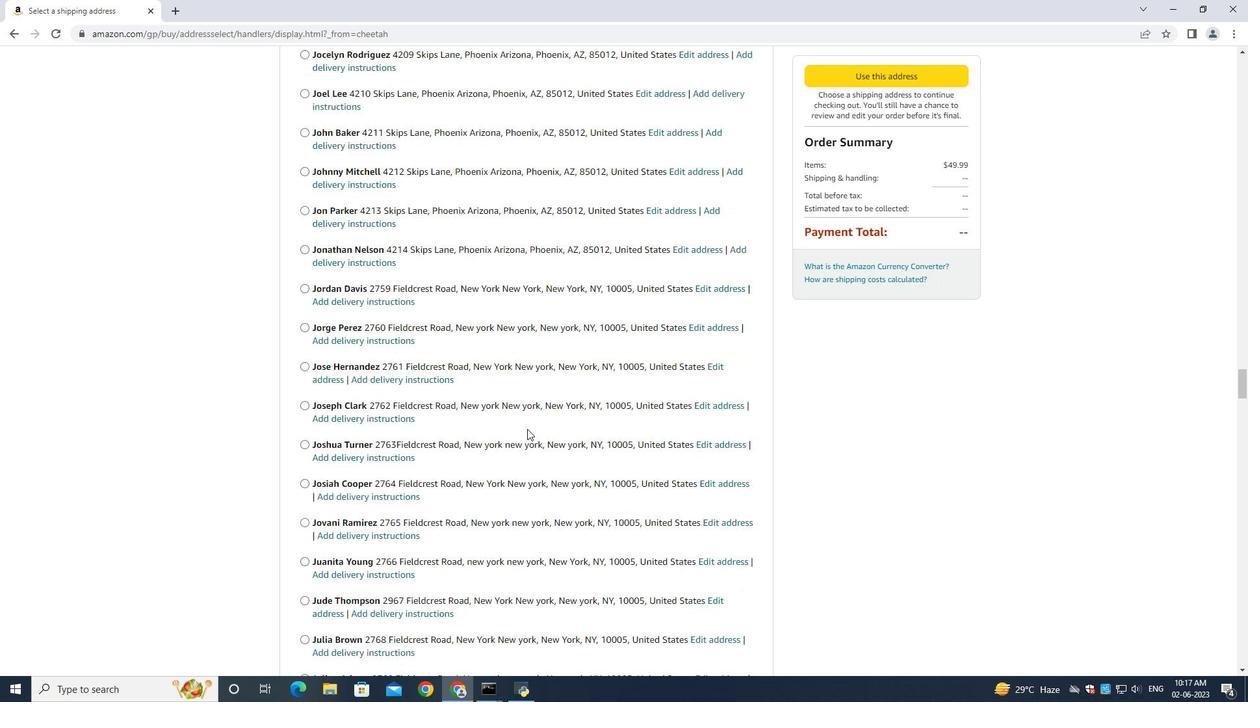
Action: Mouse scrolled (527, 428) with delta (0, 0)
Screenshot: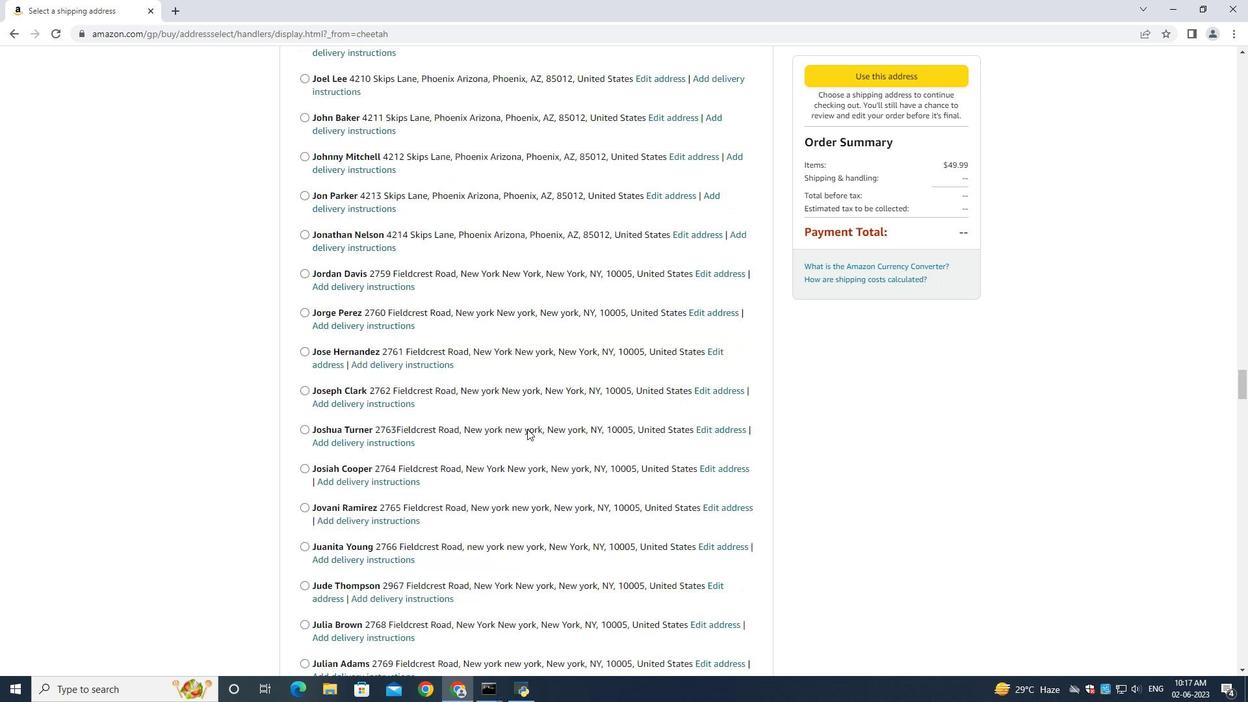 
Action: Mouse scrolled (527, 428) with delta (0, 0)
Screenshot: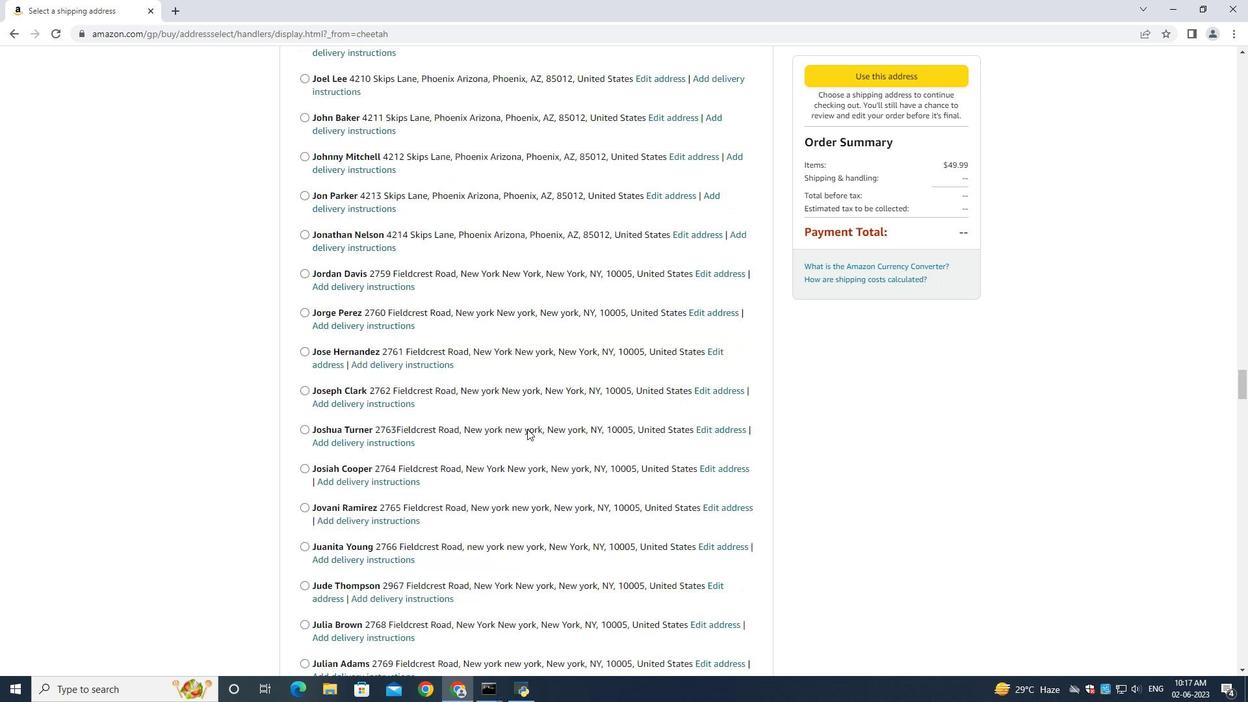 
Action: Mouse scrolled (527, 428) with delta (0, 0)
Screenshot: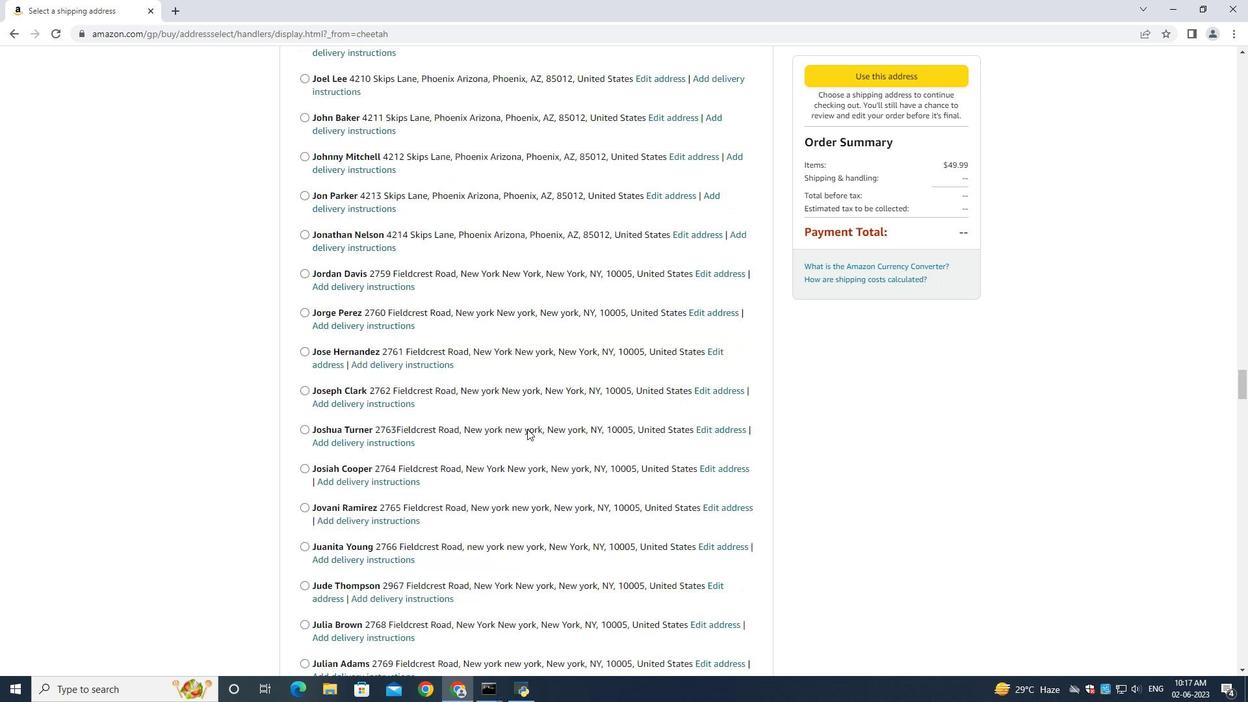 
Action: Mouse scrolled (527, 428) with delta (0, 0)
Screenshot: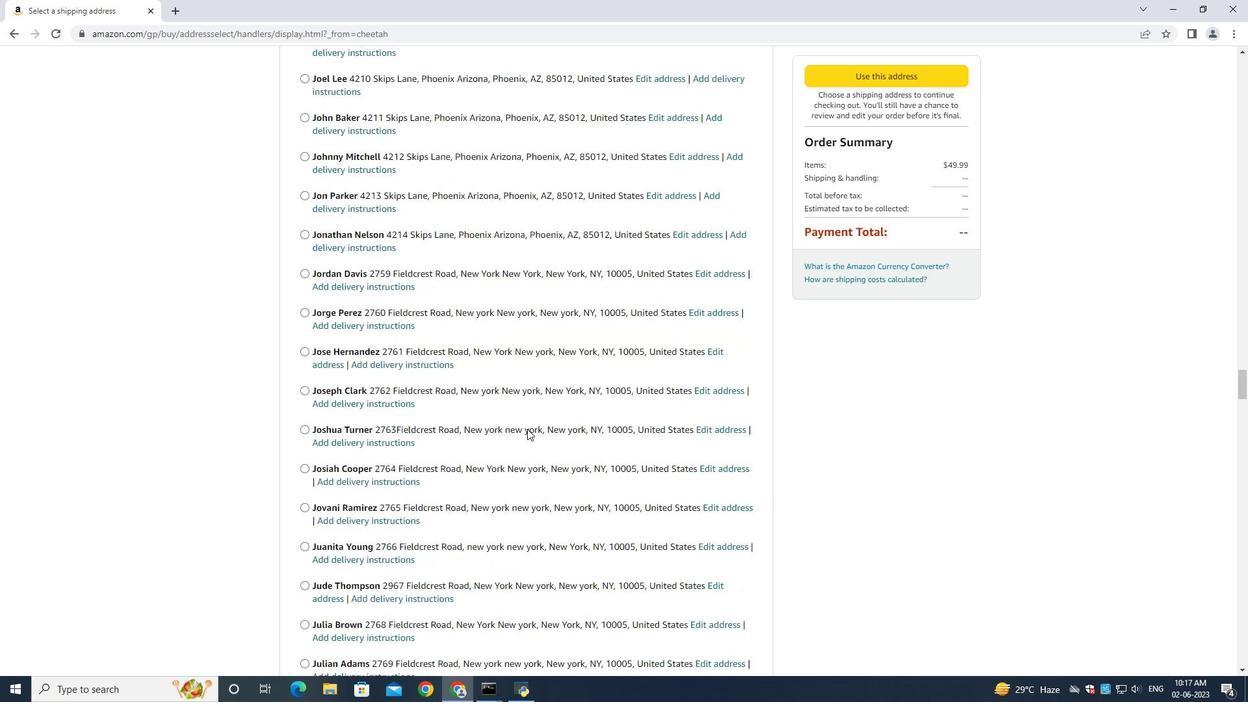 
Action: Mouse scrolled (527, 428) with delta (0, 0)
Screenshot: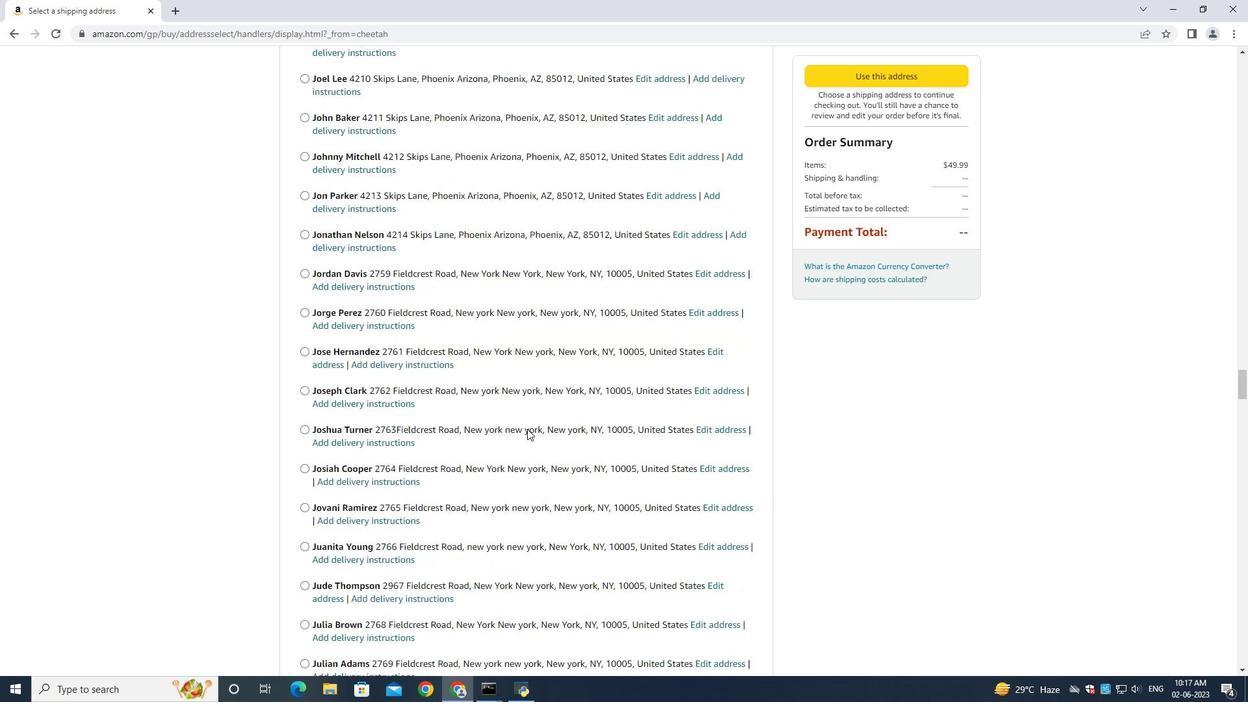 
Action: Mouse scrolled (527, 428) with delta (0, 0)
Screenshot: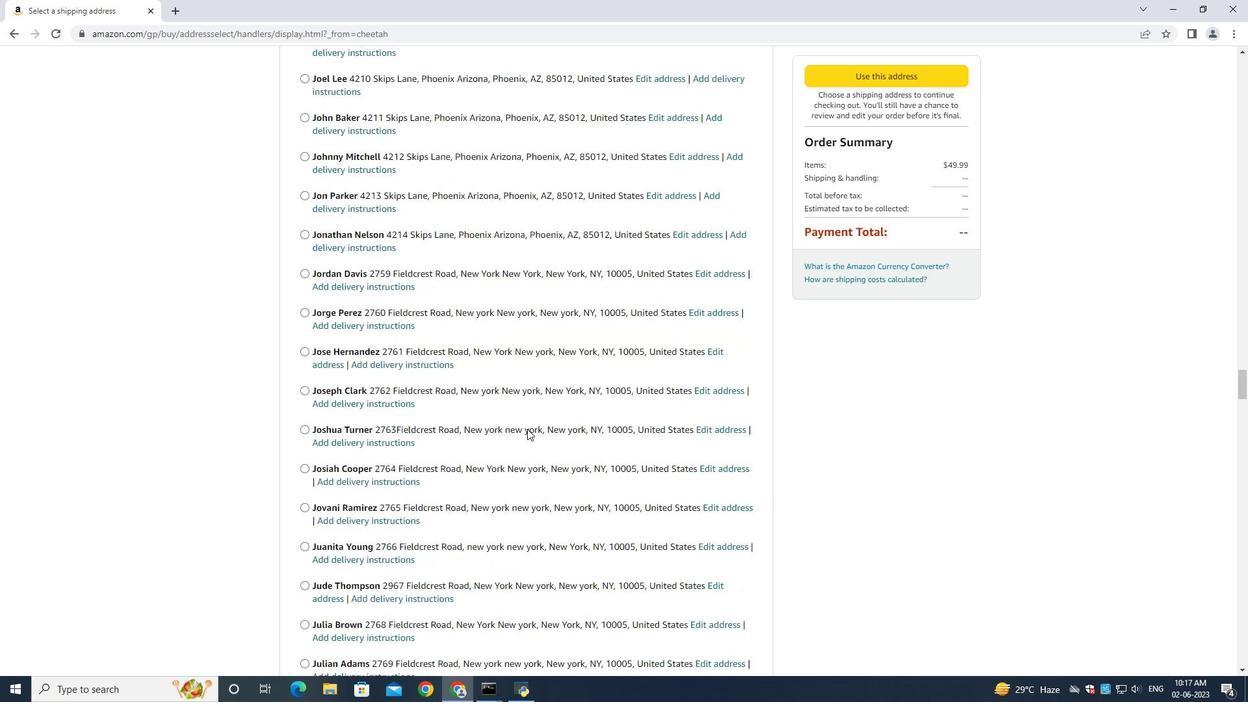 
Action: Mouse scrolled (527, 428) with delta (0, 0)
Screenshot: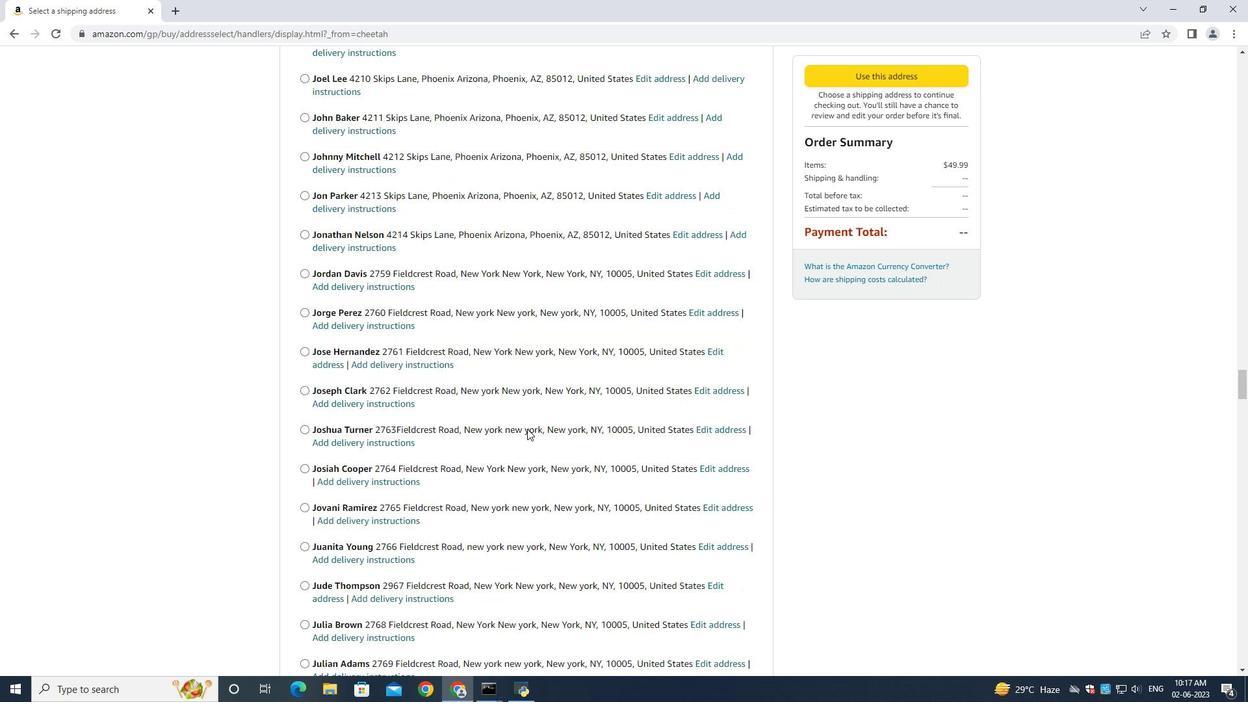 
Action: Mouse scrolled (527, 428) with delta (0, 0)
Screenshot: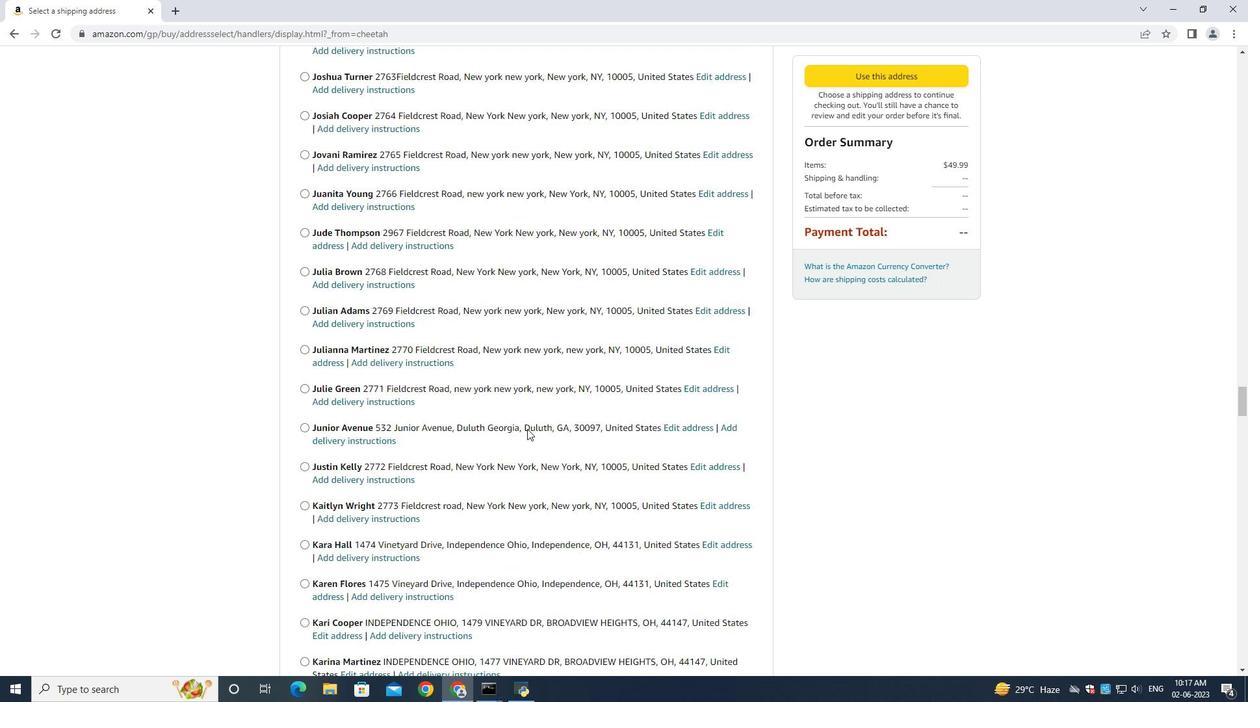 
Action: Mouse scrolled (527, 428) with delta (0, 0)
Screenshot: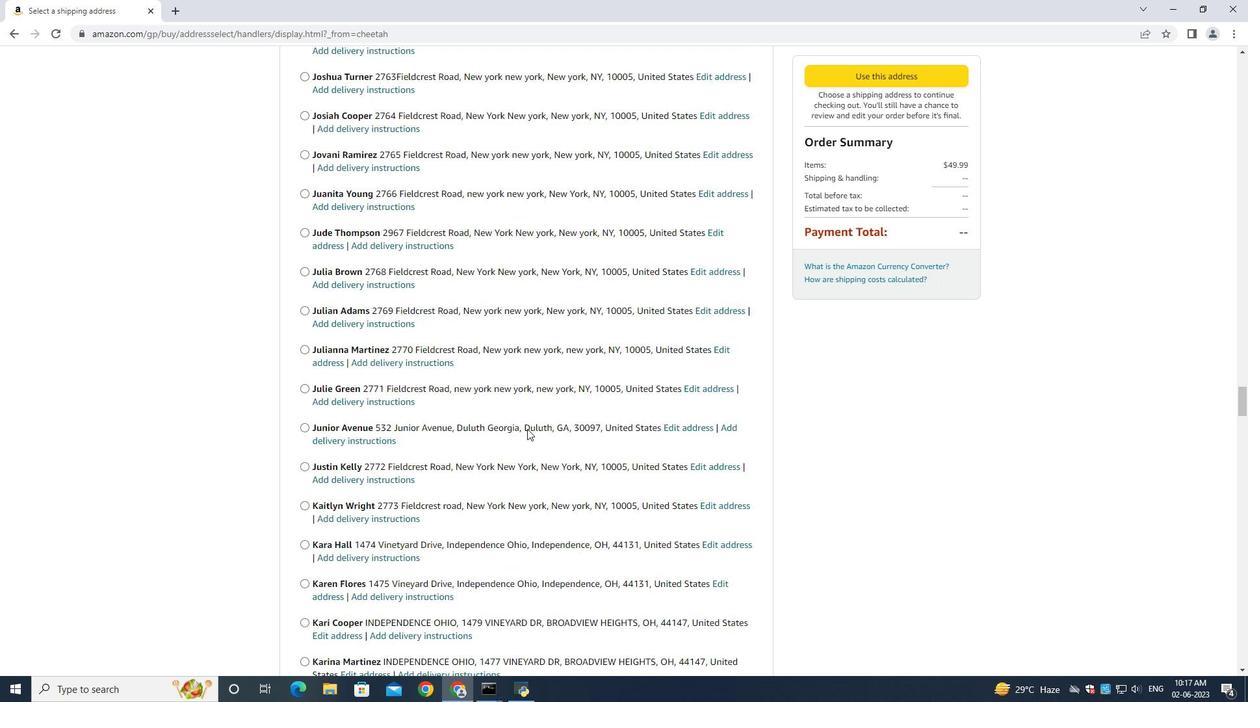 
Action: Mouse scrolled (527, 428) with delta (0, 0)
Screenshot: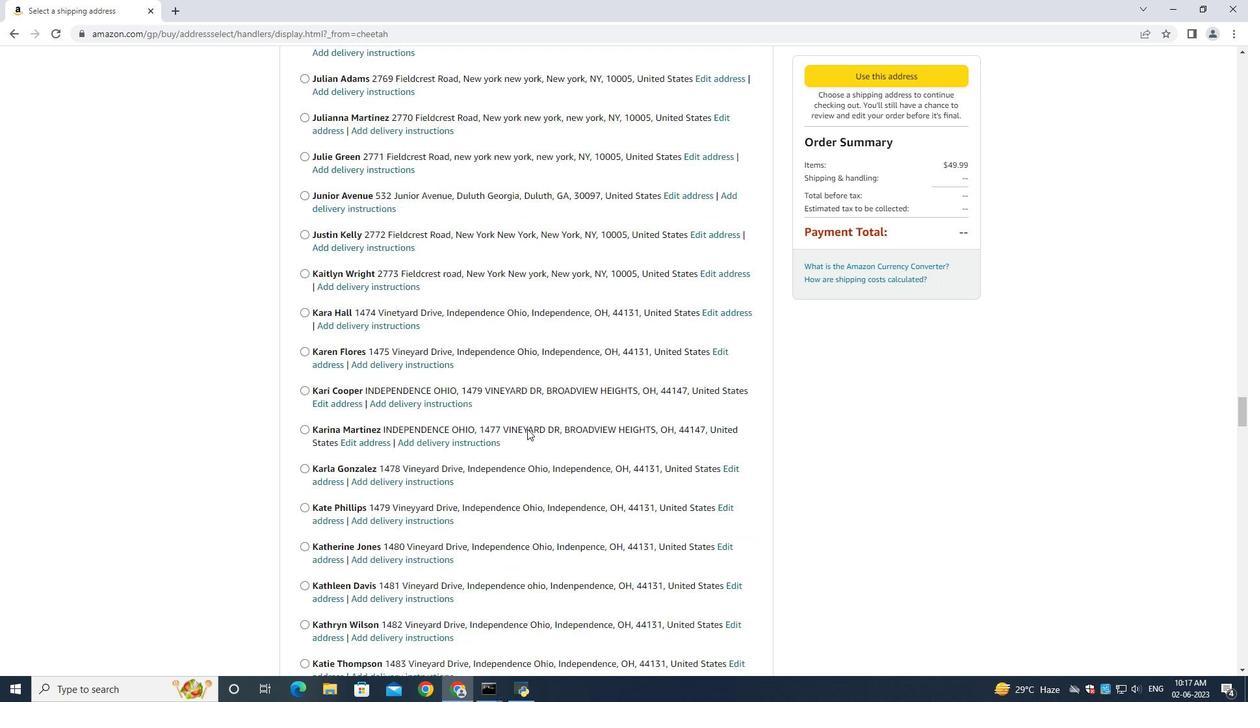 
Action: Mouse scrolled (527, 428) with delta (0, 0)
Screenshot: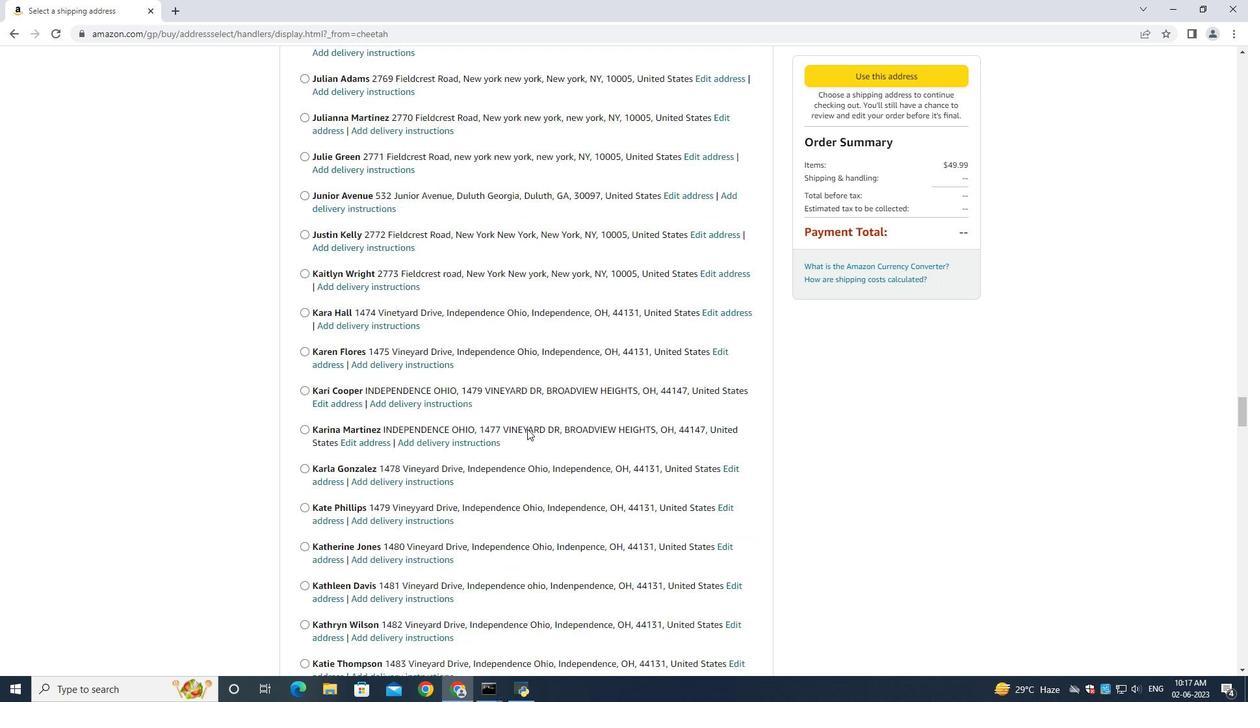 
Action: Mouse scrolled (527, 428) with delta (0, 0)
Screenshot: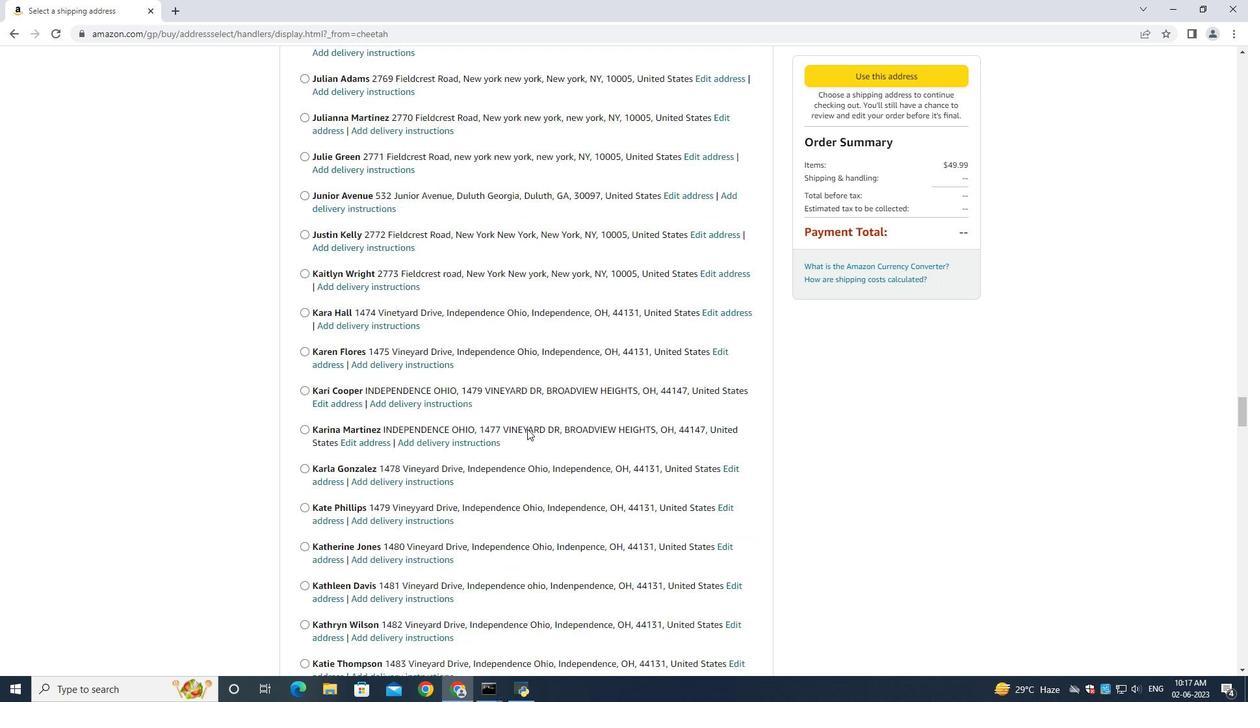 
Action: Mouse scrolled (527, 428) with delta (0, 0)
Screenshot: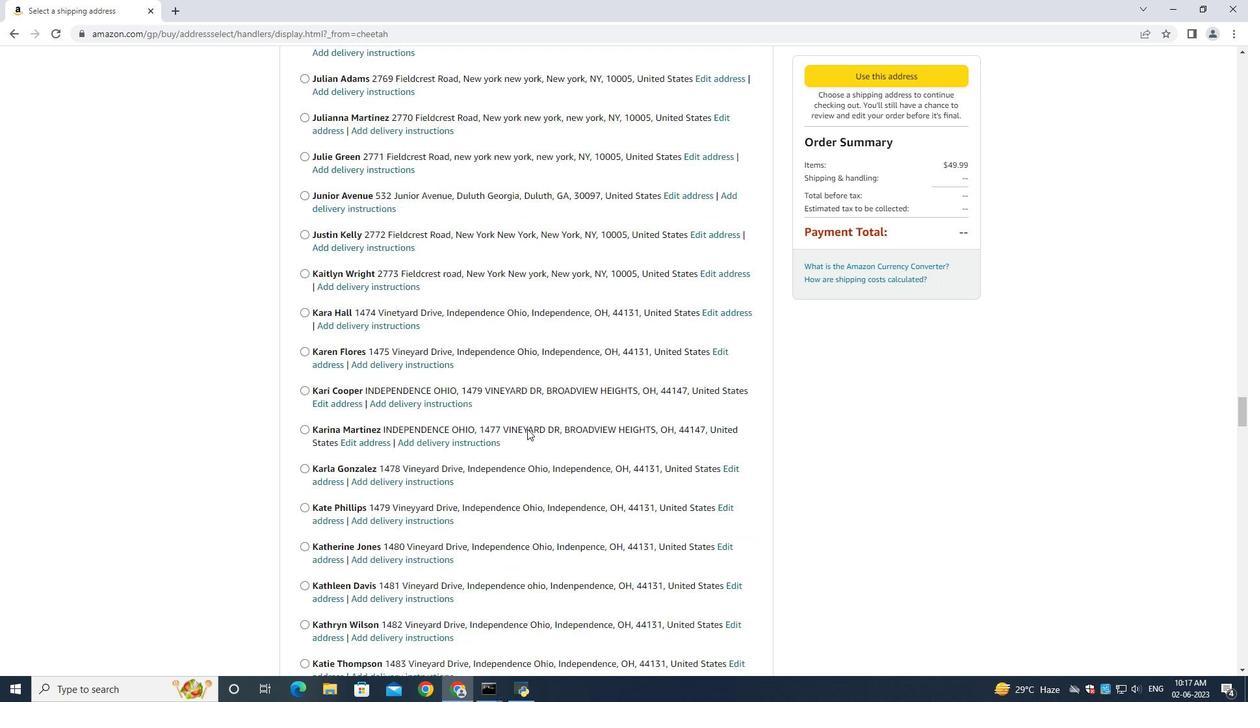 
Action: Mouse scrolled (527, 428) with delta (0, 0)
Screenshot: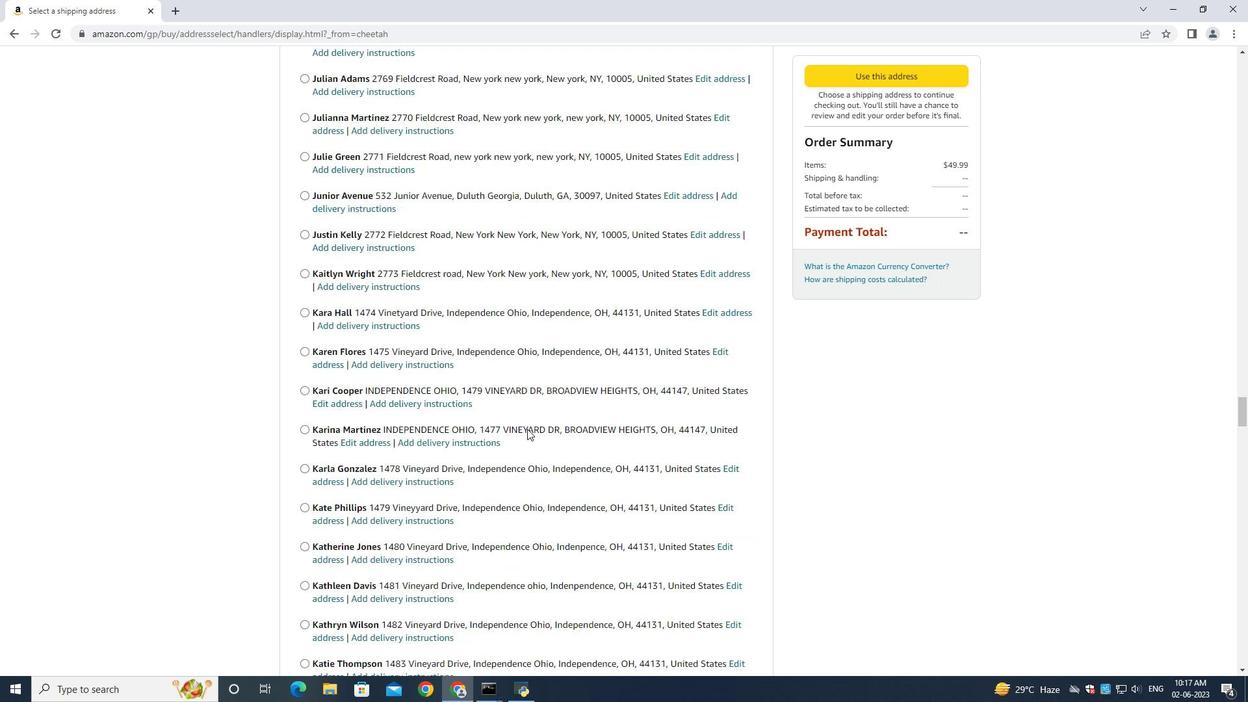 
Action: Mouse scrolled (527, 428) with delta (0, 0)
Screenshot: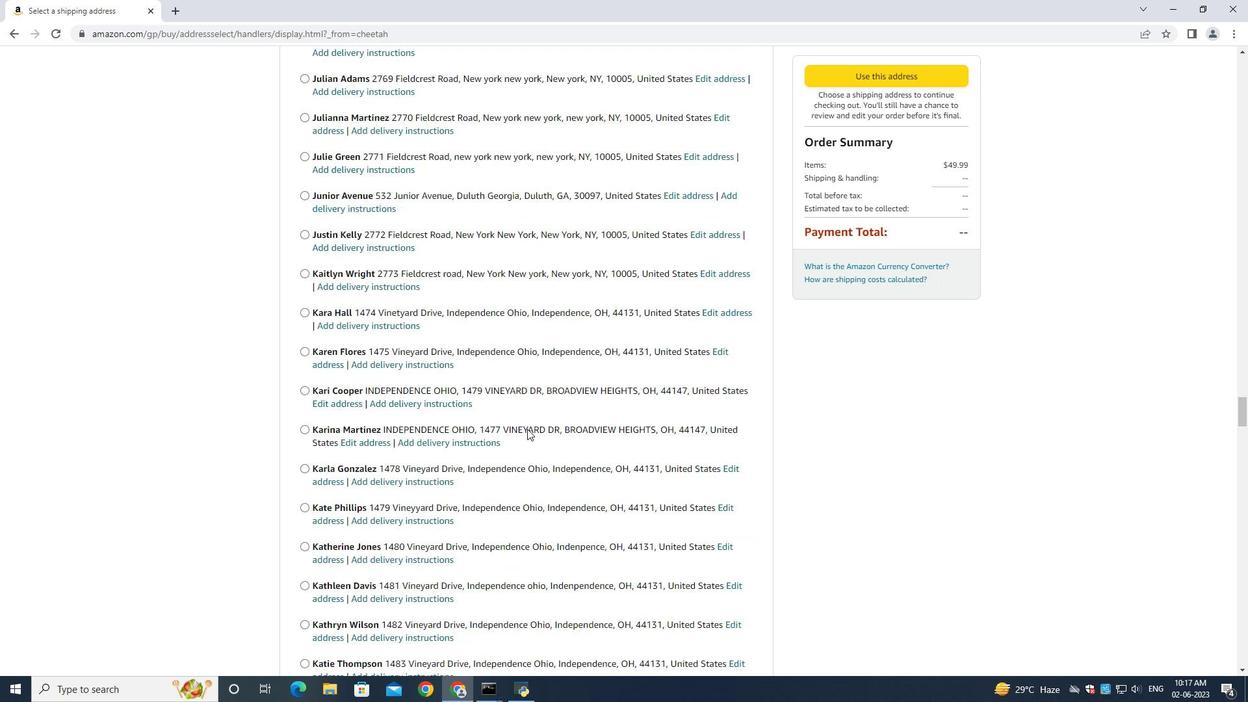 
Action: Mouse scrolled (527, 428) with delta (0, 0)
Screenshot: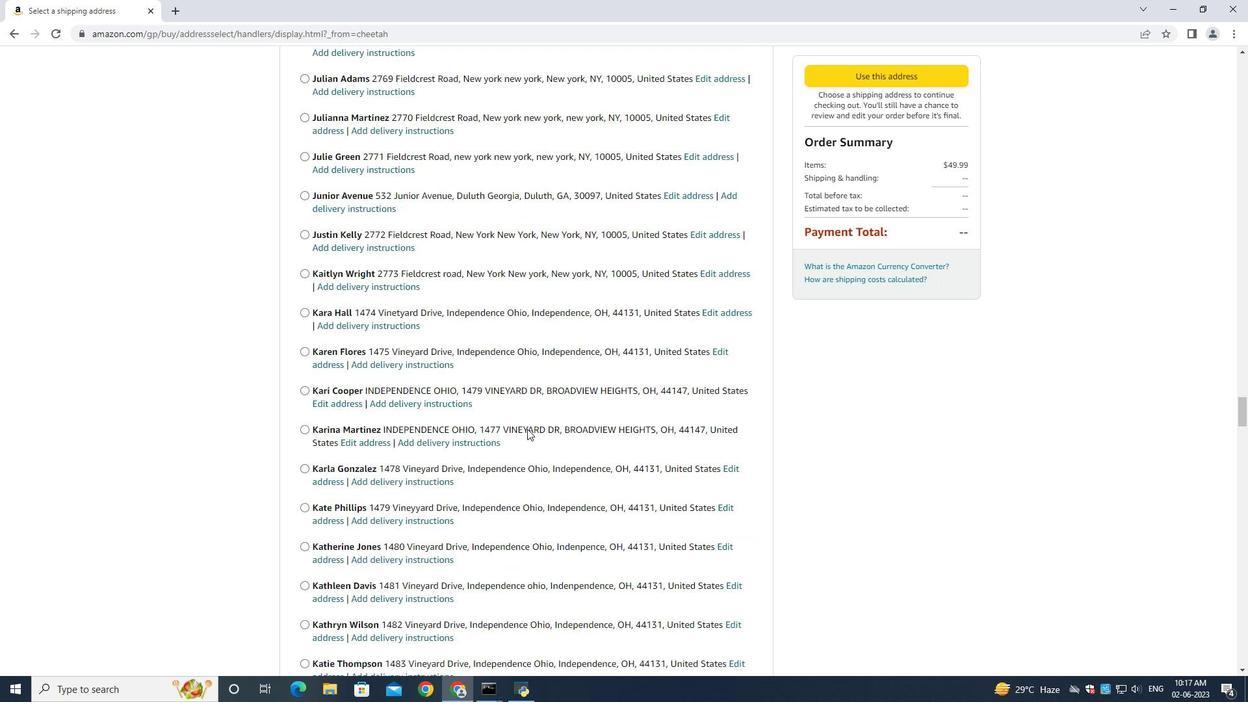 
Action: Mouse scrolled (527, 428) with delta (0, 0)
Screenshot: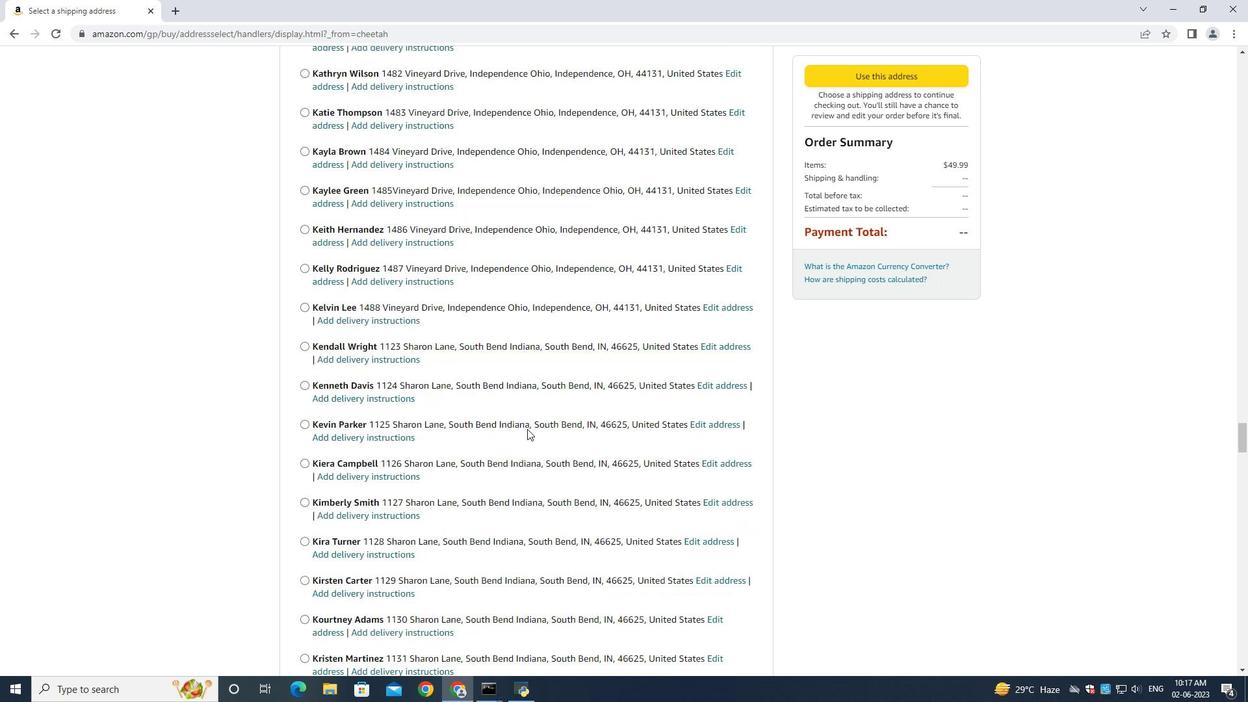 
Action: Mouse scrolled (527, 428) with delta (0, 0)
Screenshot: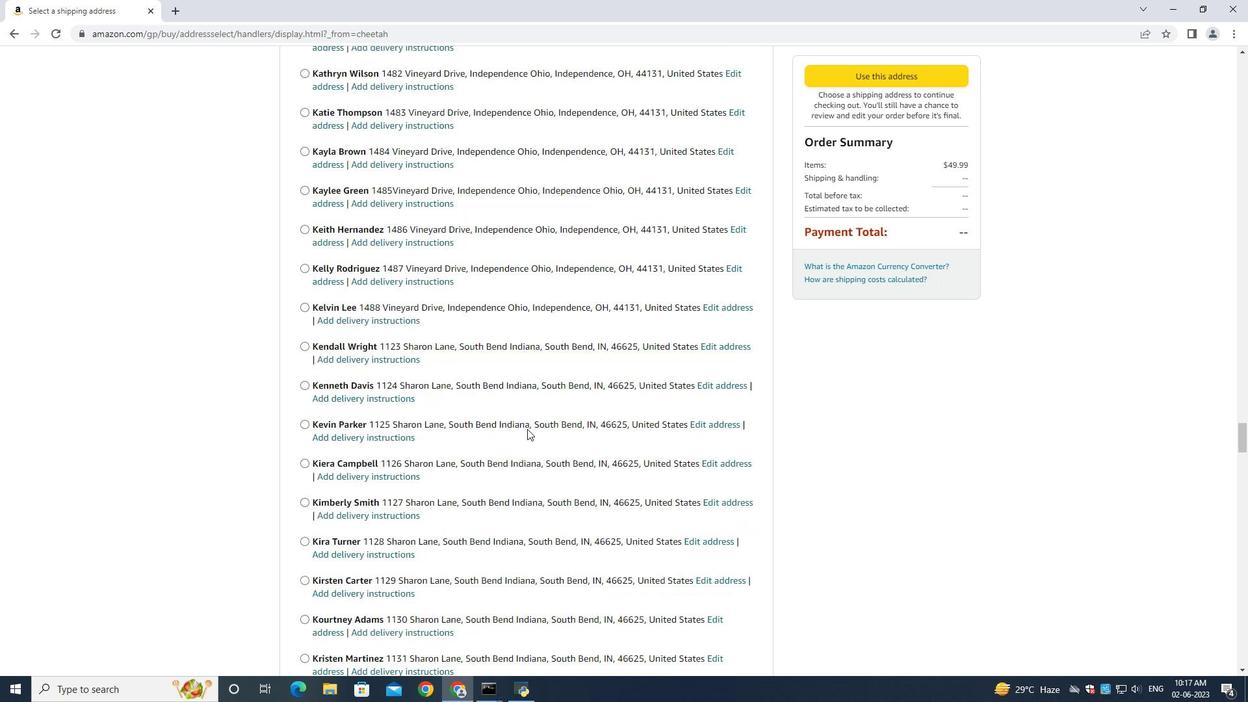 
Action: Mouse scrolled (527, 428) with delta (0, 0)
Screenshot: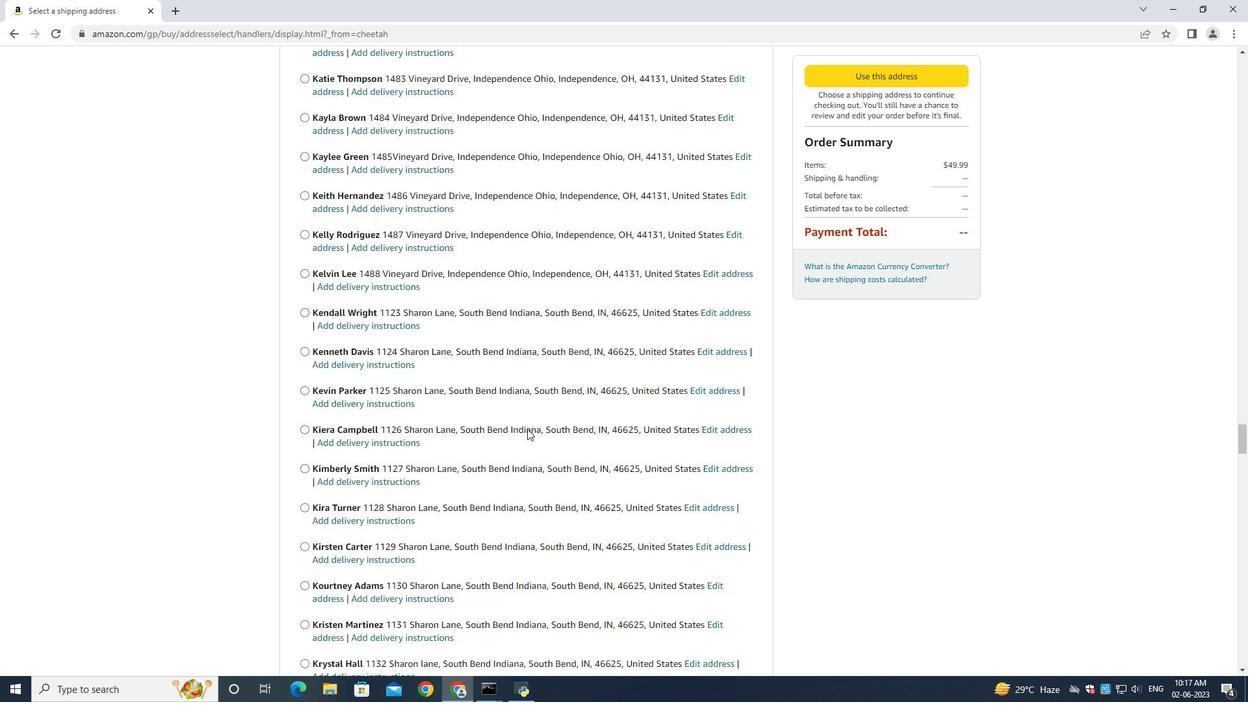 
Action: Mouse scrolled (527, 428) with delta (0, 0)
Screenshot: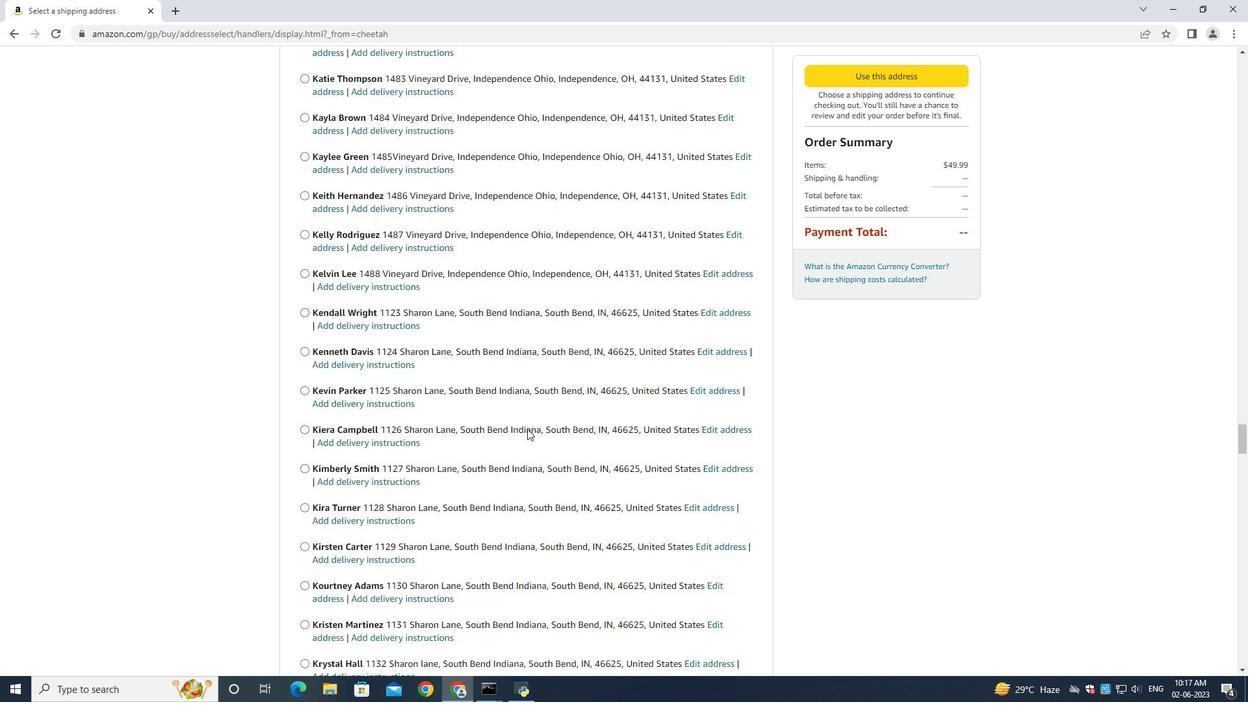 
Action: Mouse scrolled (527, 428) with delta (0, 0)
Screenshot: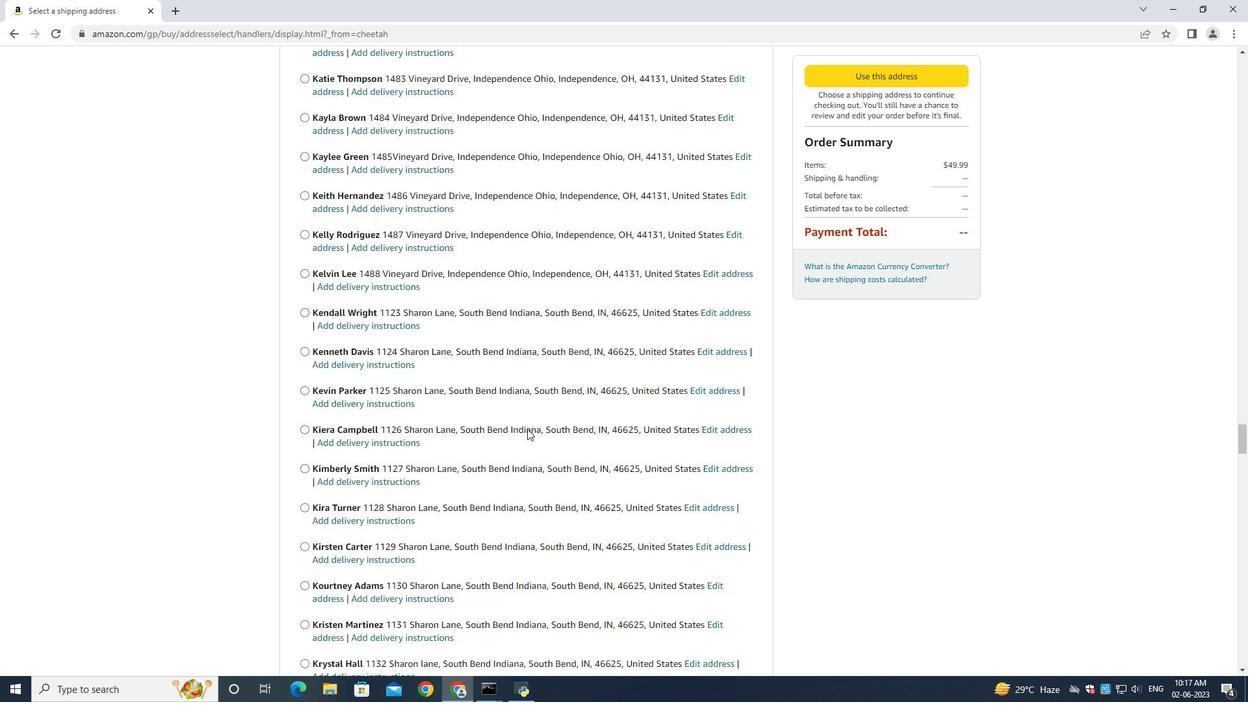 
Action: Mouse scrolled (527, 428) with delta (0, 0)
Screenshot: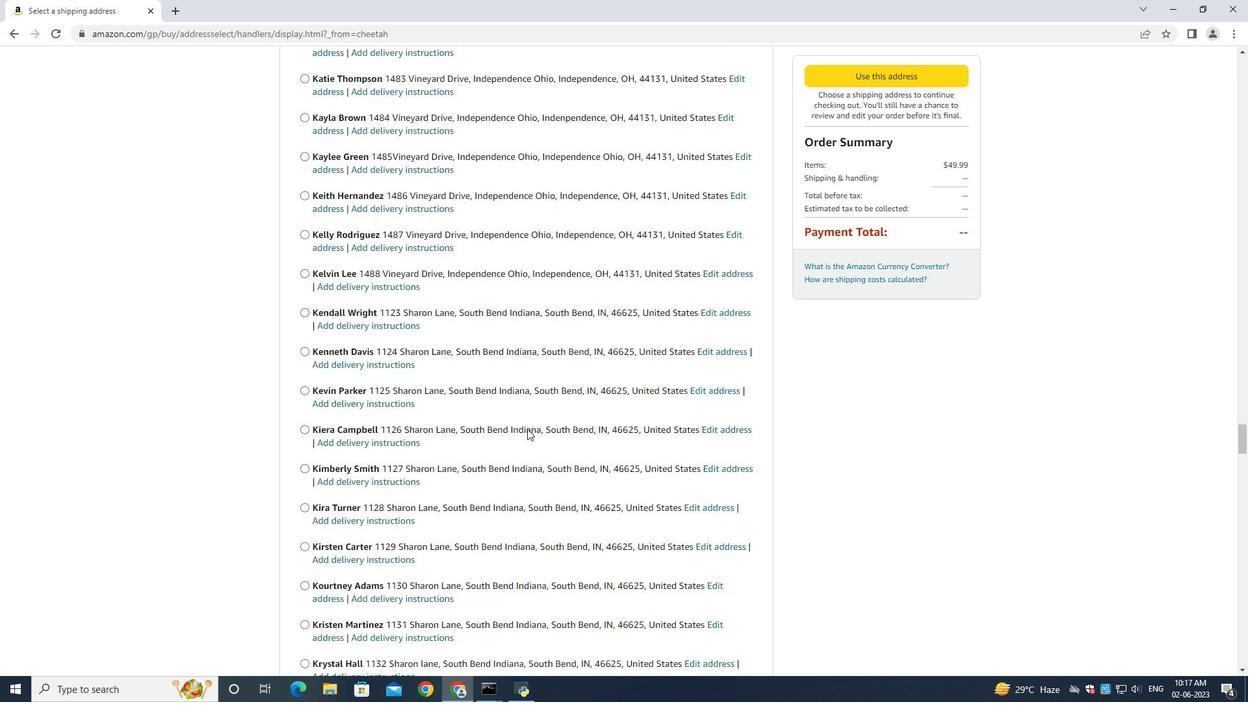 
Action: Mouse scrolled (527, 428) with delta (0, 0)
Screenshot: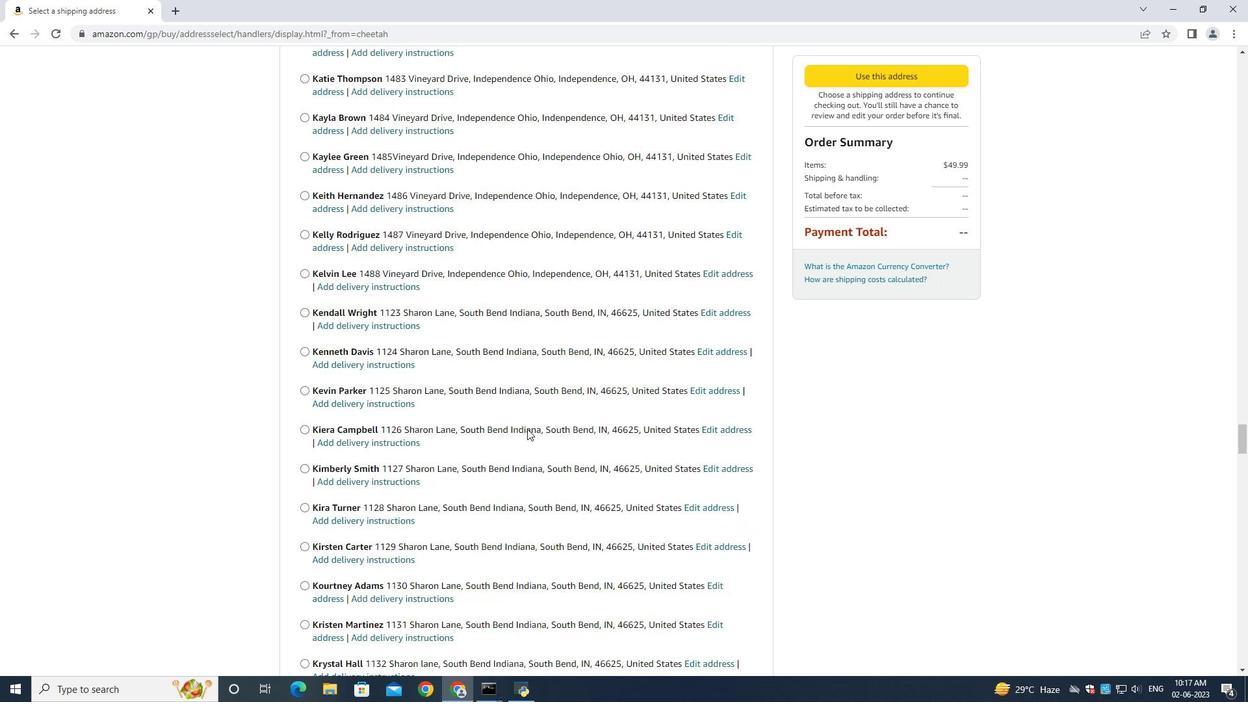 
Action: Mouse scrolled (527, 428) with delta (0, 0)
Screenshot: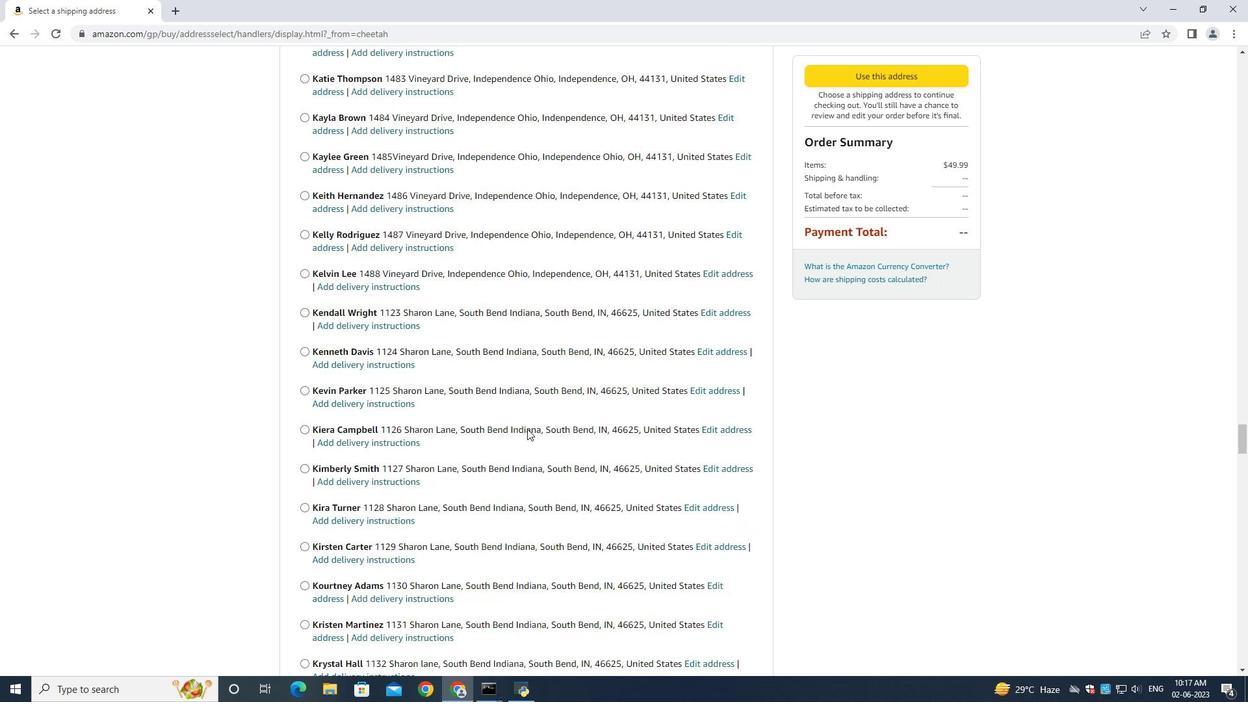 
Action: Mouse scrolled (527, 428) with delta (0, 0)
Screenshot: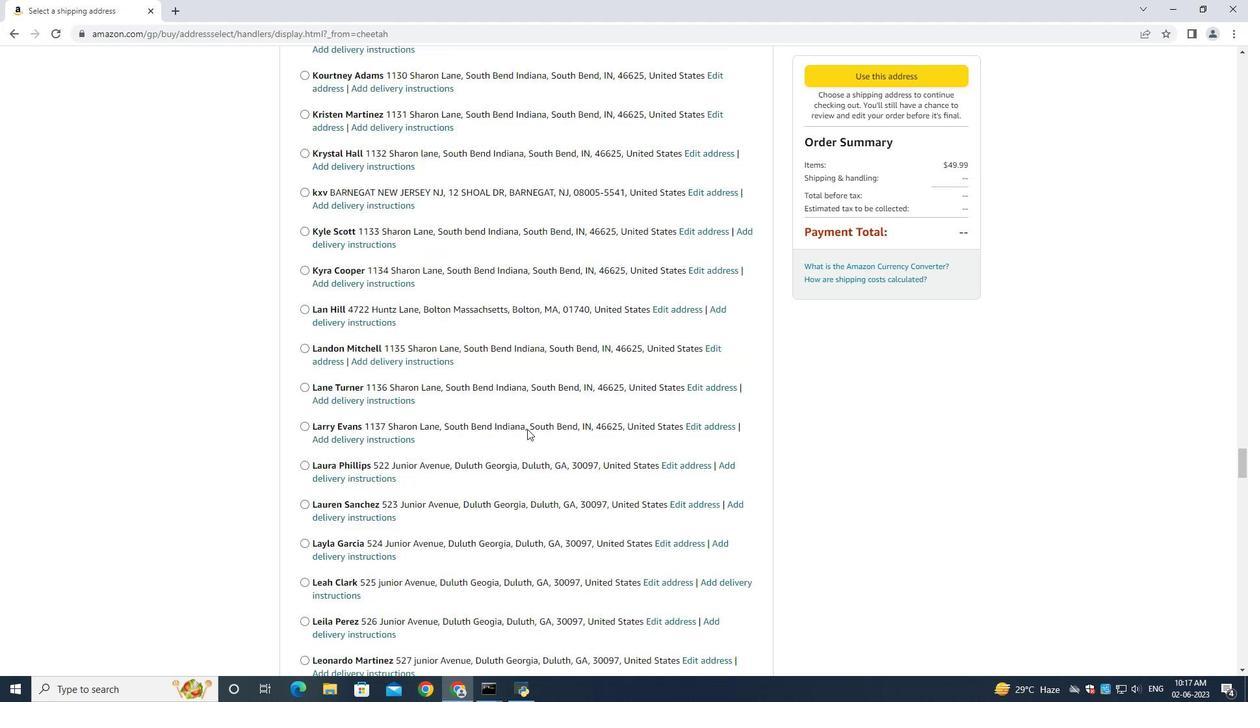 
Action: Mouse scrolled (527, 428) with delta (0, 0)
Screenshot: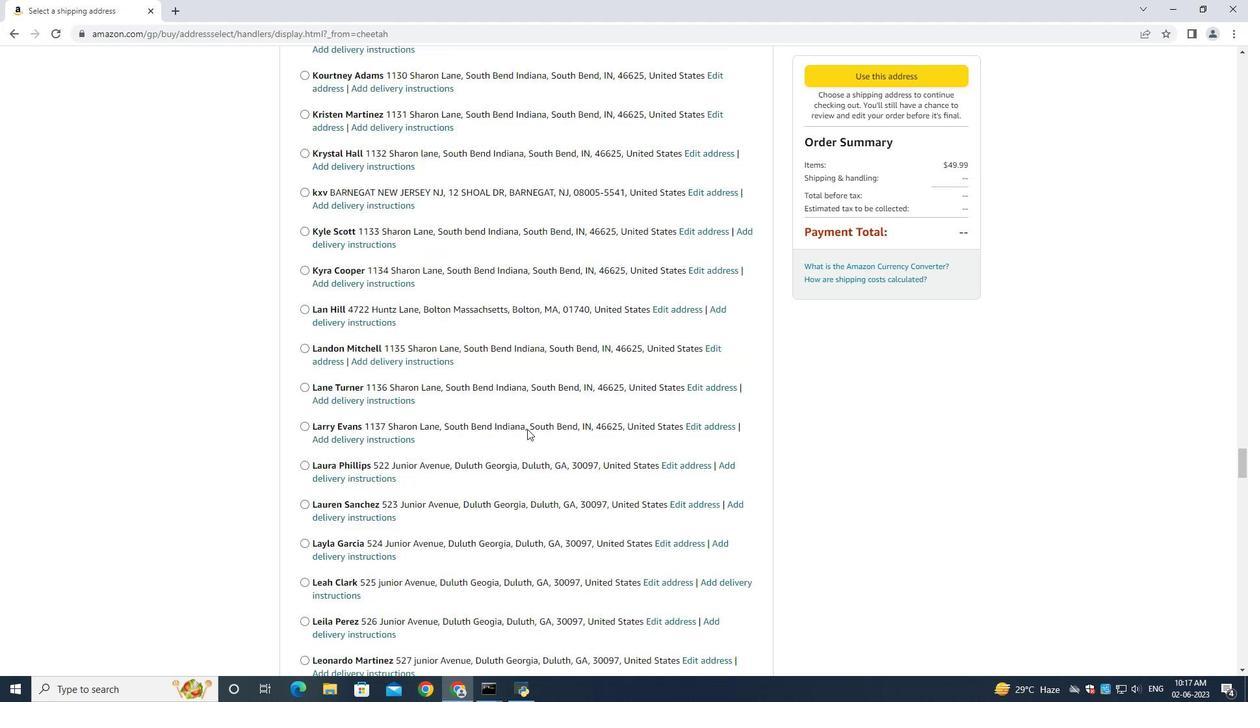 
Action: Mouse scrolled (527, 428) with delta (0, 0)
Screenshot: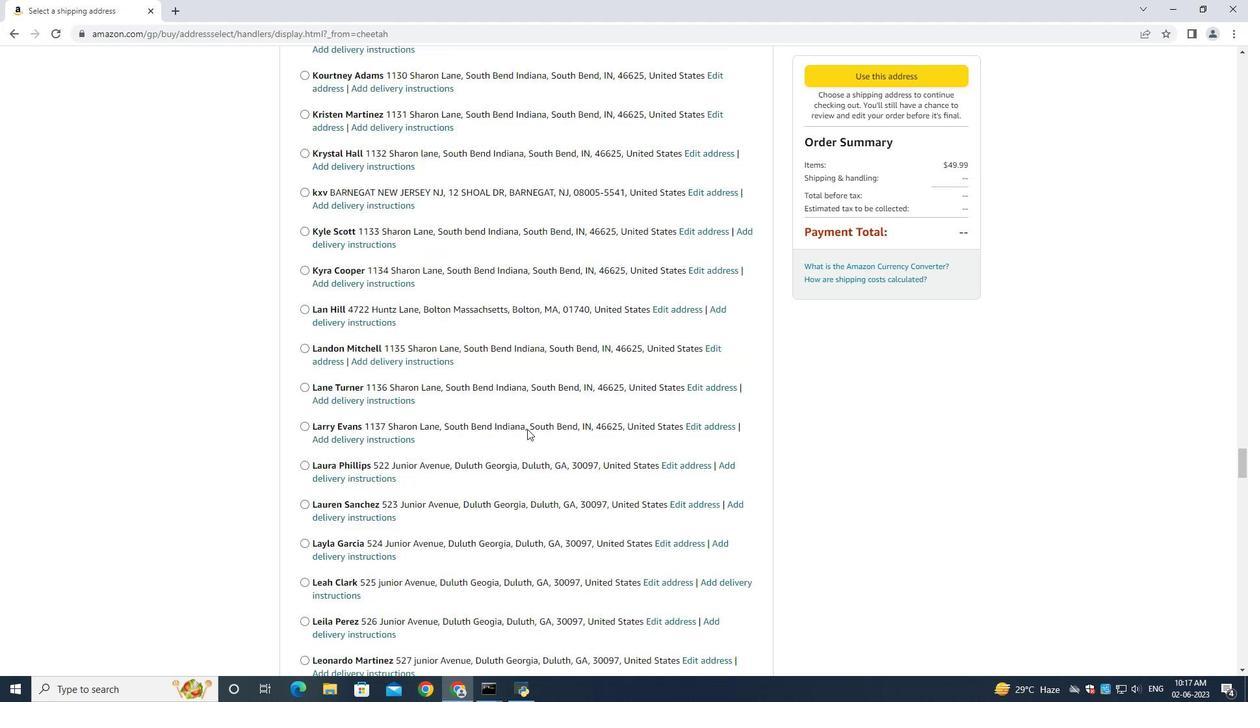 
Action: Mouse scrolled (527, 428) with delta (0, 0)
Screenshot: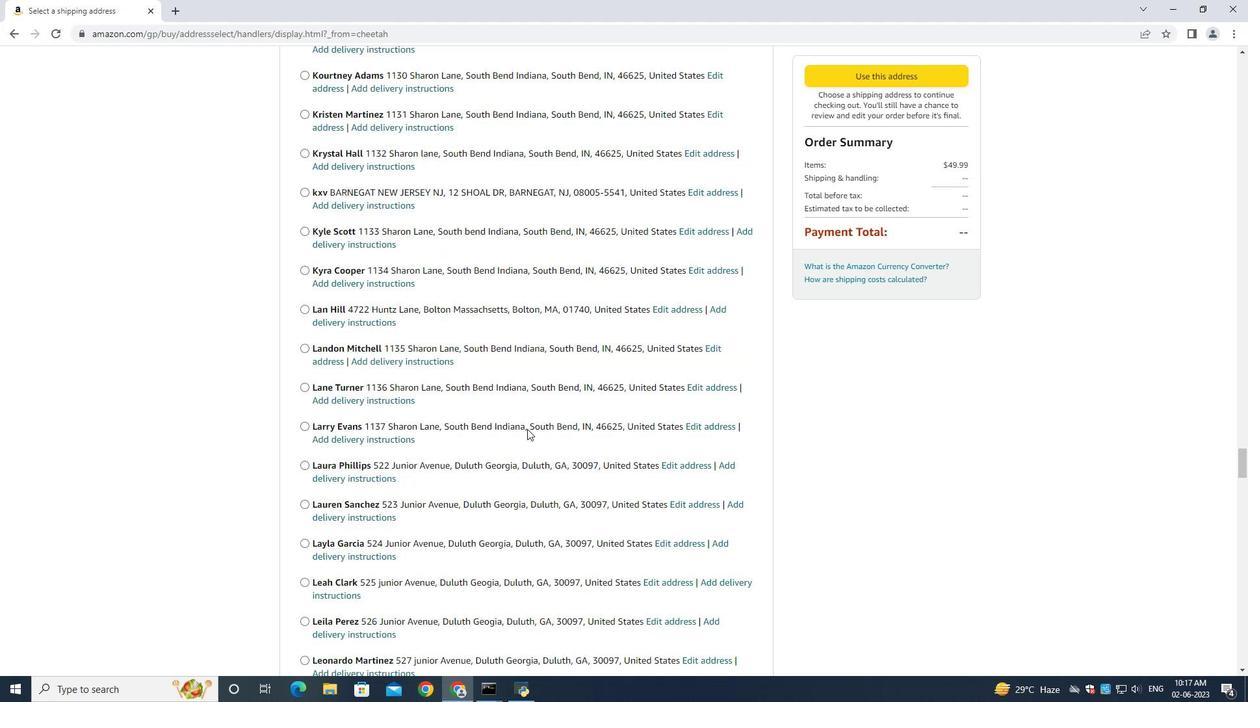 
Action: Mouse scrolled (527, 428) with delta (0, 0)
Screenshot: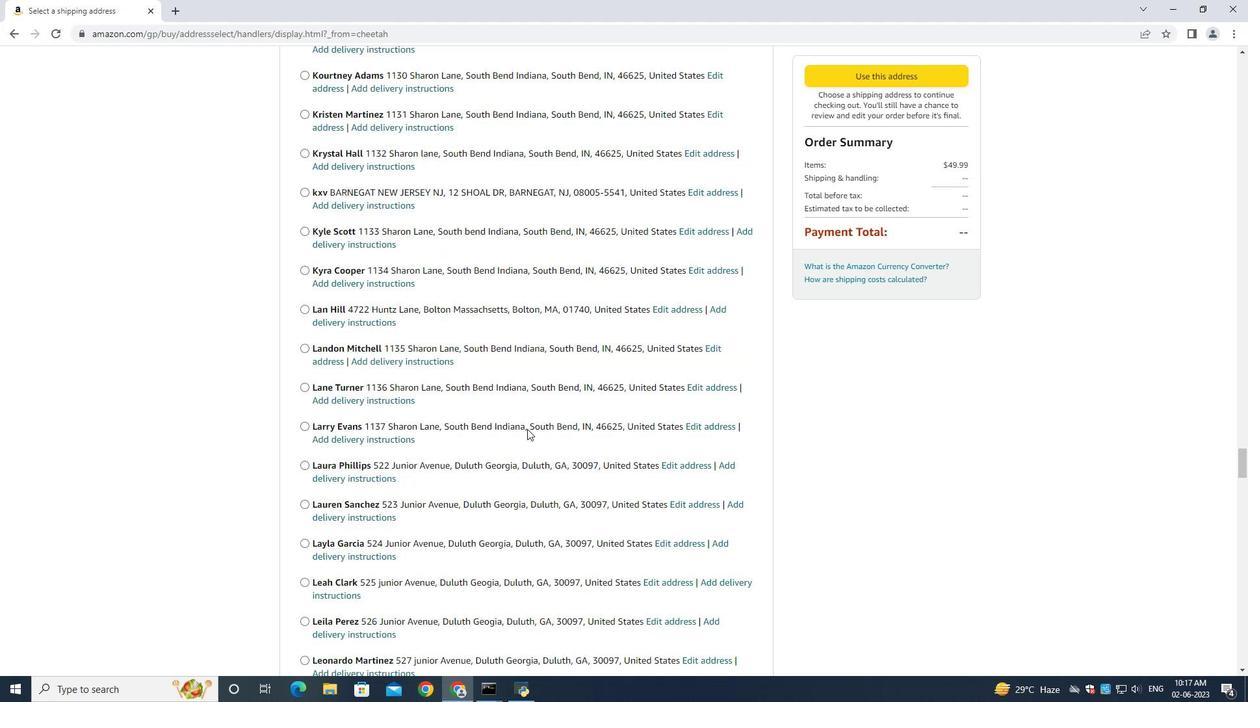 
Action: Mouse scrolled (527, 428) with delta (0, 0)
Screenshot: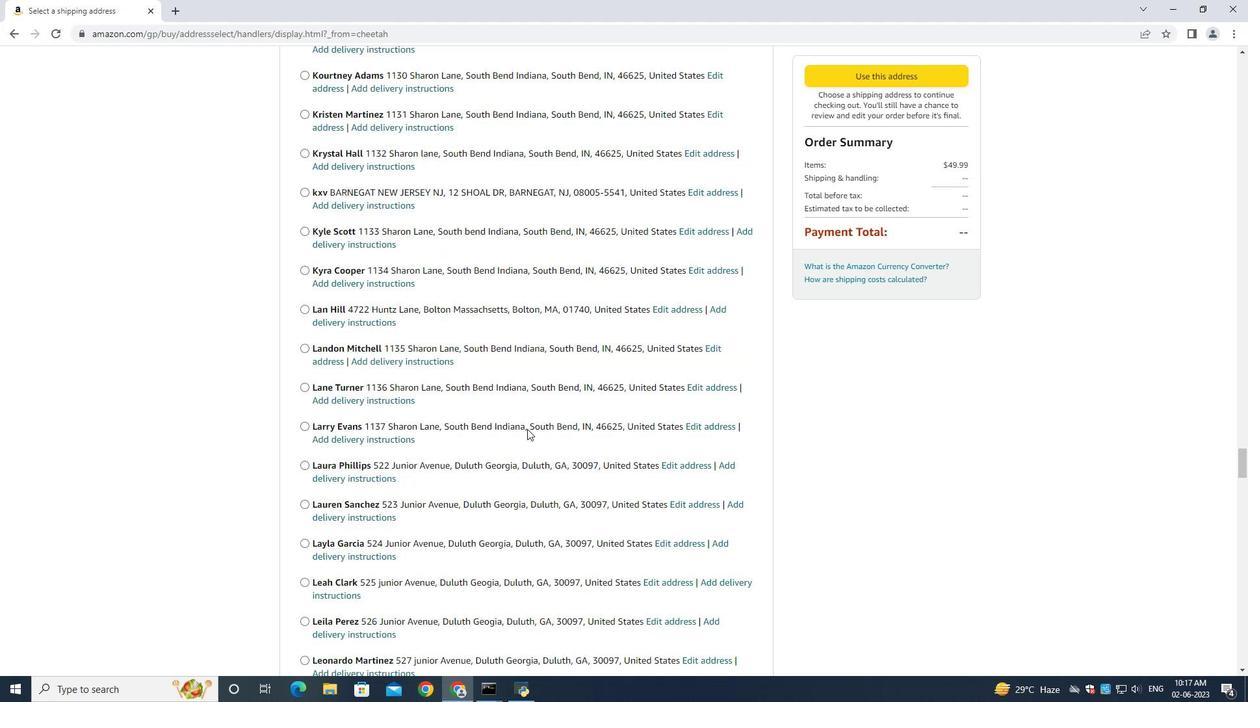 
Action: Mouse scrolled (527, 428) with delta (0, 0)
Screenshot: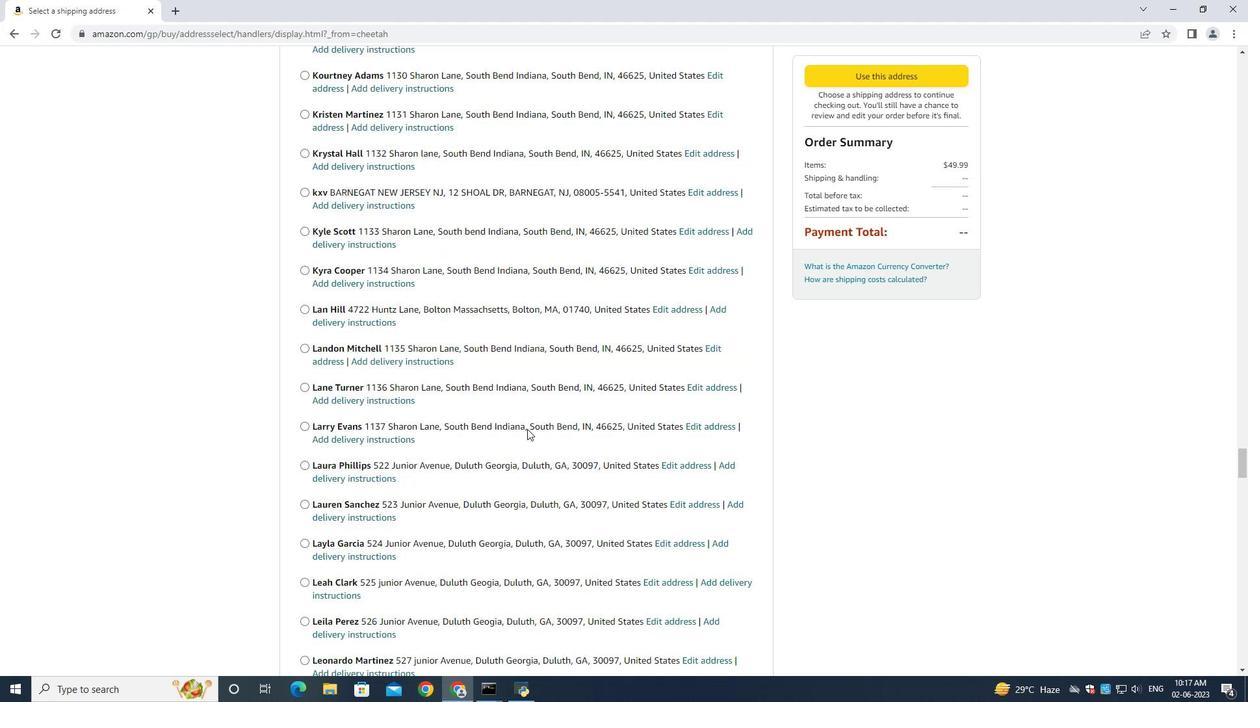 
Action: Mouse scrolled (527, 428) with delta (0, 0)
Screenshot: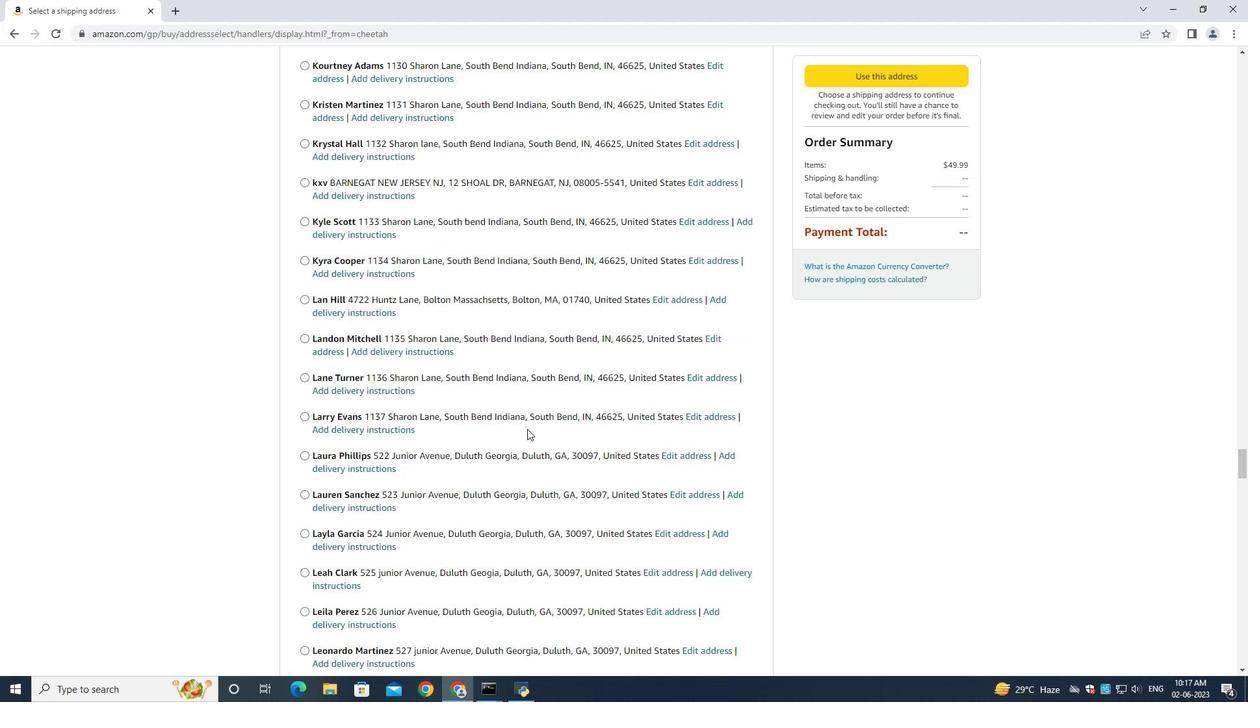 
Action: Mouse scrolled (527, 428) with delta (0, 0)
Screenshot: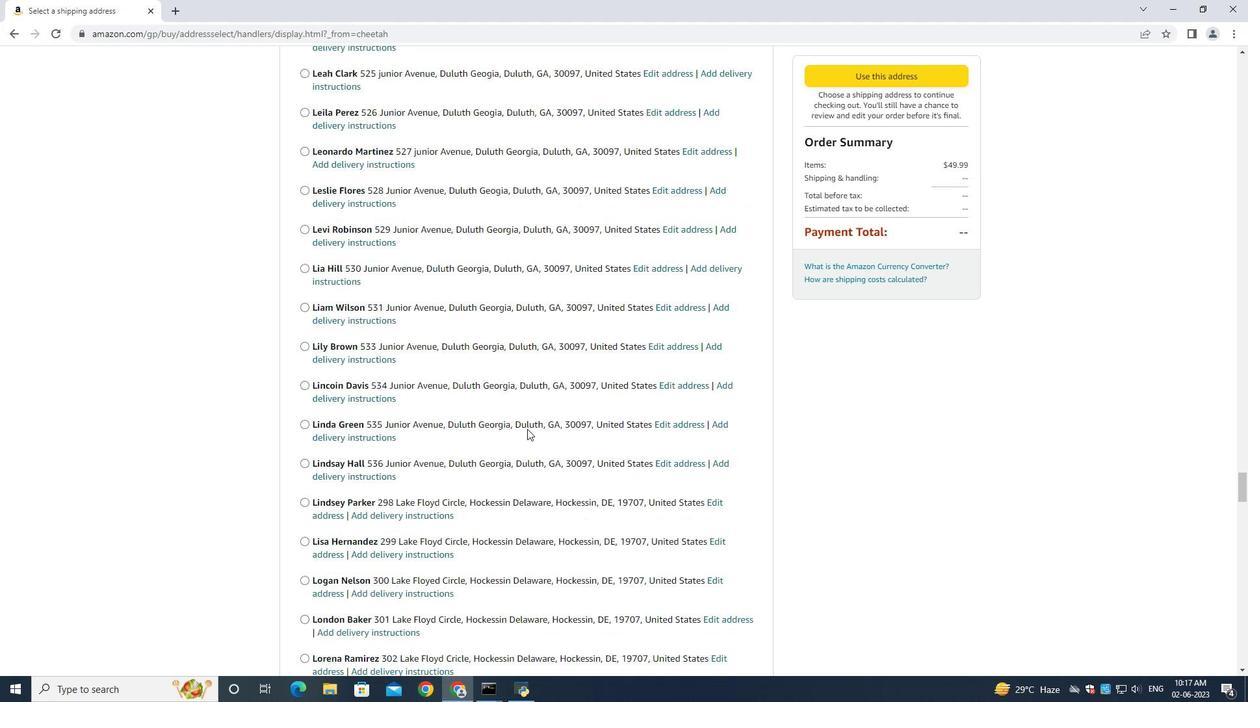
Action: Mouse scrolled (527, 428) with delta (0, 0)
Screenshot: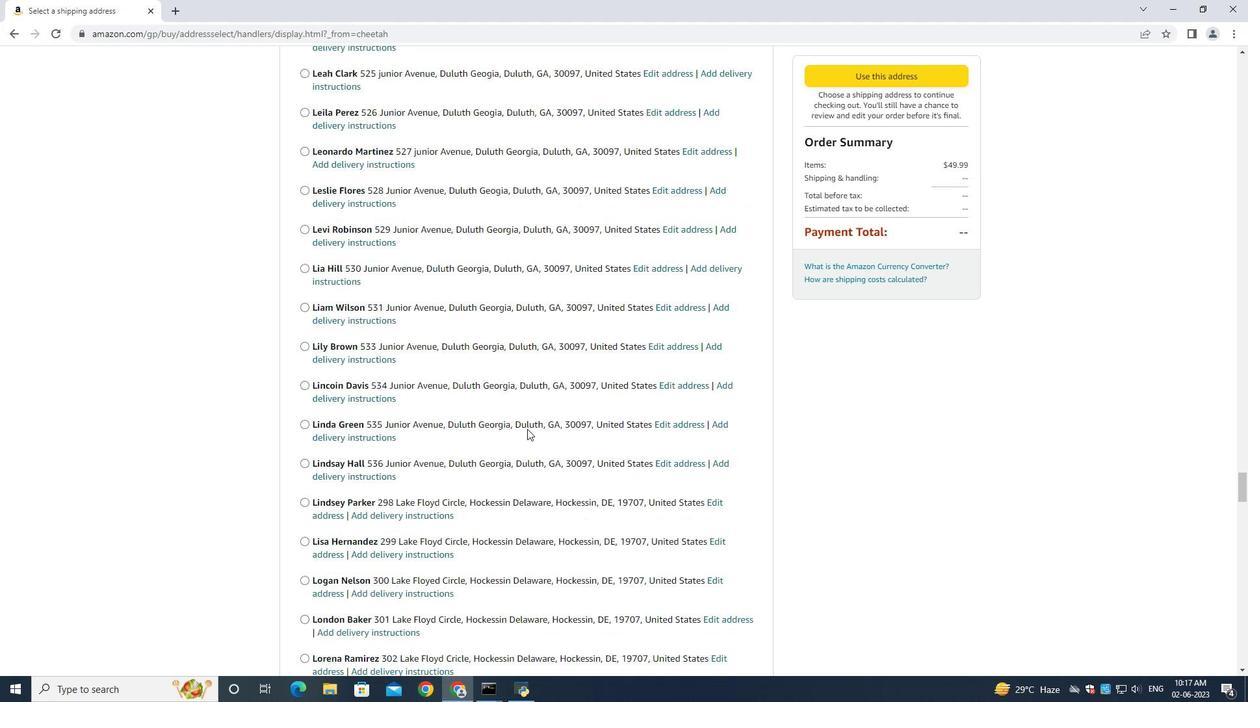 
Action: Mouse scrolled (527, 428) with delta (0, 0)
Screenshot: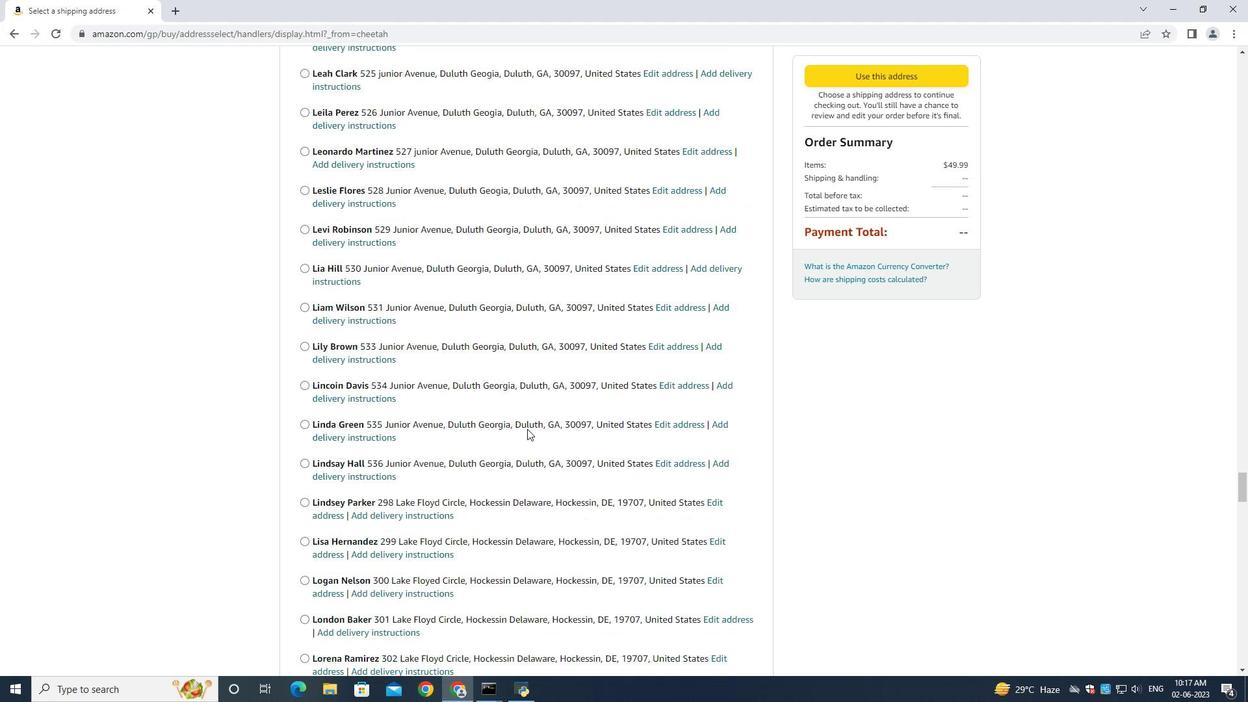 
Action: Mouse scrolled (527, 428) with delta (0, 0)
Screenshot: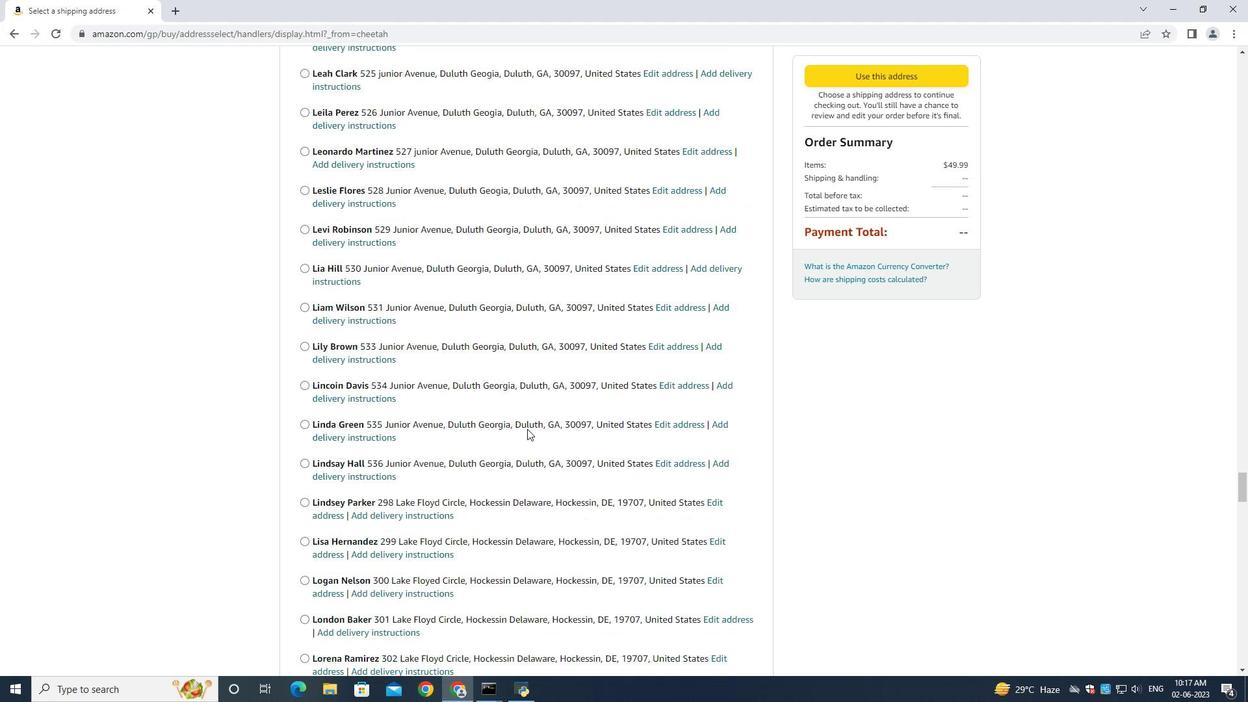 
Action: Mouse scrolled (527, 428) with delta (0, 0)
Screenshot: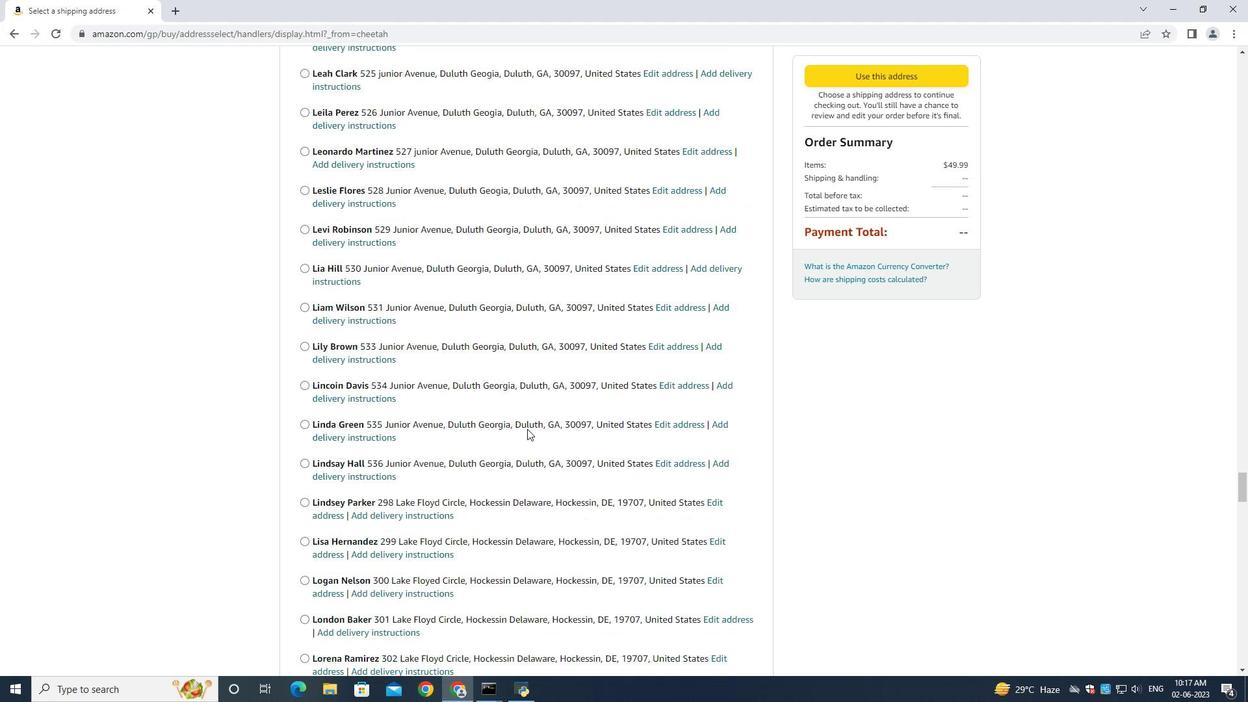 
Action: Mouse scrolled (527, 428) with delta (0, 0)
Screenshot: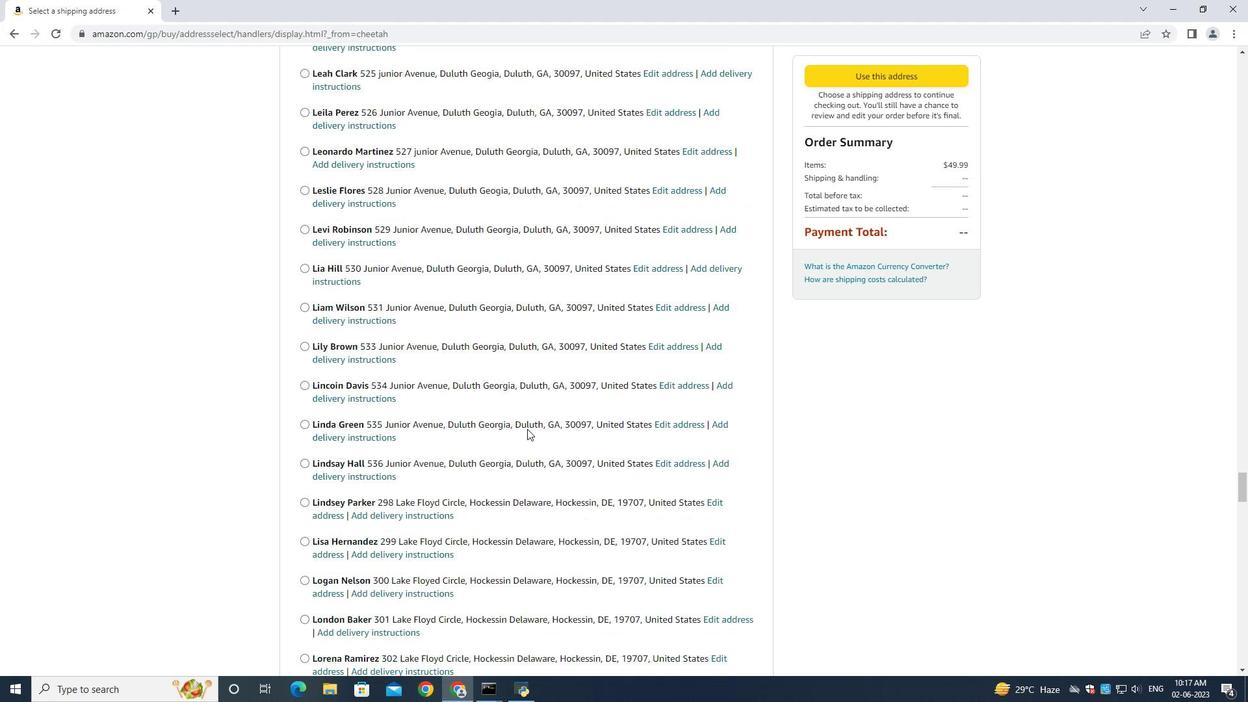 
Action: Mouse scrolled (527, 428) with delta (0, 0)
Screenshot: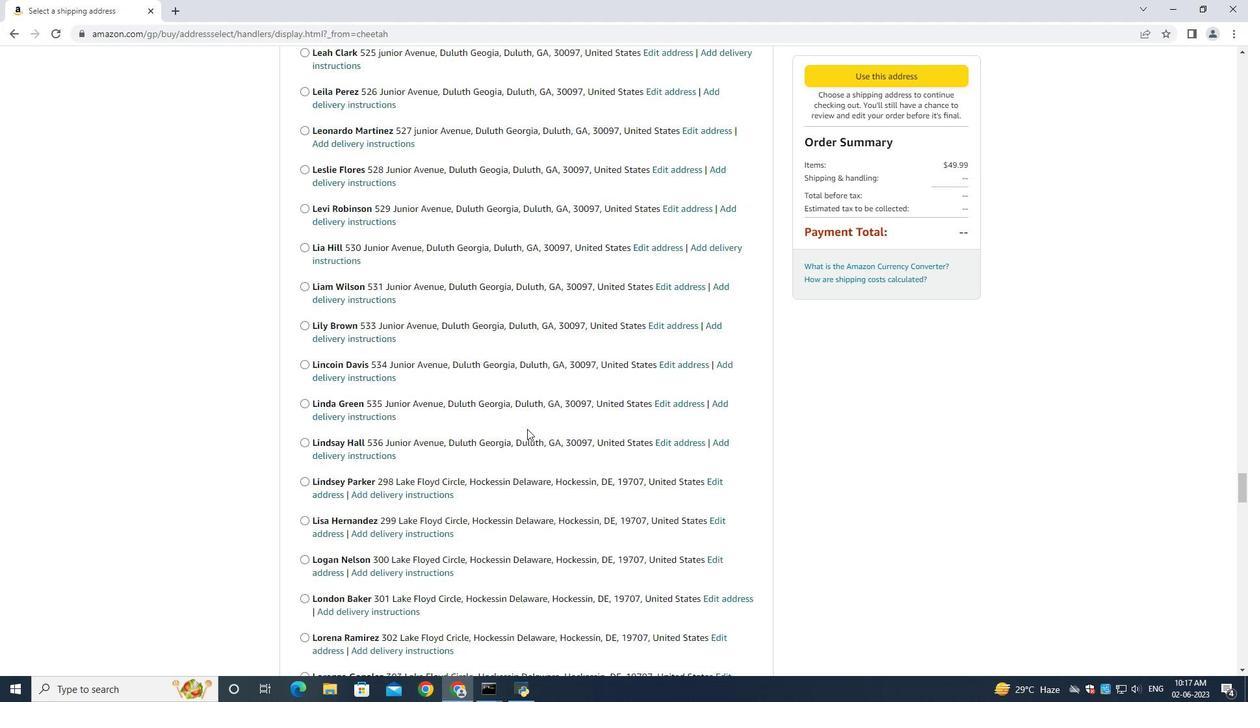 
Action: Mouse scrolled (527, 428) with delta (0, 0)
Screenshot: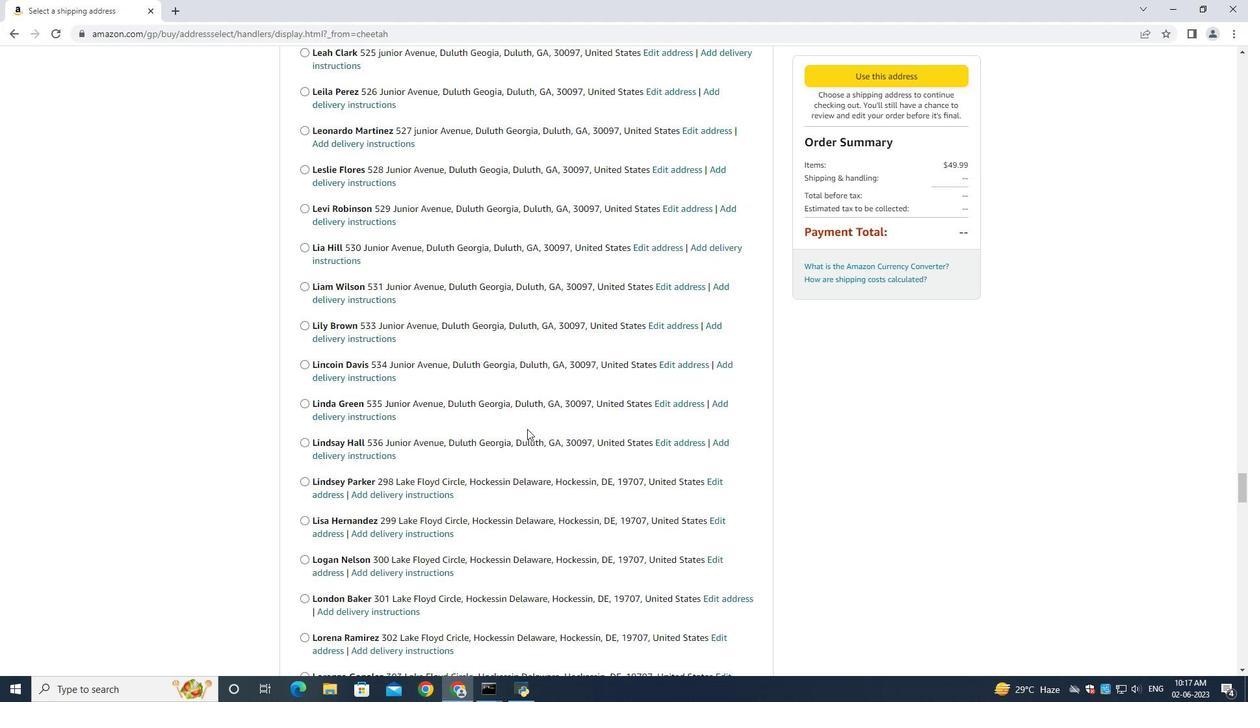 
Action: Mouse scrolled (527, 428) with delta (0, 0)
Screenshot: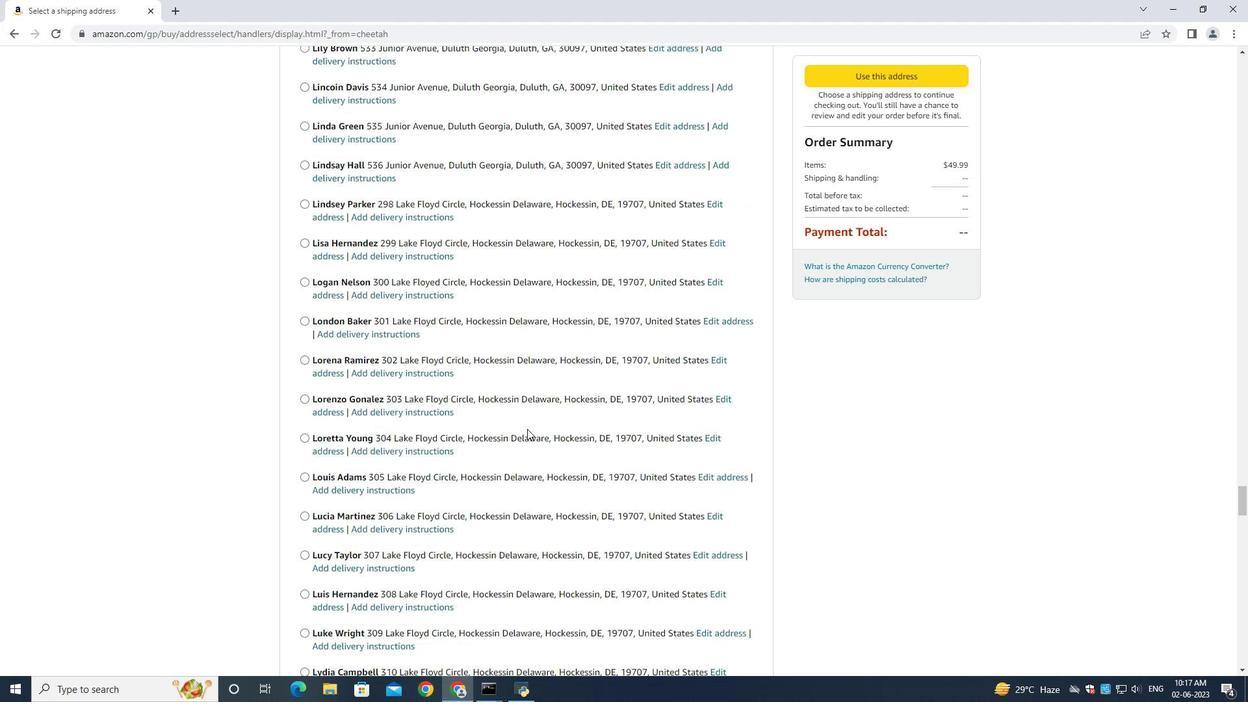 
Action: Mouse scrolled (527, 428) with delta (0, 0)
Screenshot: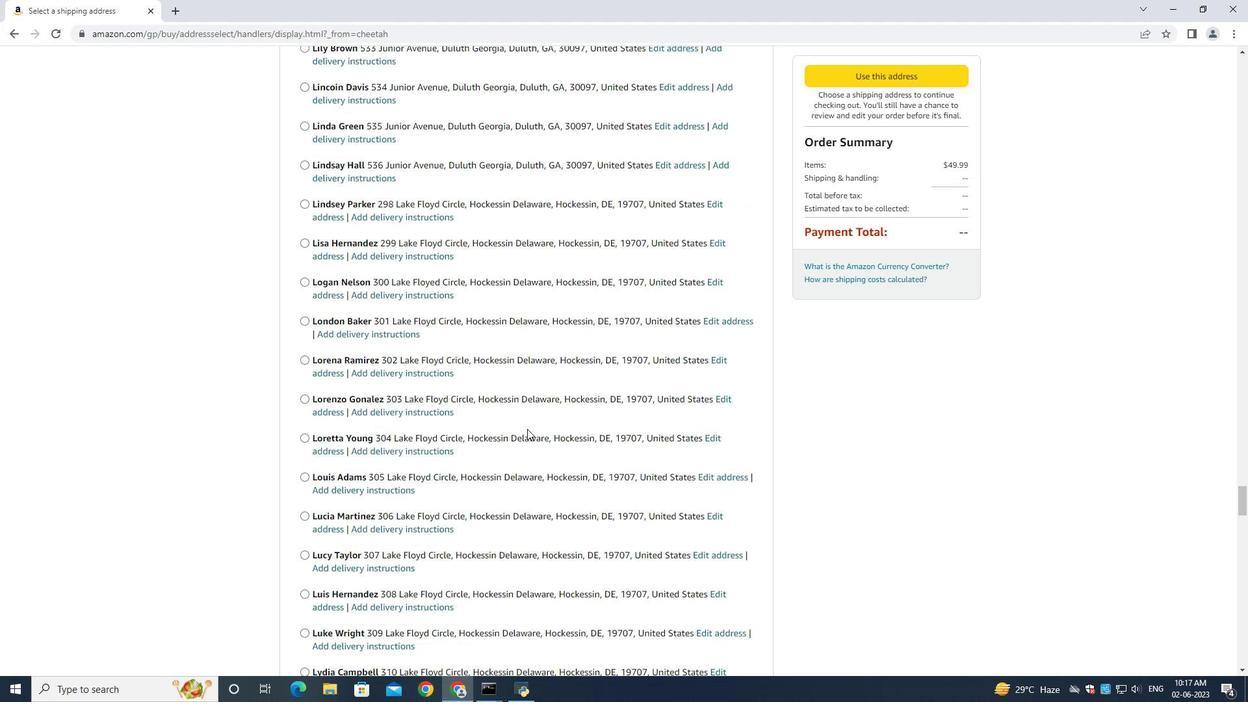 
Action: Mouse scrolled (527, 428) with delta (0, 0)
Screenshot: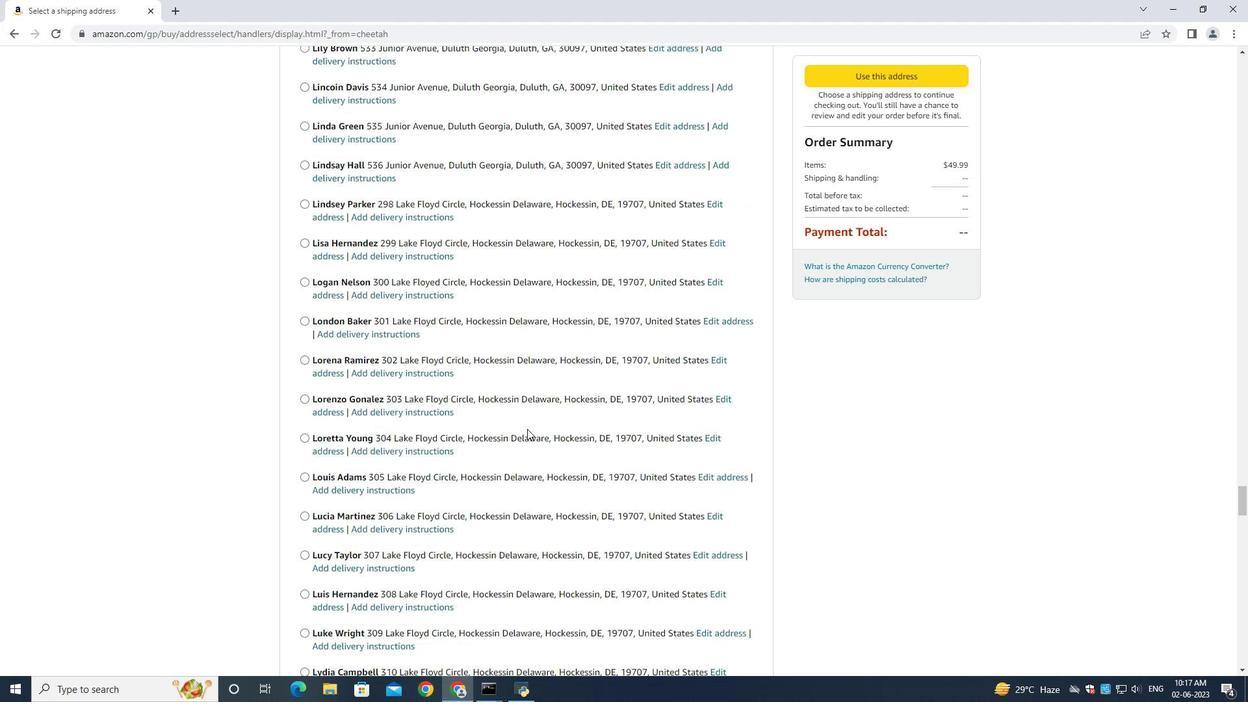 
Action: Mouse scrolled (527, 428) with delta (0, 0)
Screenshot: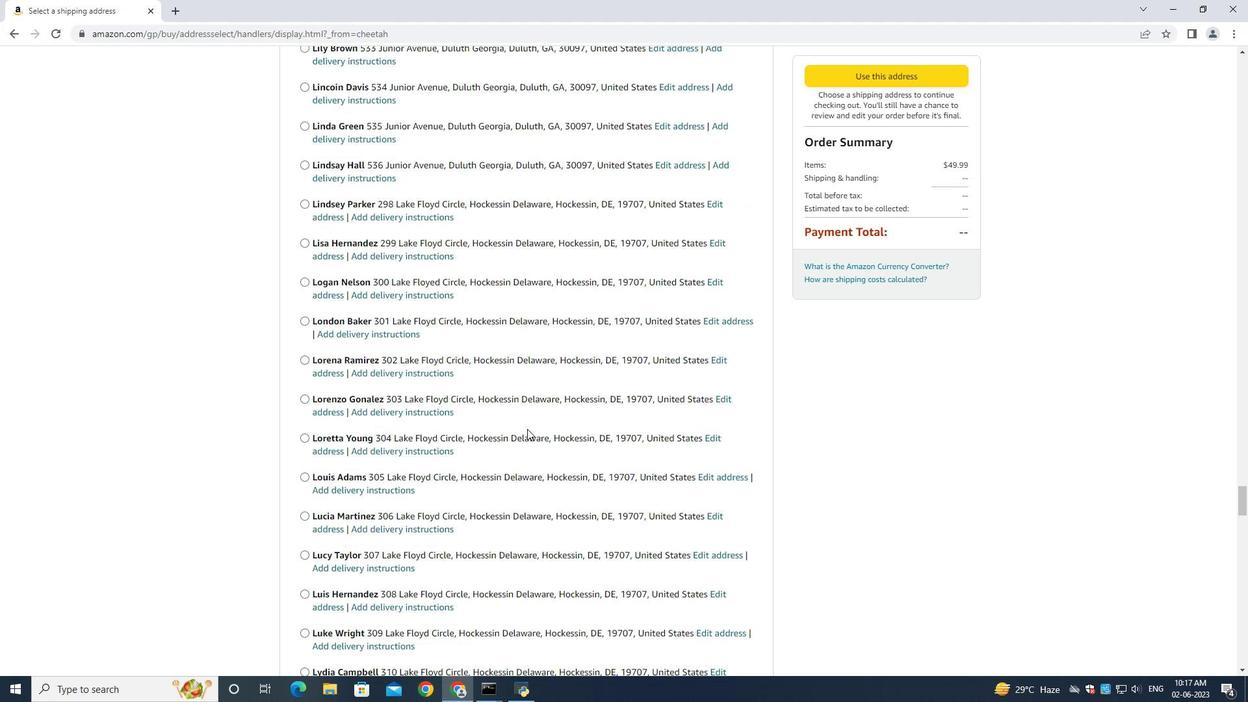 
Action: Mouse scrolled (527, 428) with delta (0, 0)
Screenshot: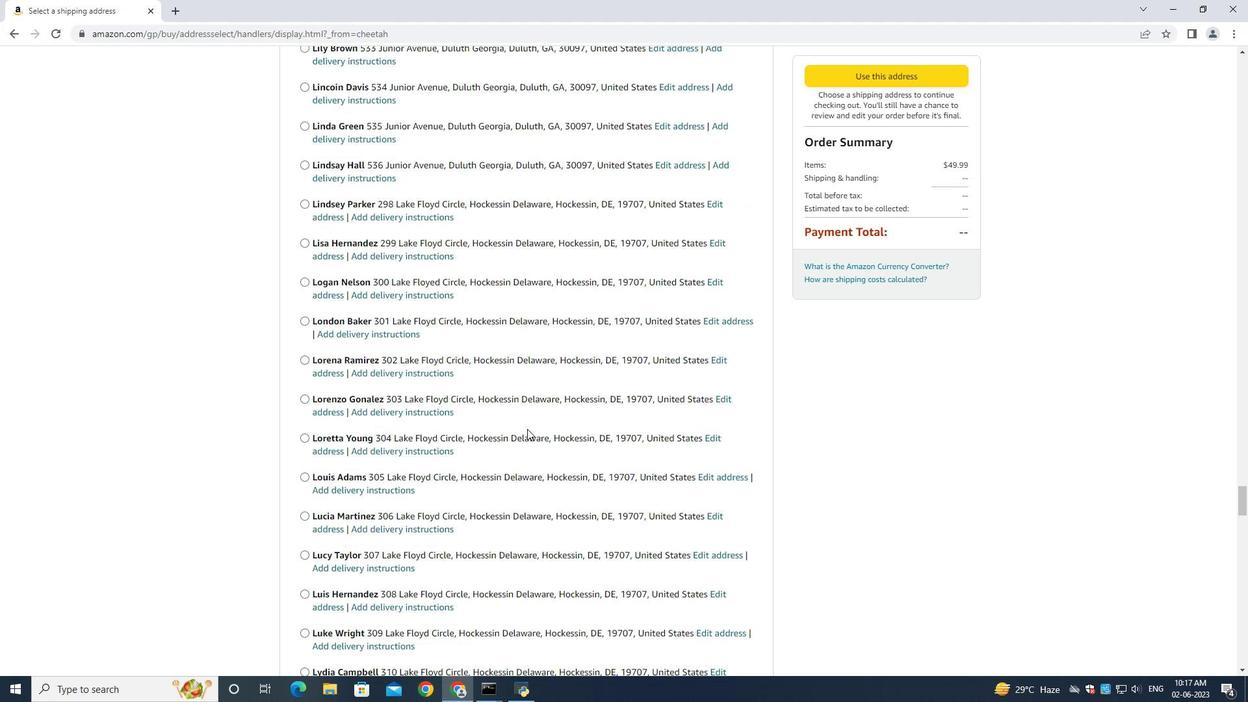 
Action: Mouse scrolled (527, 428) with delta (0, 0)
Screenshot: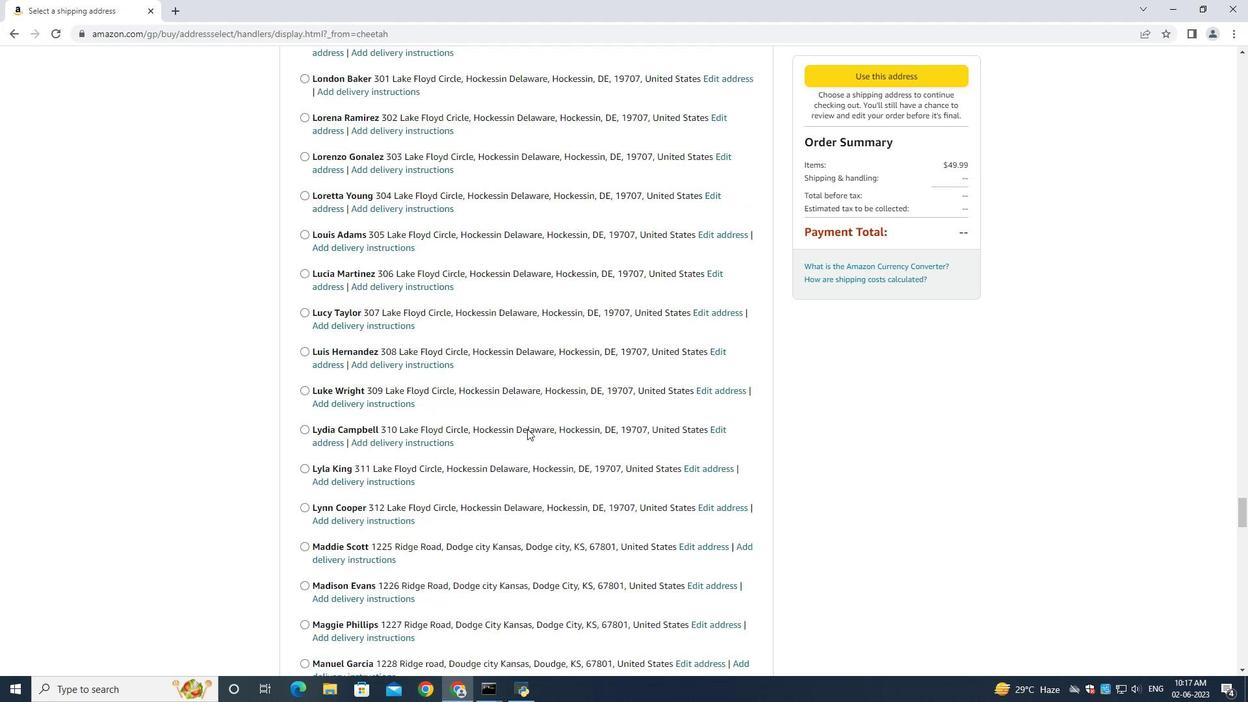 
Action: Mouse scrolled (527, 428) with delta (0, 0)
Screenshot: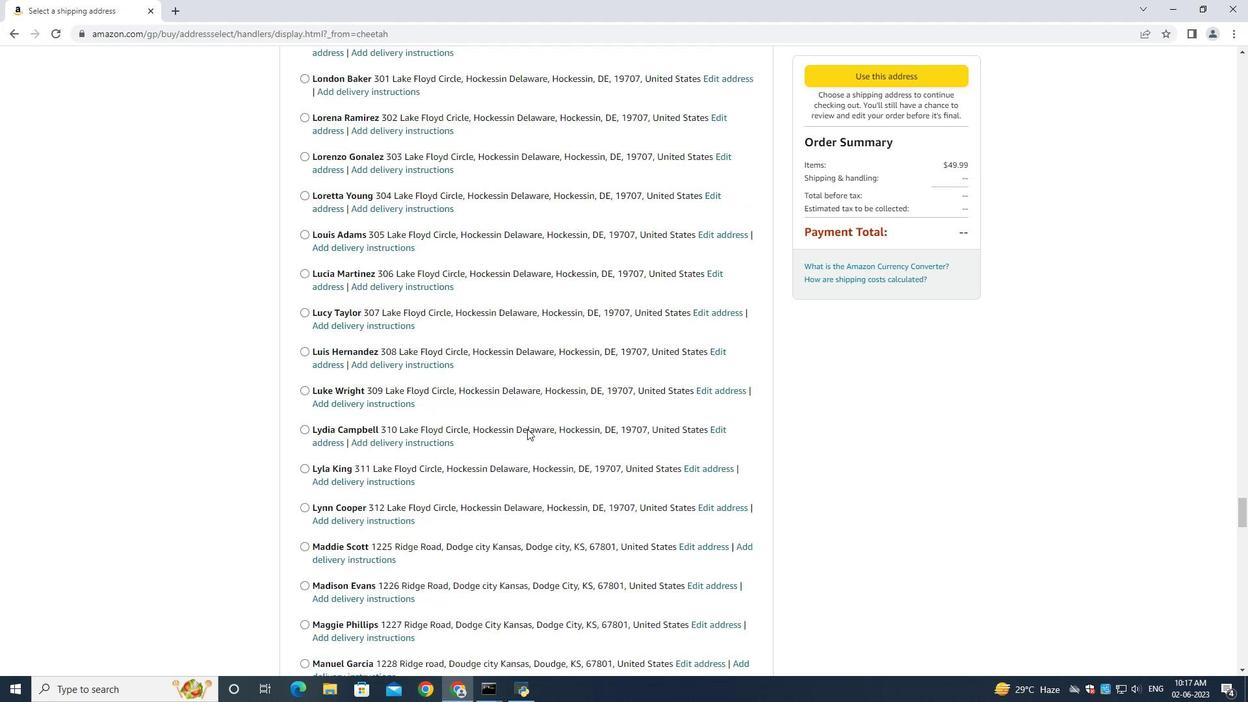 
Action: Mouse scrolled (527, 428) with delta (0, 0)
Screenshot: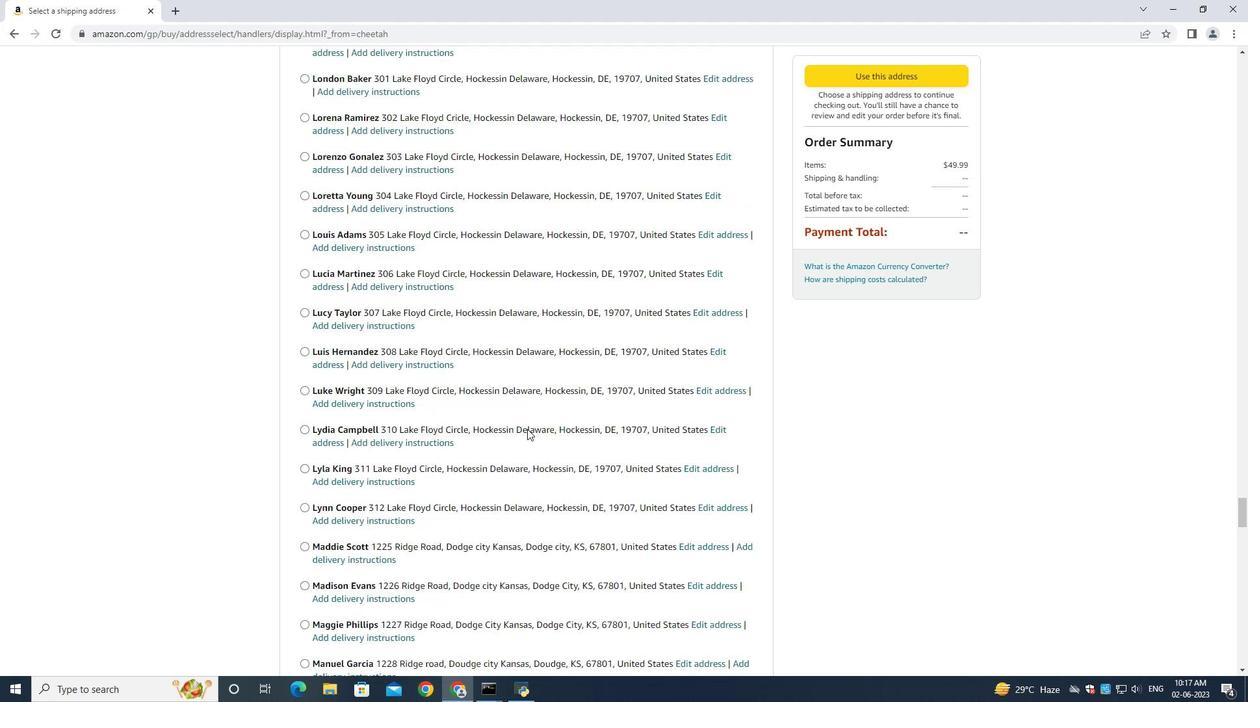 
Action: Mouse scrolled (527, 428) with delta (0, 0)
Screenshot: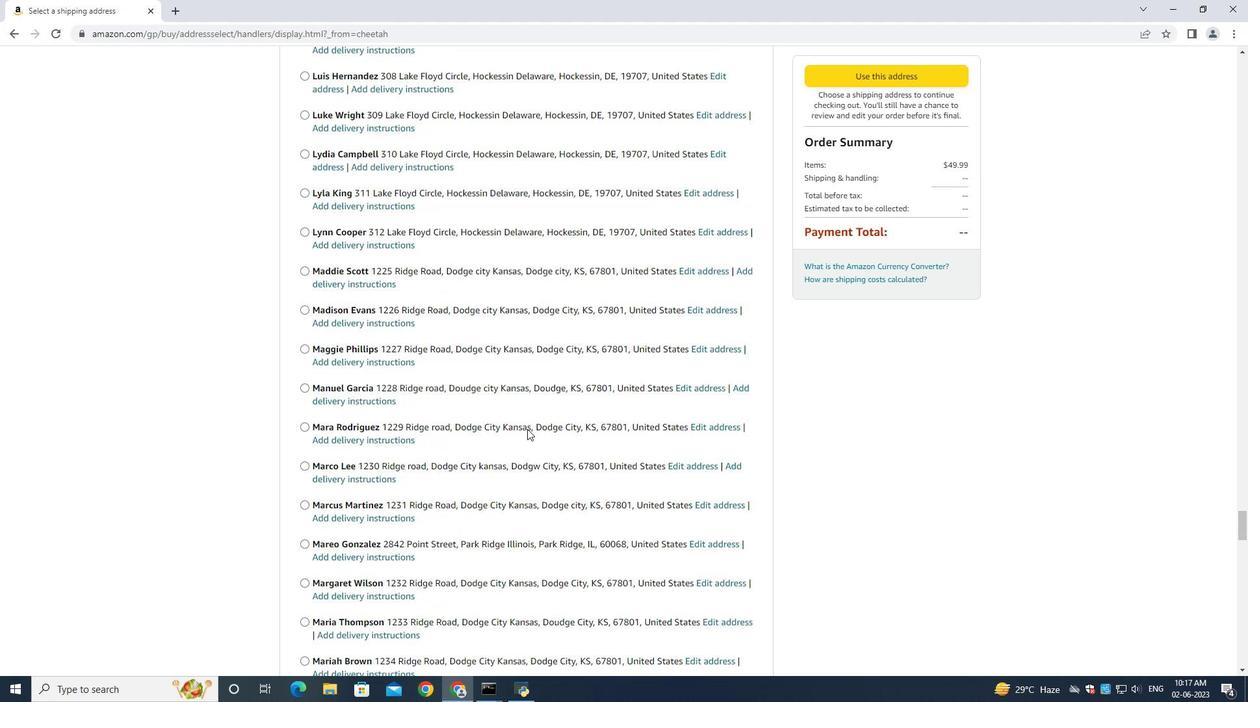 
Action: Mouse scrolled (527, 428) with delta (0, 0)
Screenshot: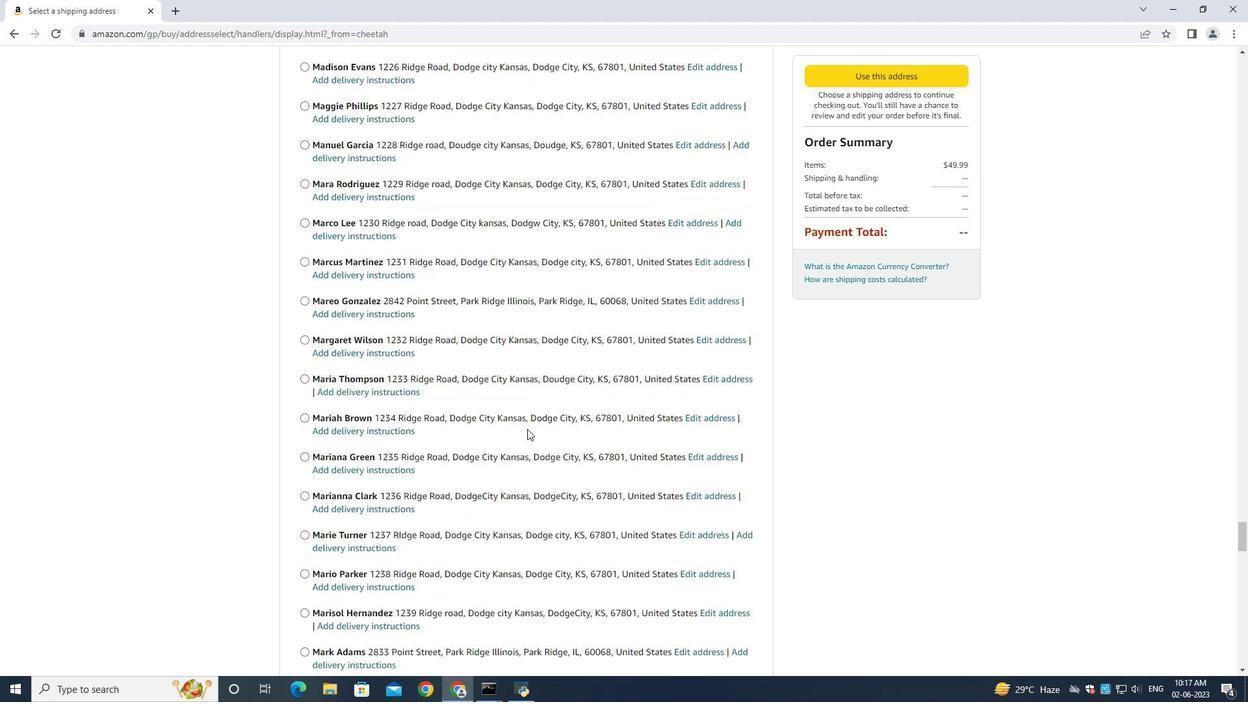 
Action: Mouse scrolled (527, 428) with delta (0, 0)
Screenshot: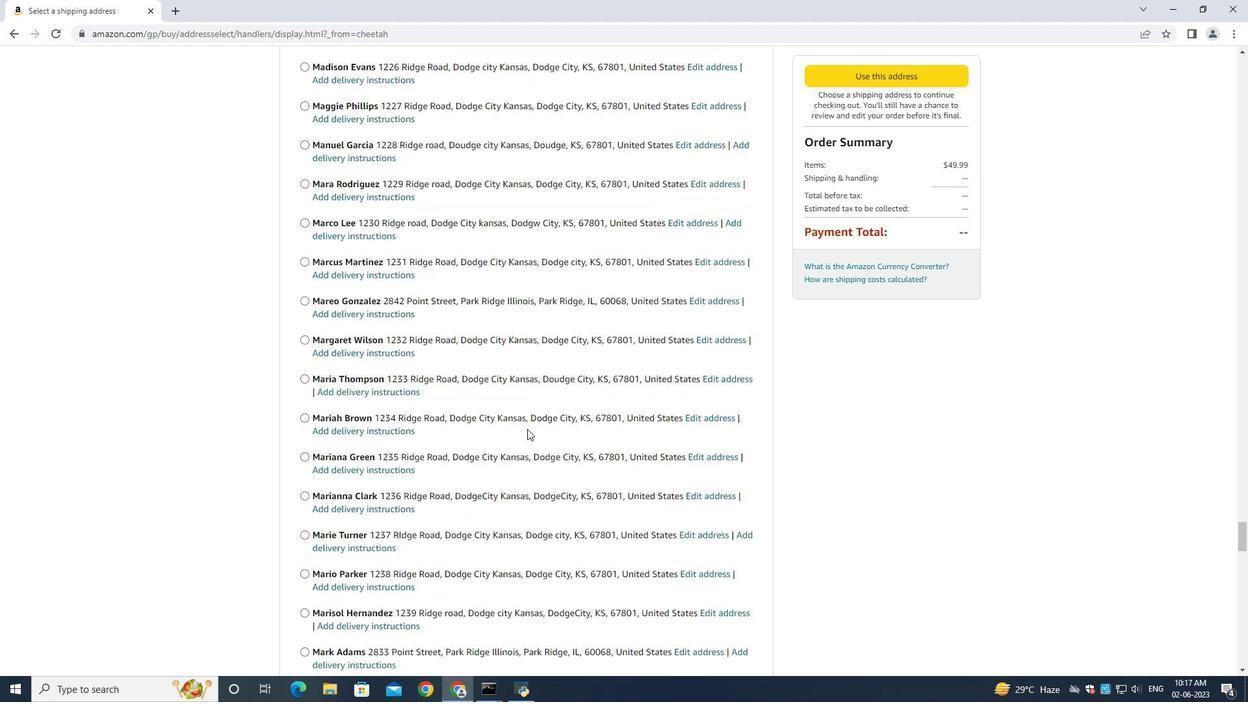 
Action: Mouse scrolled (527, 428) with delta (0, 0)
Screenshot: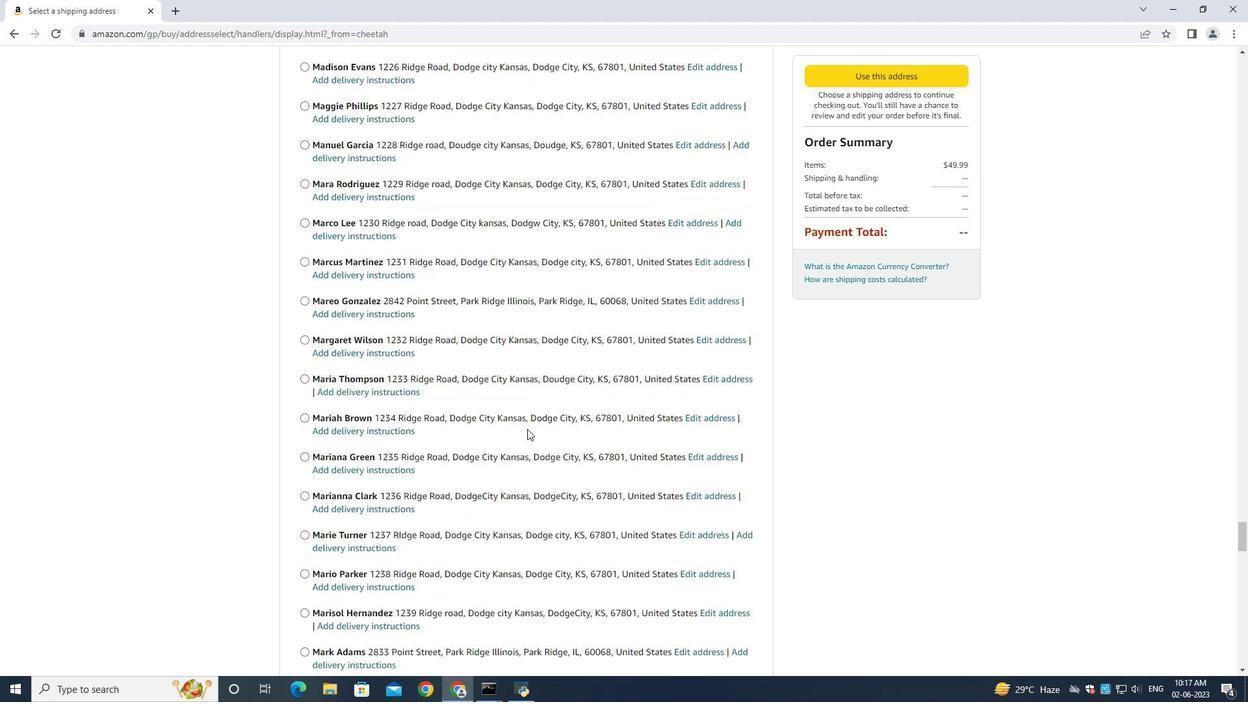 
Action: Mouse scrolled (527, 428) with delta (0, 0)
Screenshot: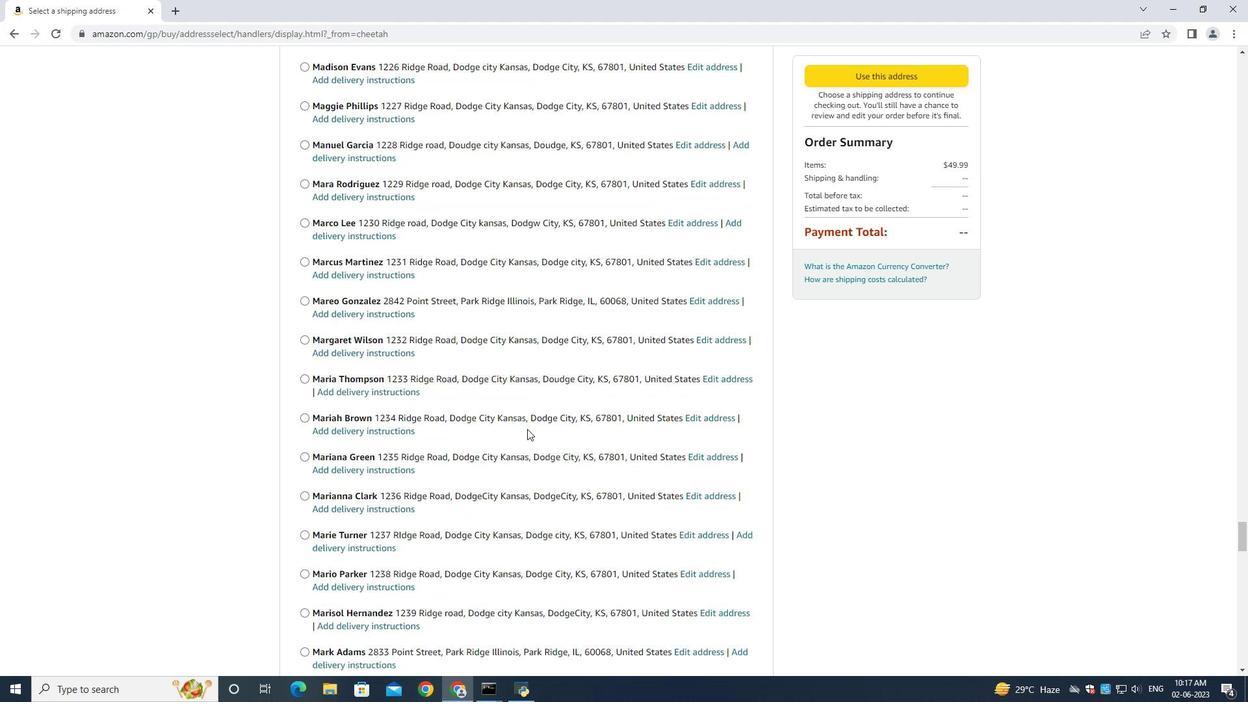 
Action: Mouse scrolled (527, 428) with delta (0, 0)
Screenshot: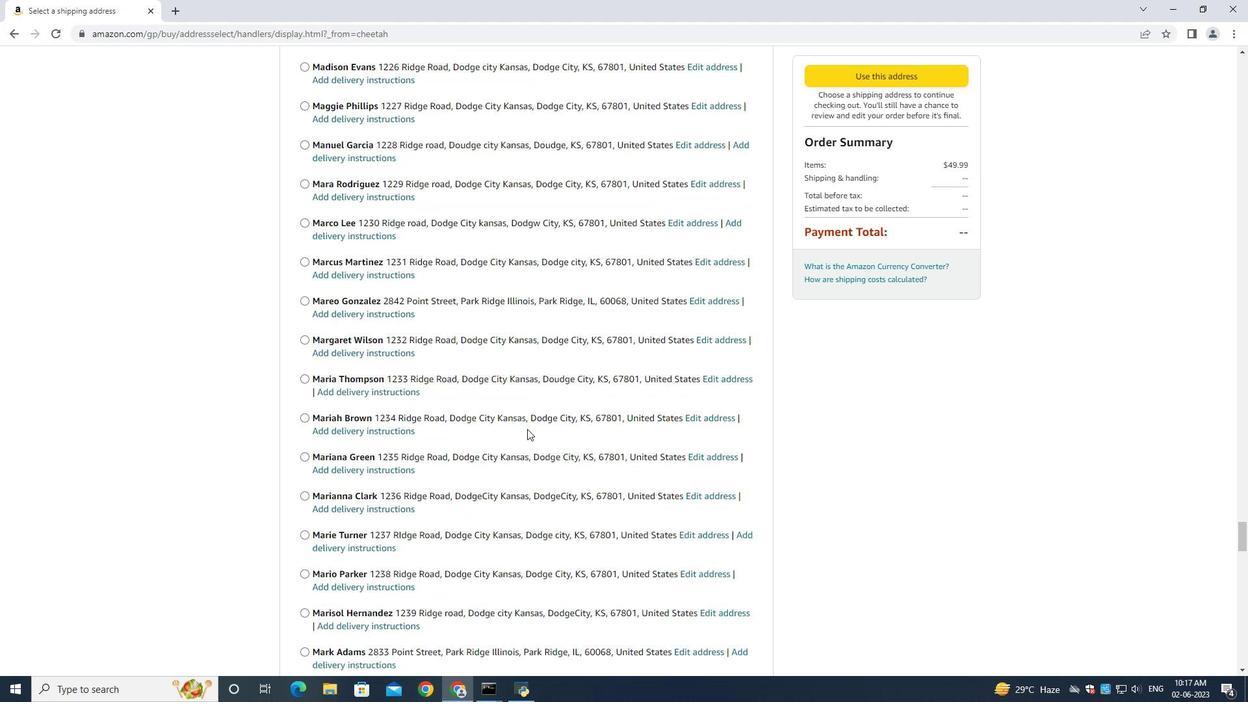 
Action: Mouse scrolled (527, 428) with delta (0, 0)
Screenshot: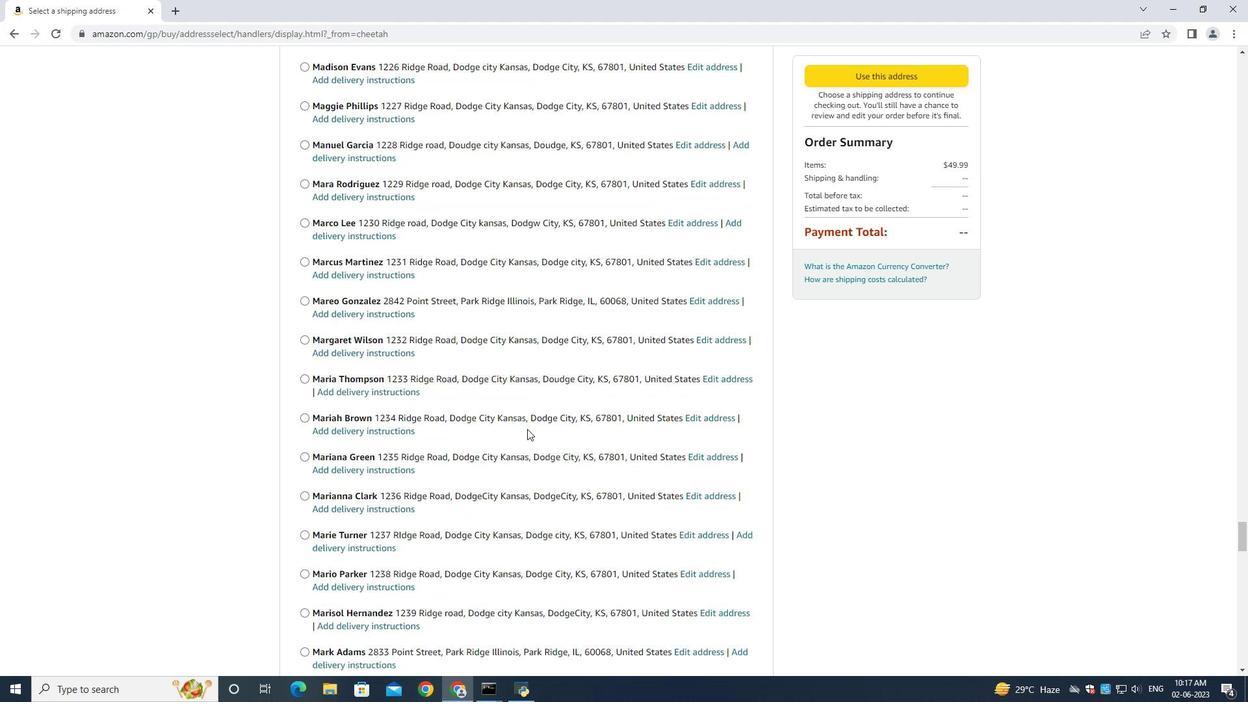 
Action: Mouse scrolled (527, 428) with delta (0, 0)
Screenshot: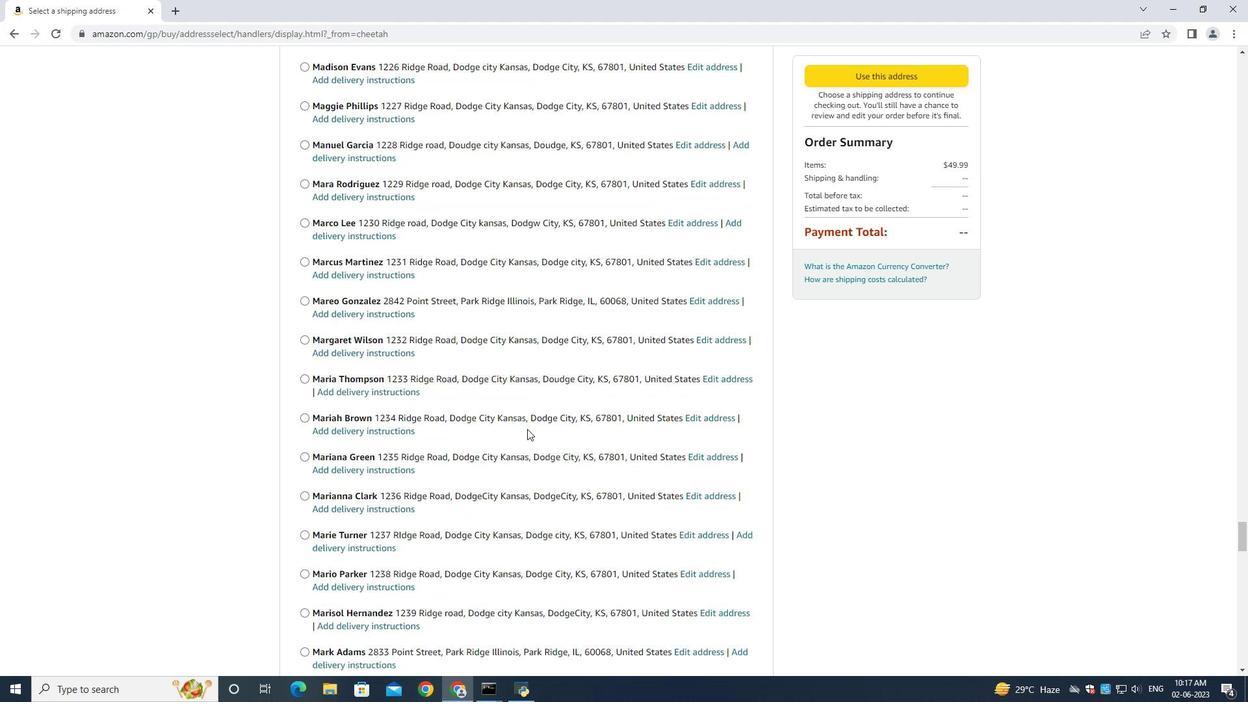 
Action: Mouse scrolled (527, 428) with delta (0, 0)
Screenshot: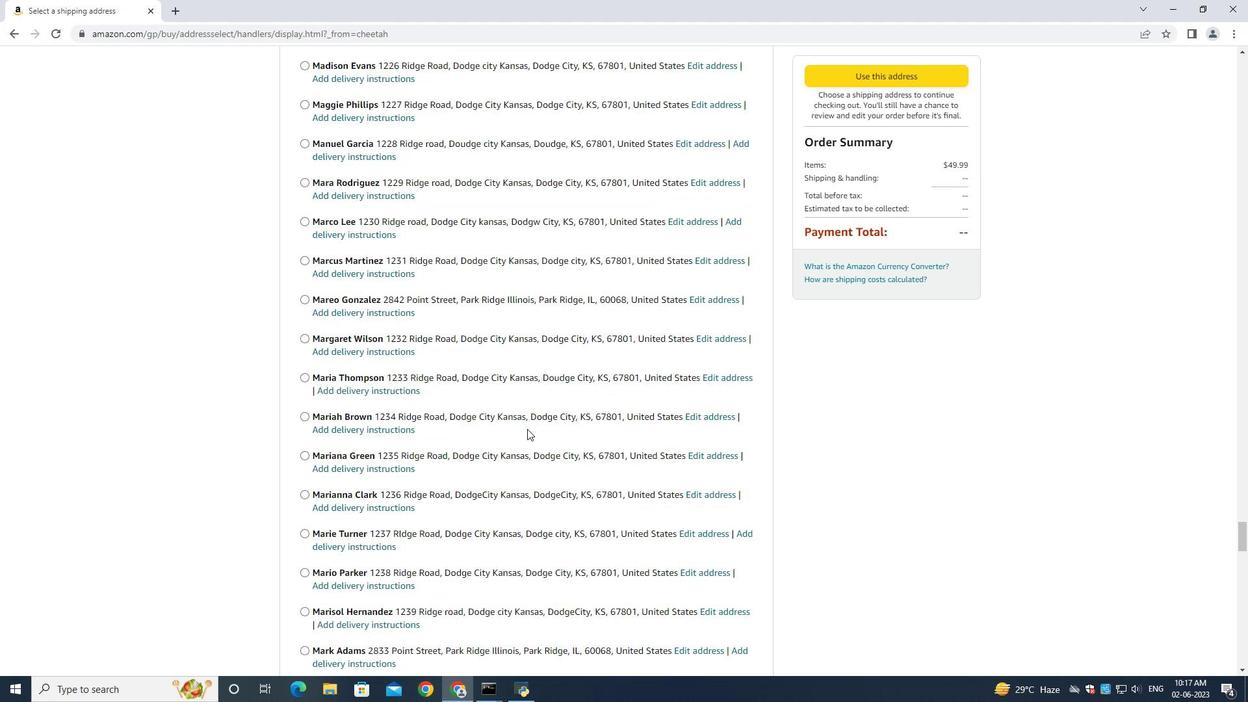 
Action: Mouse scrolled (527, 428) with delta (0, 0)
Screenshot: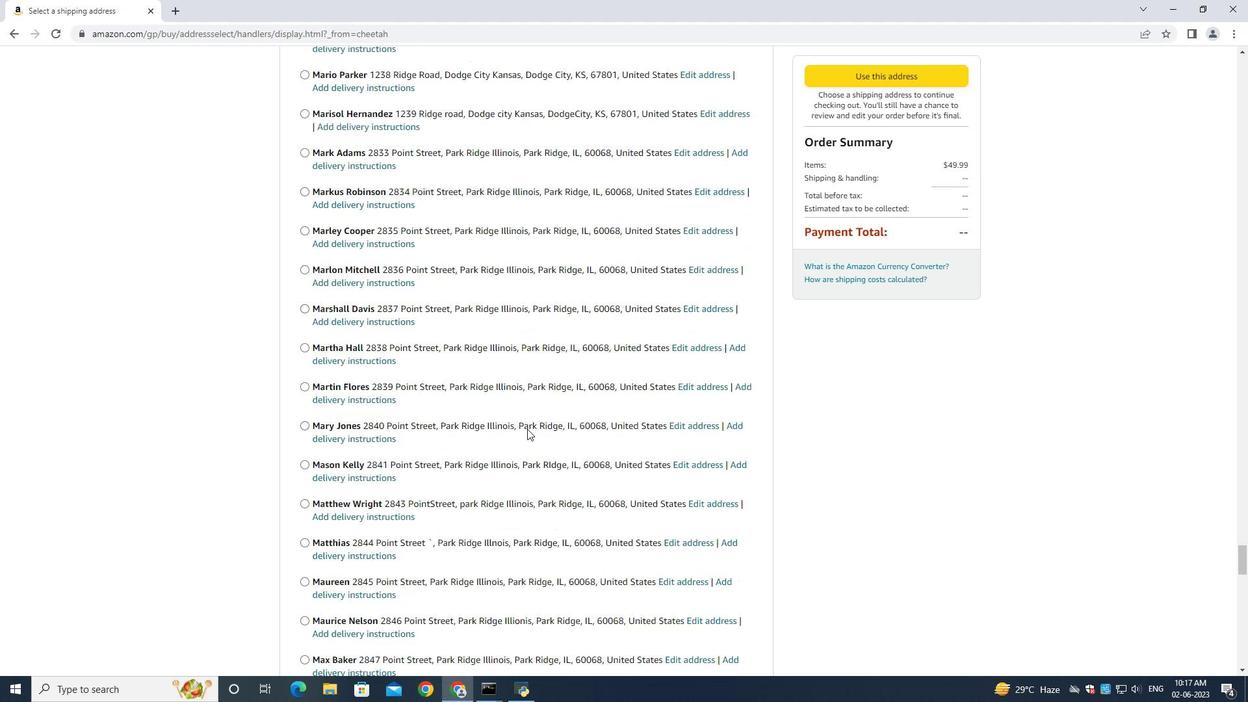 
Action: Mouse scrolled (527, 428) with delta (0, 0)
Screenshot: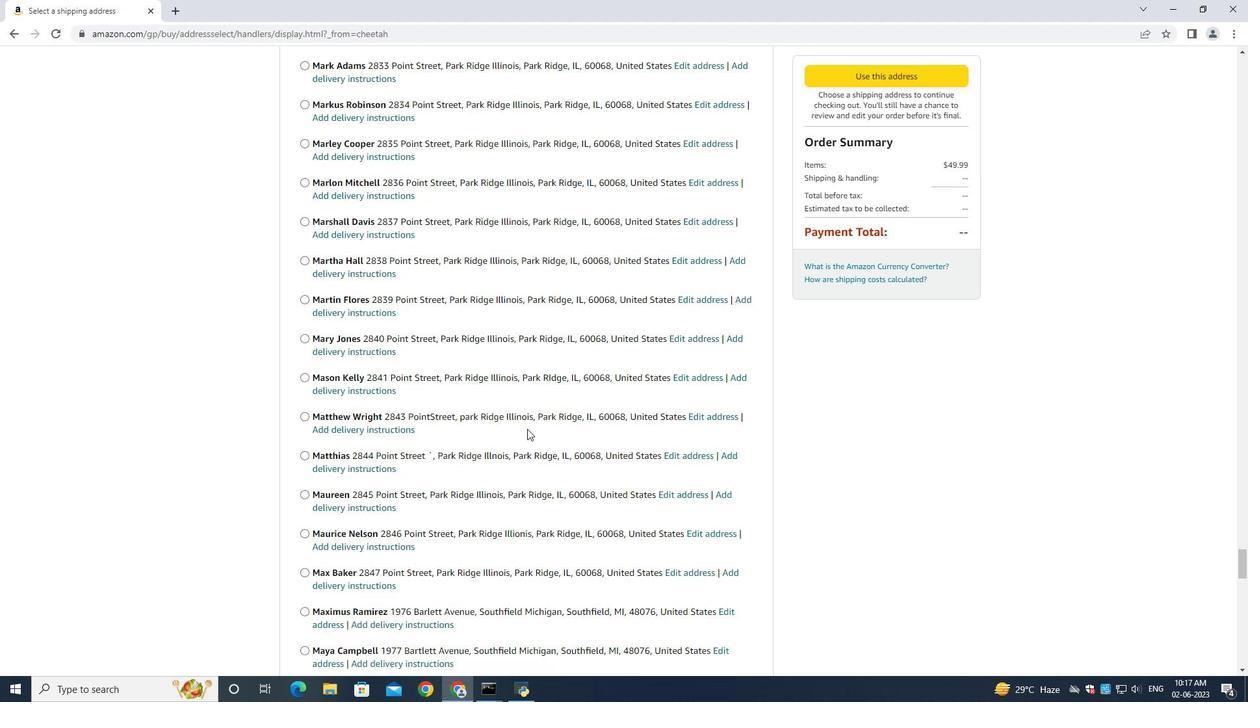 
Action: Mouse scrolled (527, 428) with delta (0, 0)
Screenshot: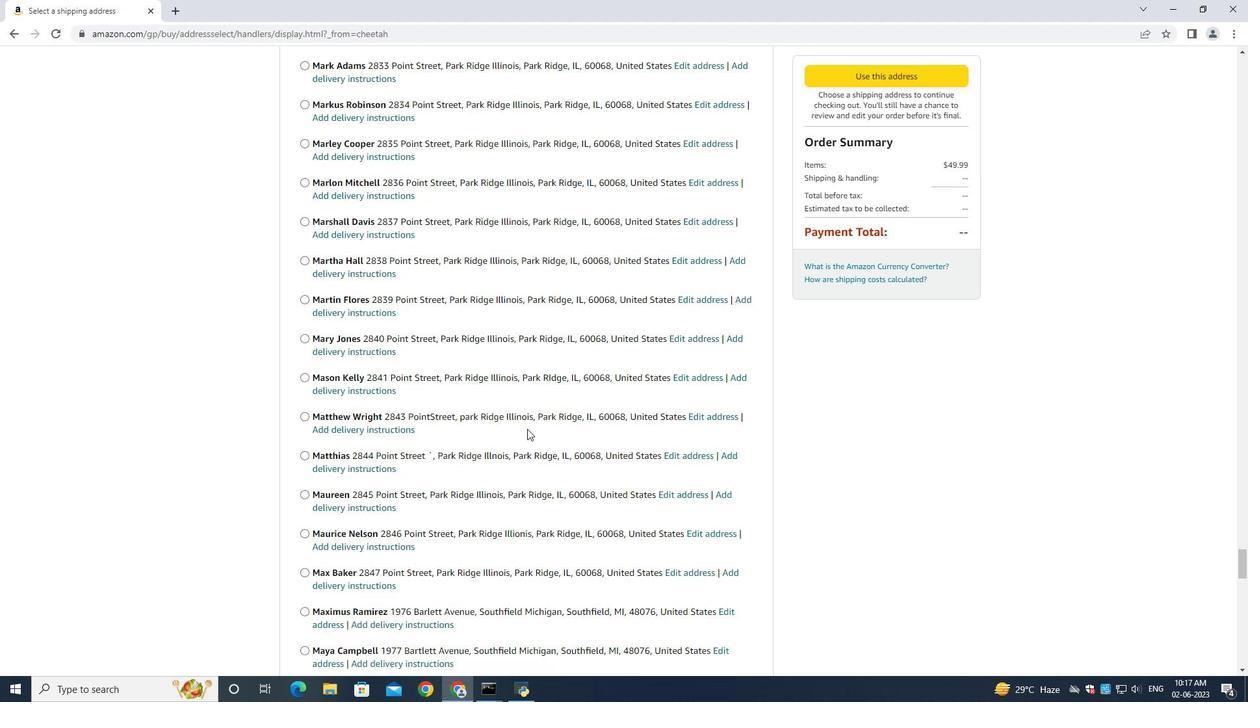
Action: Mouse scrolled (527, 428) with delta (0, 0)
Screenshot: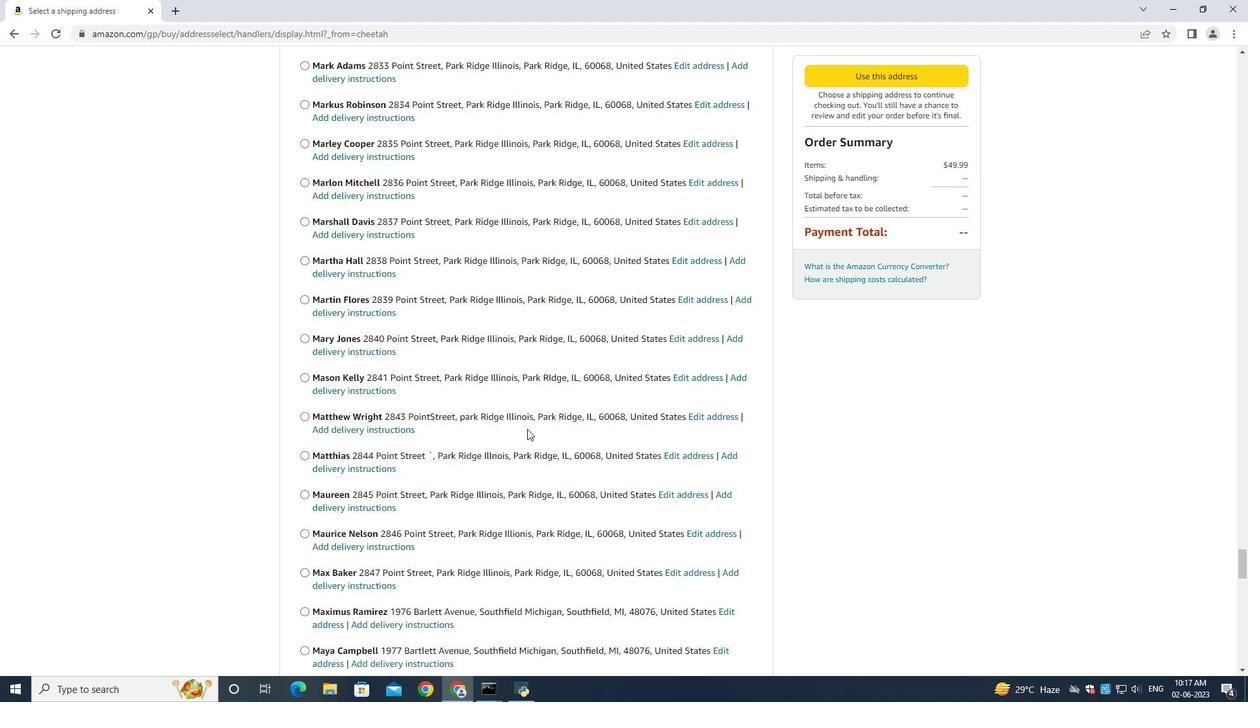 
Action: Mouse scrolled (527, 428) with delta (0, 0)
Screenshot: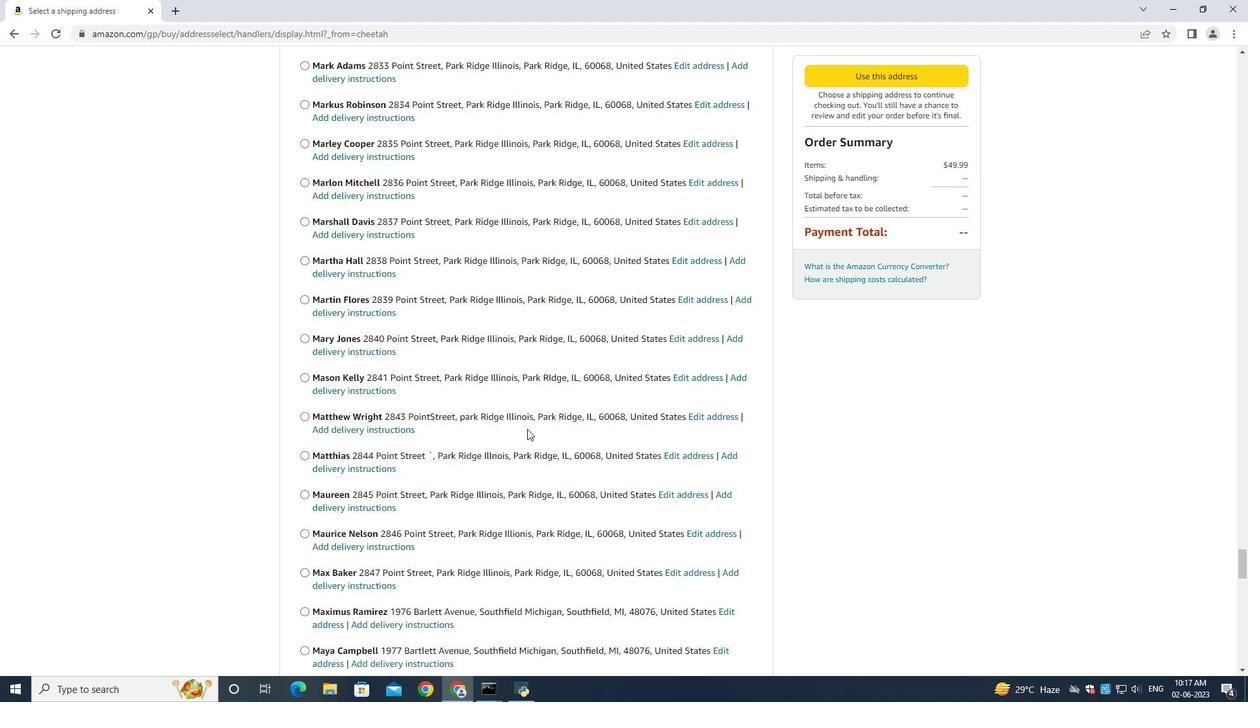 
Action: Mouse scrolled (527, 428) with delta (0, 0)
Screenshot: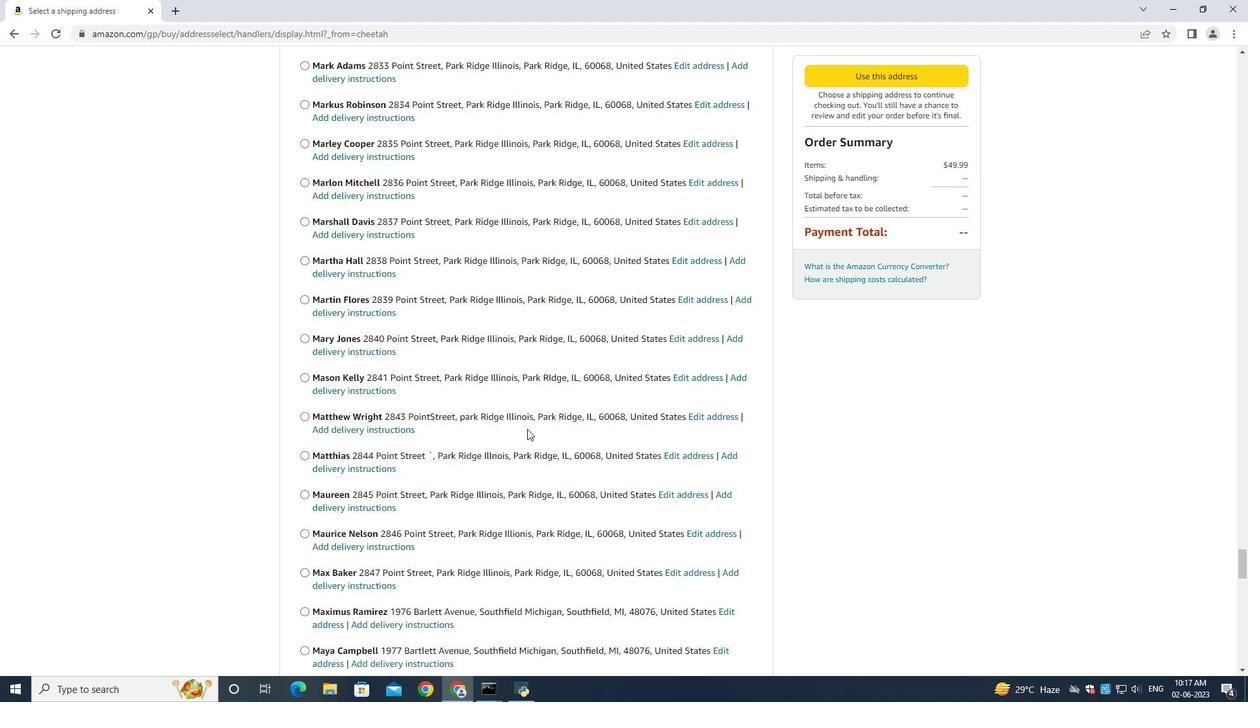 
Action: Mouse scrolled (527, 428) with delta (0, 0)
Screenshot: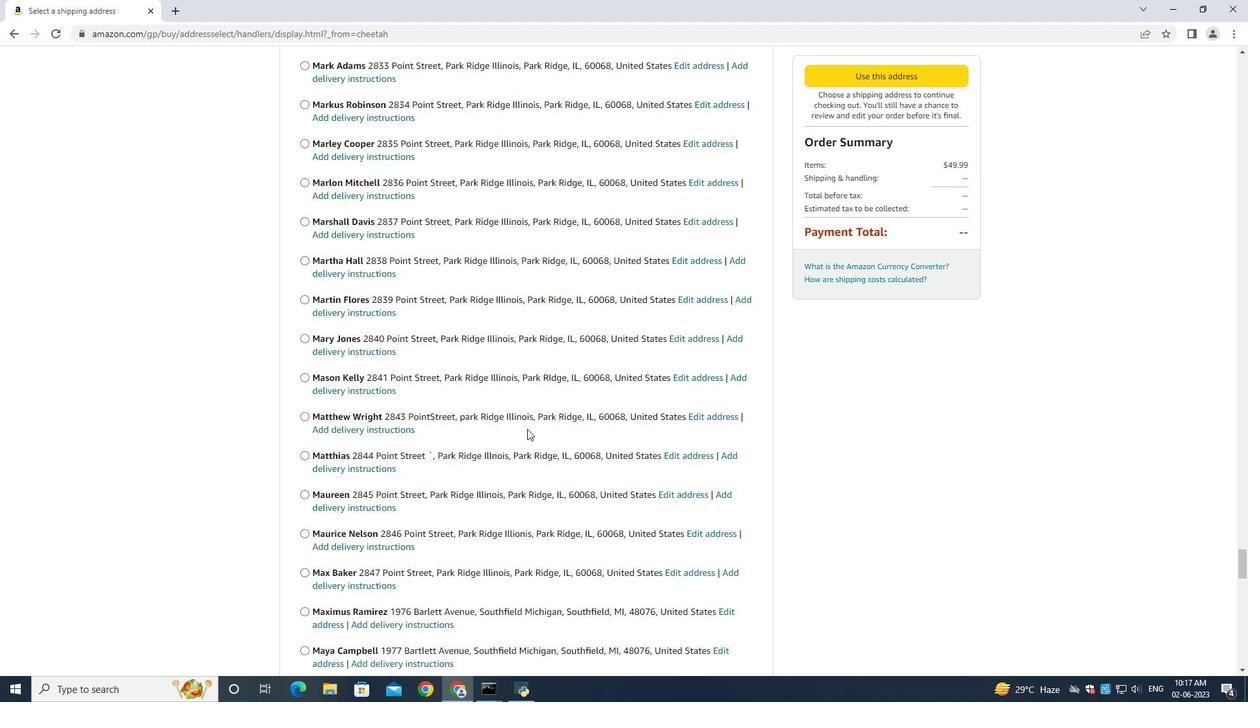 
Action: Mouse scrolled (527, 428) with delta (0, 0)
Screenshot: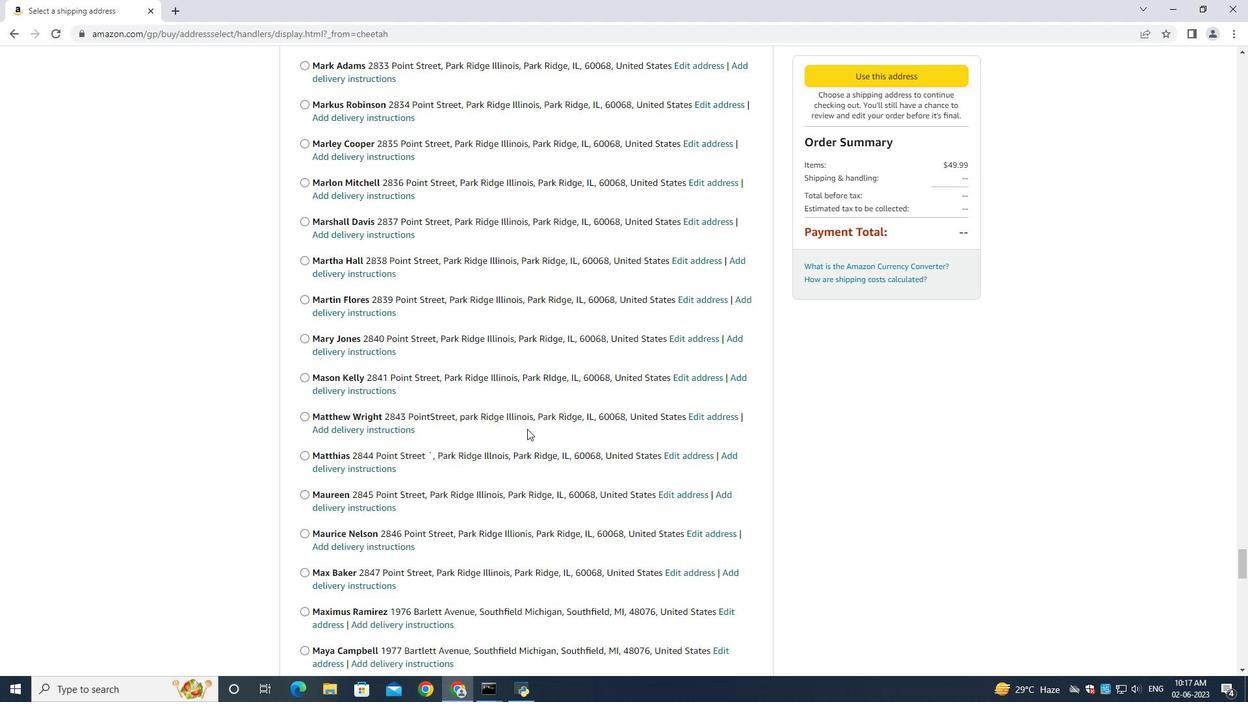 
Action: Mouse scrolled (527, 428) with delta (0, 0)
Screenshot: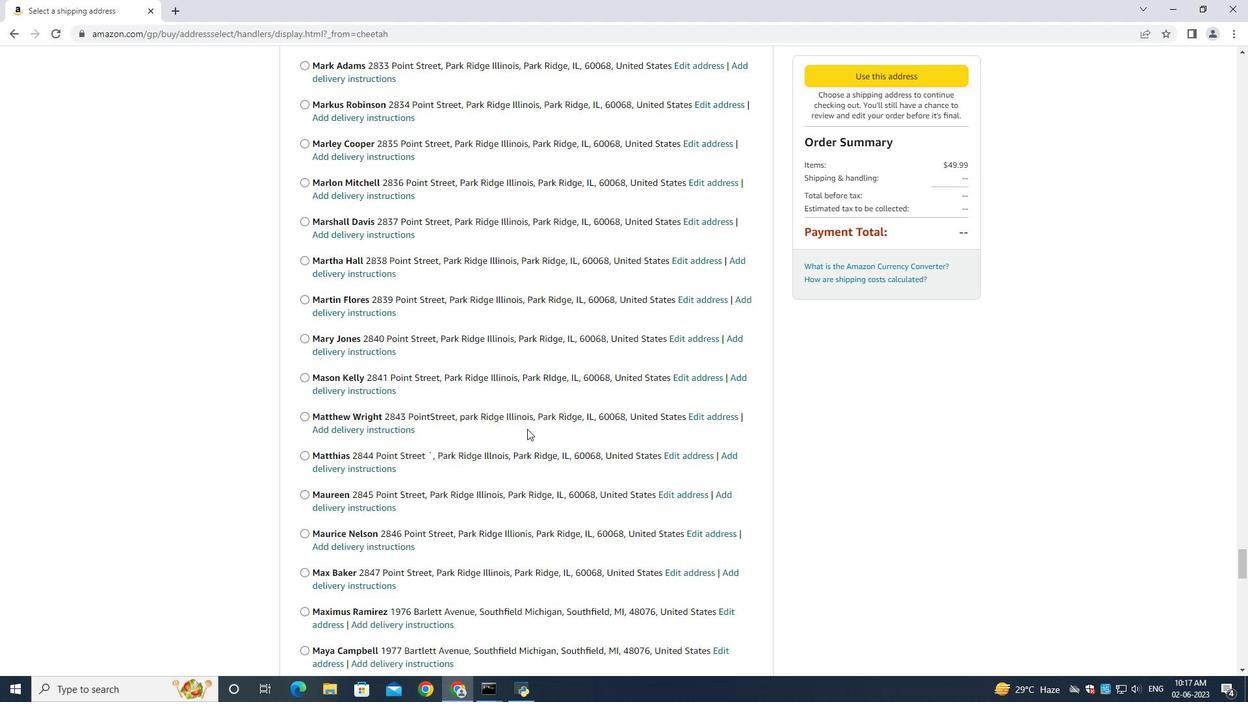 
Action: Mouse scrolled (527, 428) with delta (0, 0)
Screenshot: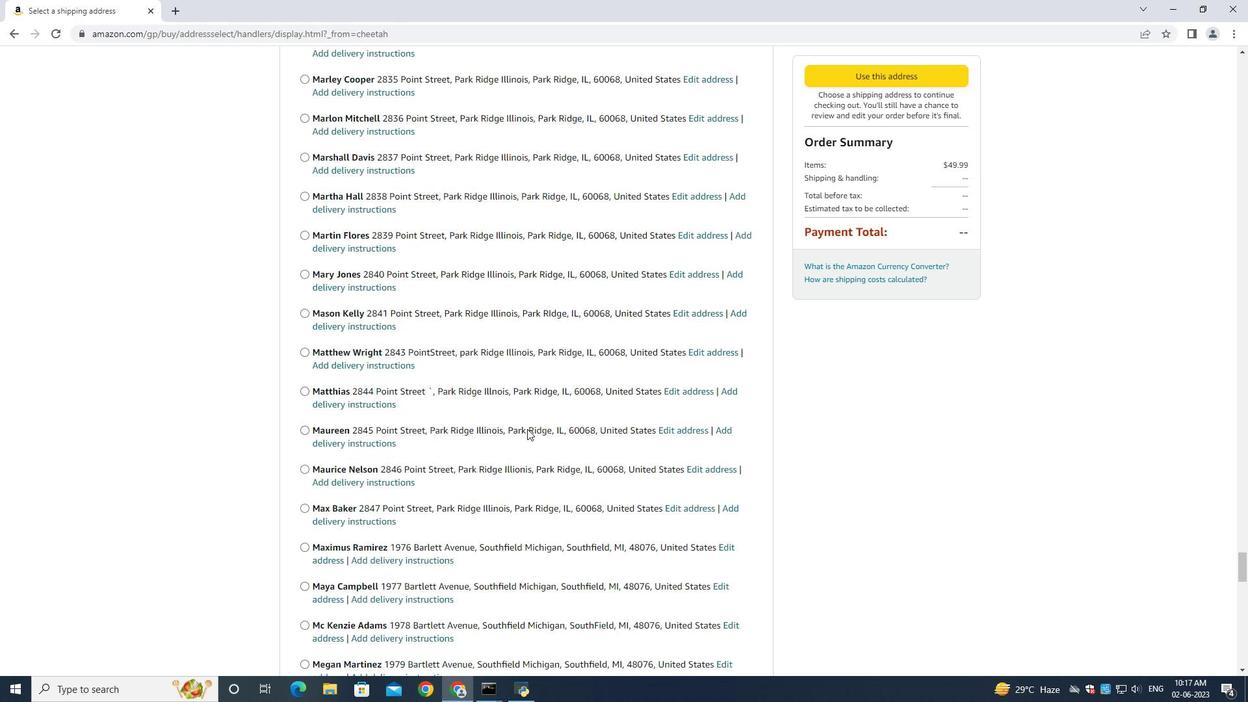 
Action: Mouse scrolled (527, 428) with delta (0, 0)
Screenshot: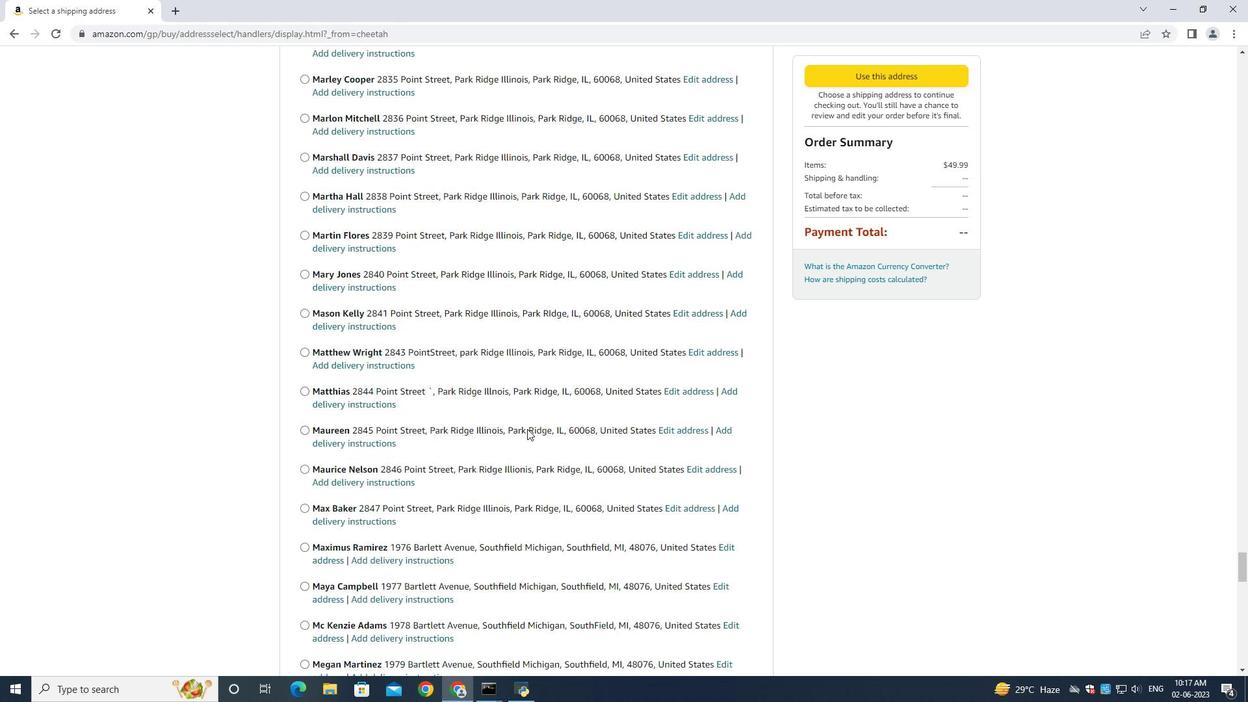
Action: Mouse scrolled (527, 428) with delta (0, 0)
Screenshot: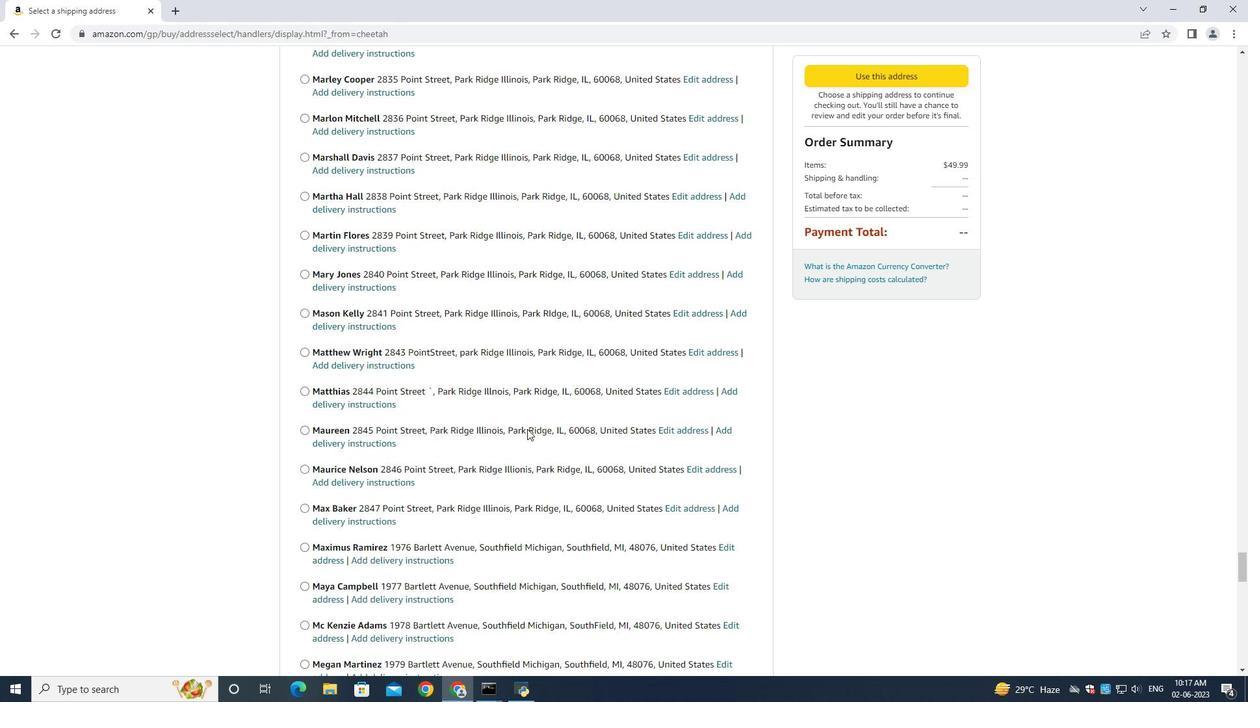 
Action: Mouse scrolled (527, 428) with delta (0, 0)
Screenshot: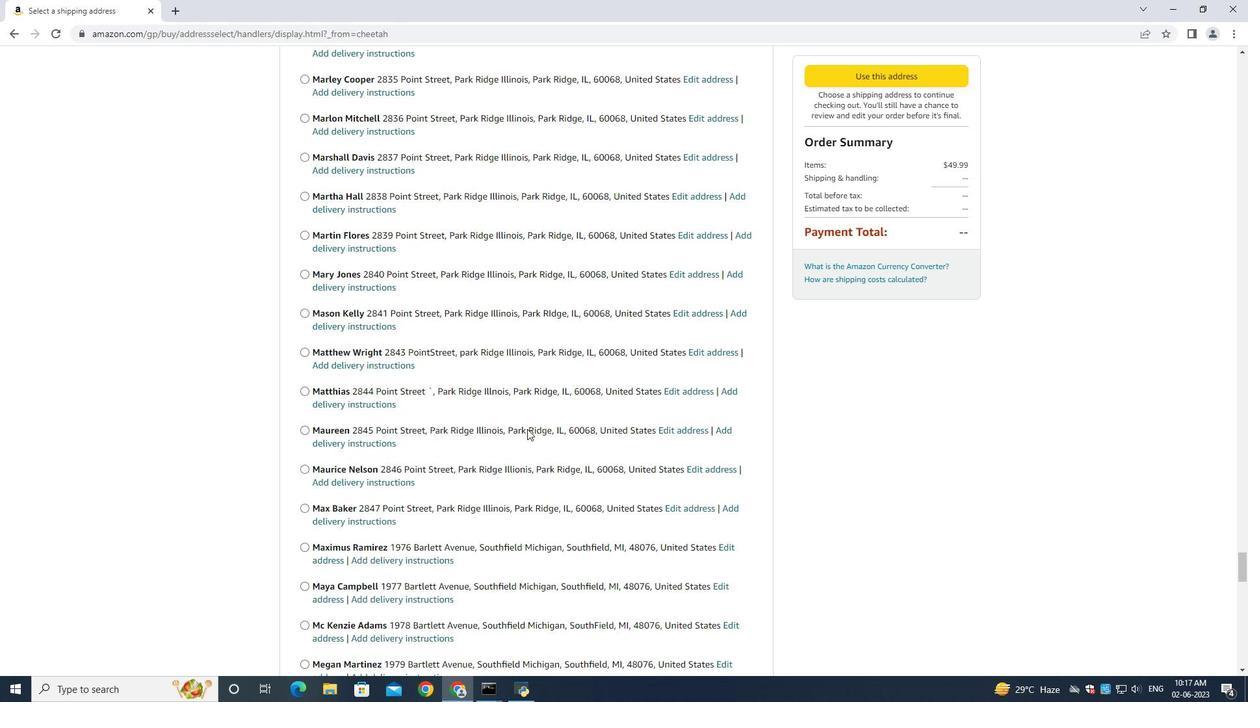 
Action: Mouse scrolled (527, 428) with delta (0, 0)
Screenshot: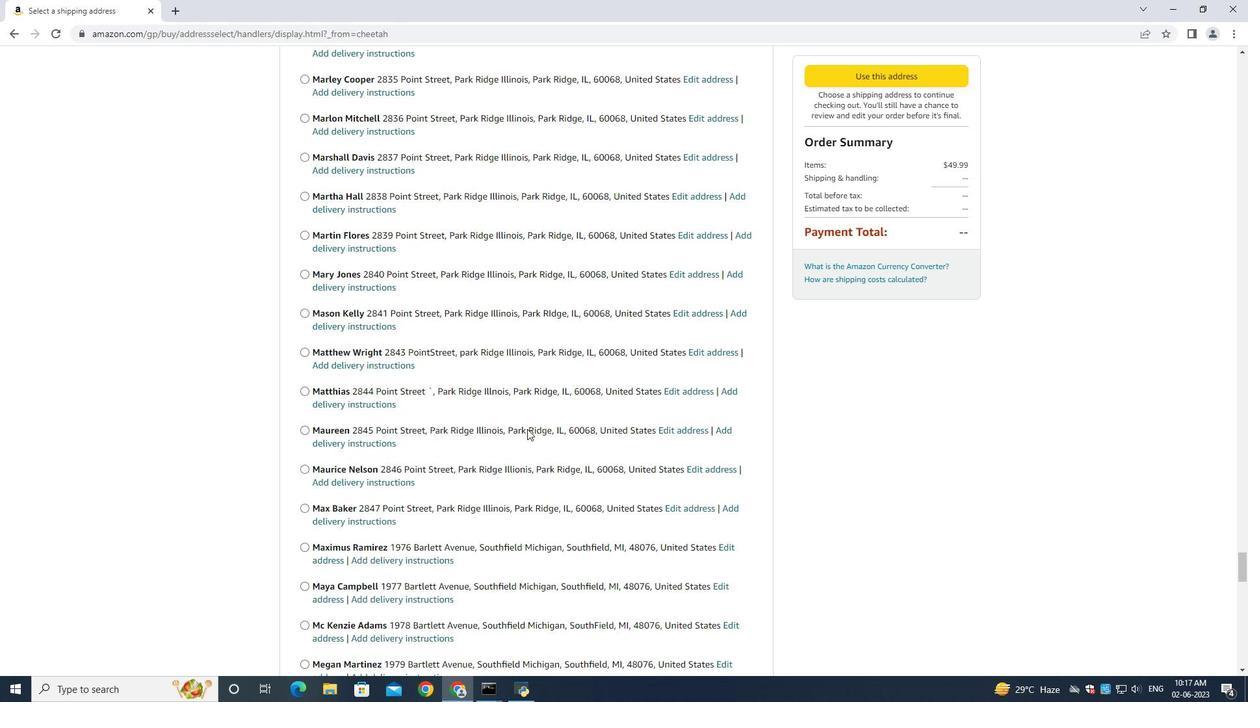 
Action: Mouse scrolled (527, 428) with delta (0, 0)
Screenshot: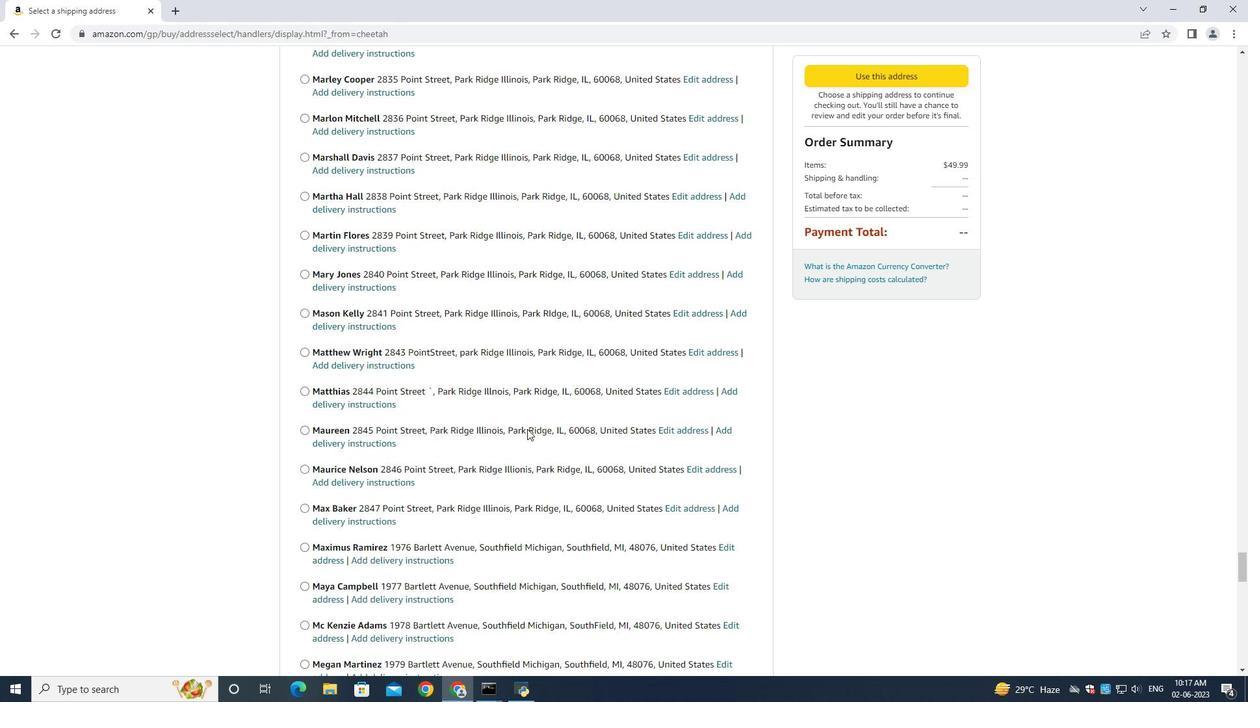 
Action: Mouse scrolled (527, 428) with delta (0, 0)
Screenshot: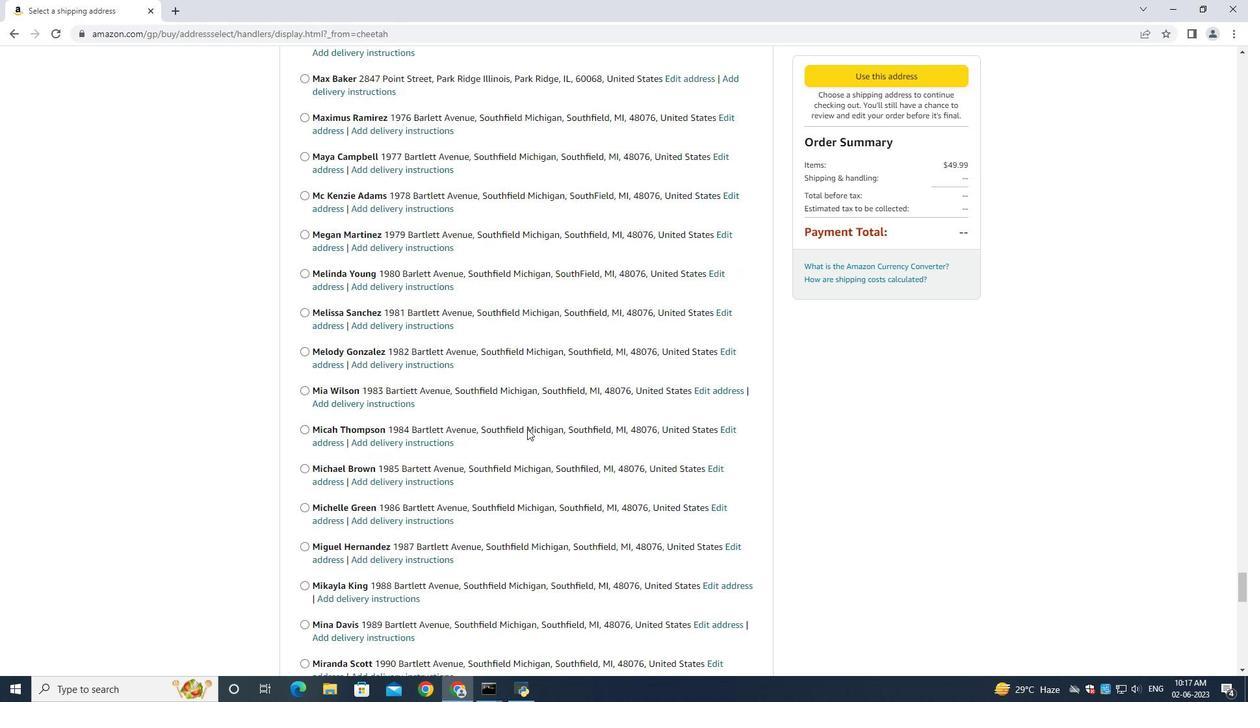 
Action: Mouse scrolled (527, 428) with delta (0, 0)
Screenshot: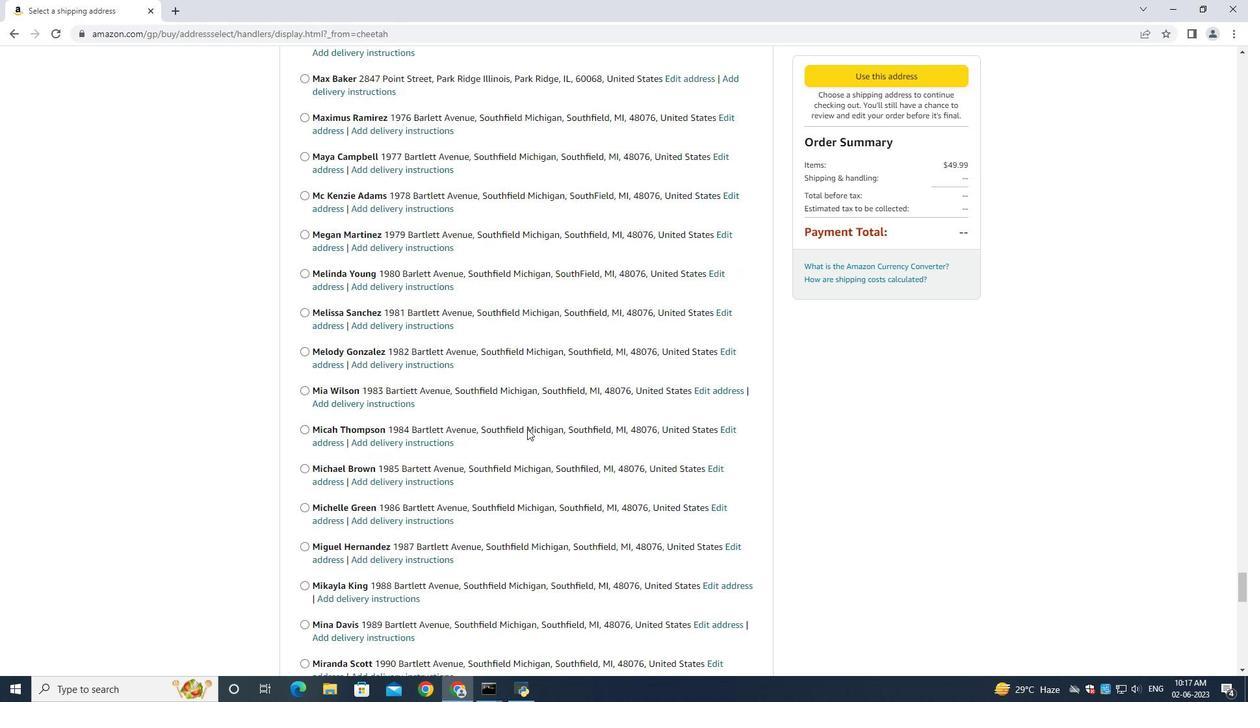 
Action: Mouse scrolled (527, 428) with delta (0, 0)
Screenshot: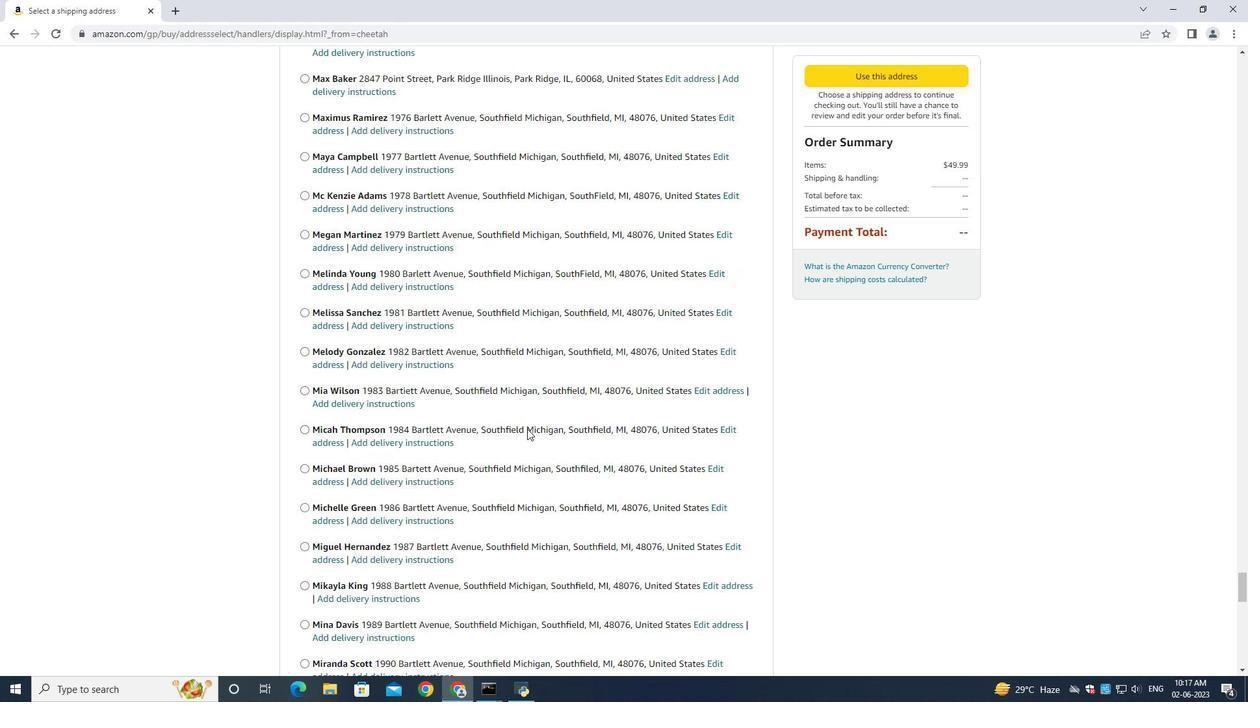 
Action: Mouse scrolled (527, 428) with delta (0, 0)
Screenshot: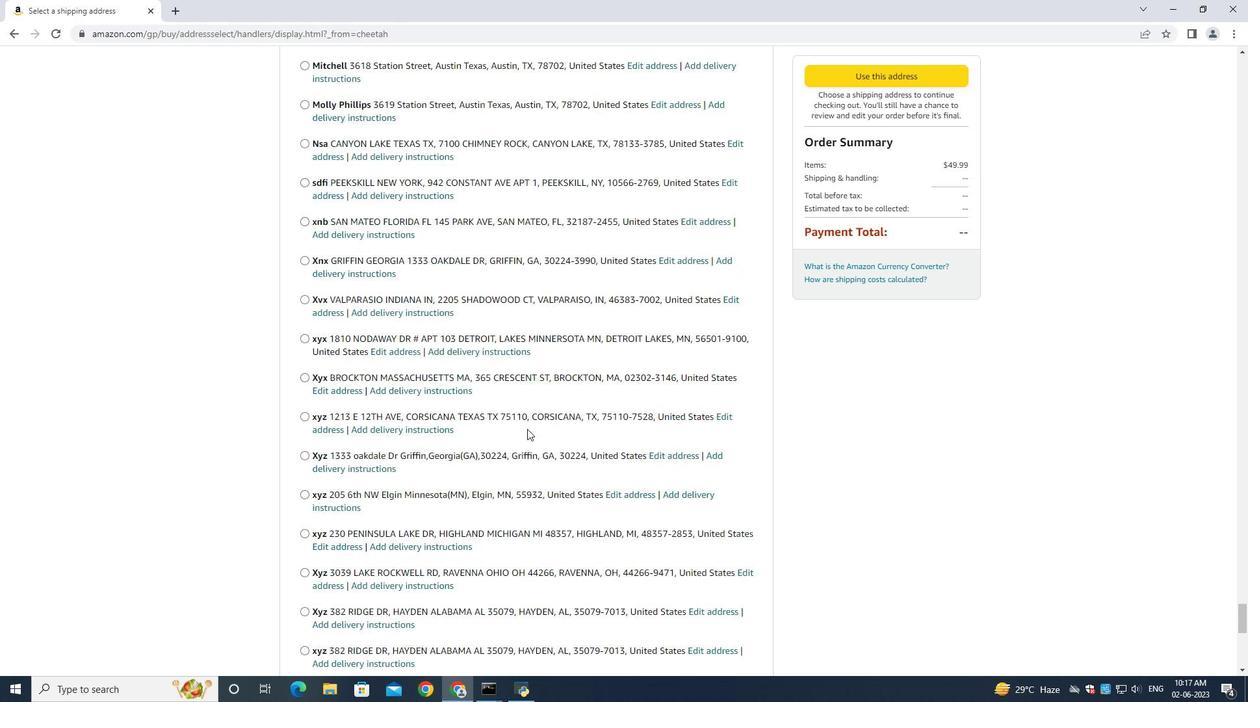 
Action: Mouse scrolled (527, 428) with delta (0, 0)
Screenshot: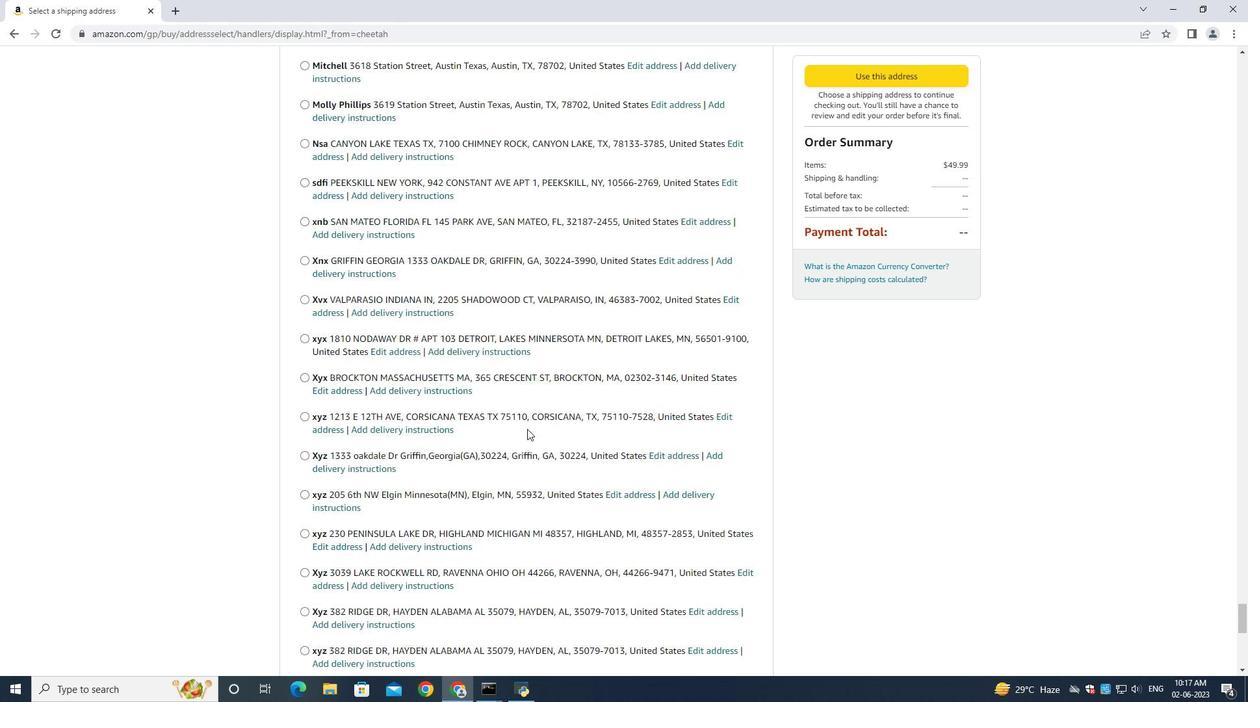 
Action: Mouse scrolled (527, 428) with delta (0, 0)
Screenshot: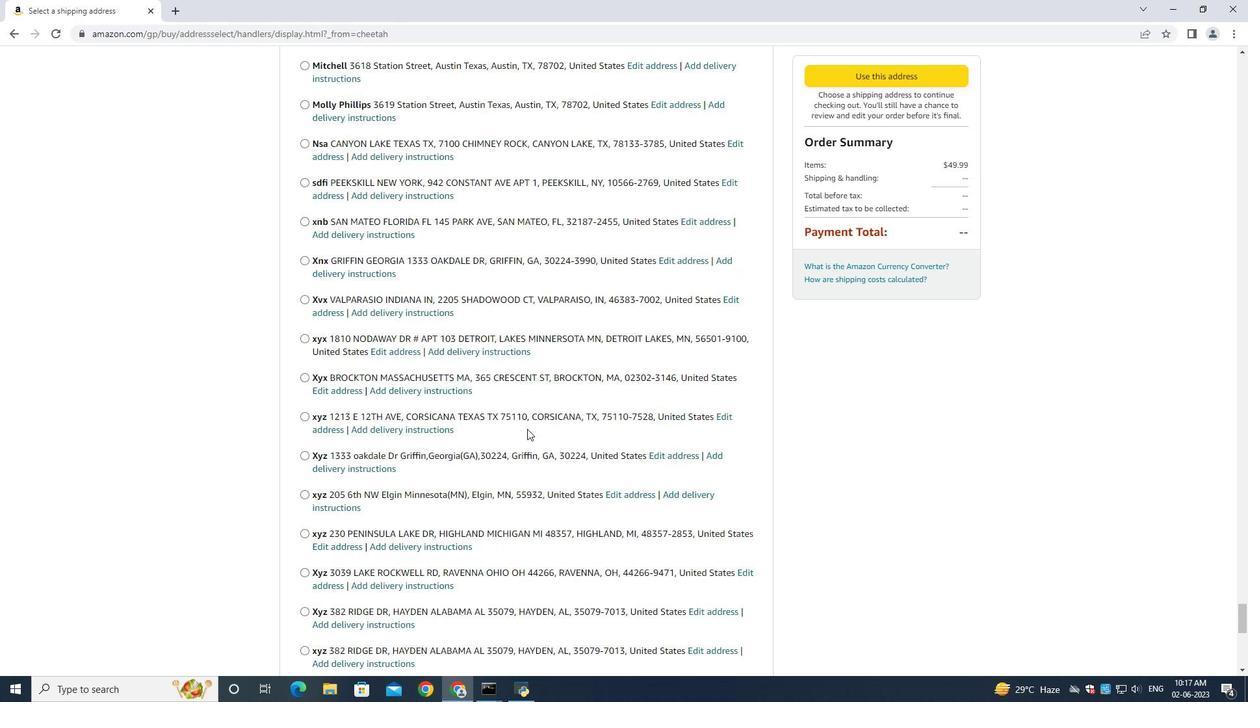 
Action: Mouse scrolled (527, 428) with delta (0, 0)
Screenshot: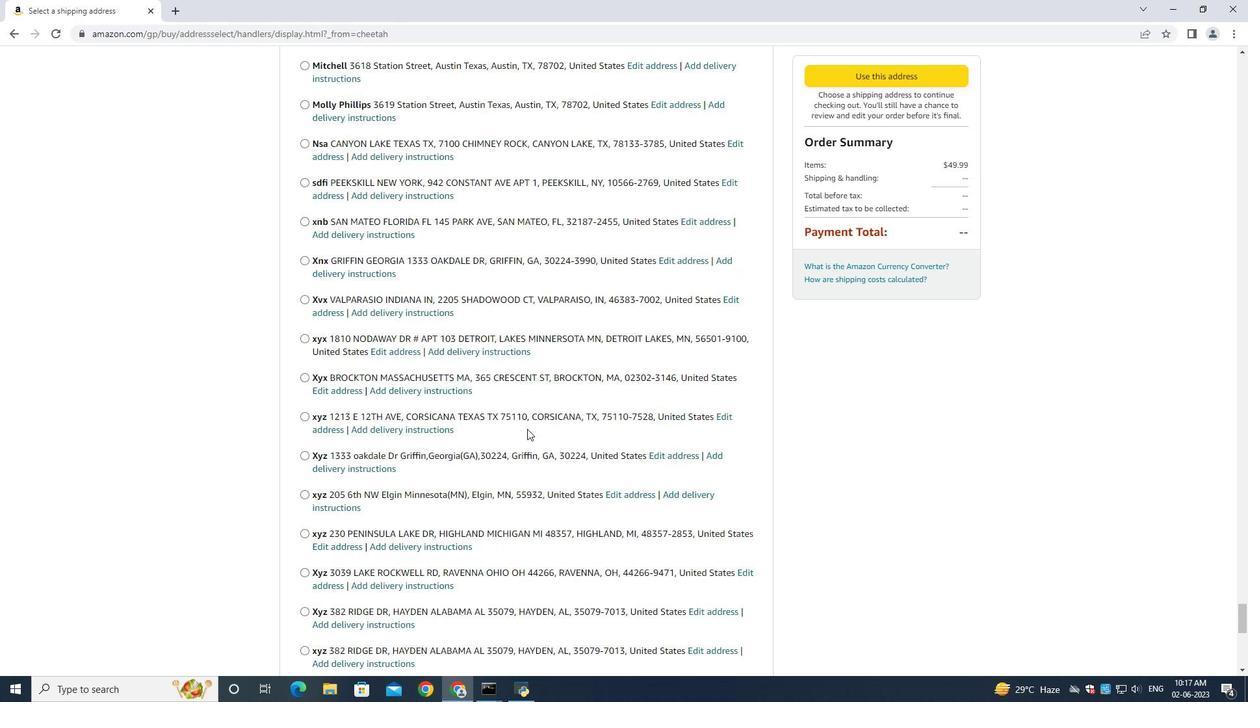 
Action: Mouse scrolled (527, 428) with delta (0, 0)
Screenshot: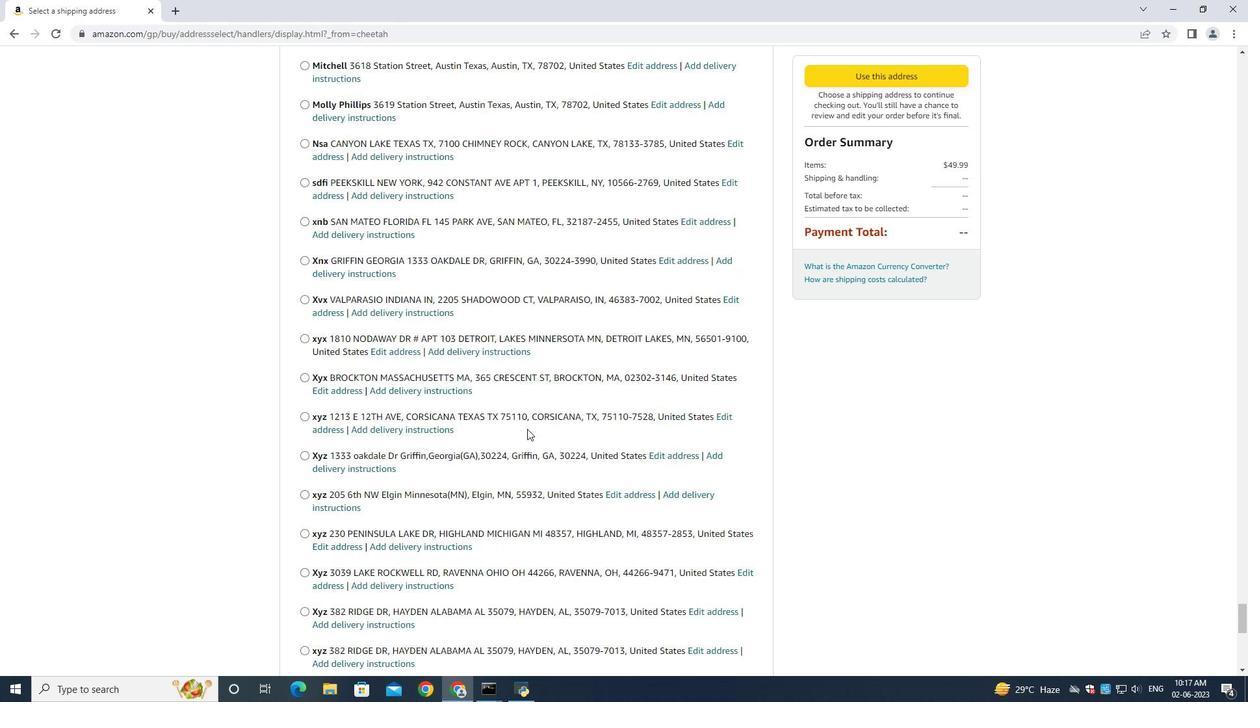 
Action: Mouse scrolled (527, 428) with delta (0, 0)
Screenshot: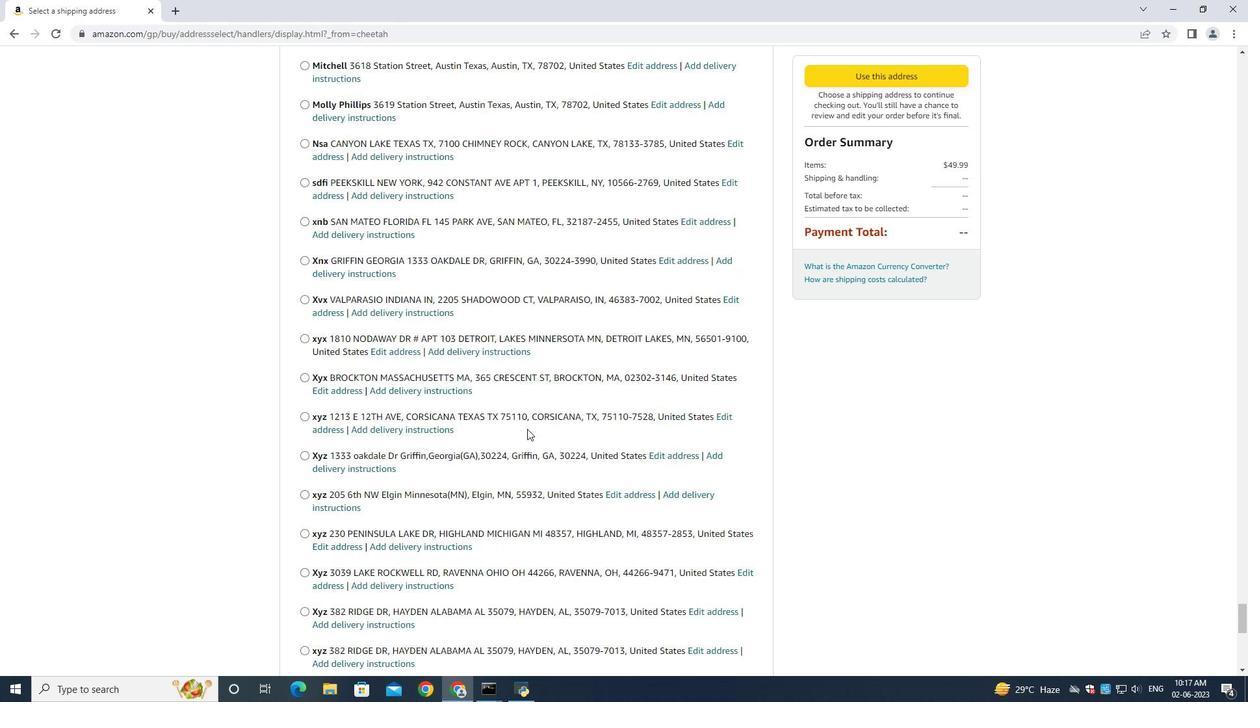 
Action: Mouse scrolled (527, 428) with delta (0, 0)
Screenshot: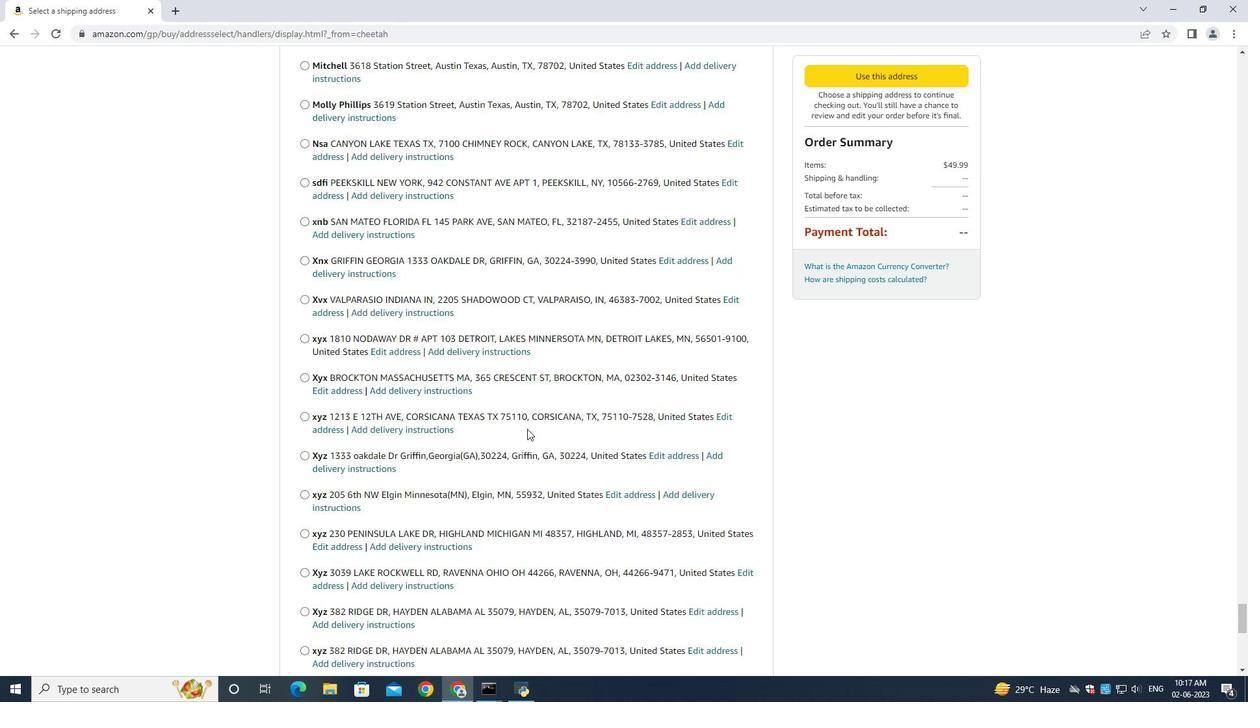 
Action: Mouse scrolled (527, 428) with delta (0, 0)
Screenshot: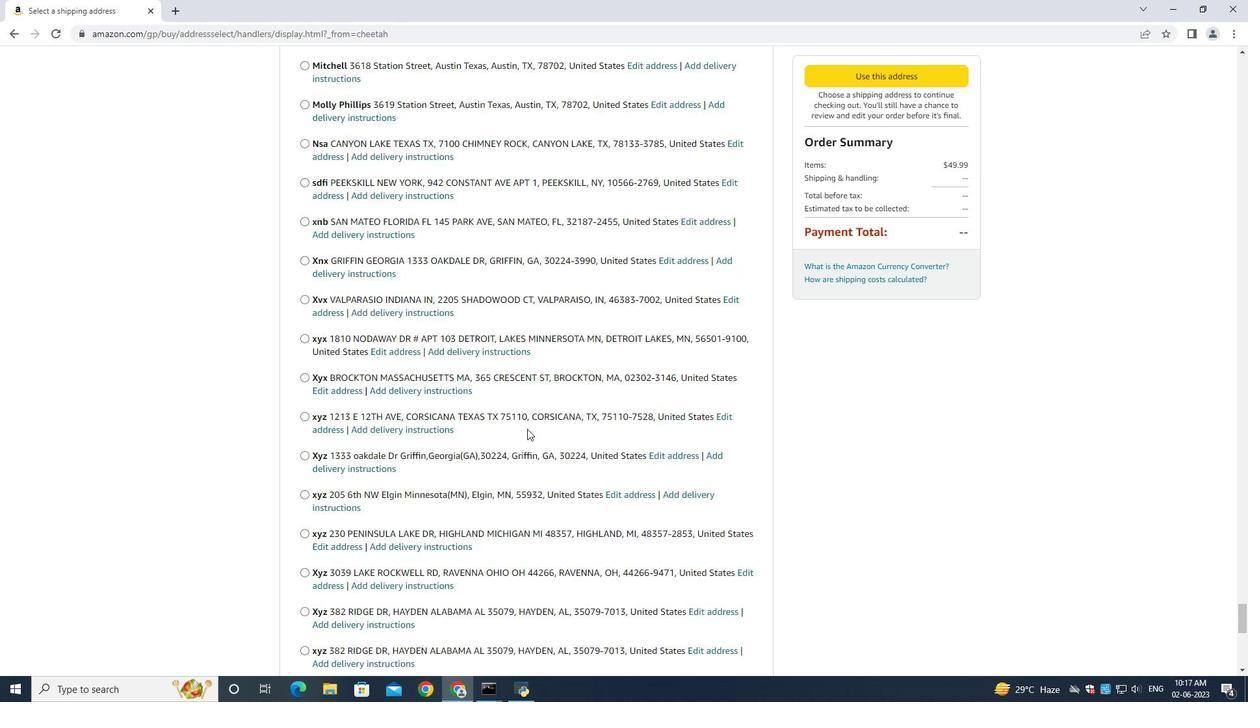 
Action: Mouse scrolled (527, 428) with delta (0, 0)
Screenshot: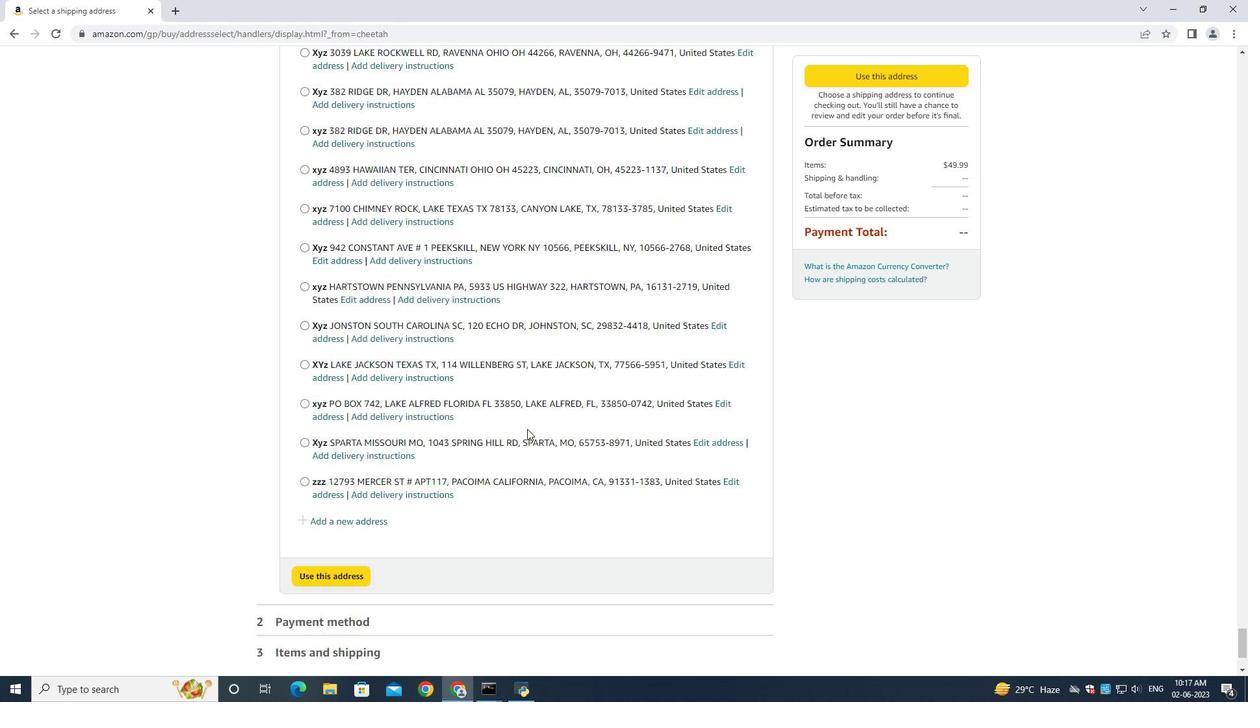 
Action: Mouse scrolled (527, 428) with delta (0, 0)
Screenshot: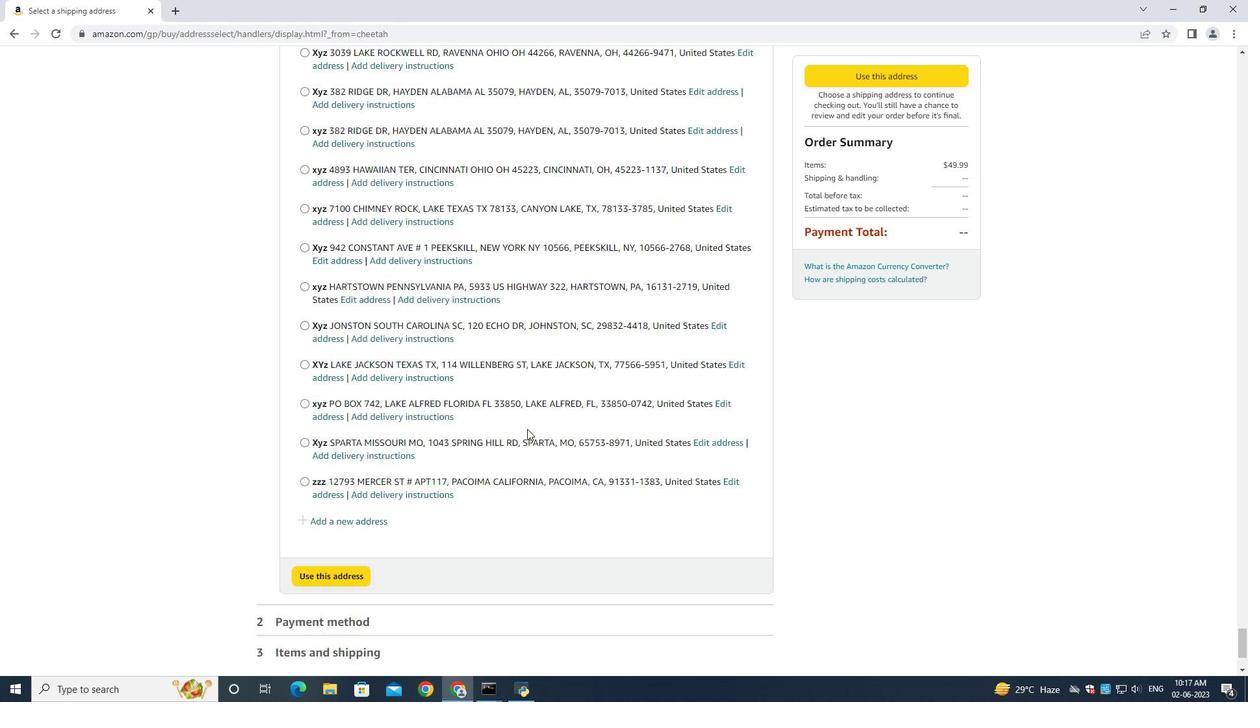 
Action: Mouse scrolled (527, 428) with delta (0, 0)
Screenshot: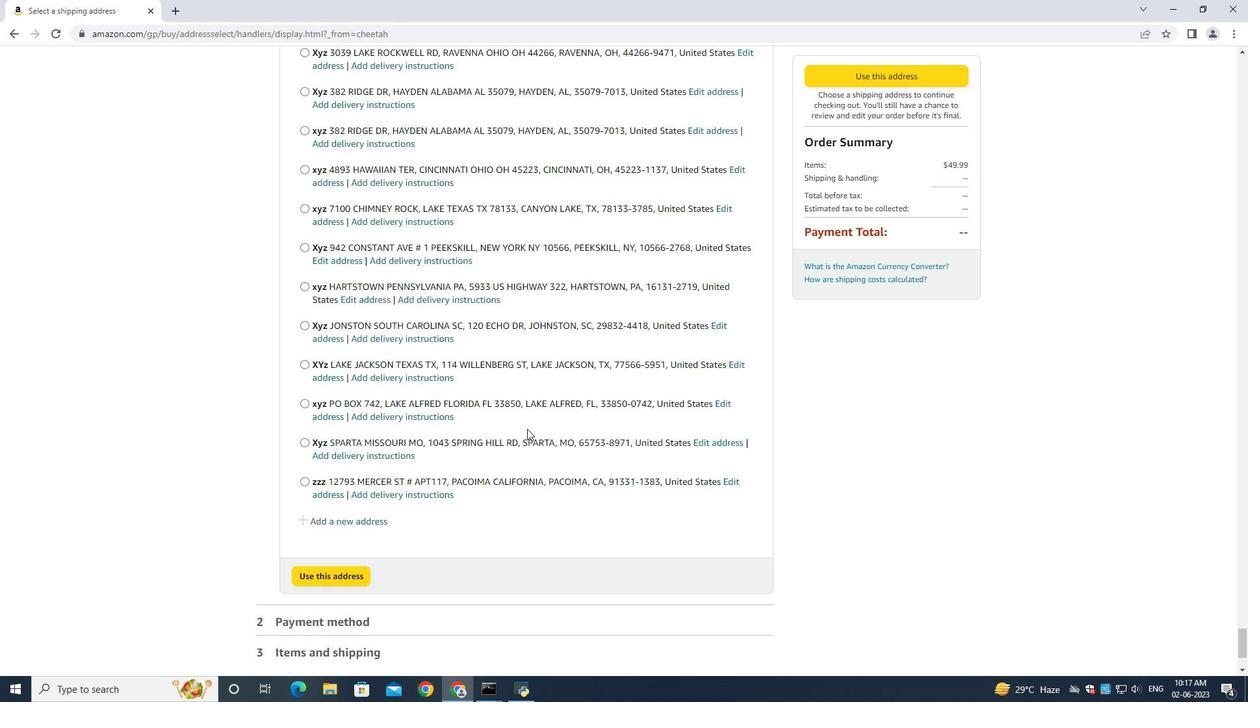 
Action: Mouse scrolled (527, 428) with delta (0, 0)
Screenshot: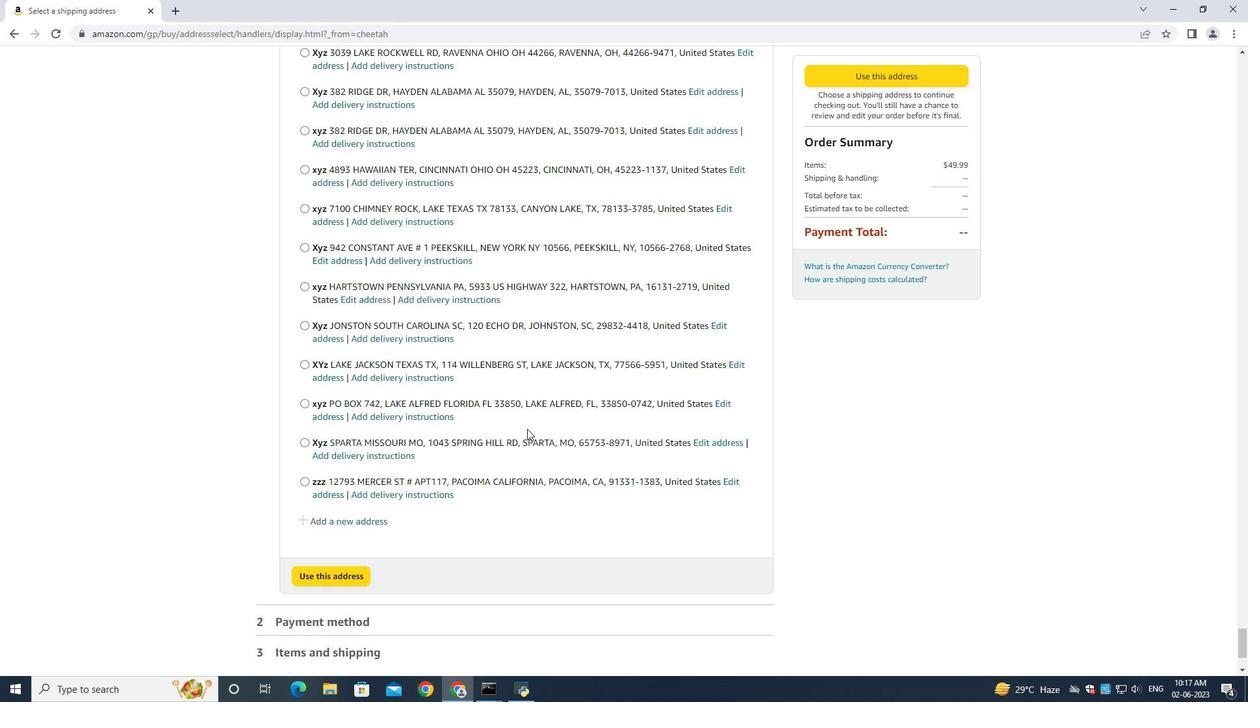
Action: Mouse scrolled (527, 428) with delta (0, 0)
Screenshot: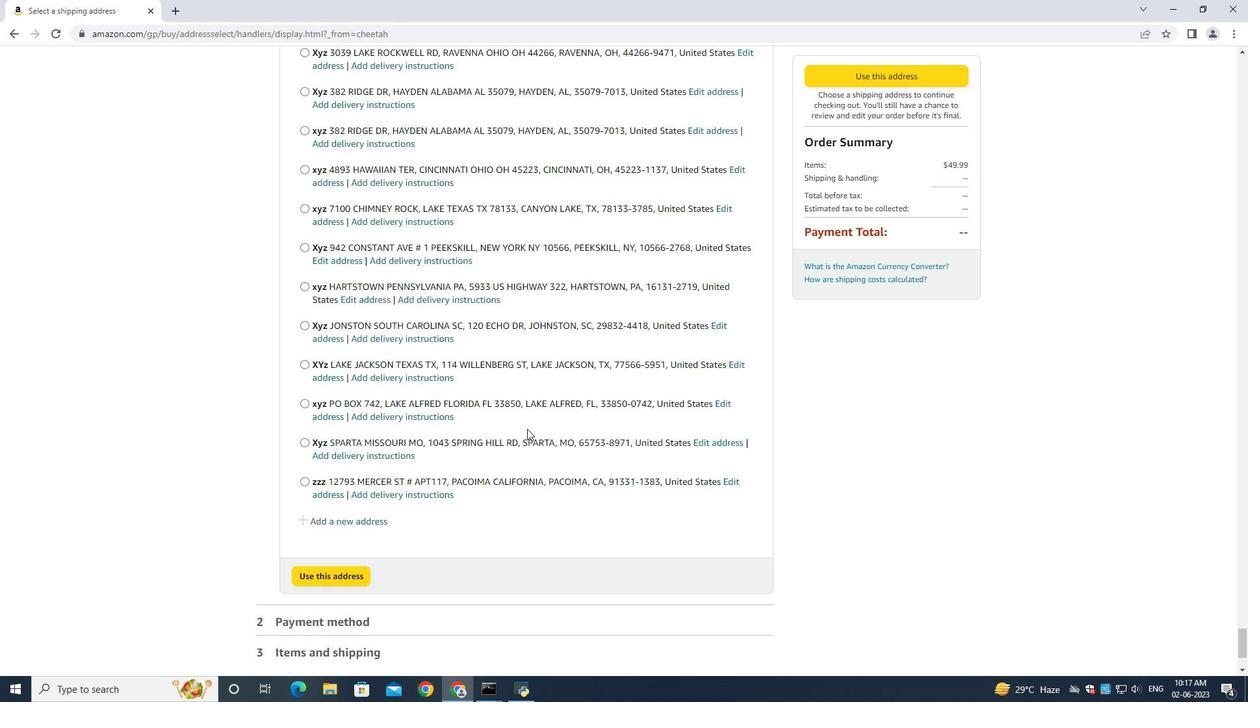 
Action: Mouse scrolled (527, 428) with delta (0, 0)
Screenshot: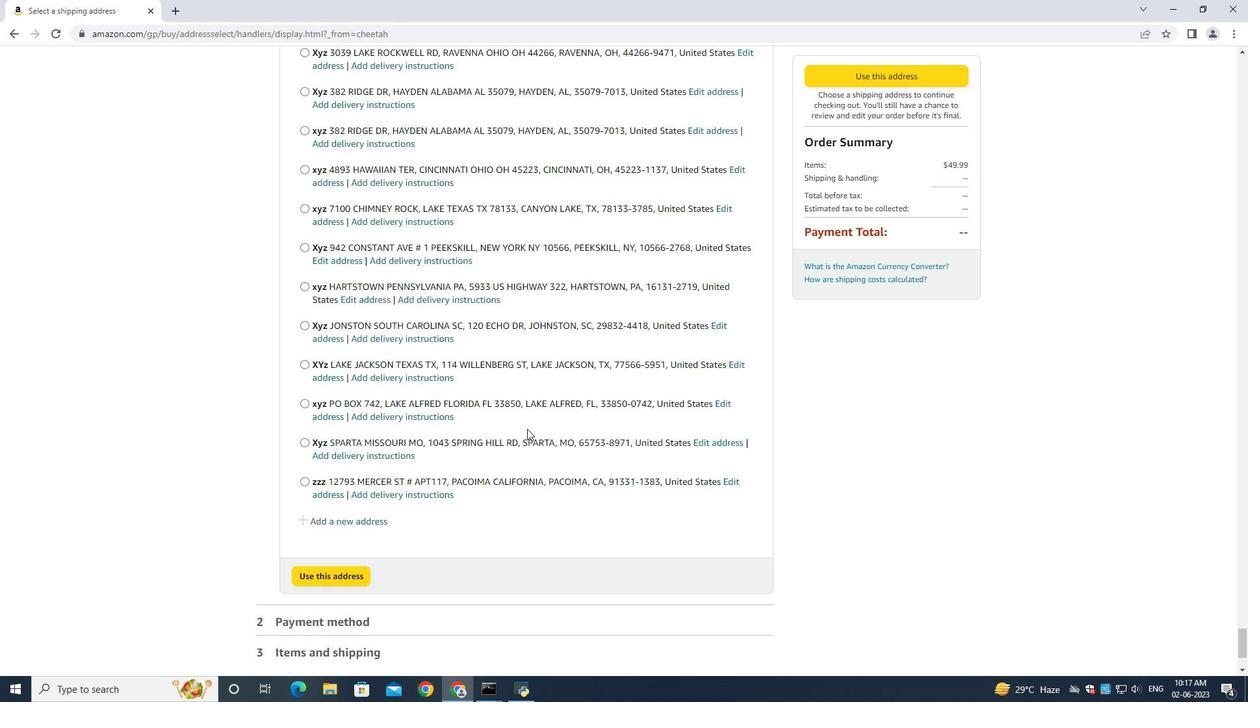 
Action: Mouse scrolled (527, 428) with delta (0, 0)
Screenshot: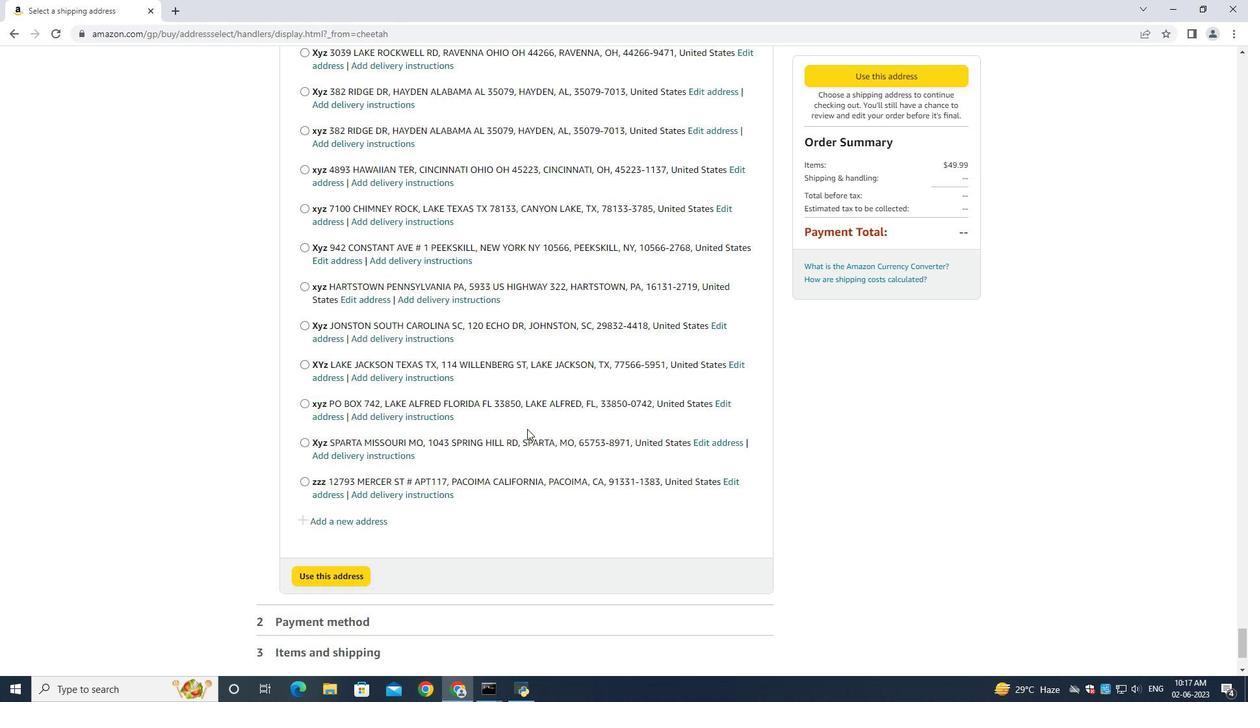 
Action: Mouse scrolled (527, 428) with delta (0, 0)
Screenshot: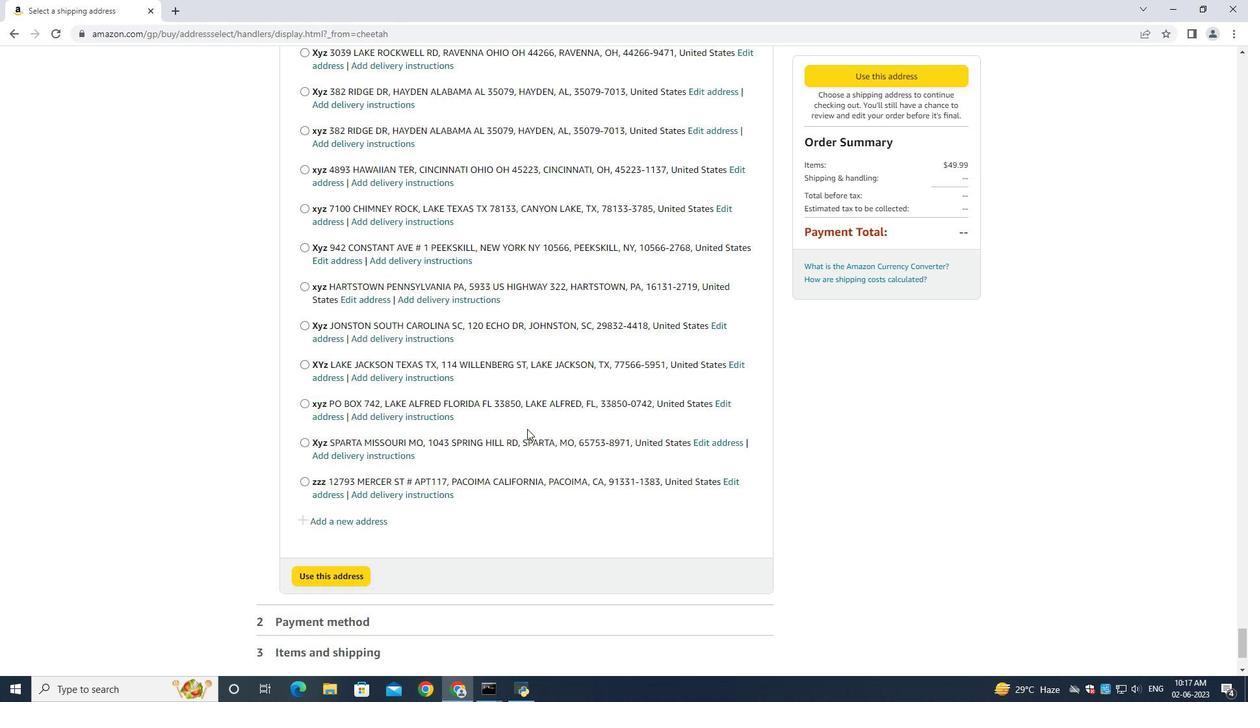
Action: Mouse scrolled (527, 428) with delta (0, 0)
